 Task: Track and log more than one metric during your experiment.
Action: Mouse moved to (650, 414)
Screenshot: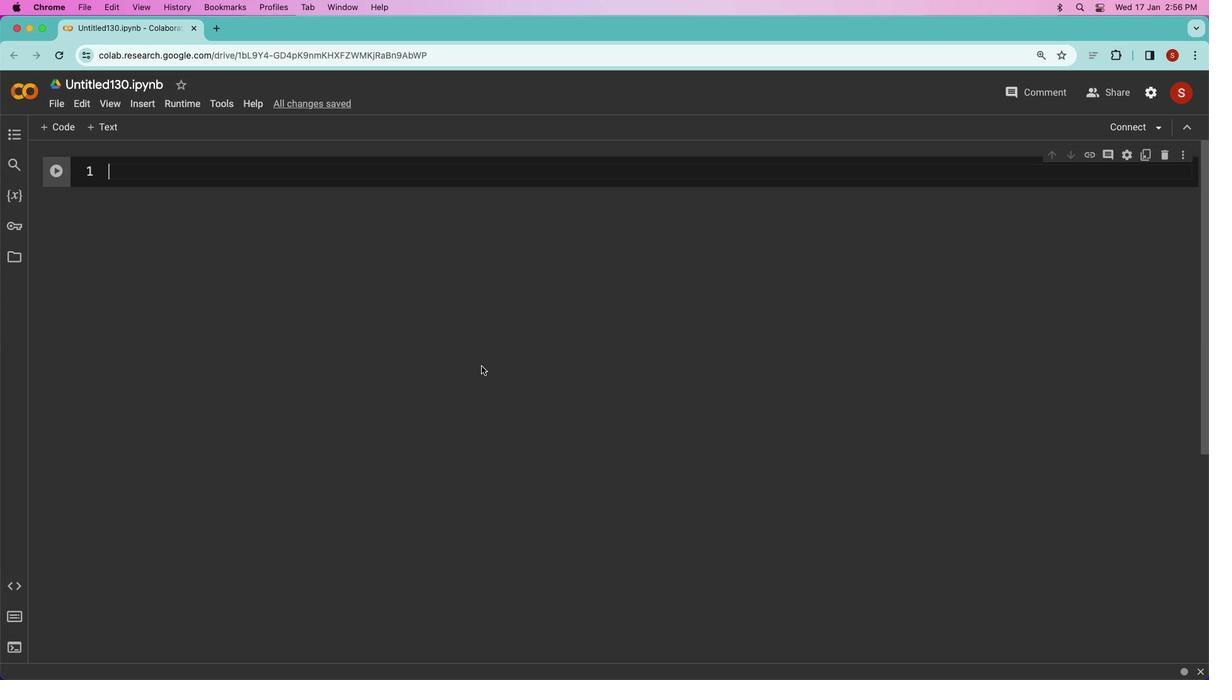 
Action: Mouse pressed left at (650, 414)
Screenshot: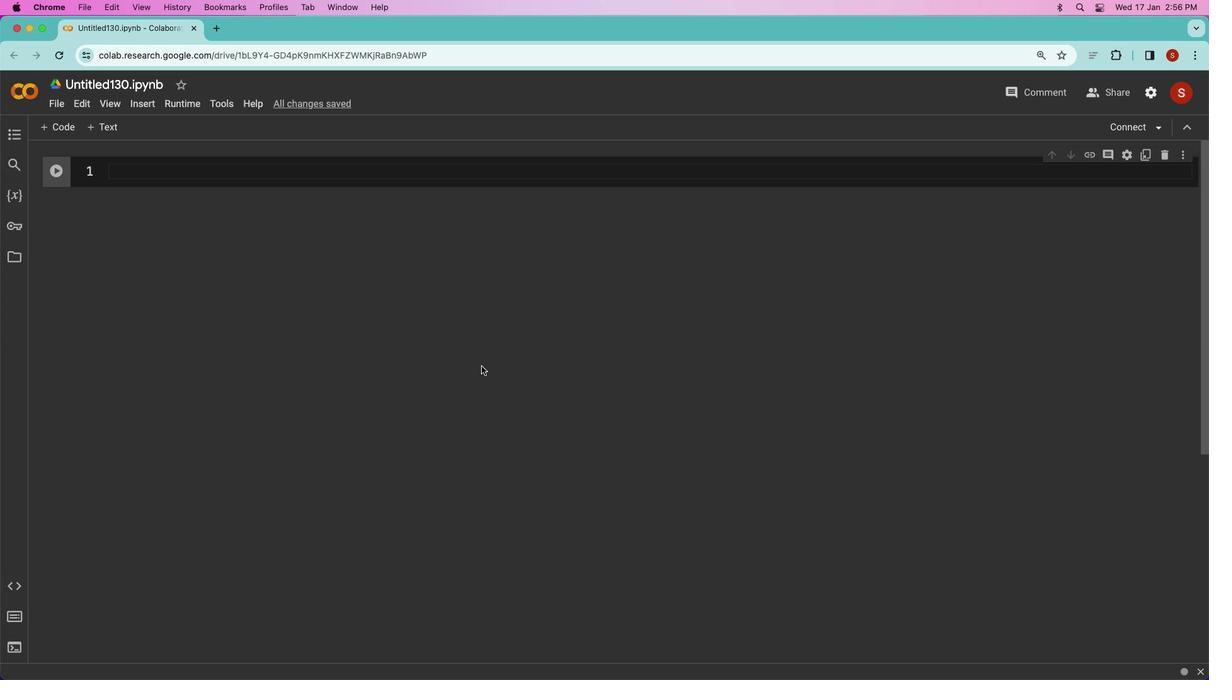 
Action: Mouse moved to (956, 297)
Screenshot: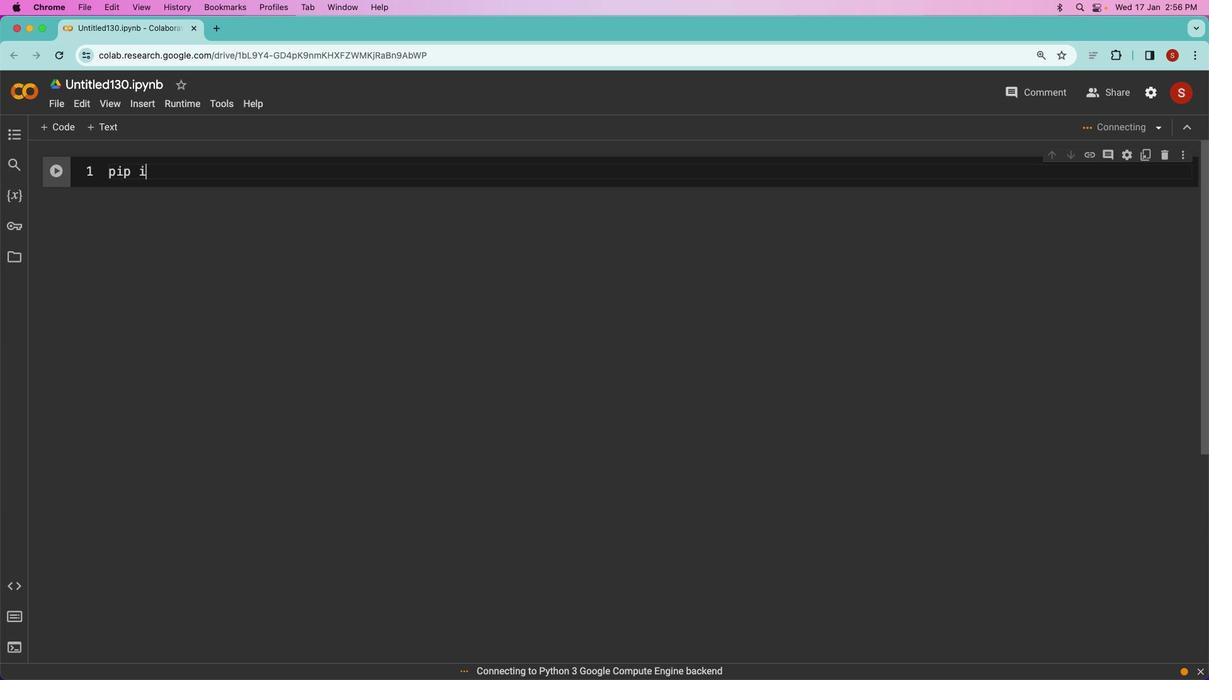 
Action: Mouse pressed left at (956, 297)
Screenshot: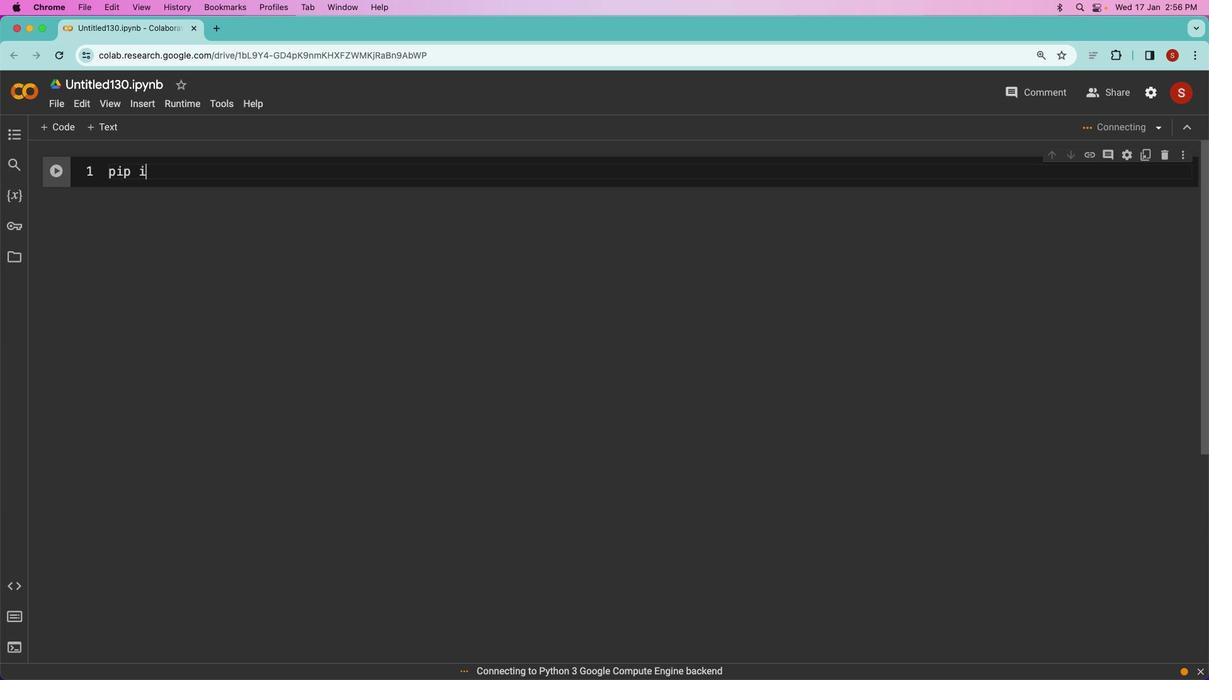 
Action: Mouse moved to (811, 318)
Screenshot: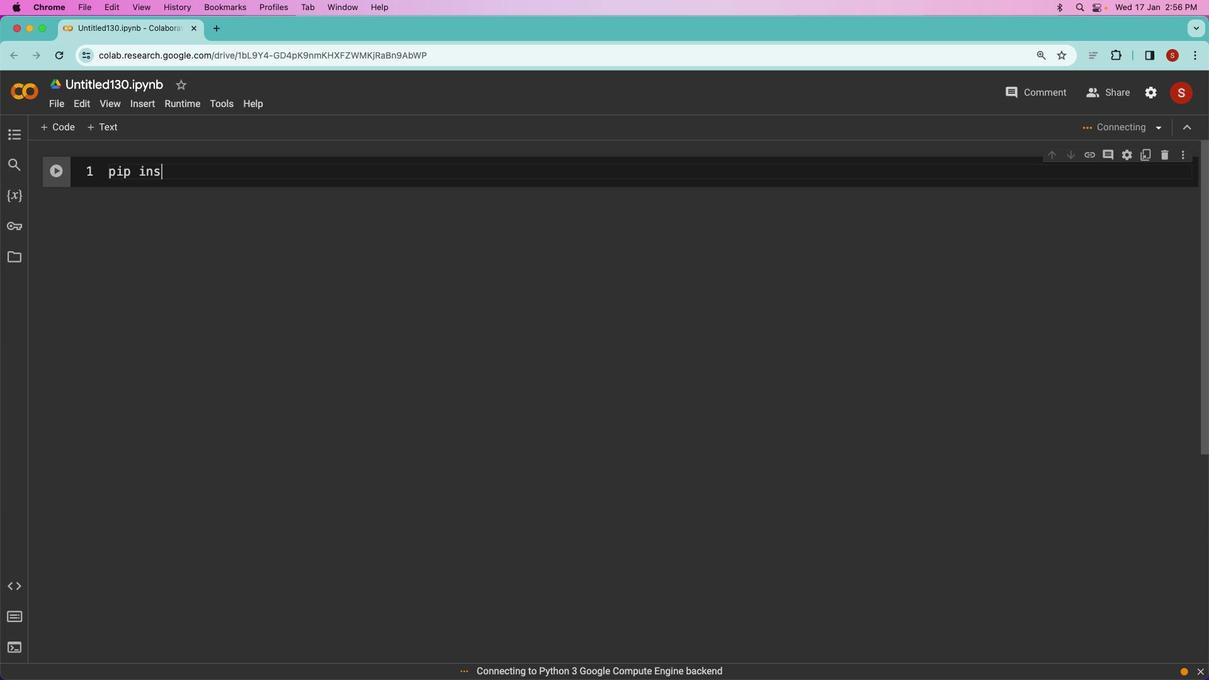 
Action: Mouse pressed left at (811, 318)
Screenshot: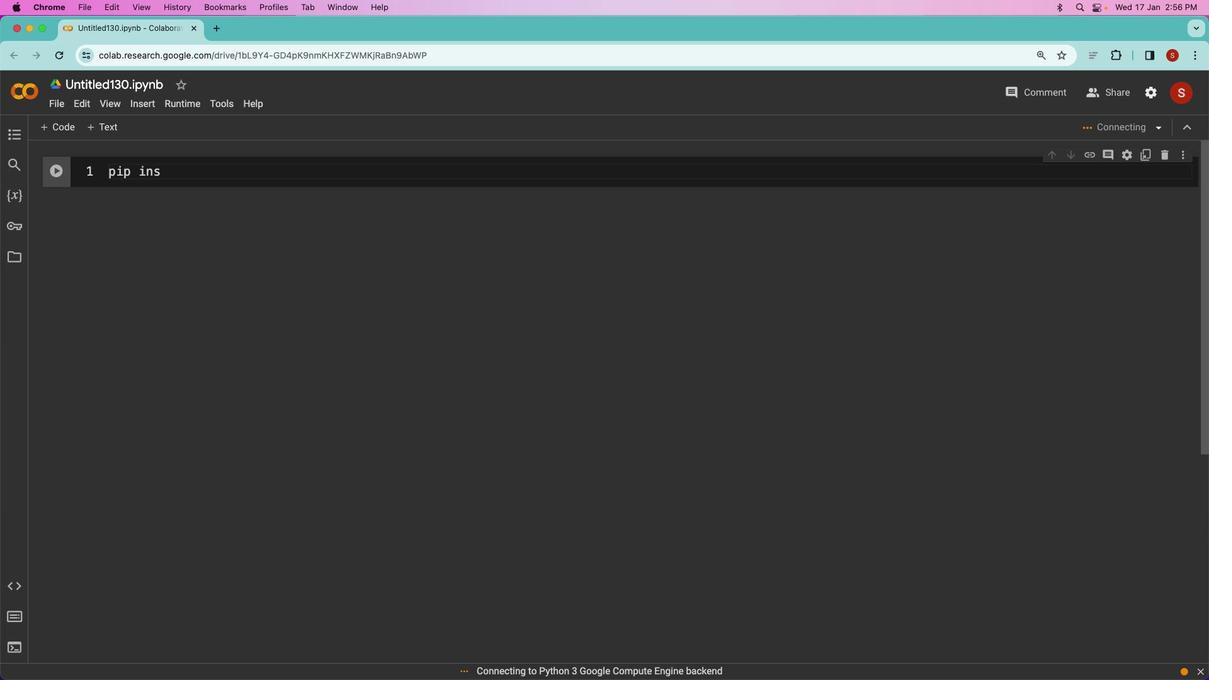 
Action: Mouse moved to (812, 321)
Screenshot: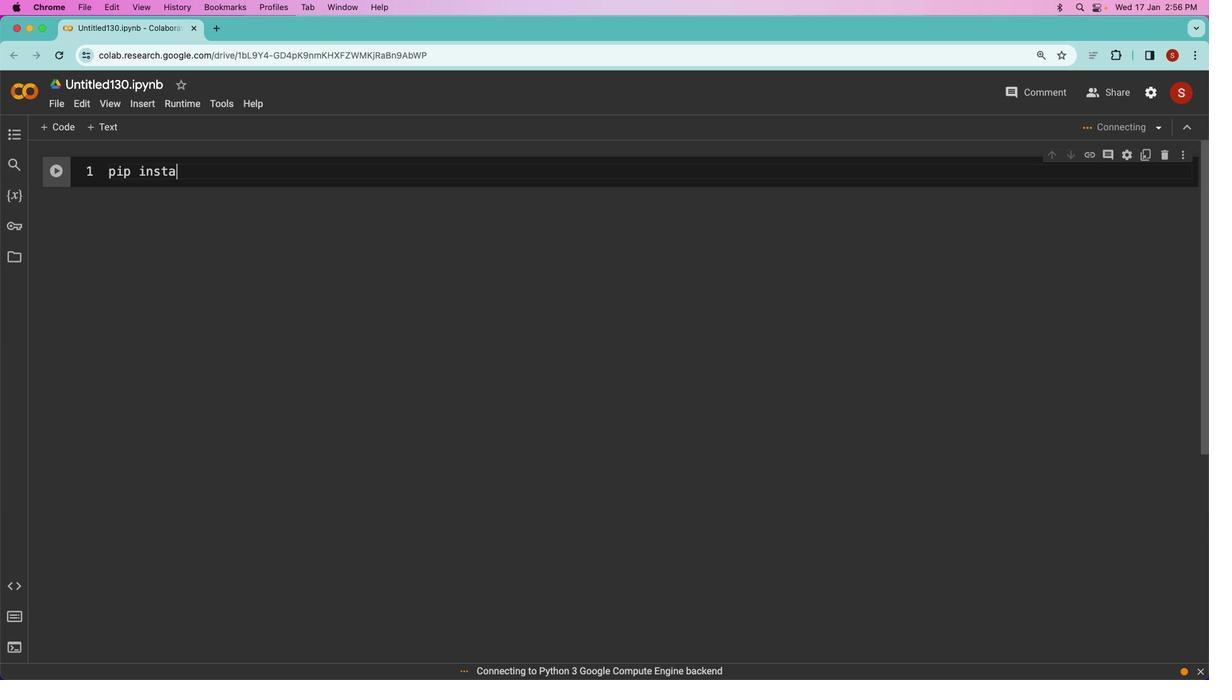 
Action: Key pressed 'p''i''p'Key.space'i''n''s''t''a''l''l'Key.space'w''a''n''d''b'Key.space'c''a''p''t''u''m'Key.shift_rKey.enter
Screenshot: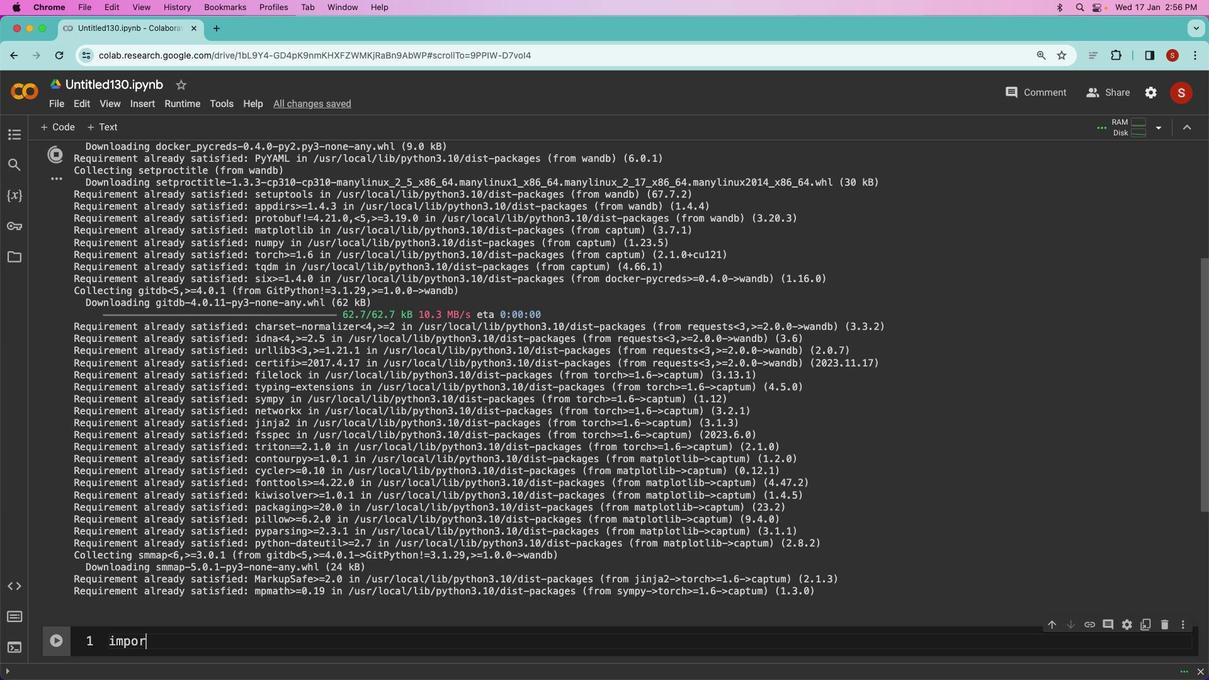 
Action: Mouse moved to (664, 332)
Screenshot: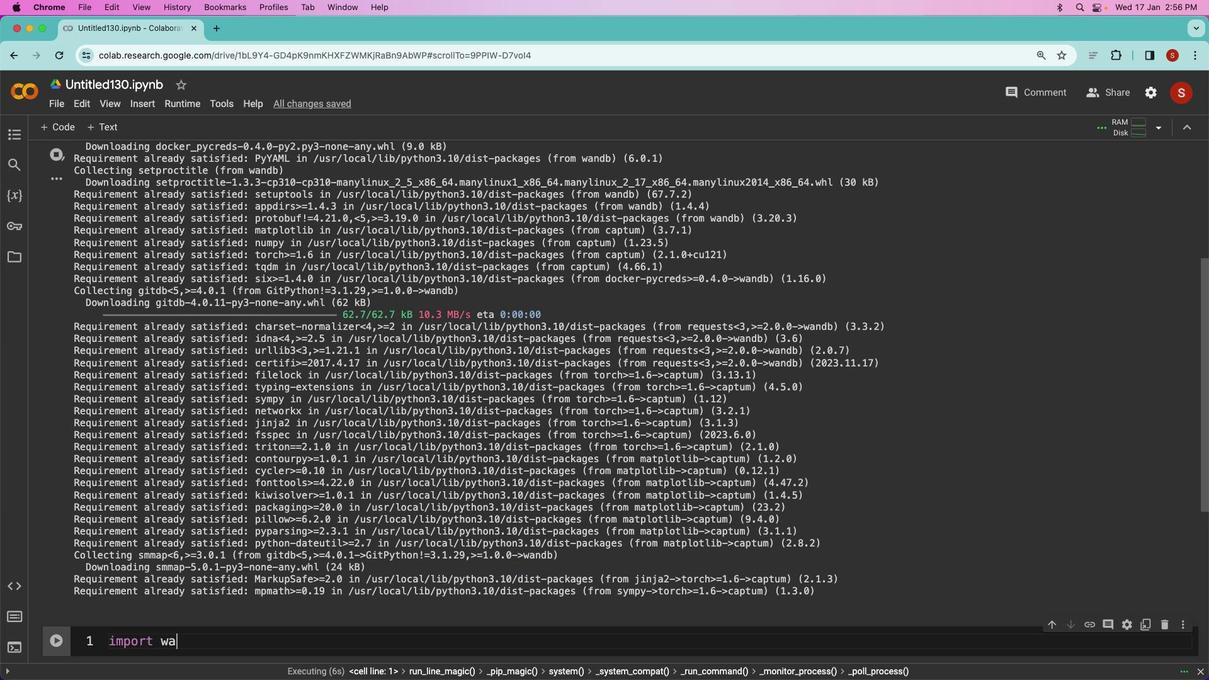 
Action: Key pressed 'i''m''p''o''r''t'Key.space'w''a''n''n'Key.backspace'd''b''.''l''o''f'Key.backspace'g''i''n'Key.shift_r'('')'Key.enter'w''a''n''d''b''.''l''o''g''i''n'Key.shift_r'('')'
Screenshot: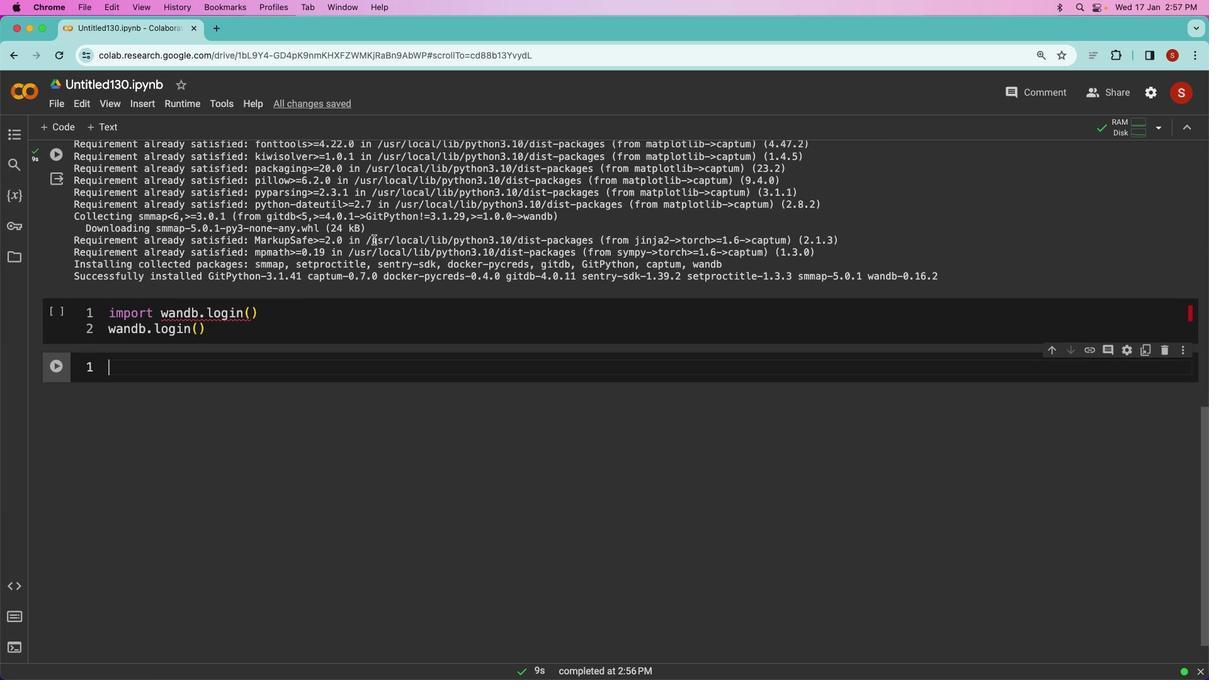 
Action: Mouse moved to (649, 373)
Screenshot: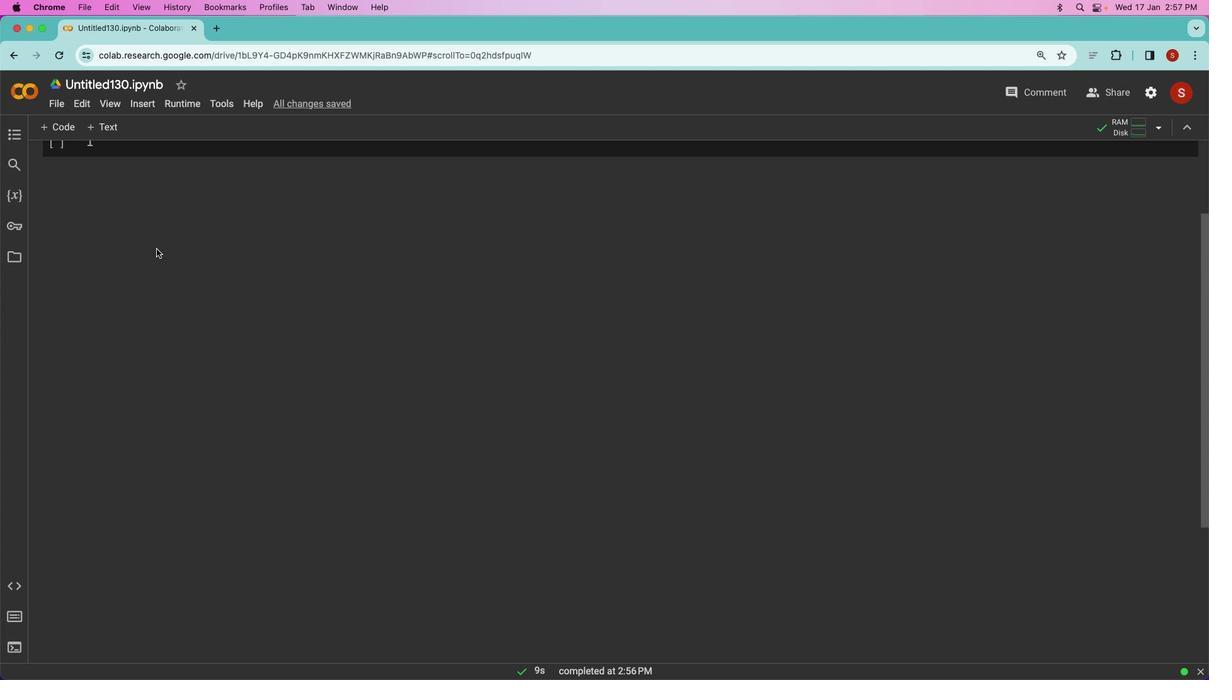 
Action: Mouse scrolled (649, 373) with delta (500, 246)
Screenshot: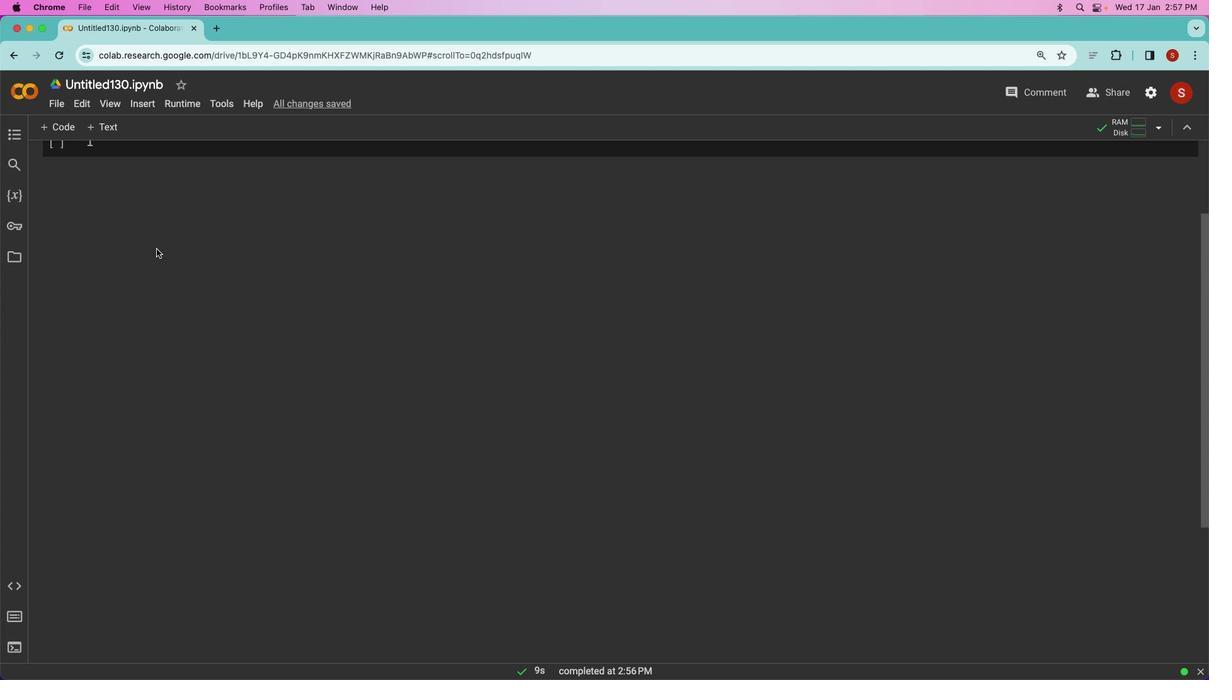 
Action: Mouse moved to (526, 298)
Screenshot: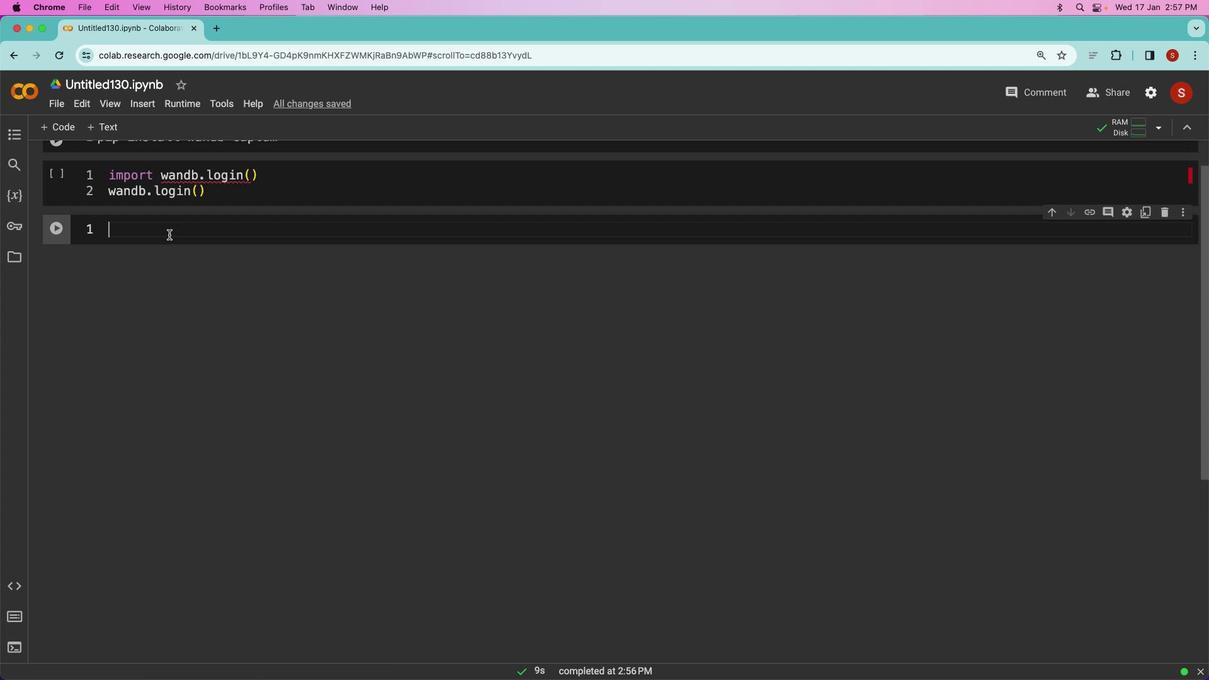
Action: Mouse pressed left at (526, 298)
Screenshot: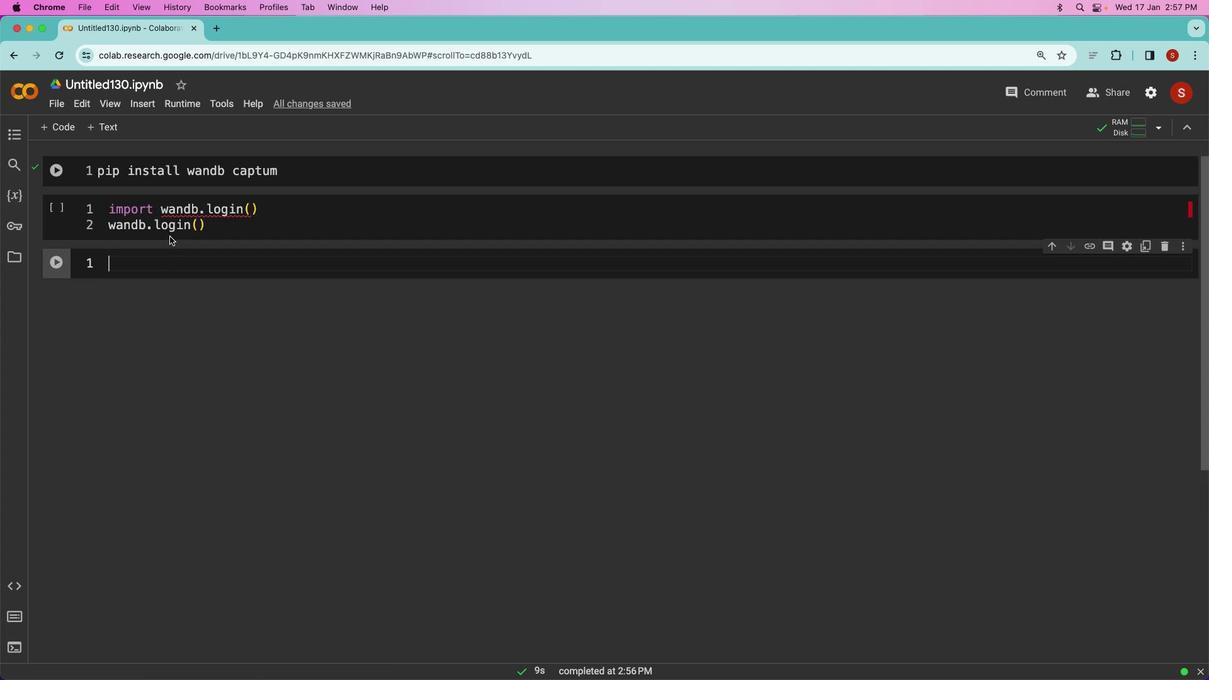 
Action: Mouse moved to (621, 385)
Screenshot: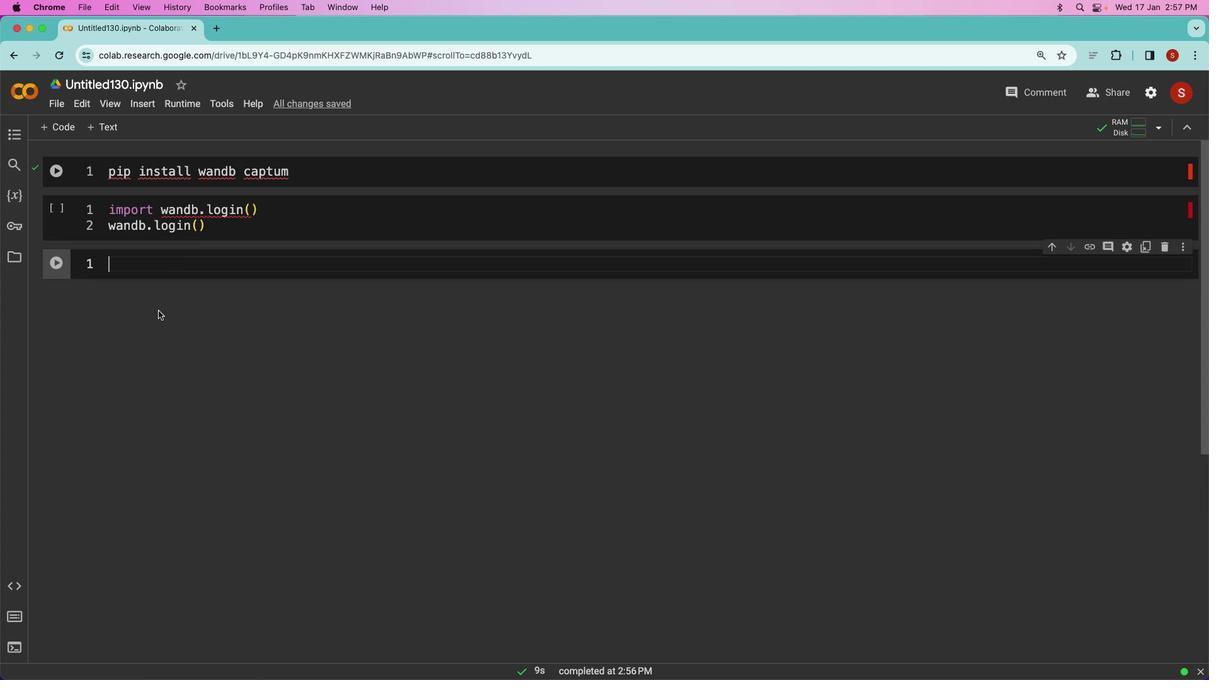 
Action: Mouse scrolled (621, 385) with delta (500, 246)
Screenshot: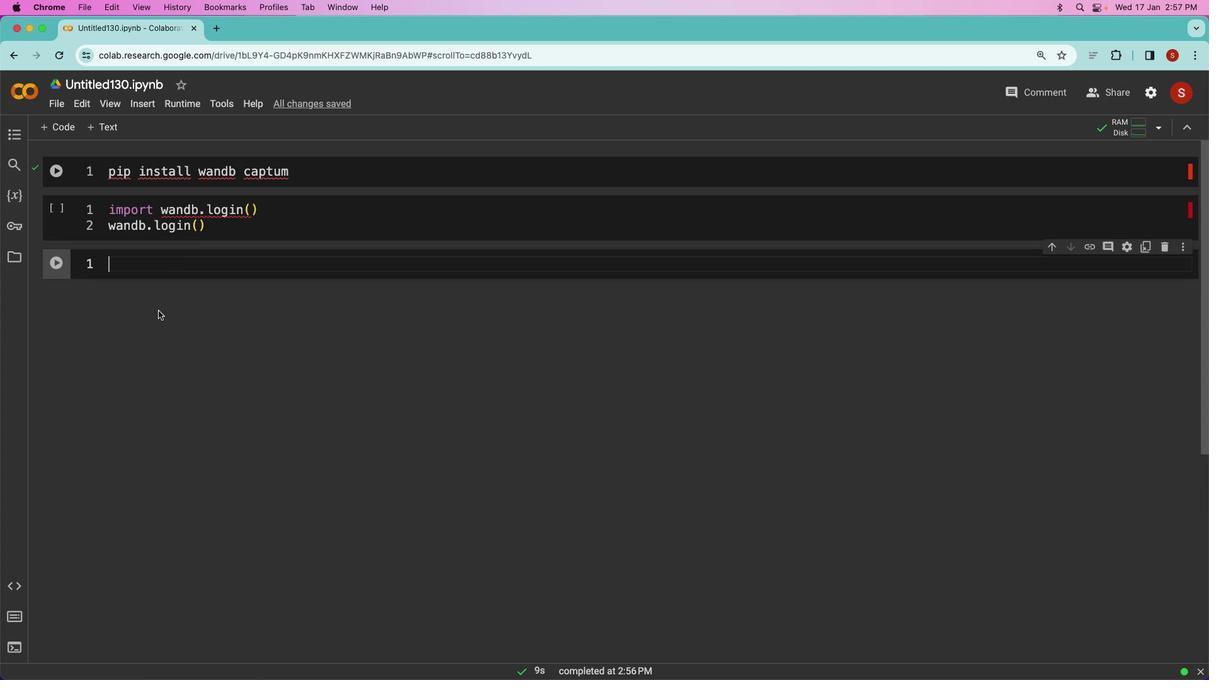 
Action: Mouse moved to (621, 385)
Screenshot: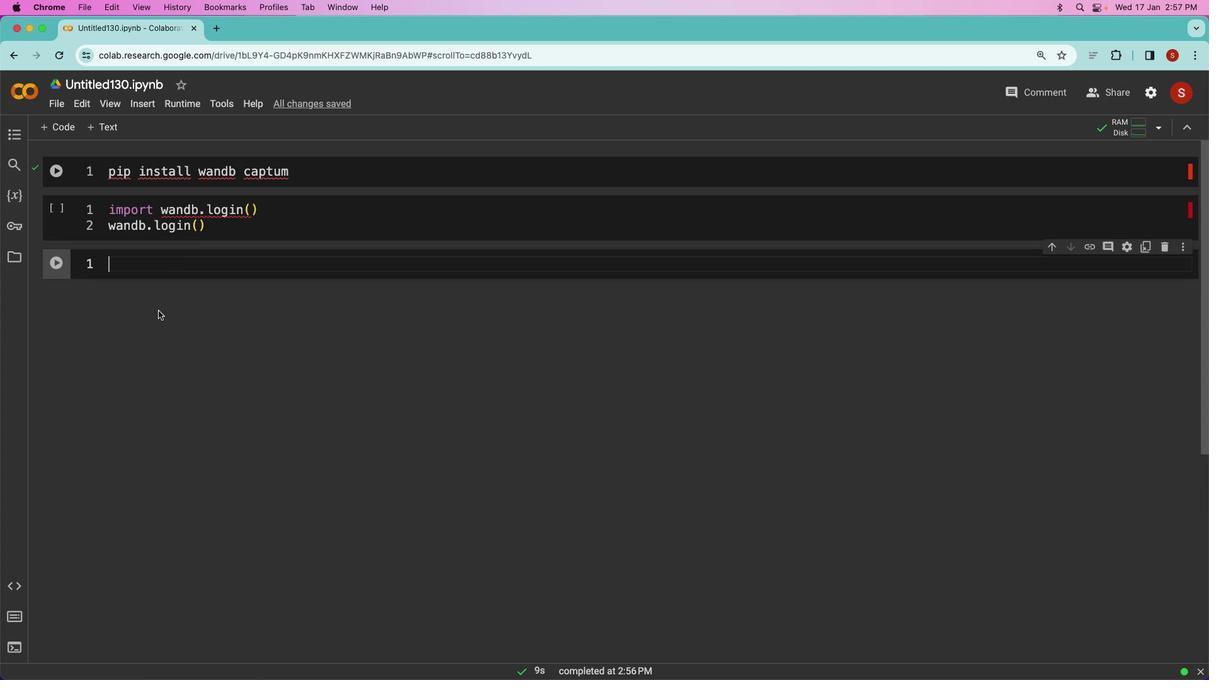 
Action: Mouse scrolled (621, 385) with delta (500, 246)
Screenshot: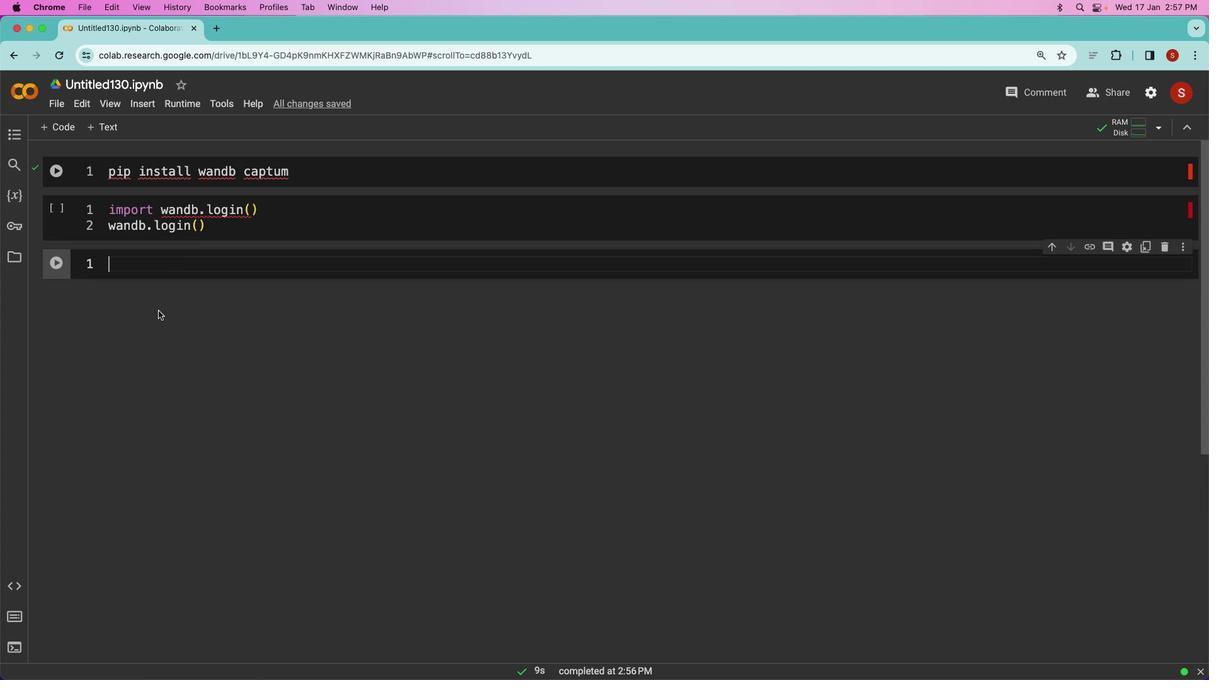 
Action: Mouse scrolled (621, 385) with delta (500, 246)
Screenshot: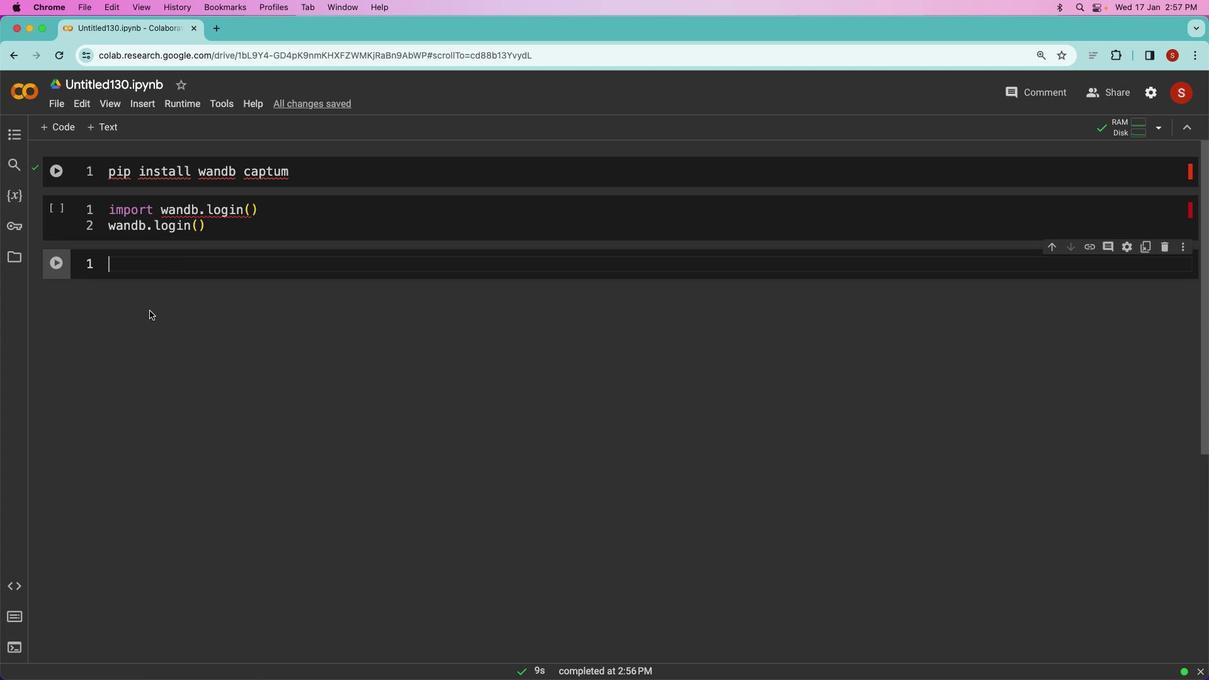 
Action: Mouse scrolled (621, 385) with delta (500, 246)
Screenshot: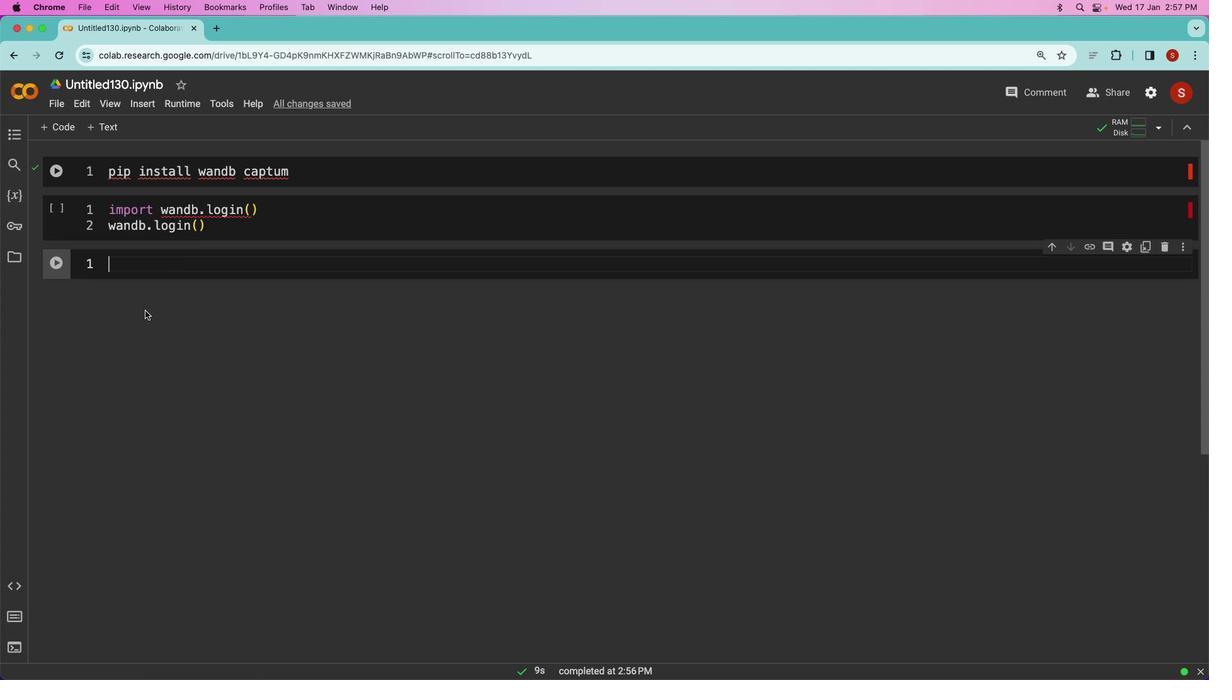 
Action: Mouse moved to (643, 361)
Screenshot: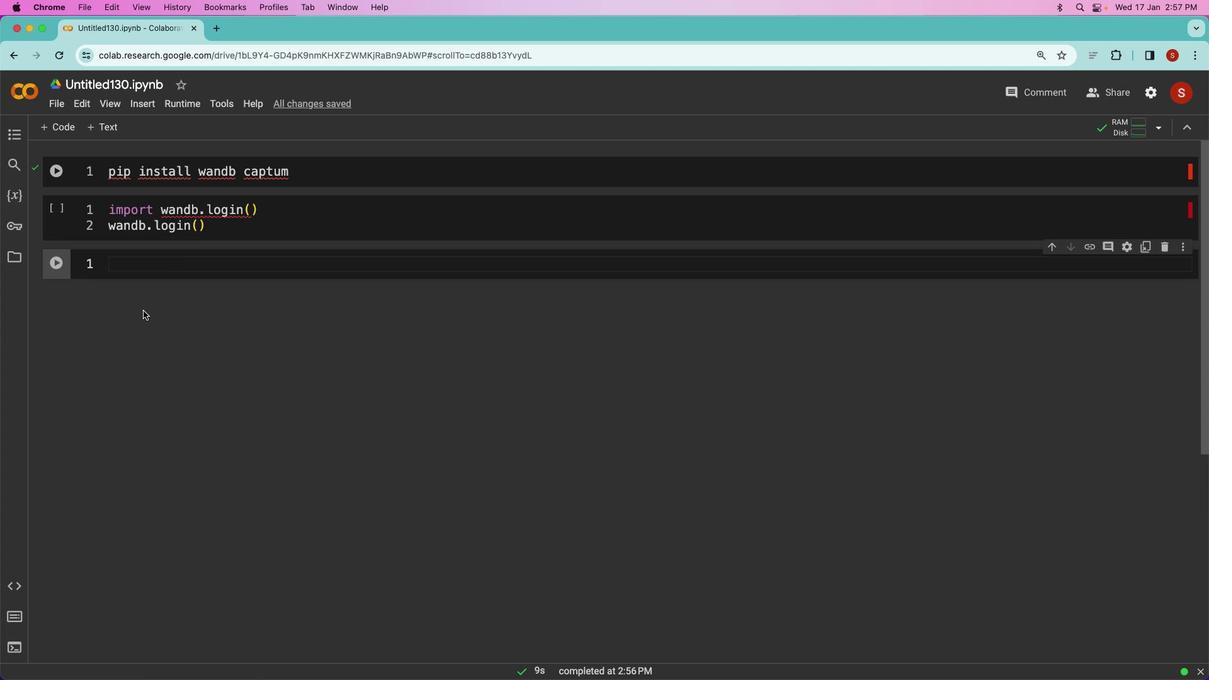 
Action: Mouse scrolled (643, 361) with delta (500, 246)
Screenshot: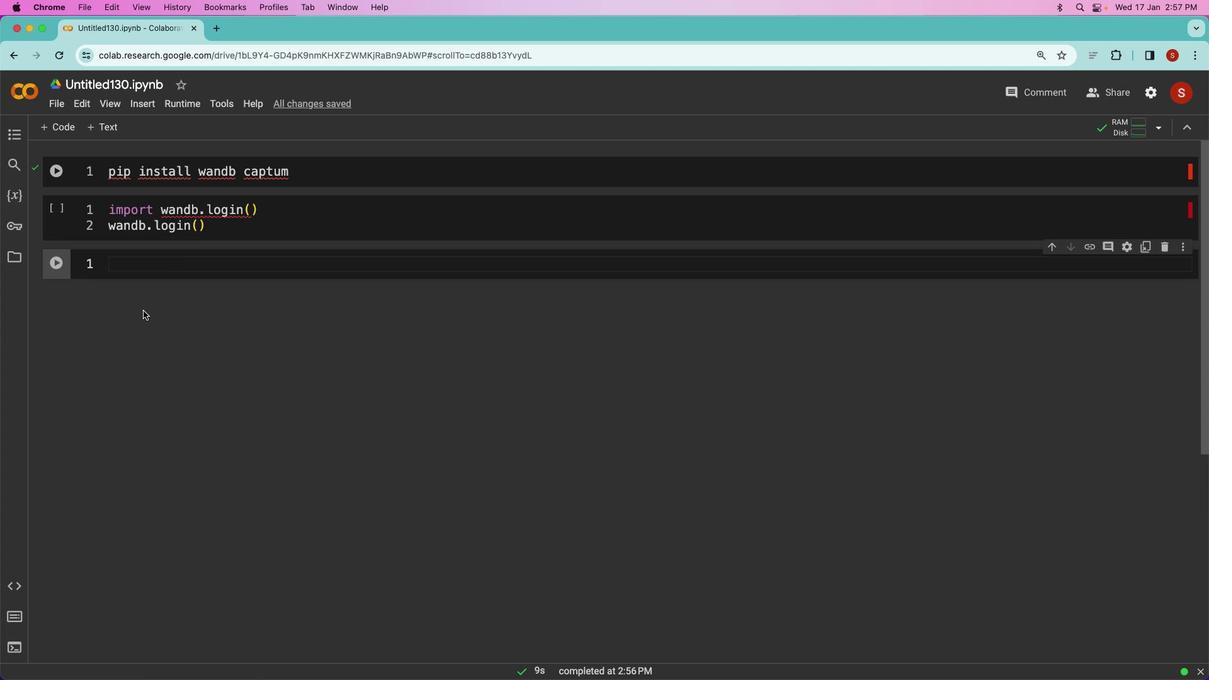 
Action: Mouse moved to (645, 358)
Screenshot: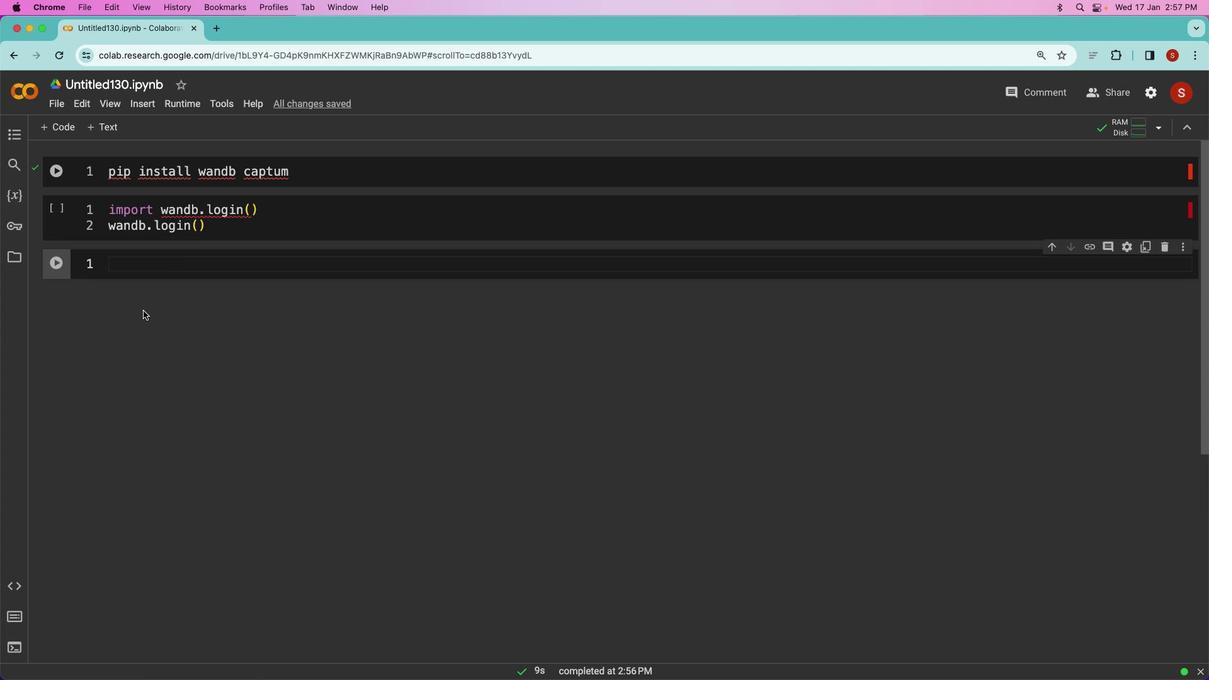
Action: Mouse scrolled (645, 358) with delta (500, 246)
Screenshot: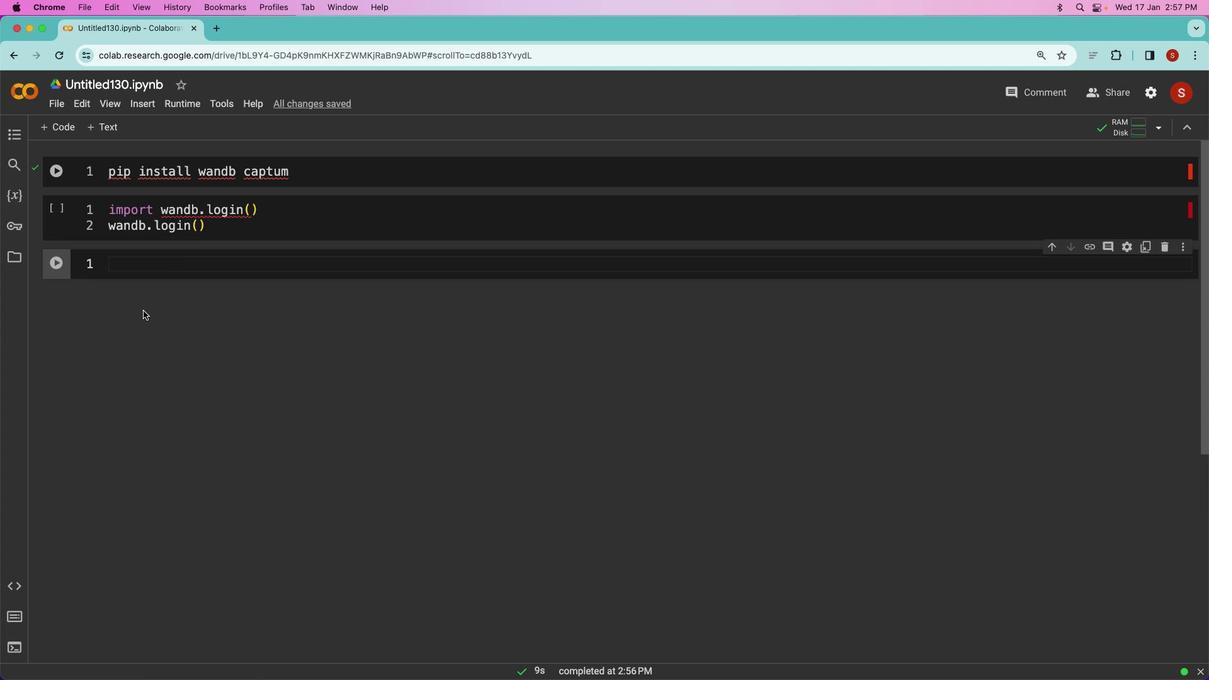 
Action: Mouse moved to (649, 344)
Screenshot: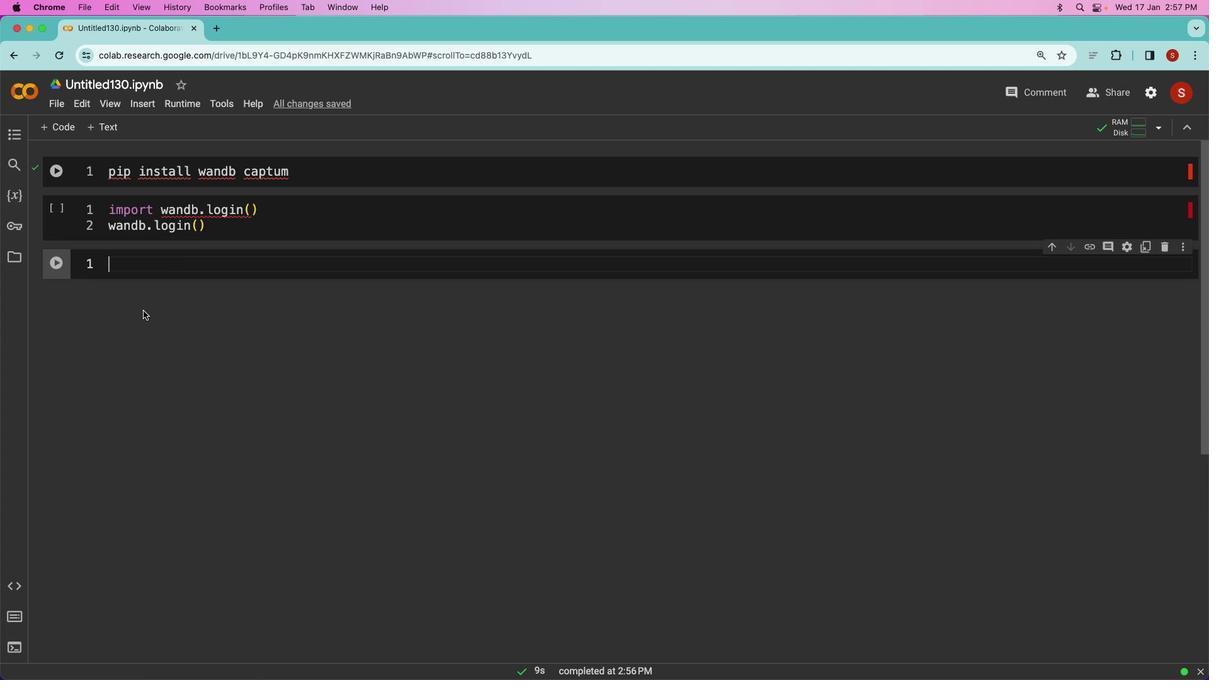 
Action: Mouse scrolled (649, 344) with delta (500, 246)
Screenshot: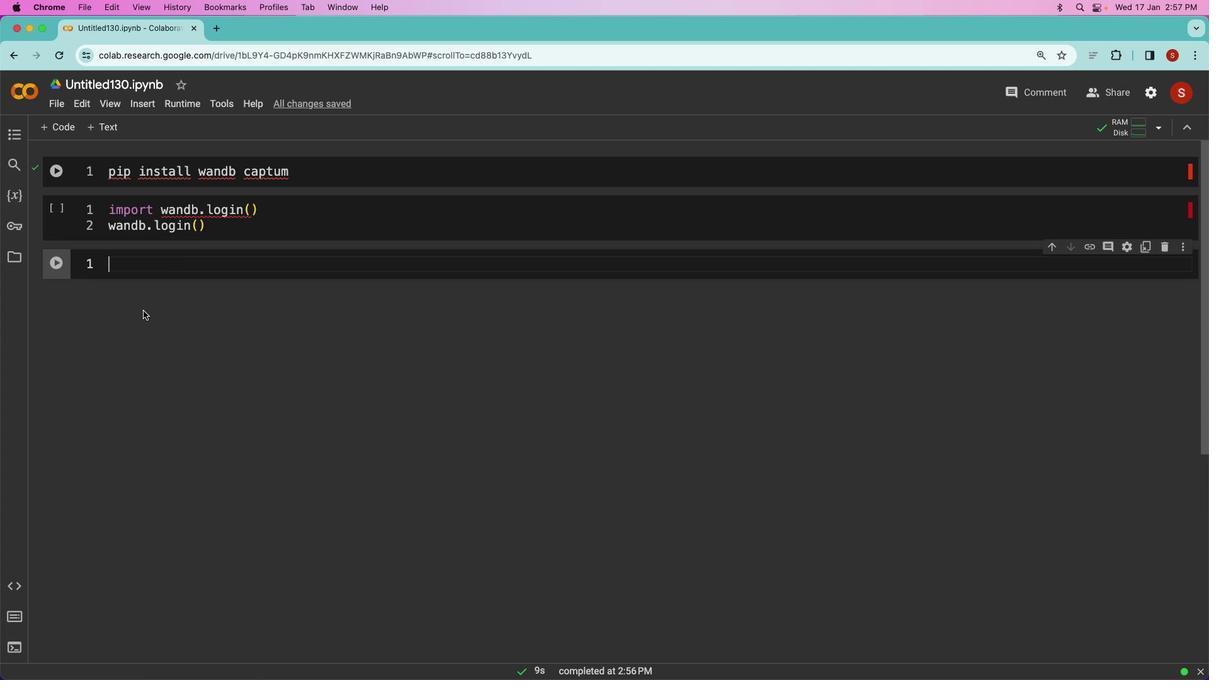 
Action: Mouse scrolled (649, 344) with delta (500, 246)
Screenshot: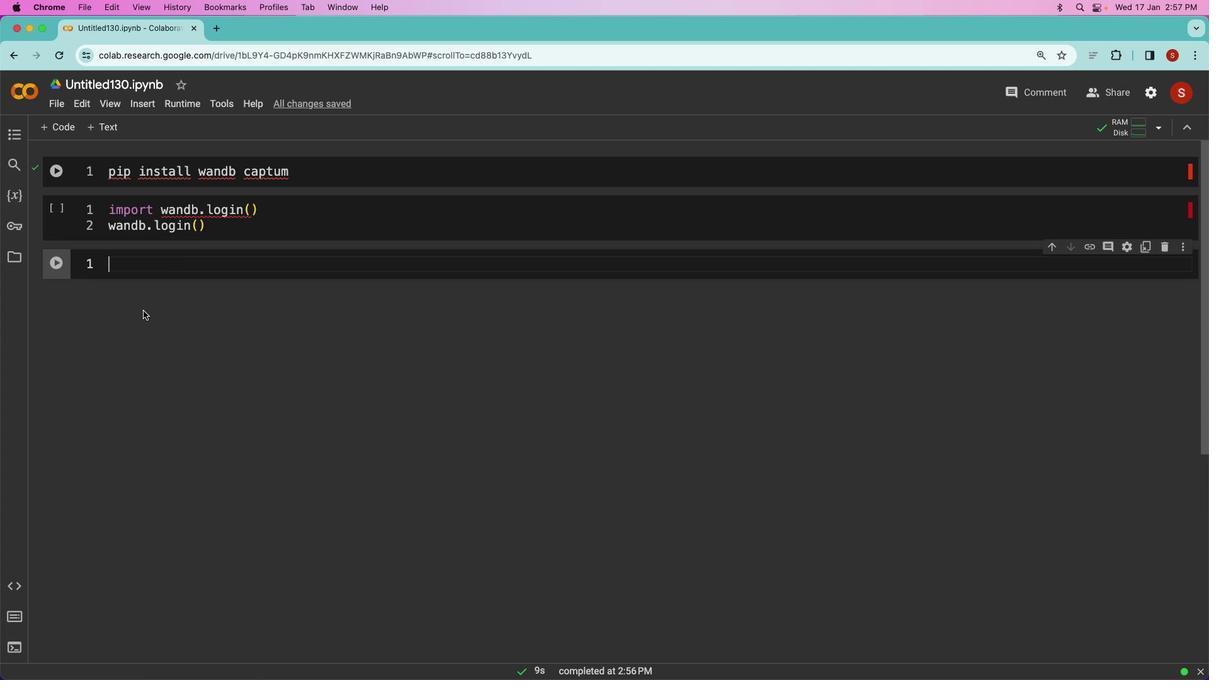 
Action: Mouse scrolled (649, 344) with delta (500, 246)
Screenshot: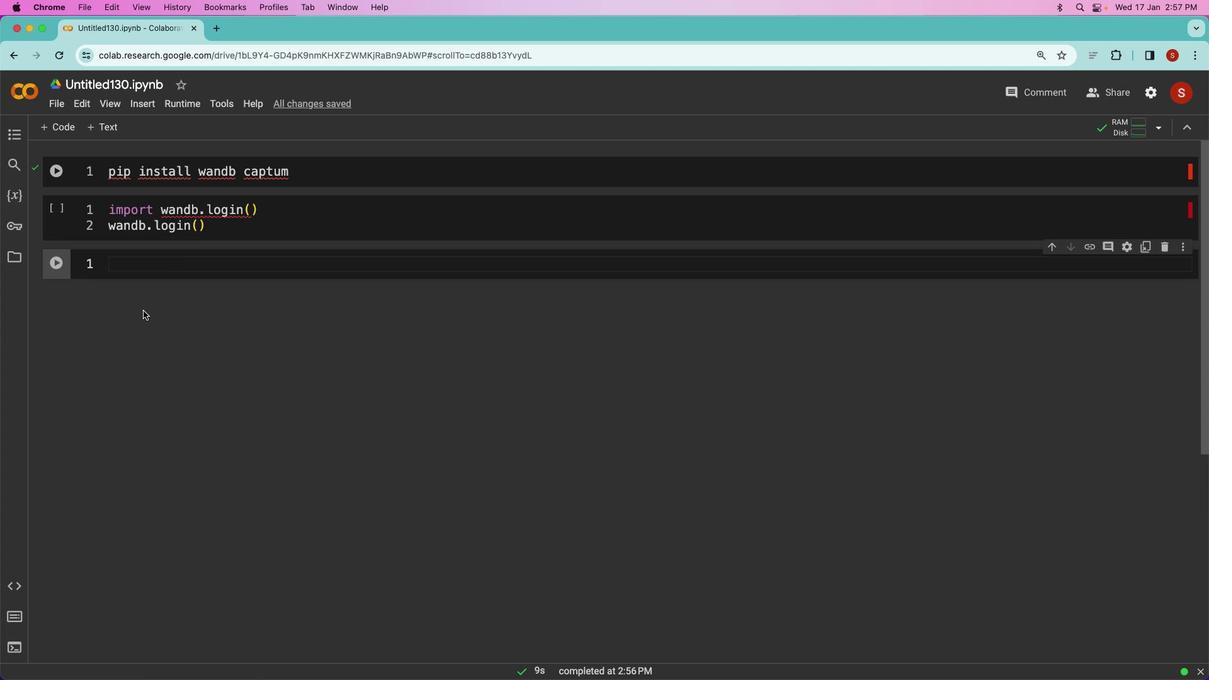 
Action: Mouse moved to (521, 320)
Screenshot: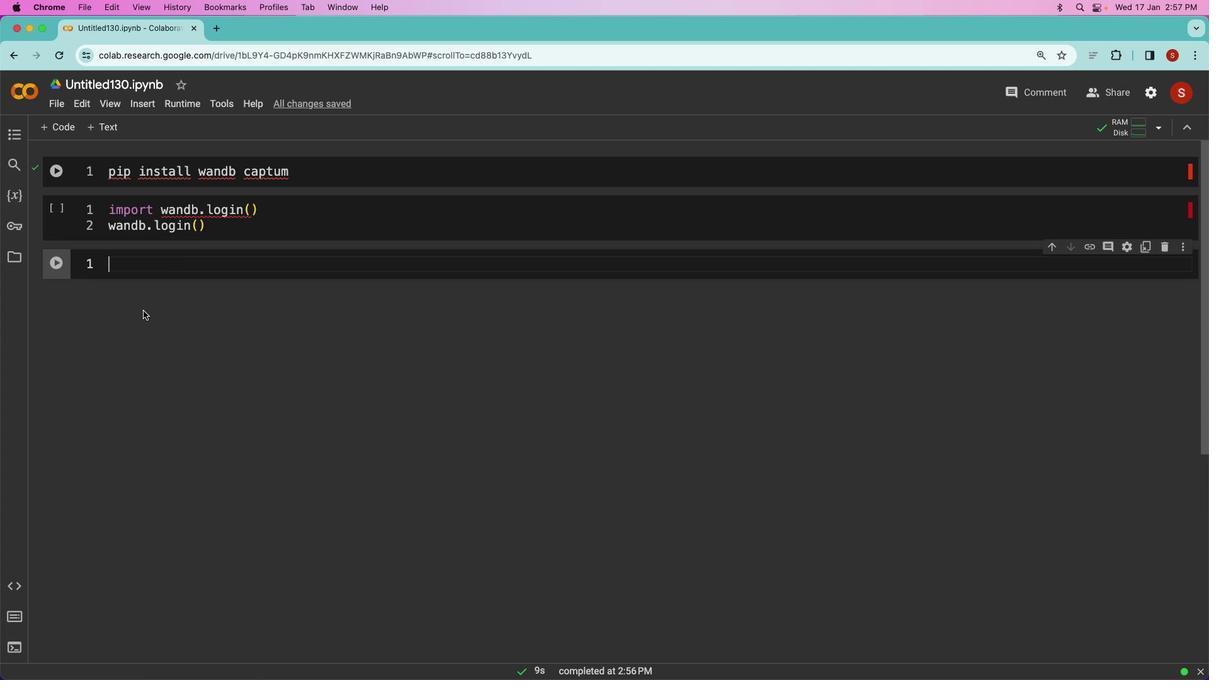 
Action: Mouse pressed left at (521, 320)
Screenshot: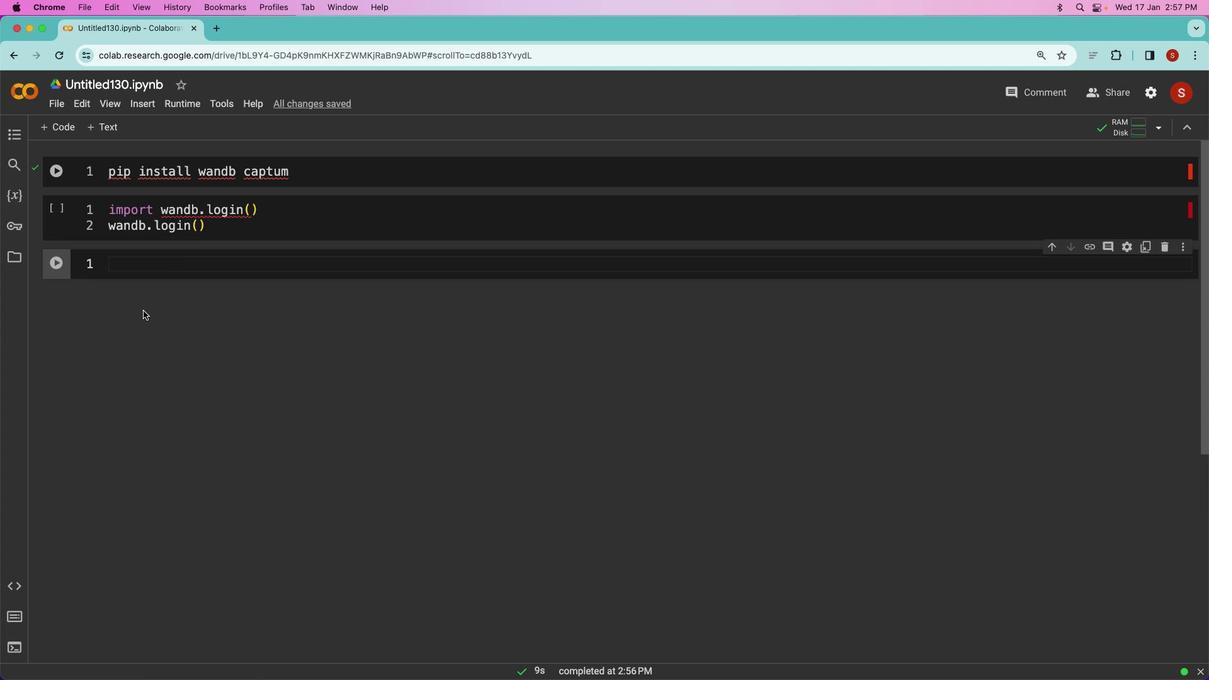 
Action: Mouse moved to (579, 344)
Screenshot: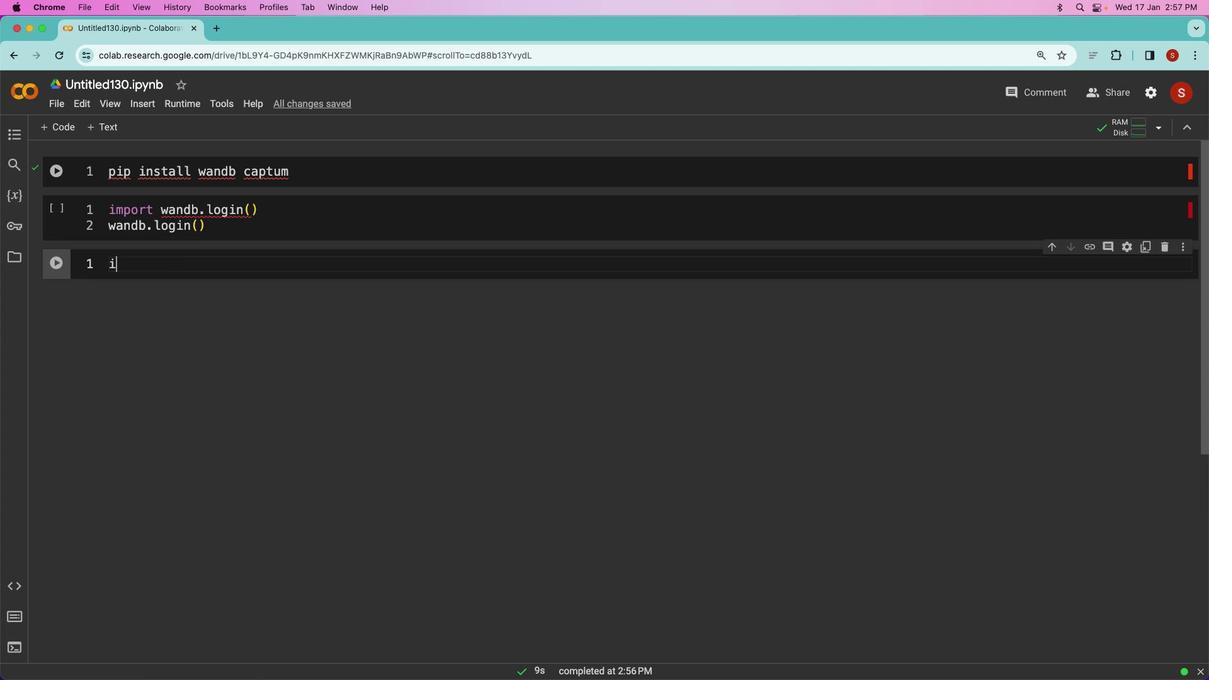
Action: Mouse scrolled (579, 344) with delta (500, 247)
Screenshot: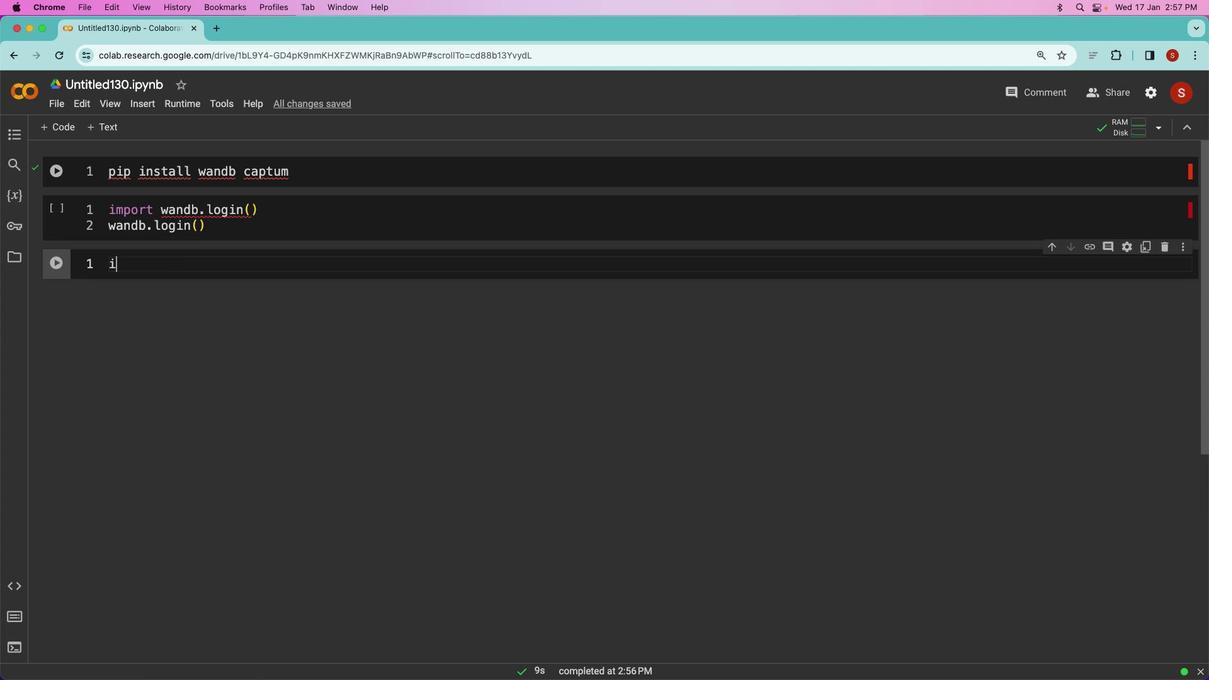 
Action: Mouse moved to (577, 348)
Screenshot: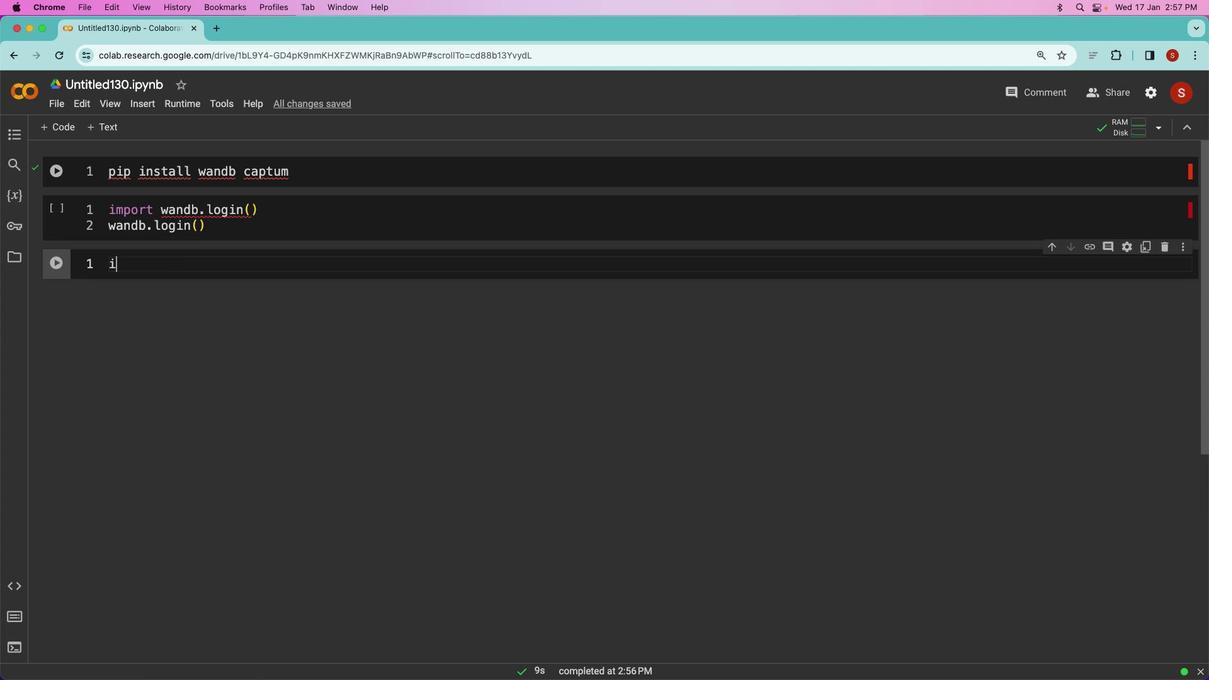 
Action: Mouse scrolled (577, 348) with delta (500, 247)
Screenshot: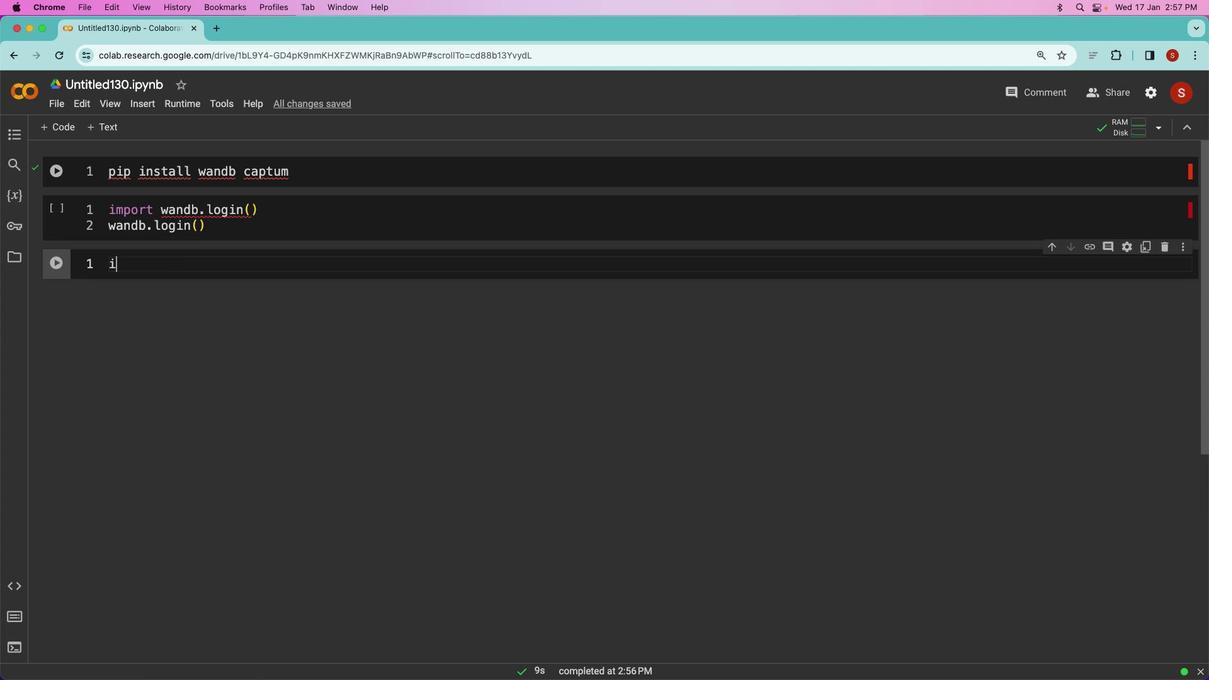 
Action: Mouse moved to (576, 349)
Screenshot: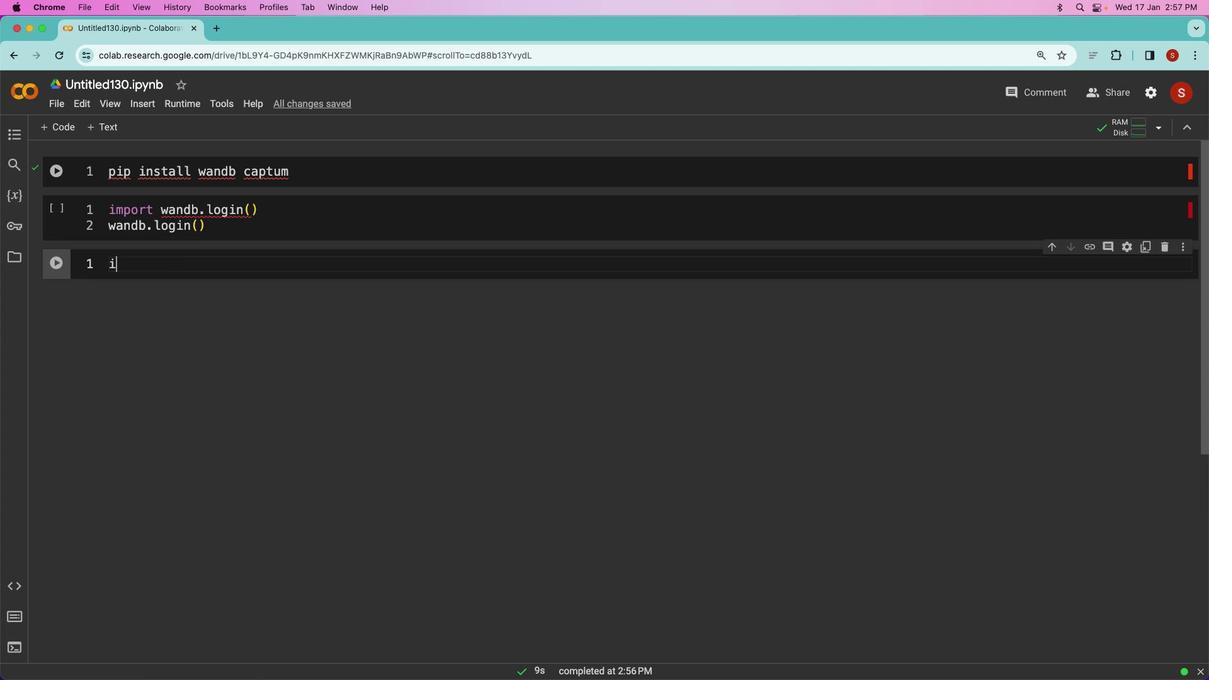 
Action: Mouse scrolled (576, 349) with delta (500, 248)
Screenshot: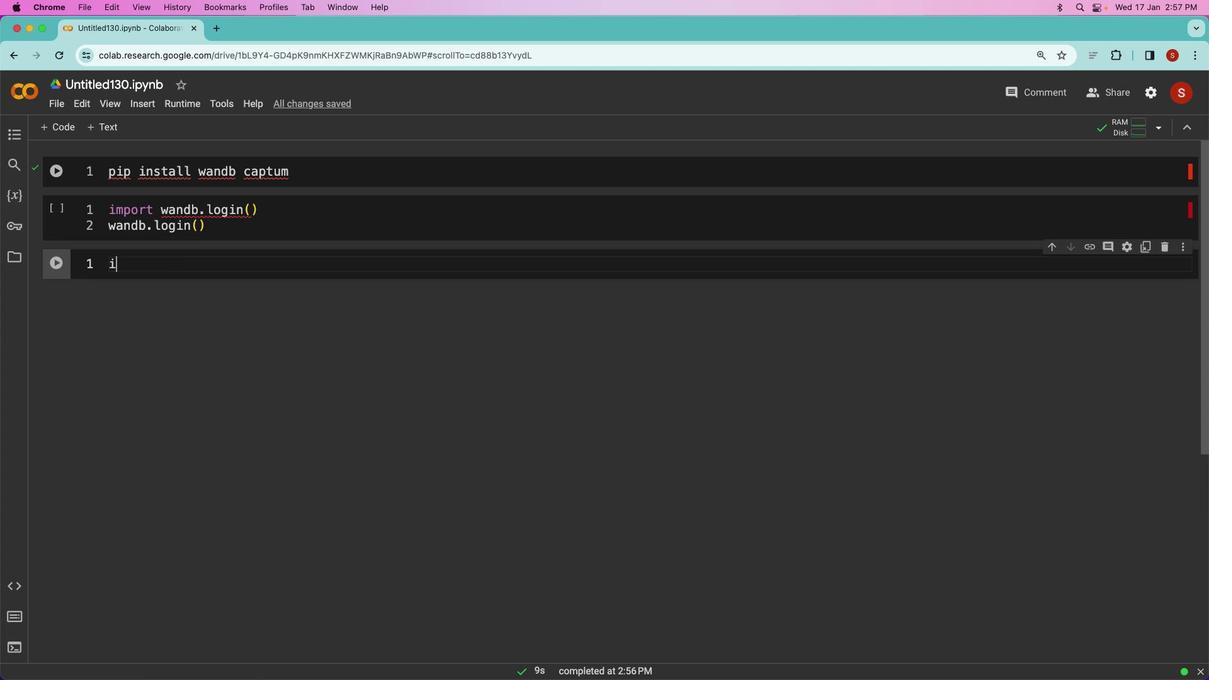 
Action: Mouse moved to (560, 347)
Screenshot: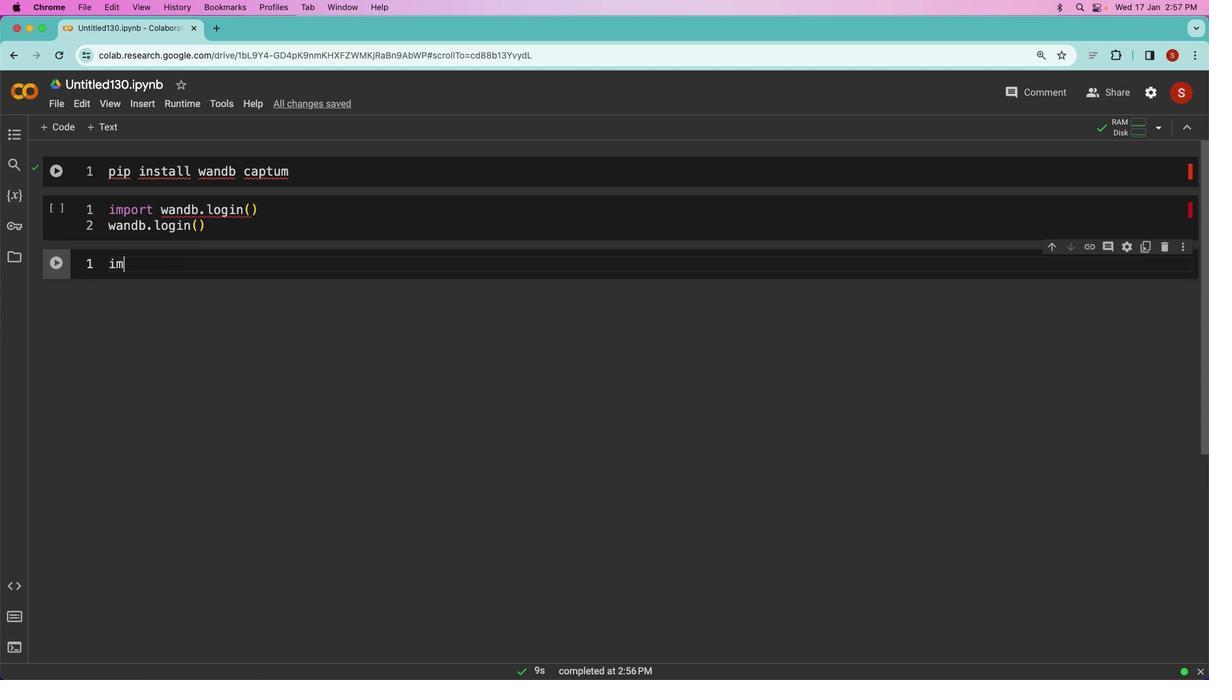 
Action: Mouse scrolled (560, 347) with delta (500, 247)
Screenshot: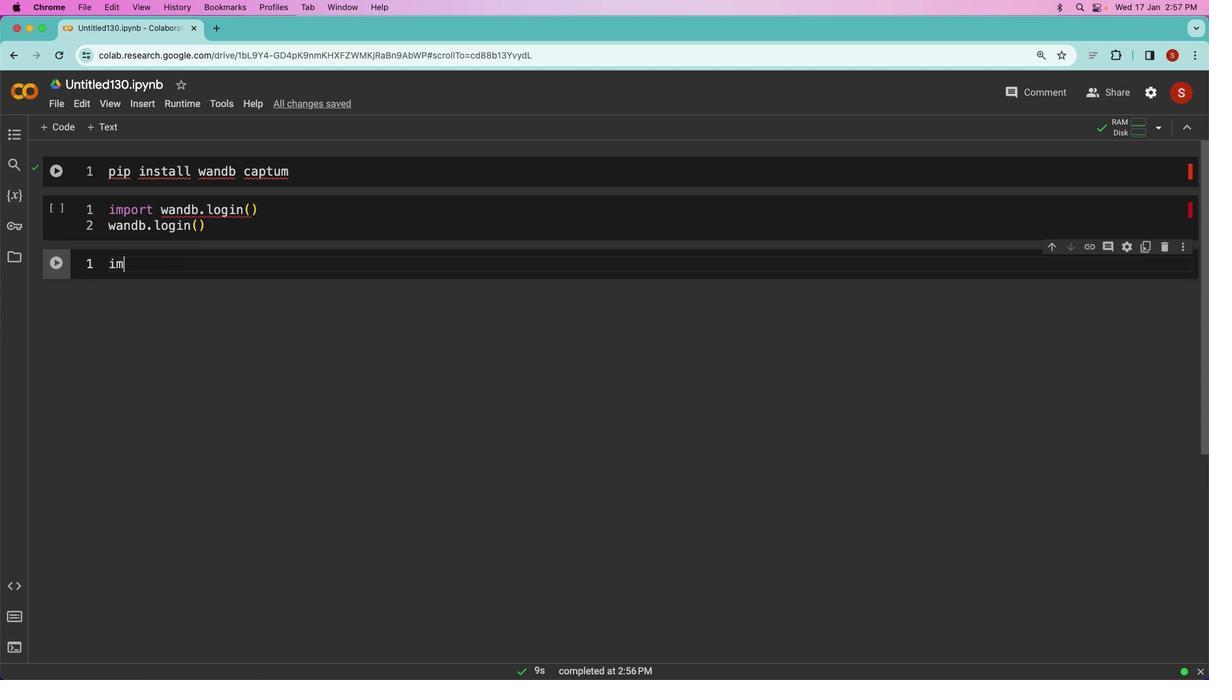 
Action: Mouse moved to (560, 347)
Screenshot: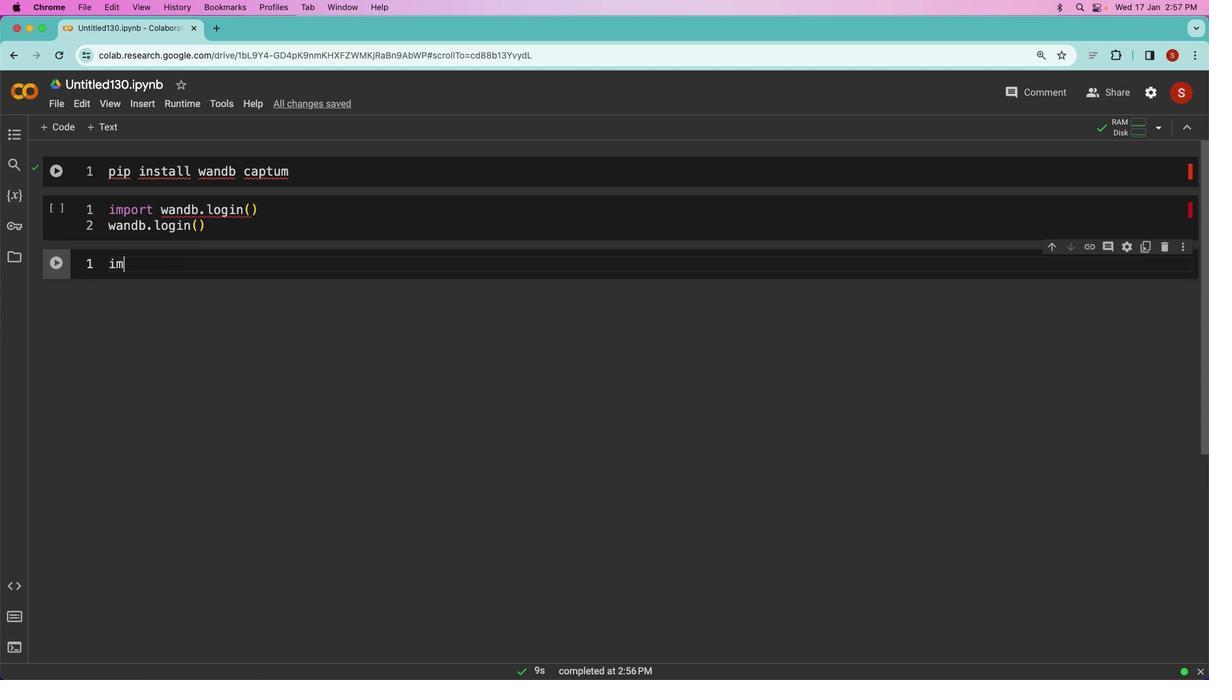 
Action: Mouse scrolled (560, 347) with delta (500, 247)
Screenshot: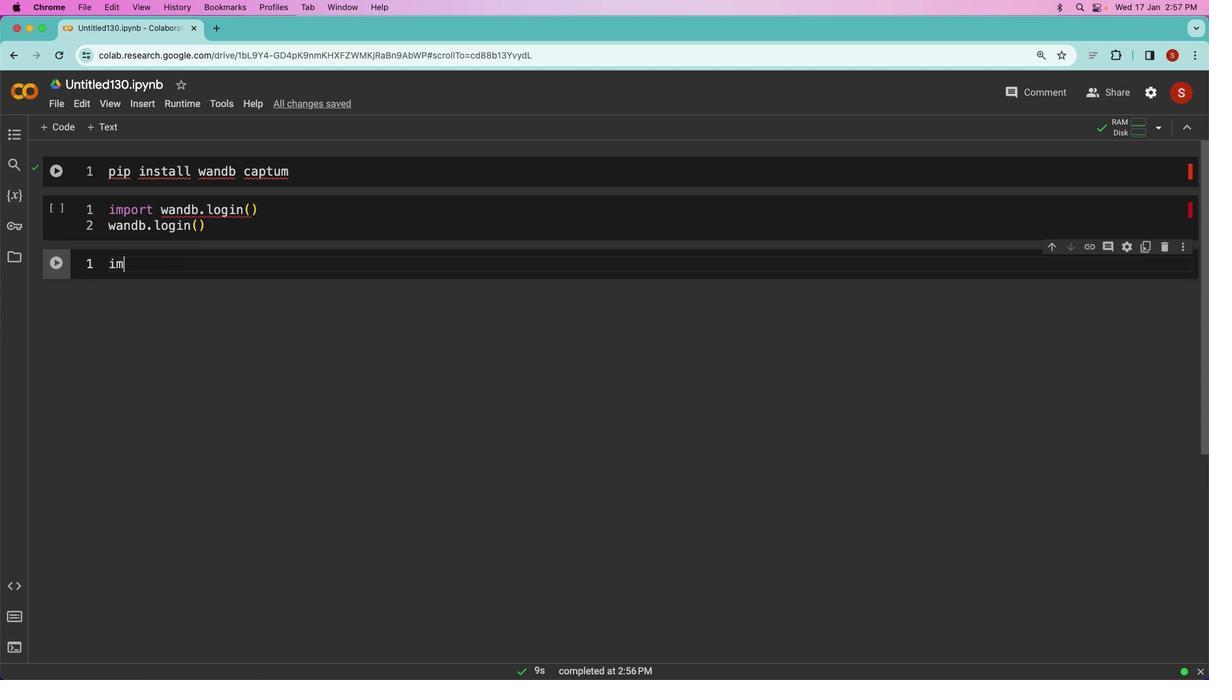
Action: Mouse moved to (560, 347)
Screenshot: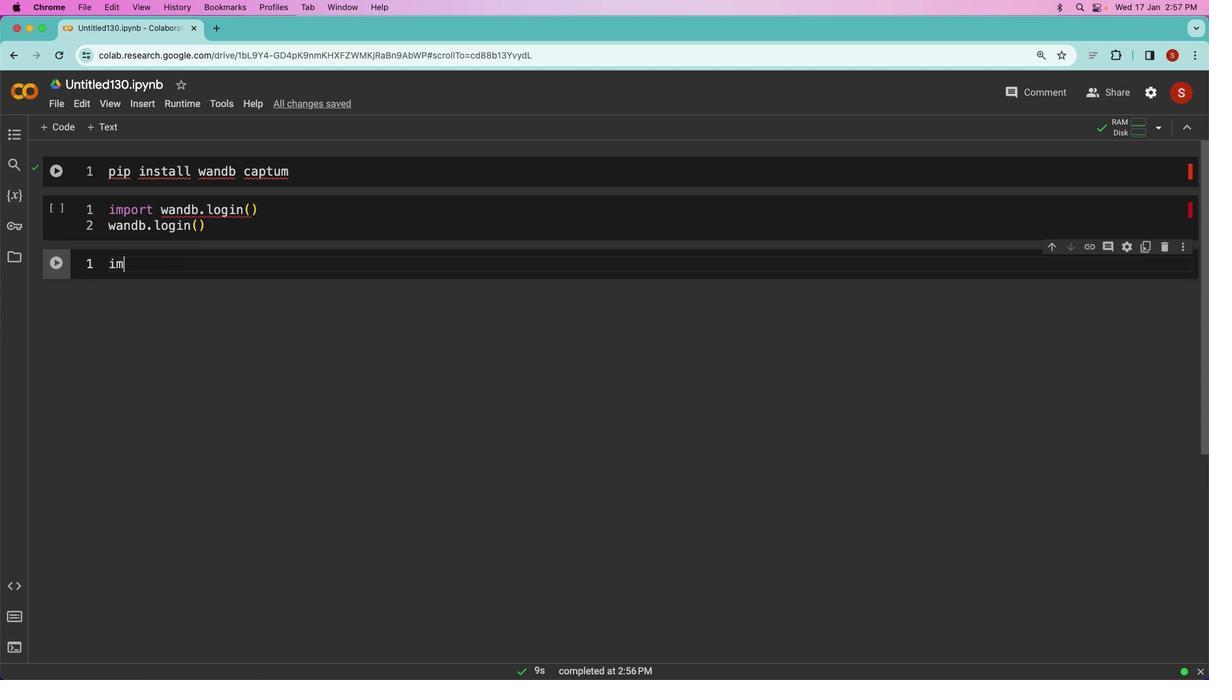 
Action: Mouse scrolled (560, 347) with delta (500, 248)
Screenshot: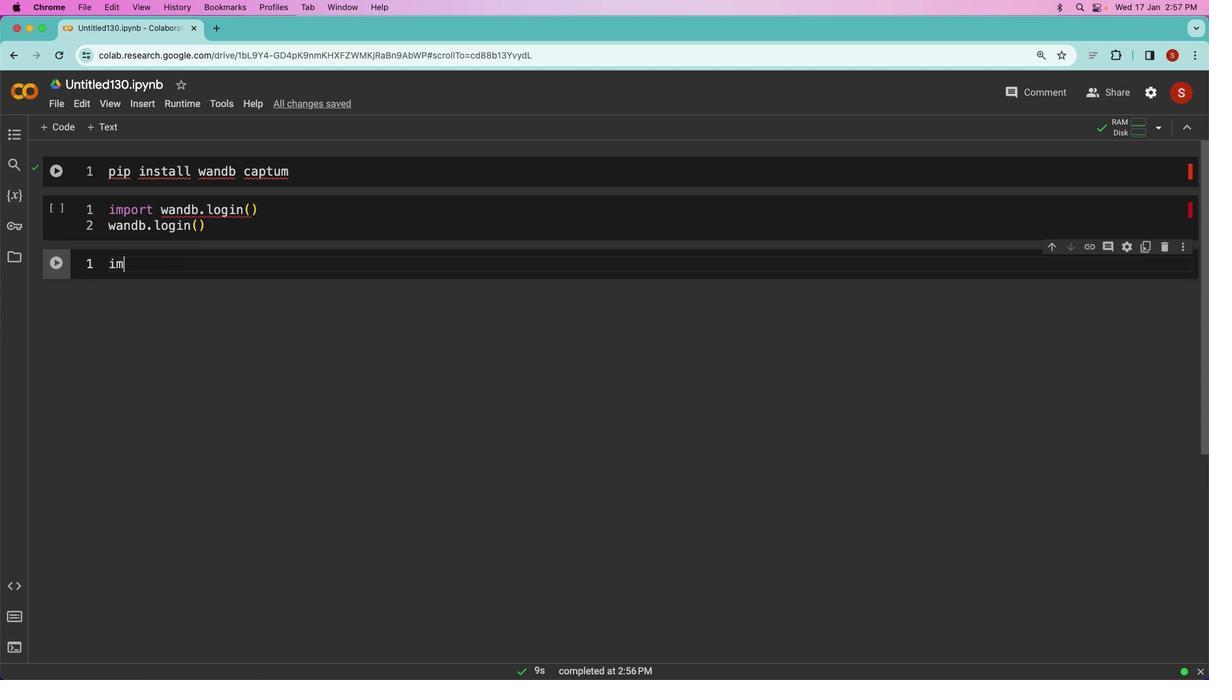 
Action: Mouse moved to (562, 346)
Screenshot: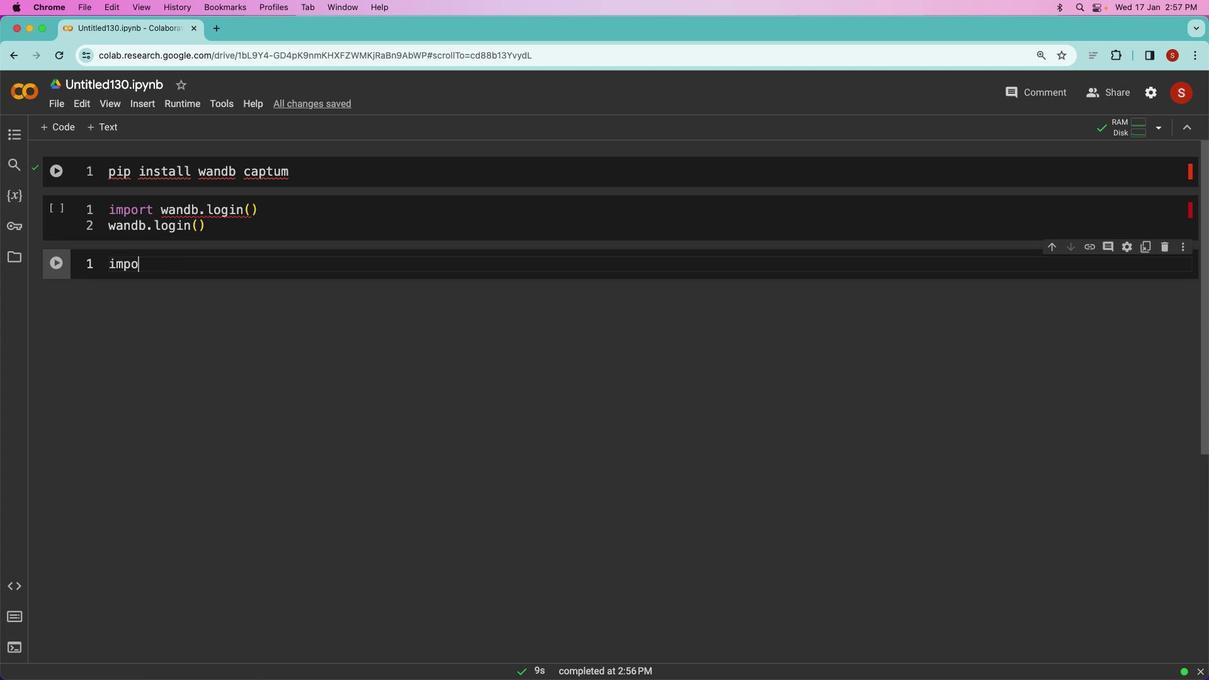 
Action: Mouse scrolled (562, 346) with delta (500, 247)
Screenshot: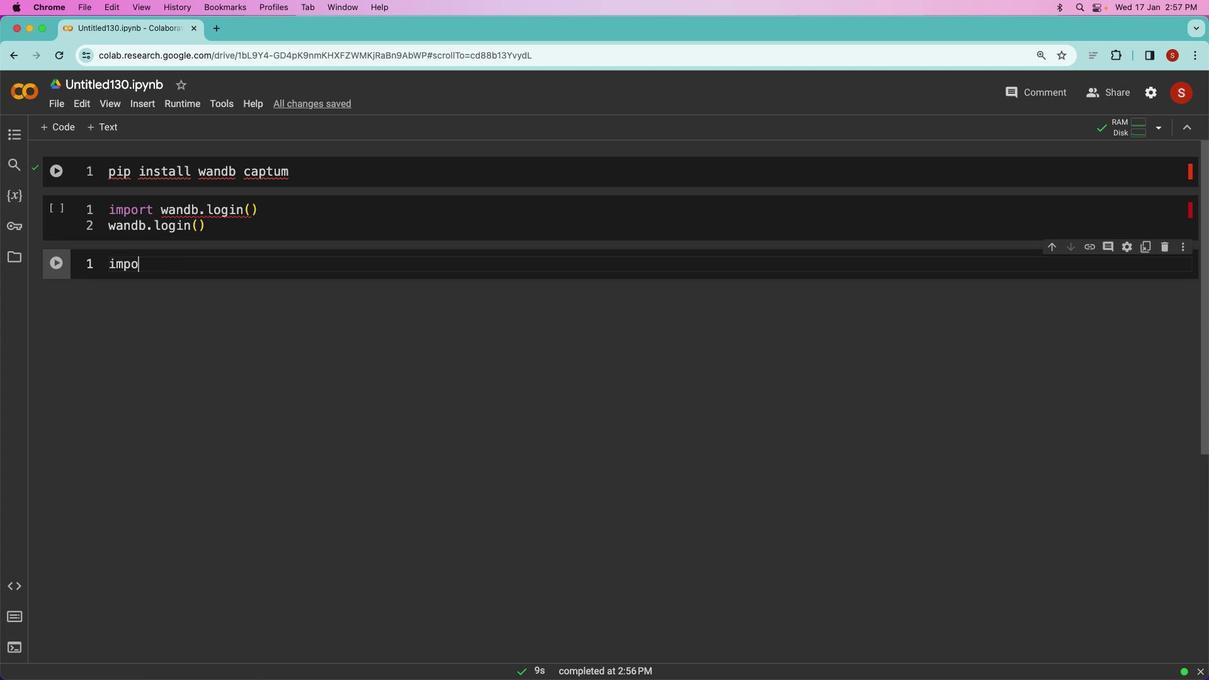 
Action: Mouse moved to (562, 347)
Screenshot: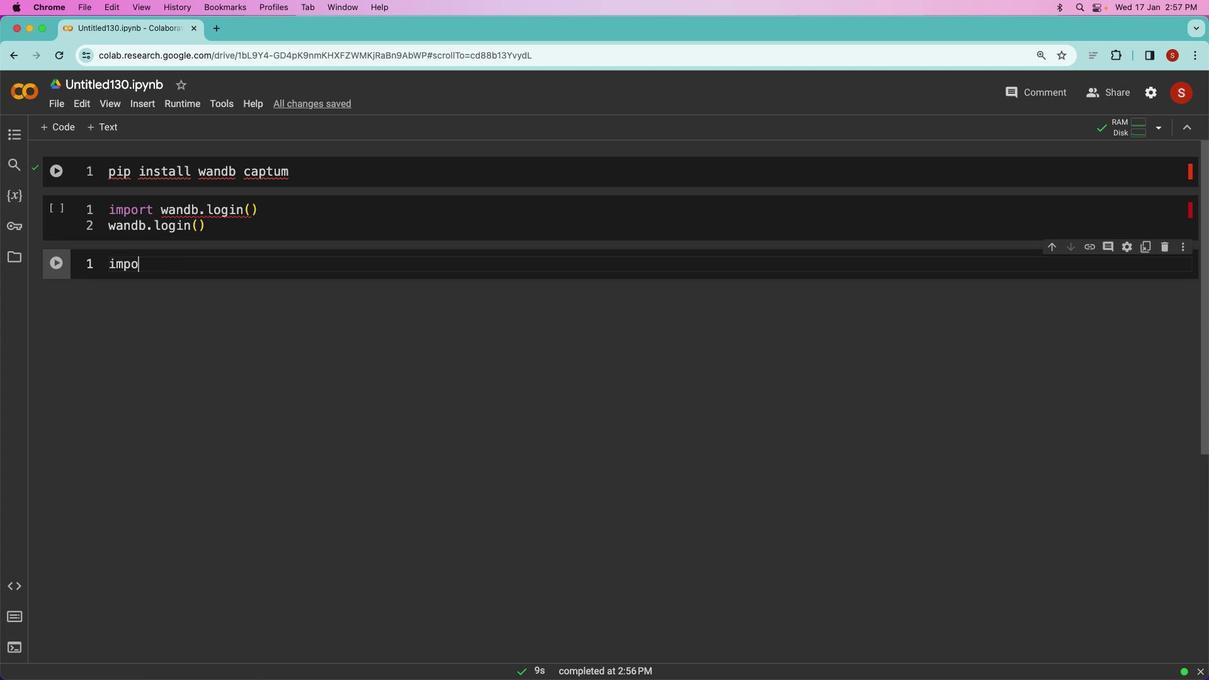 
Action: Mouse scrolled (562, 347) with delta (500, 247)
Screenshot: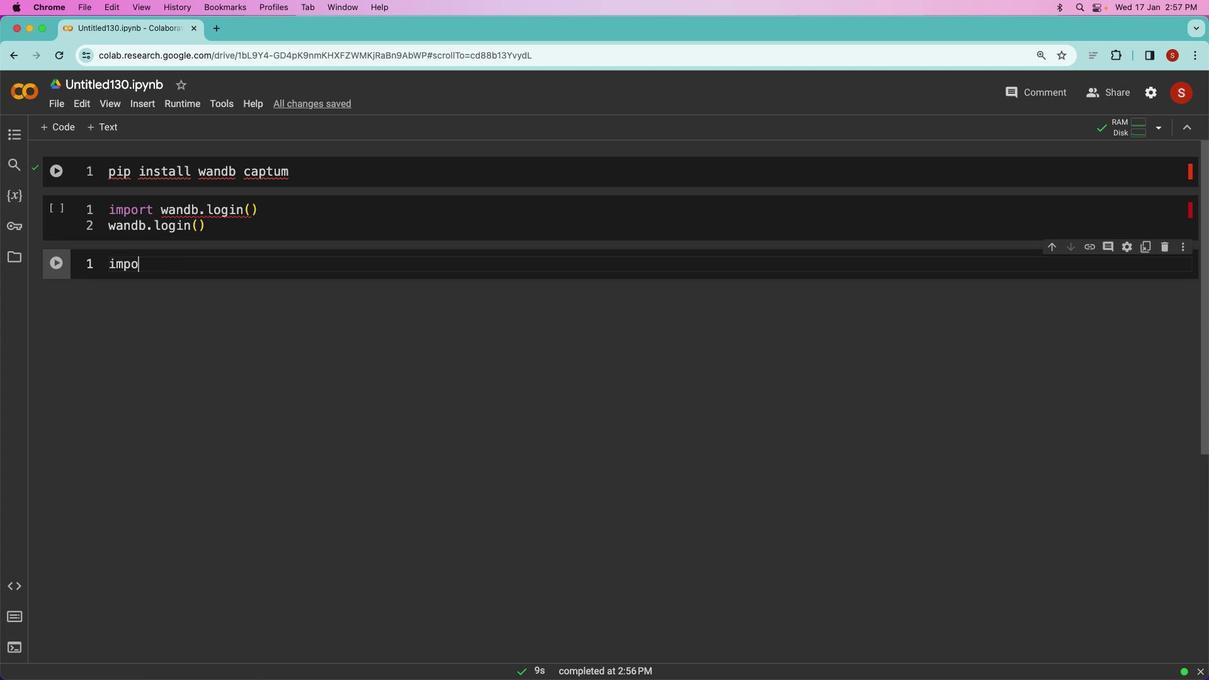 
Action: Mouse moved to (563, 318)
Screenshot: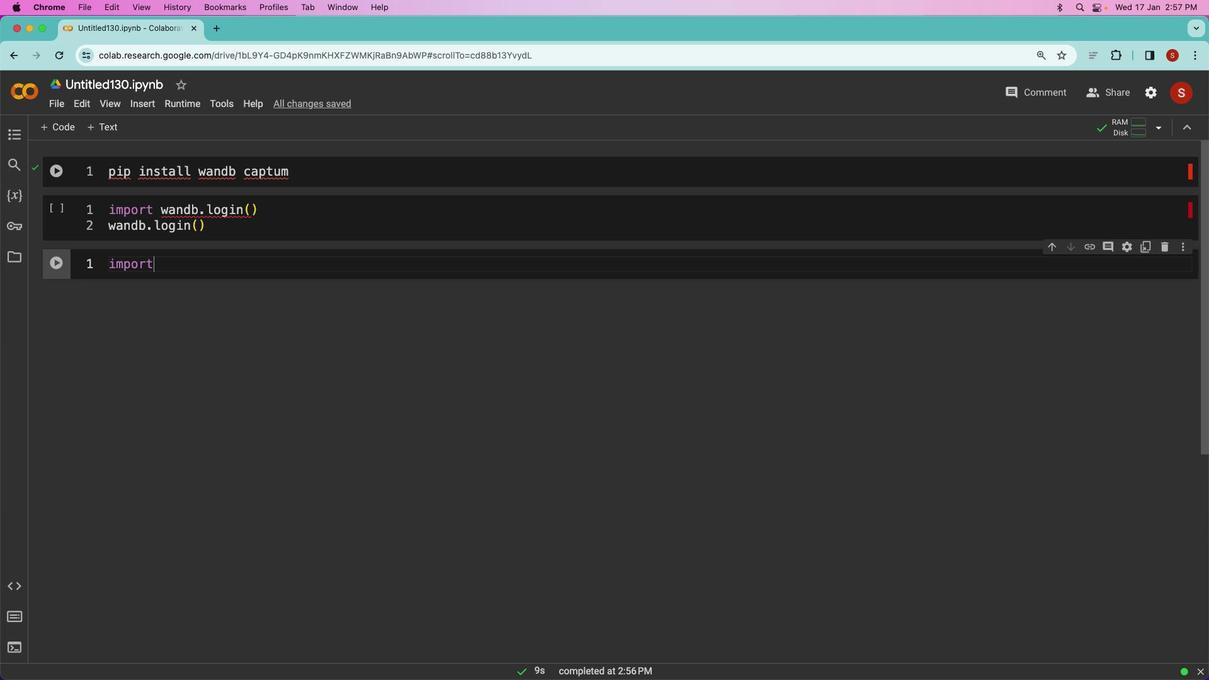 
Action: Mouse pressed left at (563, 318)
Screenshot: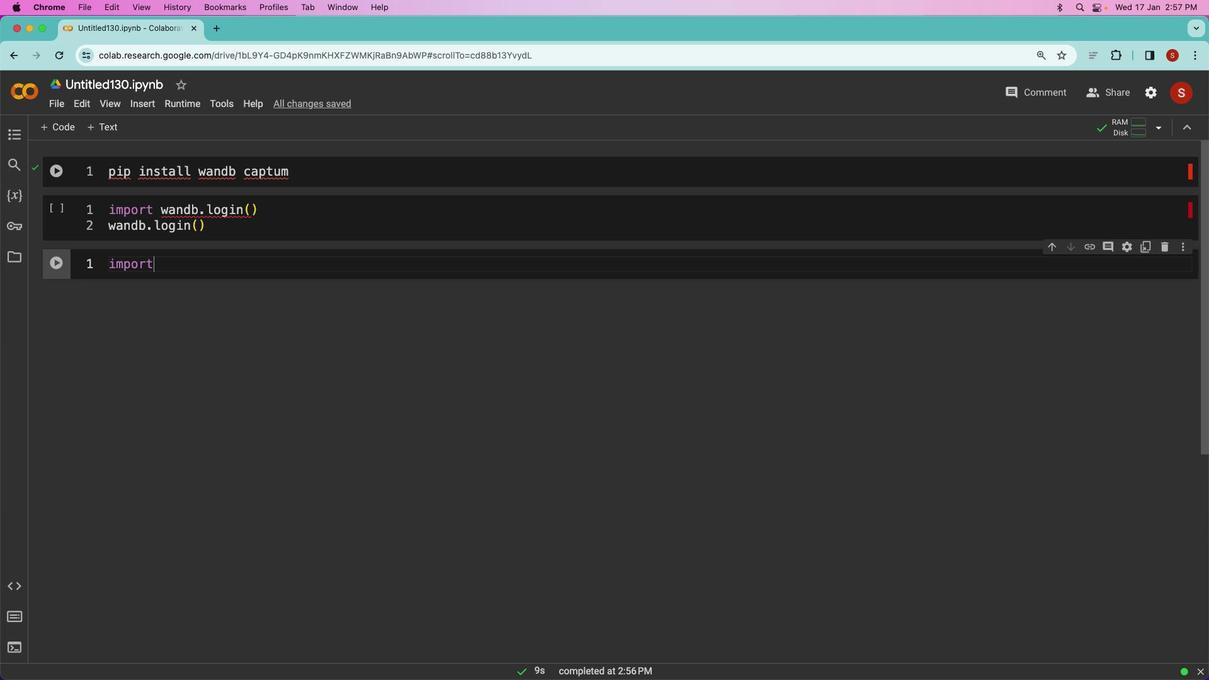 
Action: Mouse moved to (563, 320)
Screenshot: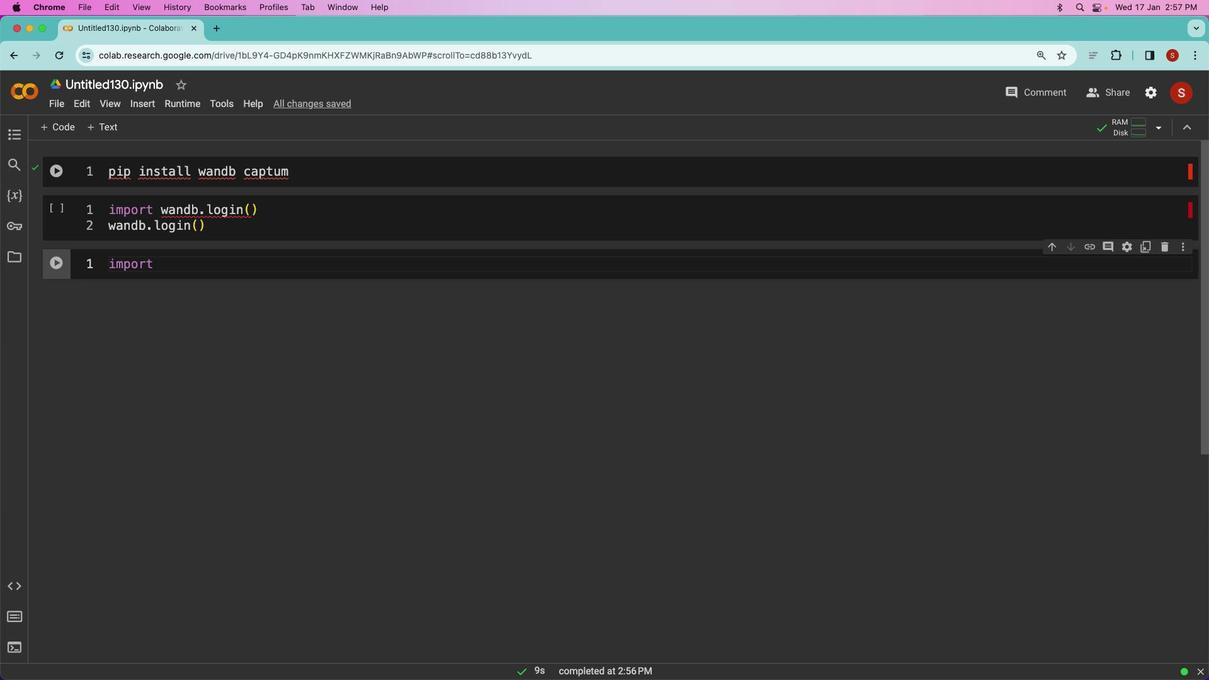 
Action: Mouse scrolled (563, 320) with delta (500, 247)
Screenshot: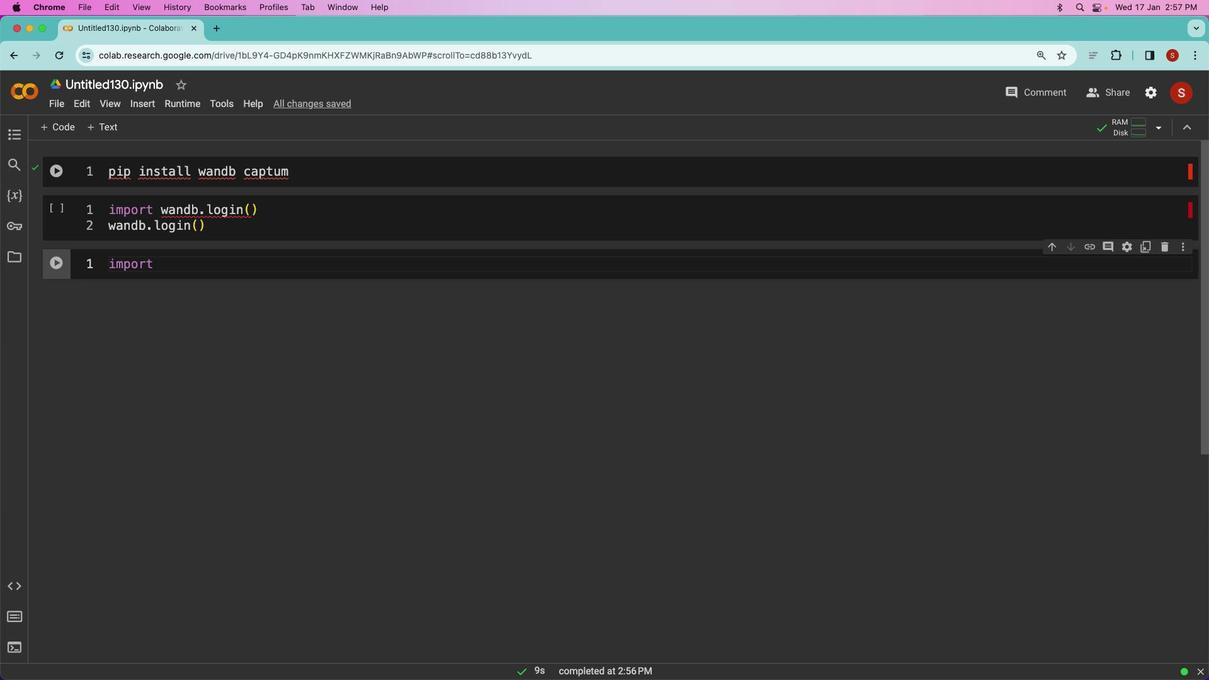 
Action: Mouse moved to (563, 327)
Screenshot: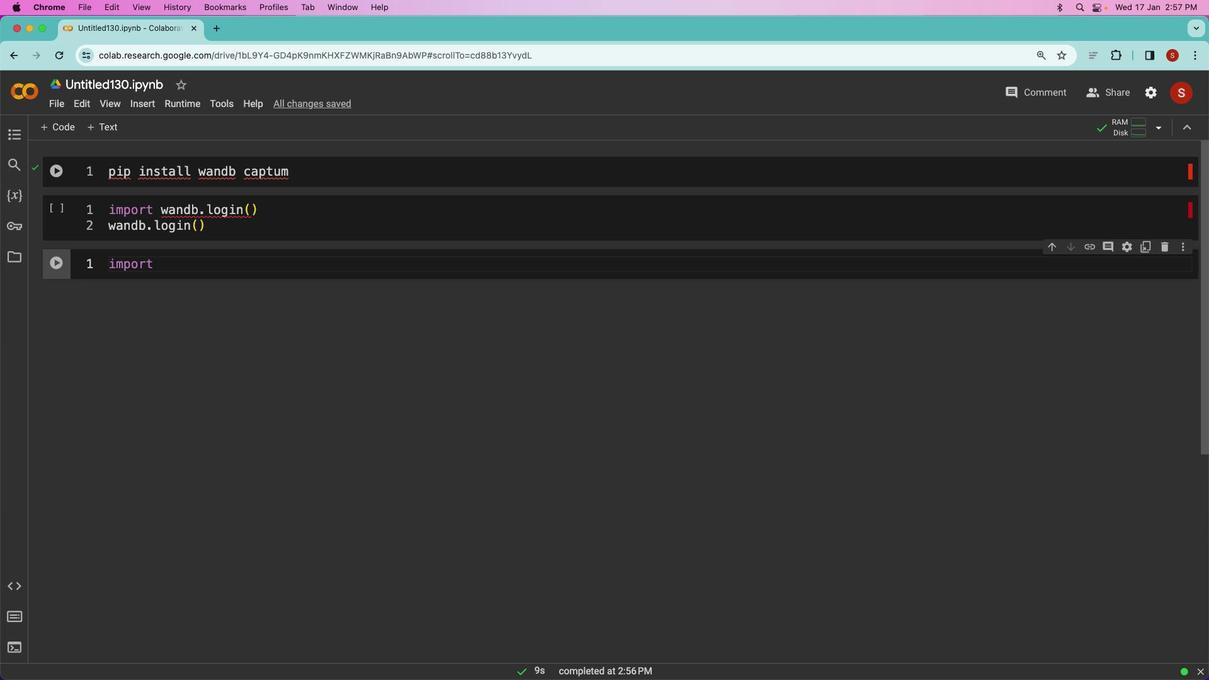 
Action: Mouse scrolled (563, 327) with delta (500, 247)
Screenshot: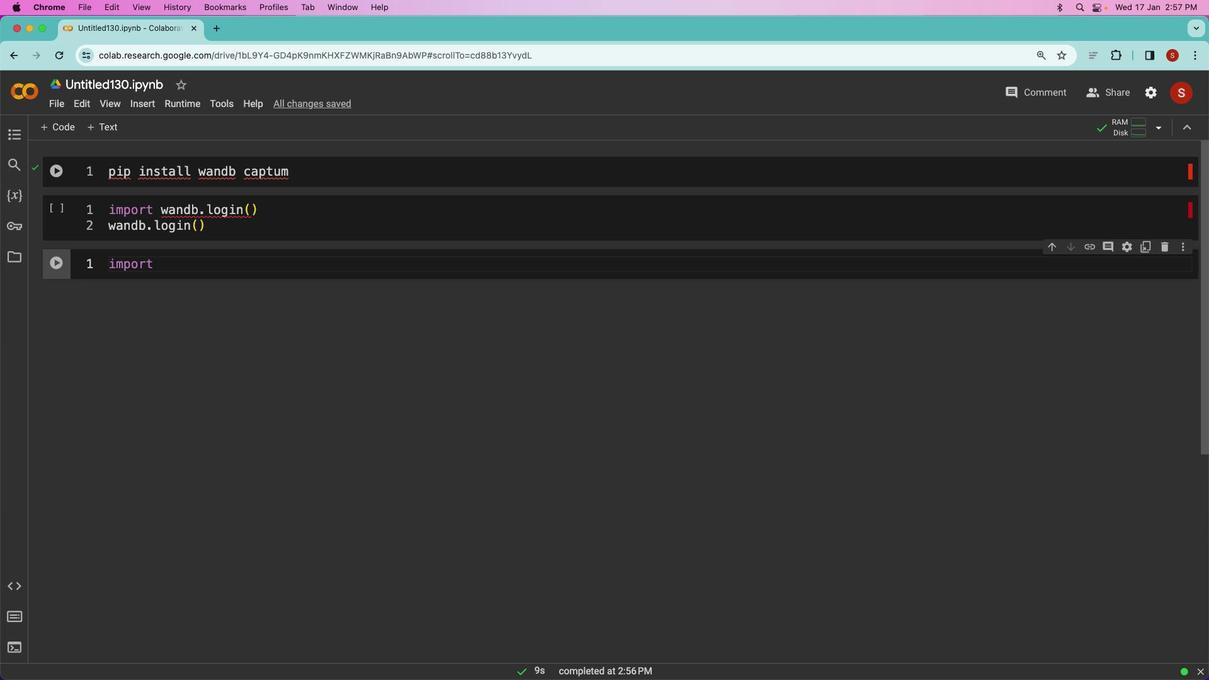 
Action: Mouse moved to (565, 333)
Screenshot: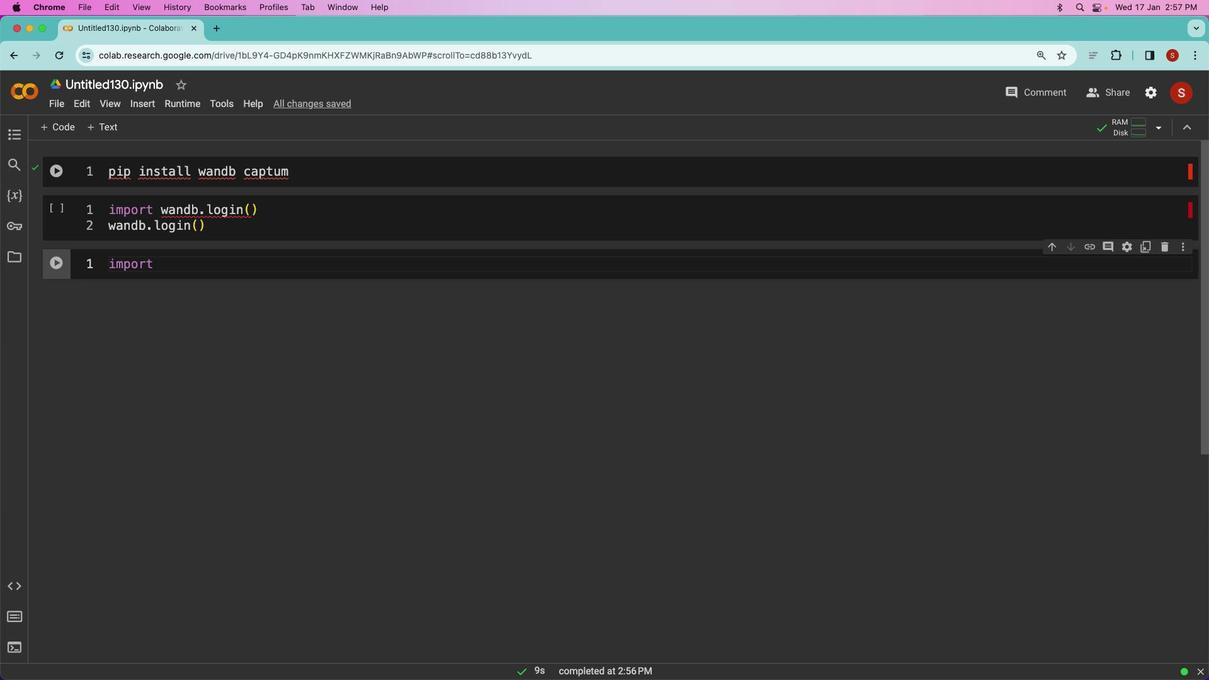 
Action: Mouse scrolled (565, 333) with delta (500, 248)
Screenshot: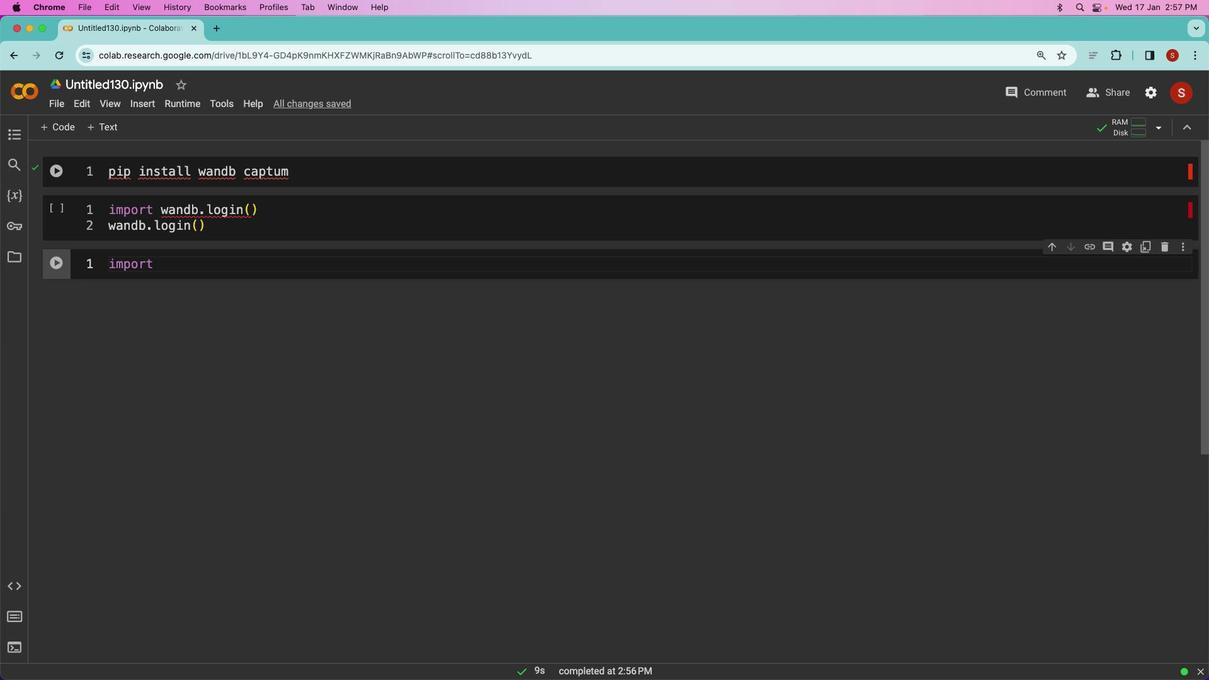 
Action: Mouse moved to (566, 340)
Screenshot: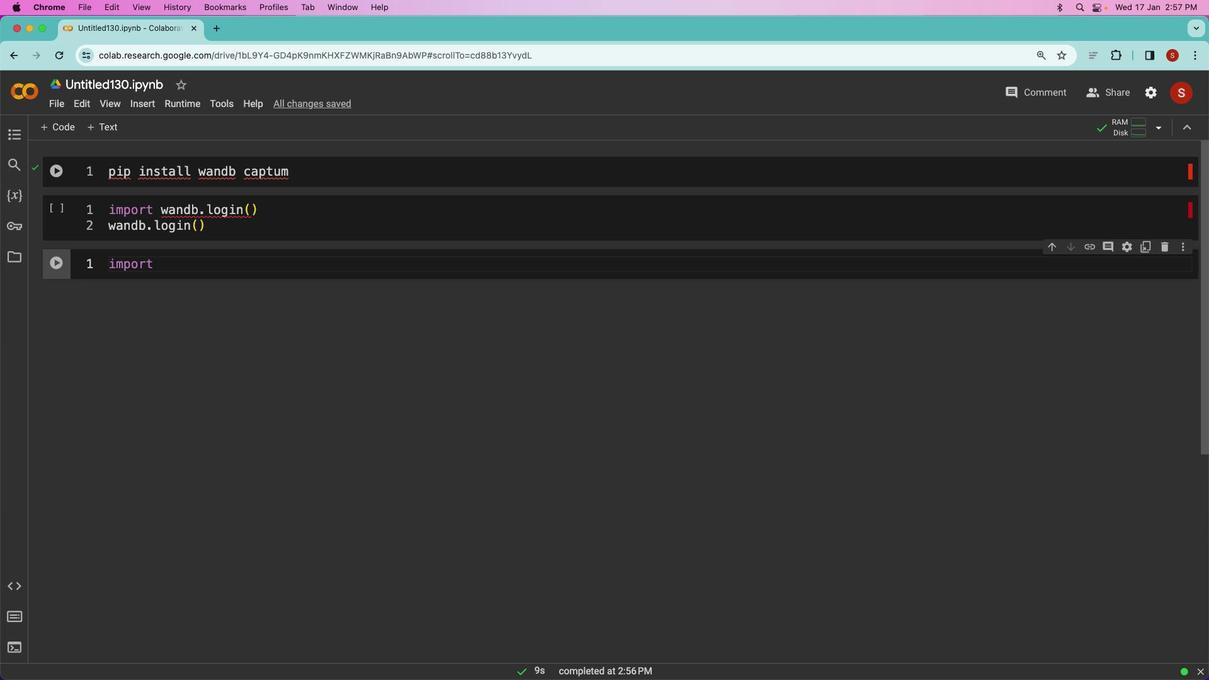 
Action: Mouse scrolled (566, 340) with delta (500, 248)
Screenshot: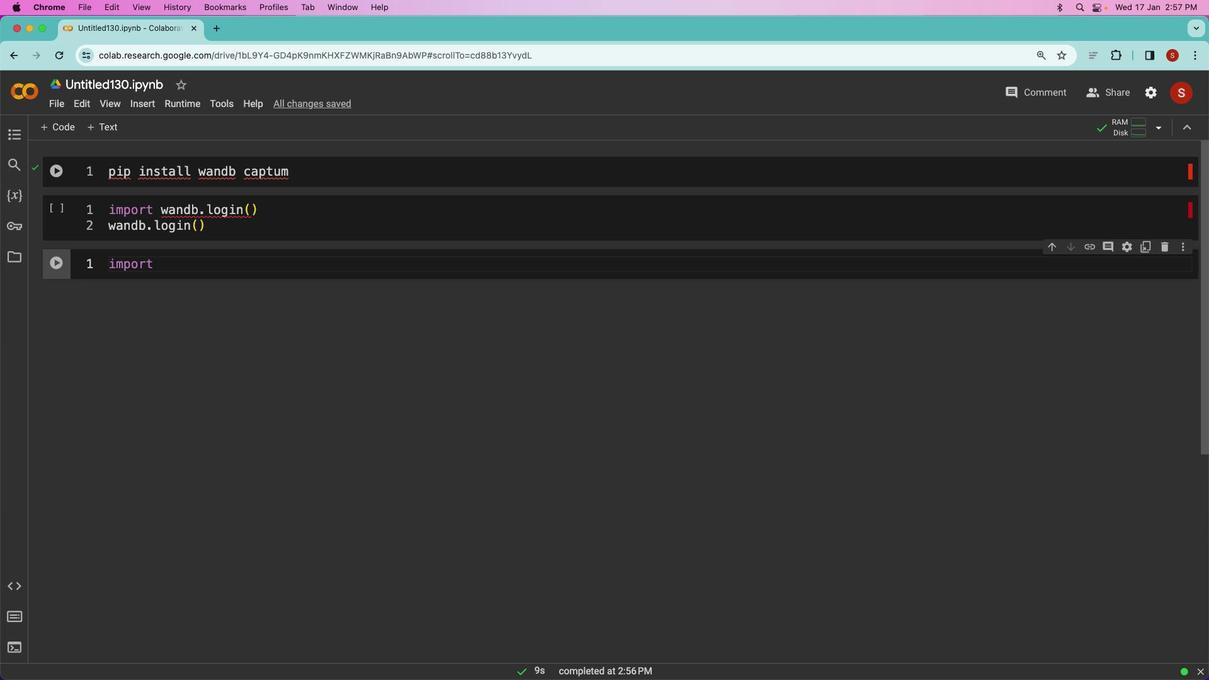 
Action: Mouse moved to (557, 373)
Screenshot: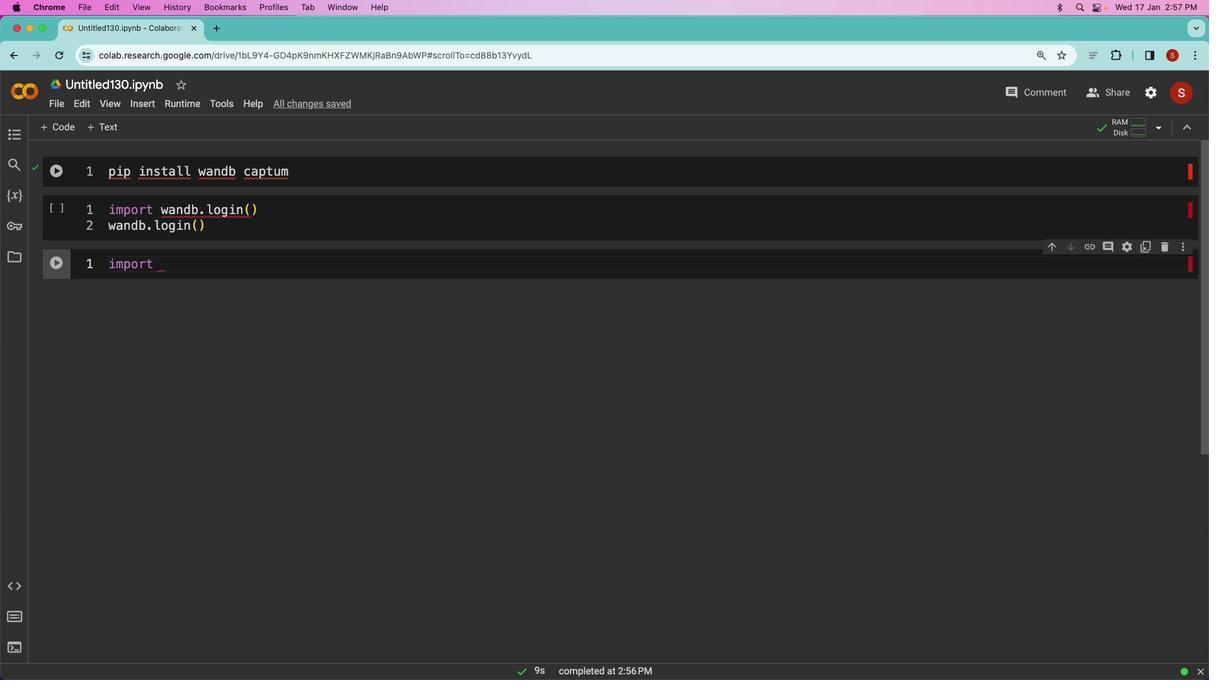 
Action: Key pressed 'i''m''p''o''r''t'Key.space't''o''r''c''h'Key.enter'i''m''p''o''r''t'Key.space't''o''r''c''h''.''n''n'Key.enter'i''m''p''o''r''t'Key.space't''o''r''c''g'Key.backspace'h''.''o''p''t''i''m'Key.enter'f''r''o''m'Key.space't''o''r''c''h''.''u''t''i''l''s''.''d''a''t''a'Key.space'i''m''p''o''r''t'Key.spaceKey.caps_lock'D'Key.caps_lock'a''t''a'Key.caps_lock'L'Key.caps_lock'o''a''d''e''r'Key.enter'f''r''o''m'Key.space't''o''r''c''h''v''i''s''i''o''n'Key.space'i''m''p''o''r''t'Key.space'd''a''t''a''s''e''t''s'Key.enter'f''r''o''m'Key.space't''o''r''c''h''v''i''s''i''o''n'Key.space'i''m''p''o''r''t'Key.space't''r''a''n''s''f''o''r''m'Key.spaceKey.spaceKey.backspaceKey.backspace's'Key.enter'i''m''m'Key.backspace'p''o''r''t'Key.space'w''a''n''d''b'Key.spaceKey.enter'f''r''o''m'Key.space'c''a''p''t''u''m''.''a''t''t''r'Key.space'i''m''p''o''r''t'Key.space'i''n'Key.backspaceKey.backspaceKey.caps_lock'I'Key.caps_lock'n''t''e''g''r''a''t''e''d'Key.caps_lock'G'Key.caps_lock'r''a''d''i''e''n''t''s'Key.enter'w''a''n''d''b''.''i''n''i''t'Key.shift_r'(''p''r''o''j''e''c''t'Key.space'='Key.spaceKey.shift_r'"'Key.spaceKey.backspaceKey.caps_lock'D'Key.caps_lock'o''m''a''i''n''-'Key.caps_lock'A'Key.caps_lock'd''a''p''t''a''t''i'
Screenshot: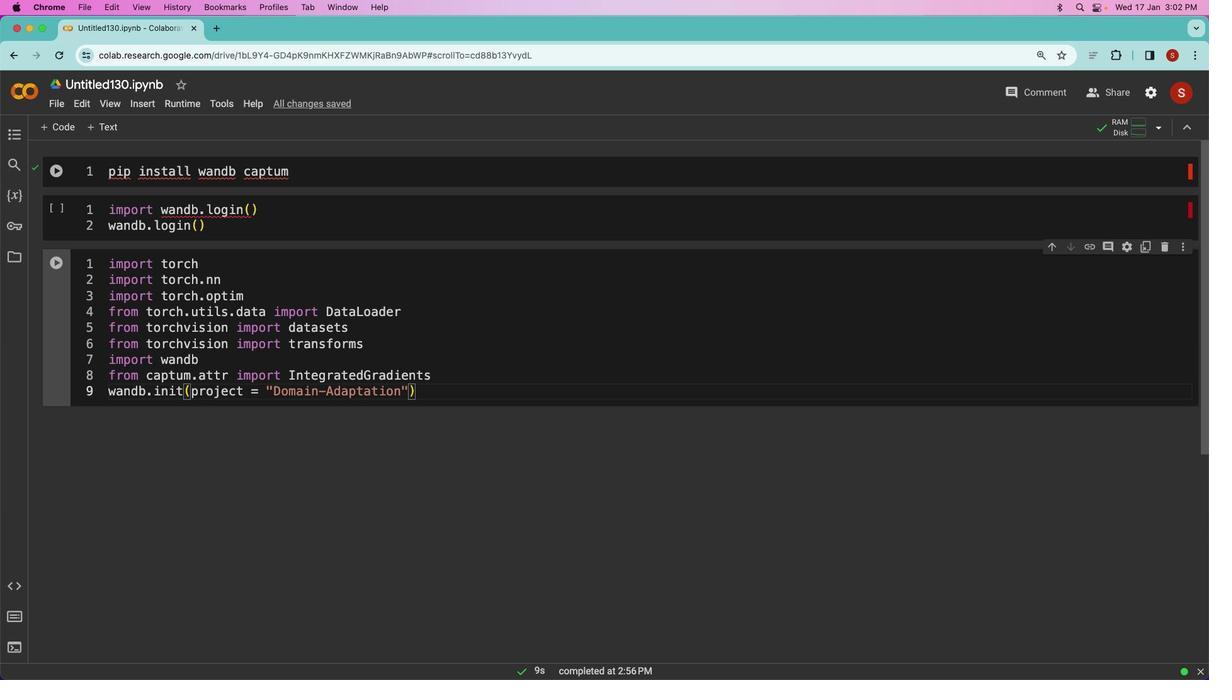 
Action: Mouse moved to (557, 373)
Screenshot: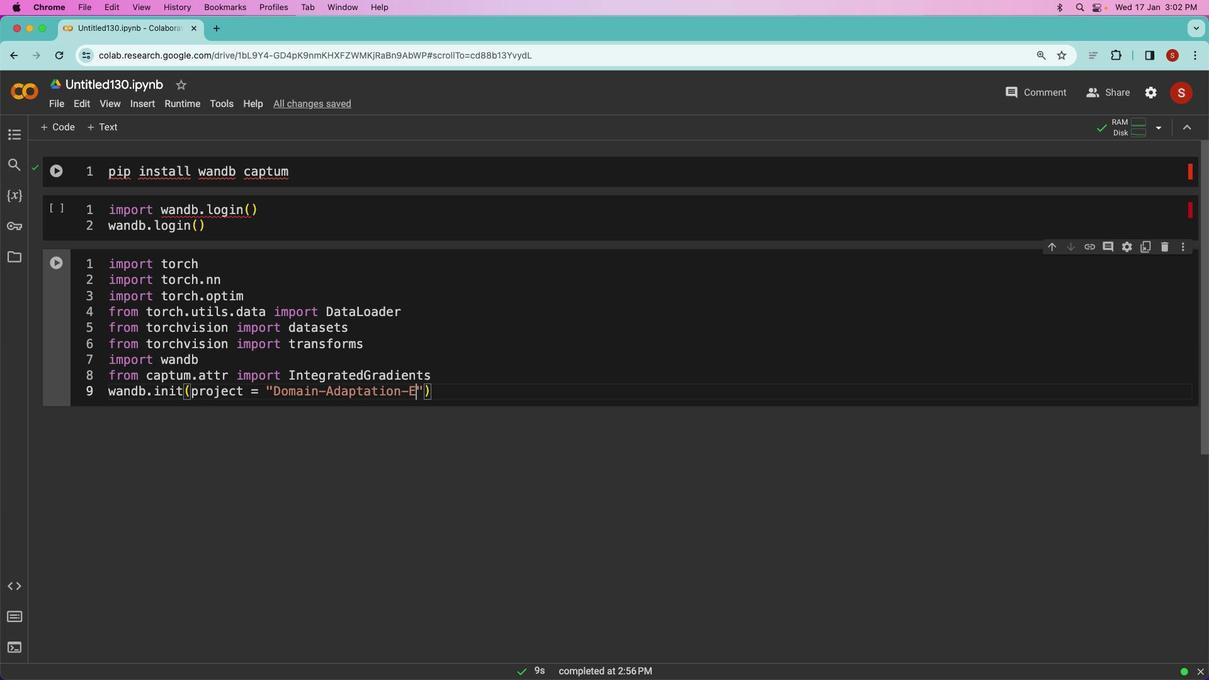 
Action: Key pressed 'o''n''-'Key.caps_lock'E''X''P''E''R''I''M''E''N''T''E''D'Key.shift_r'"'','Key.spaceKey.caps_lock'n''a''m''e'Key.space'='Key.spaceKey.shift_r'"''h''i''g''h'Key.space'l''e''v''e''l'Key.space'm''e''t''r''i''c''e''s'Key.shift_r'"'','Key.spaceKey.spaceKey.backspace'e''n''t''i''t''y'Key.space'='Key.spaceKey.shift_r'"''s''h''i''v''a''m''o''o''p'Key.shift_r'"'')'Key.enterKey.enter'c''l''a''s''s'Key.spaceKey.caps_lock'S'Key.caps_lock'i''m''p''l'Key.caps_lockKey.caps_lock'e'Key.caps_lock'N'Key.caps_lock'e''t'Key.shift_r'(''t''o''r''c''h''.''n''n''.'Key.caps_lock'M'Key.caps_lock'o''d''u''l''e'Key.shift_r')'':'Key.enter'd''e''f'Key.spaceKey.shift_r'_'Key.shift_r'_''i''n''i''t'Key.shift_r'_''_'Key.shift_r'(''s''e''l''f'Key.shift_r')'':'Key.enter's''u''p''e''r'Key.shift_r'('Key.caps_lock'S'Key.caps_lock'i''m''p''l''e'Key.caps_lock'N'Key.caps_lock'e''t'','Key.space's''e''l''f'Key.shift_r')''.'Key.shift_r'_''_''i''n''i''t'Key.shift_r'_''_'Key.spaceKey.backspaceKey.shift_r'(''0'Key.shift_rKey.backspaceKey.shift_r')'Key.enter's''e''l''f''.''f''c'Key.space'='Key.space't''o''r''c''h''.''n''n''.'Key.caps_lock'L'Key.caps_lock'i''n''e''a''r'Key.shift_r'(''2''8'Key.spaceKey.shift_r'*'Key.space'2''8'','Key.space'1''0'Key.shift_r')'Key.enterKey.enterKey.backspace'd''e''f'Key.space'f''o''r''w''a''r''d'Key.shift_r'(''s''e''l''f'Key.space','Key.space'x'Key.shift_r')'':'Key.enter'x'Key.space'='Key.space'x''.''v''i''e''w'Key.shift_r'(''x''.''s''i''z''e'Key.shift_r'(''0'Key.shift_r')'','Key.space'-''1'Key.shift_r')'Key.enter'x'Key.space'='Key.space's''e''l''f''.''f''c'Key.shift_r'(''x'Key.shift_r')'Key.enter'r''e''t''u''r''n'Key.space'x'Key.enterKey.enterKey.backspaceKey.backspace'd''e''f'Key.space't''r''a''i''n'Key.shift_r'(''m''o''d''e''l'','Key.space's''o''u''r''c''e'Key.shift_r'_''l''o''a''d''e''r'','Key.space't''a''r''g''e''t'Key.shift_r'_''l''o''a''d''e''r'','Key.space'o''p''t''i''m''i''z''e''r'','Key.space'c''r''u'Key.backspace'i''t''e''r''i''o''n'','Key.space'd''e''v''i''c''e'Key.shift_r')'':'Key.enter'm''o''d''e''l''.''t''r''a''i''n'Key.spaceKey.backspaceKey.shift_r'('')'Key.enter't''o''t''a''l'Key.shift_r'_''l''o''s''s'Key.space'='Key.space'0''.''0'Key.enterKey.enter'f''o''r'Key.space'b''a''t''c''h'Key.shift_r'_''i''d''x'','Key.spaceKey.shift_r'(''s''o''u''r''c''e'Key.spaceKey.backspaceKey.shift_r'_''d''a''t''a'','Key.space't''a''r''g''e''t'Key.shift_r'_''d''a''t''a'','Key.spaceKey.backspaceKey.backspaceKey.shift_r')'Key.space'i''n'Key.space'e''n''u''m''e''r''a''t''e'Key.shift_r'(''z''i''p'Key.shift_r'(''s''o''u''r''c''e'Key.shift_r'_''l''o''a''d''e''r'','Key.space't''a''r''g''e''t'Key.shift_r'_''l''o''a''d''e''r'Key.shift_r')'Key.shift_r')'':'Key.enter's''o''u''r''c''e'Key.shift_r'_''i''n''p''u''t''s'','Key.spaceKey.shift_r'_'Key.space'='Key.space's''o''u''r''c''e'Key.shift_r'_''d''a''t''a'Key.enter't''a''r''g''e''t'Key.shift_r'_''d''a''t''a'Key.spaceKey.space','Key.spaceKey.shift'_'Key.space
Screenshot: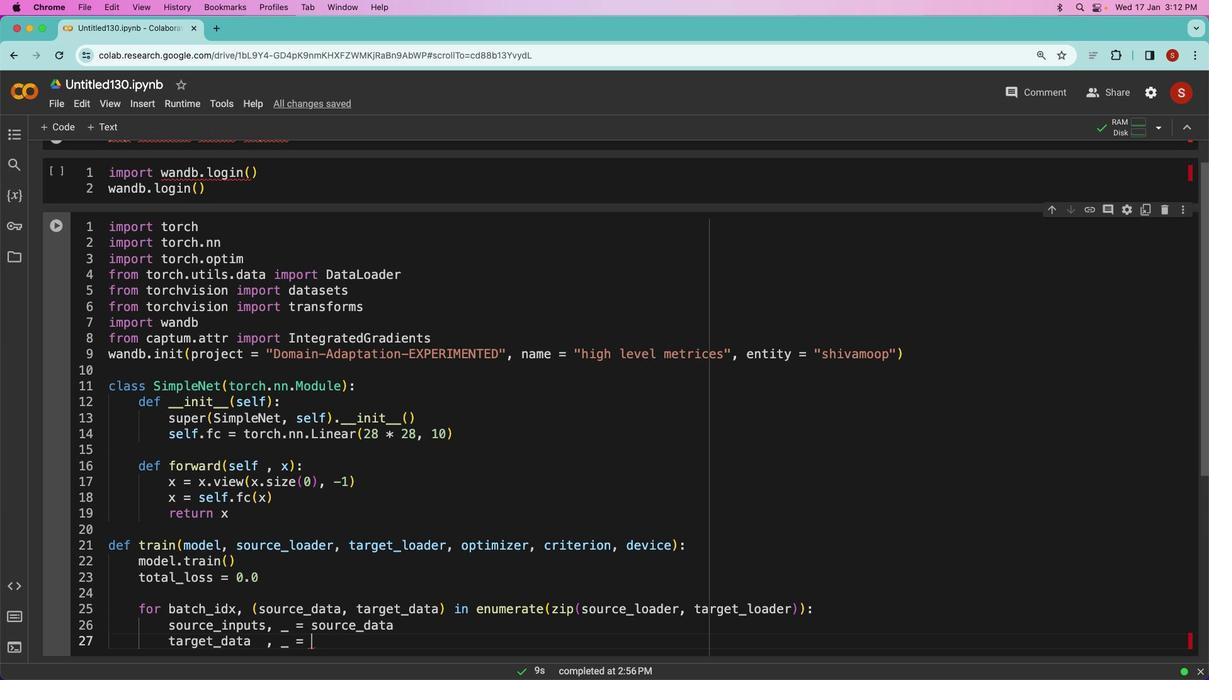 
Action: Mouse moved to (540, 367)
Screenshot: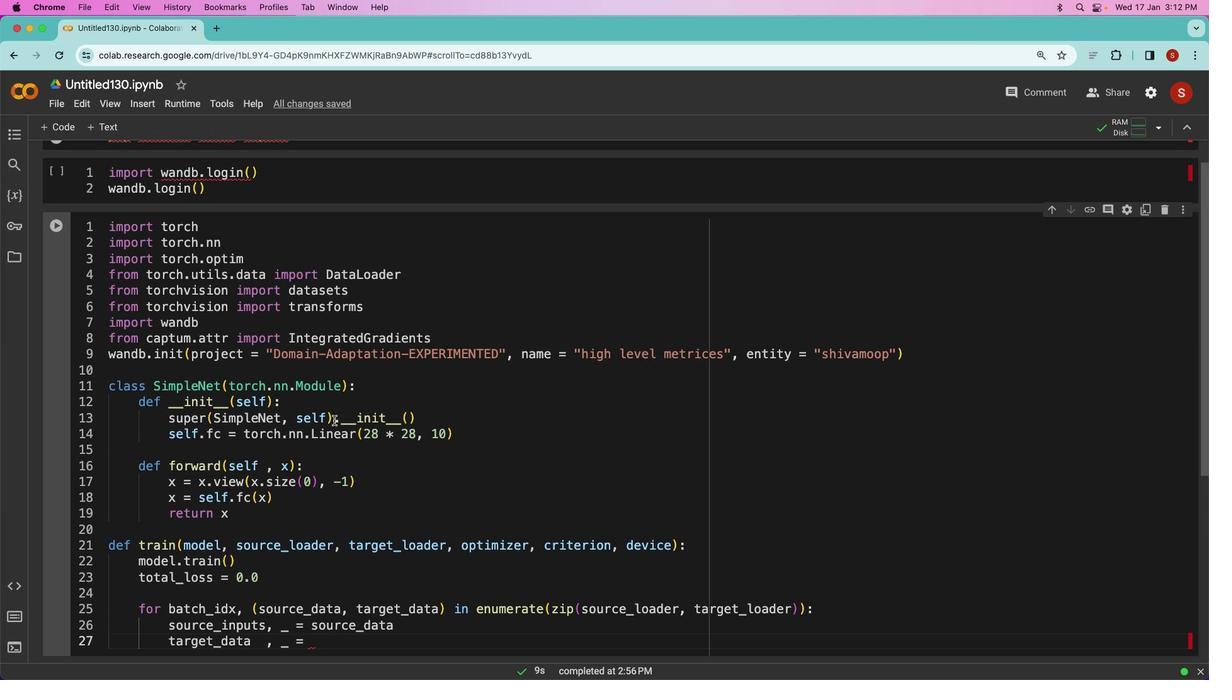 
Action: Key pressed '='
Screenshot: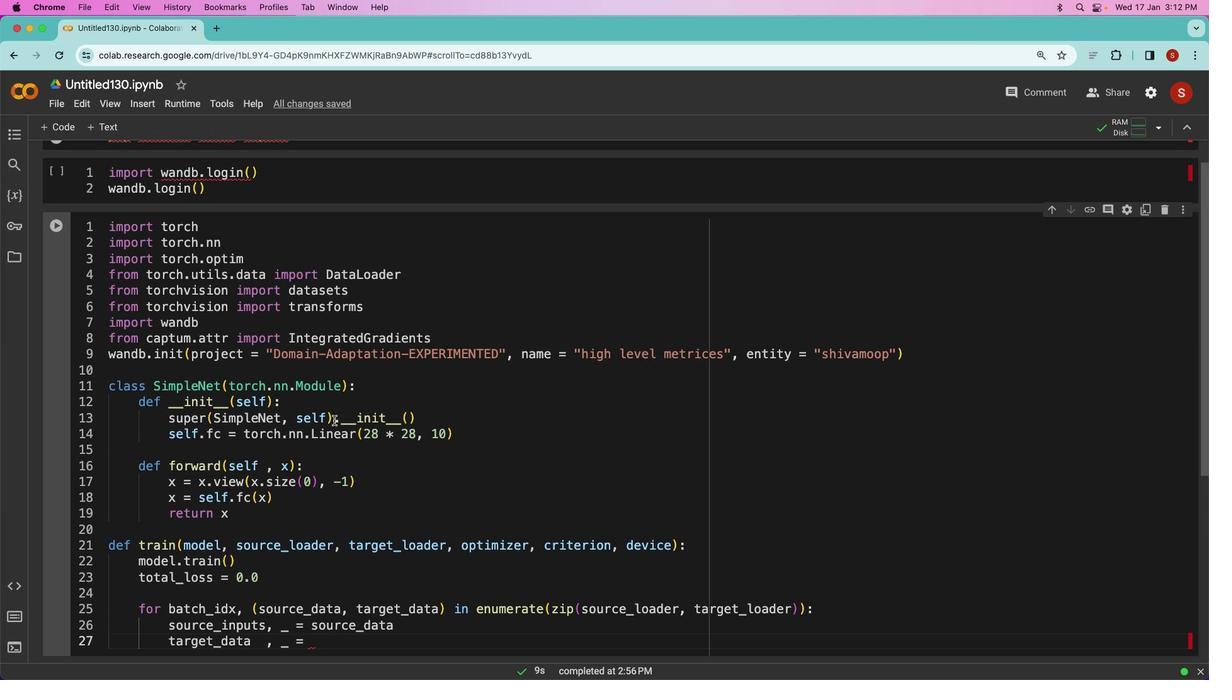 
Action: Mouse moved to (127, 374)
Screenshot: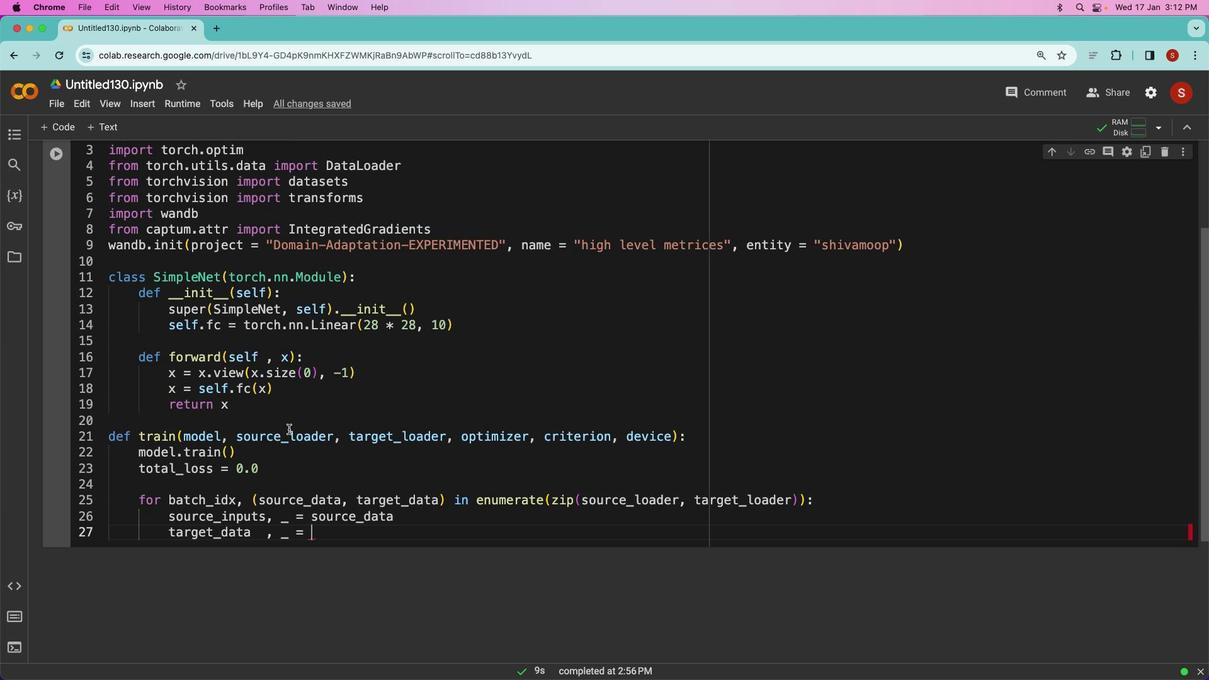 
Action: Key pressed Key.space
Screenshot: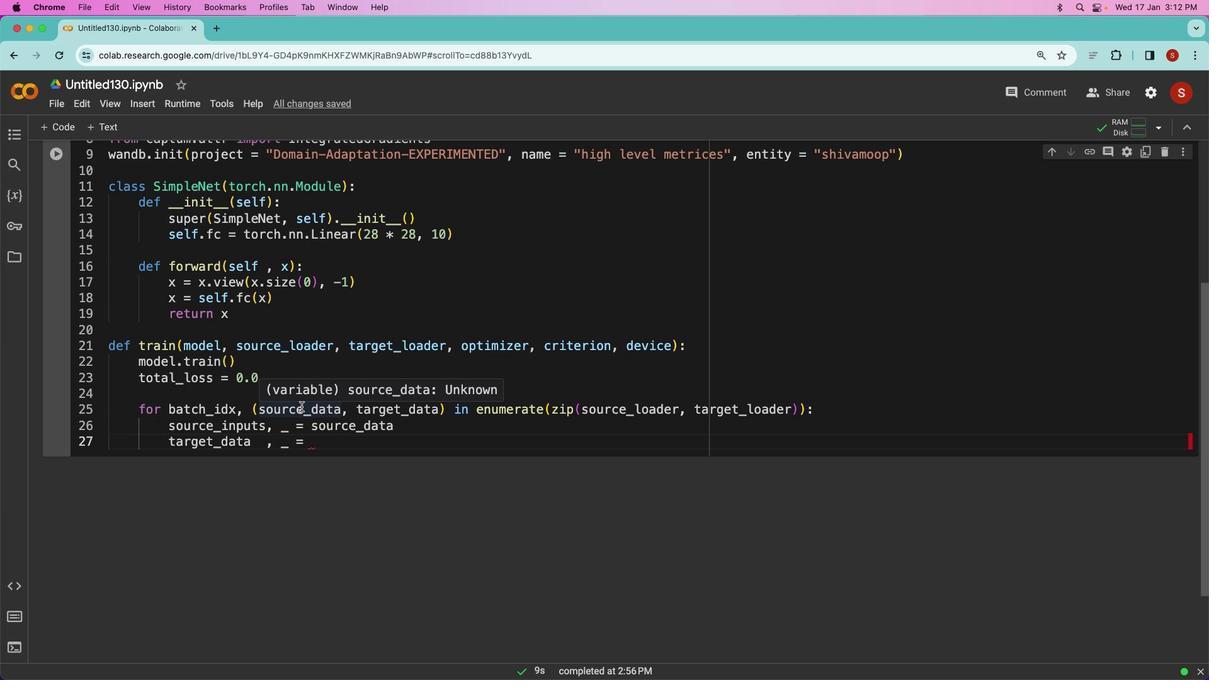 
Action: Mouse moved to (163, 420)
Screenshot: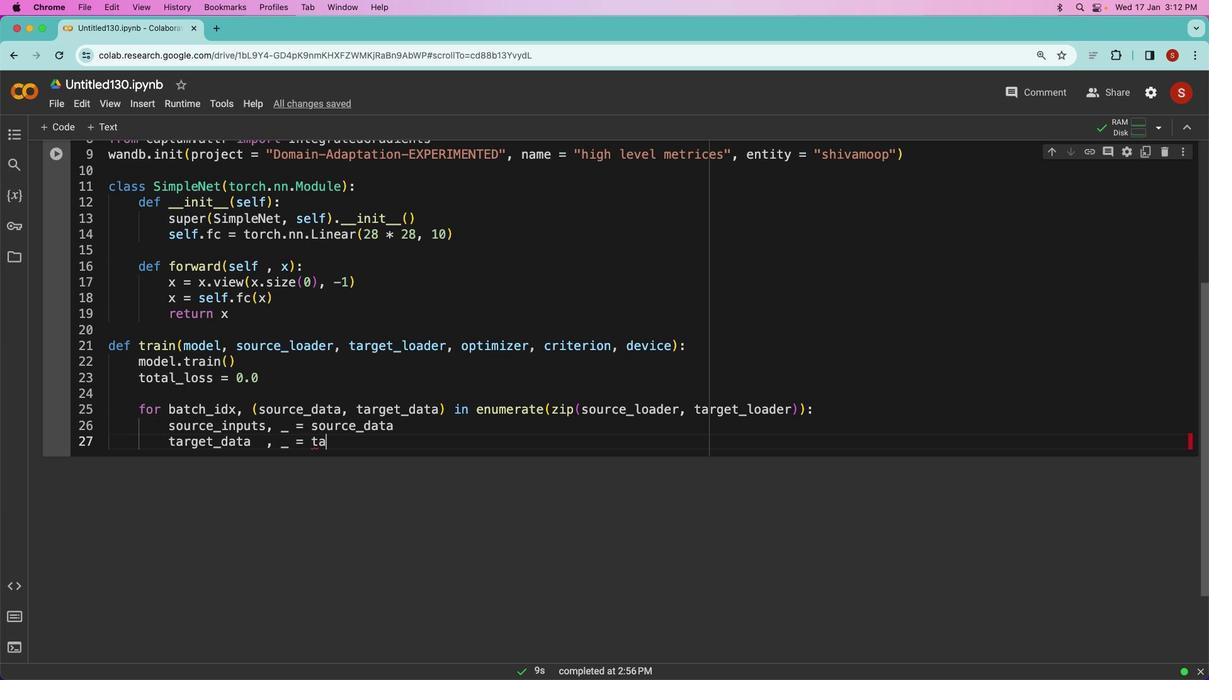 
Action: Mouse scrolled (163, 420) with delta (500, 246)
Screenshot: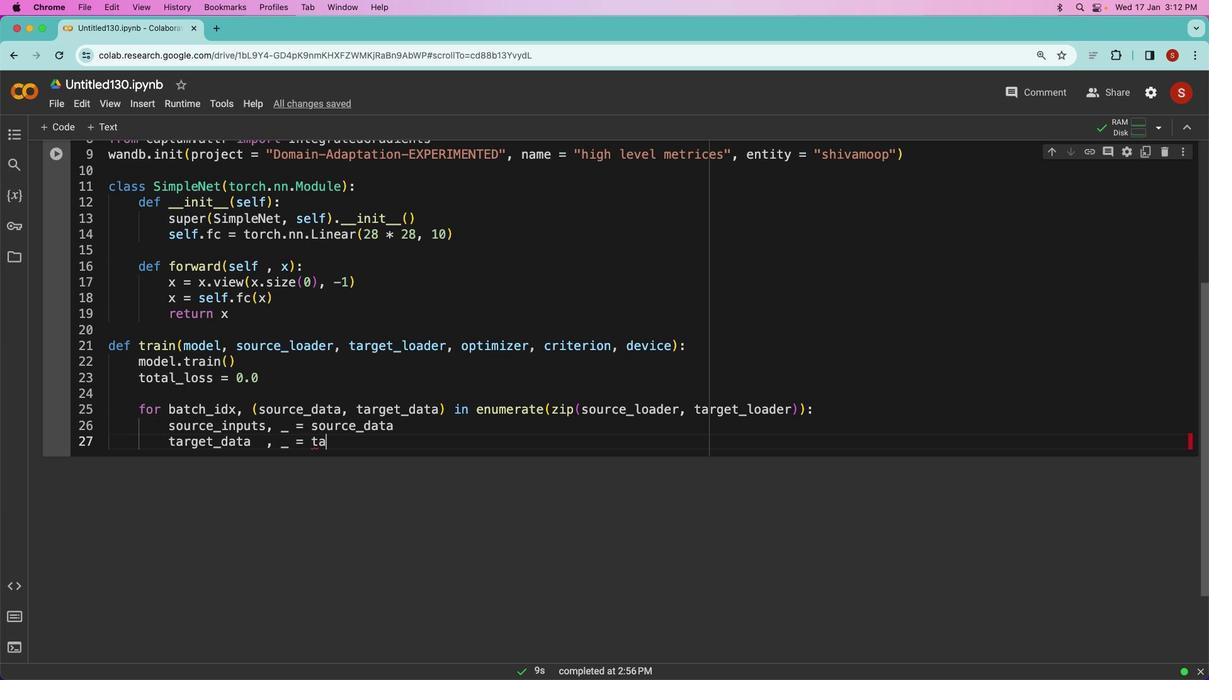 
Action: Mouse moved to (165, 420)
Screenshot: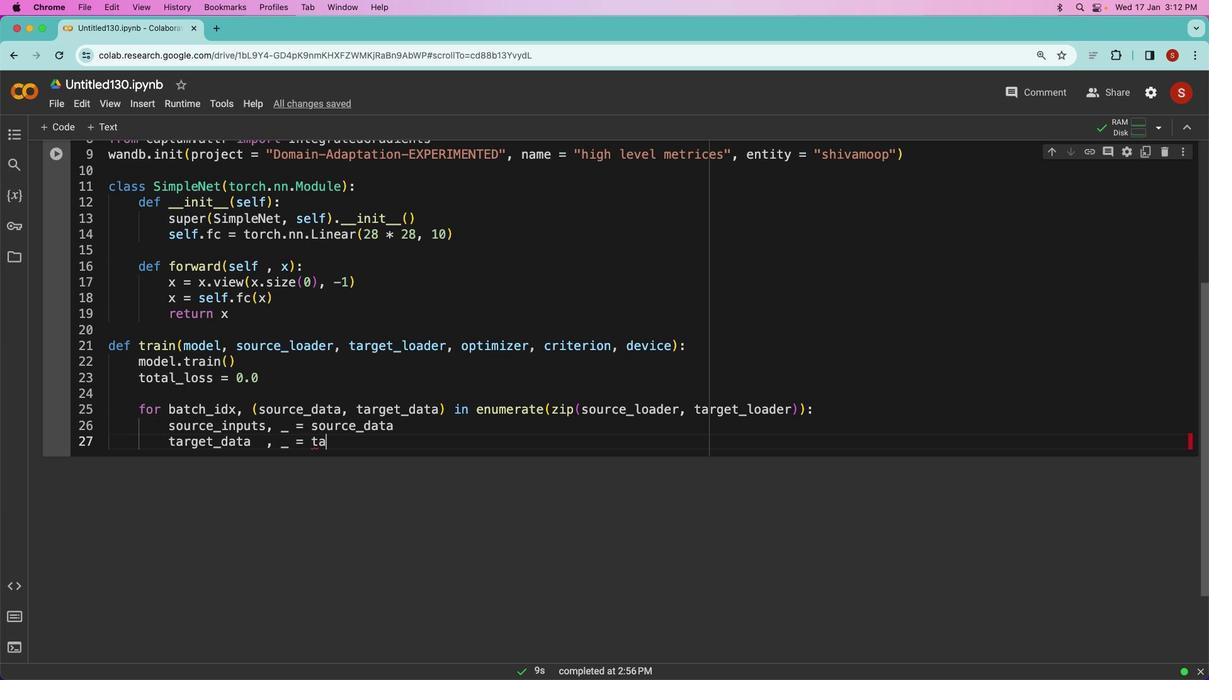 
Action: Mouse scrolled (165, 420) with delta (500, 246)
Screenshot: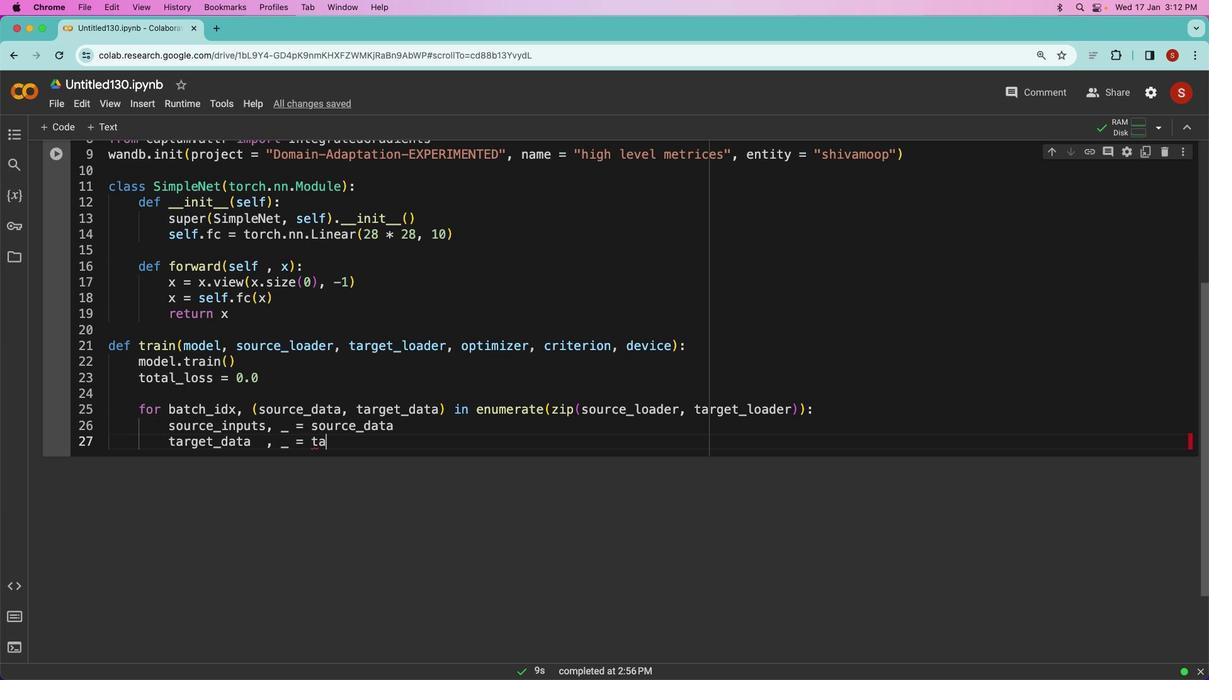 
Action: Mouse moved to (166, 420)
Screenshot: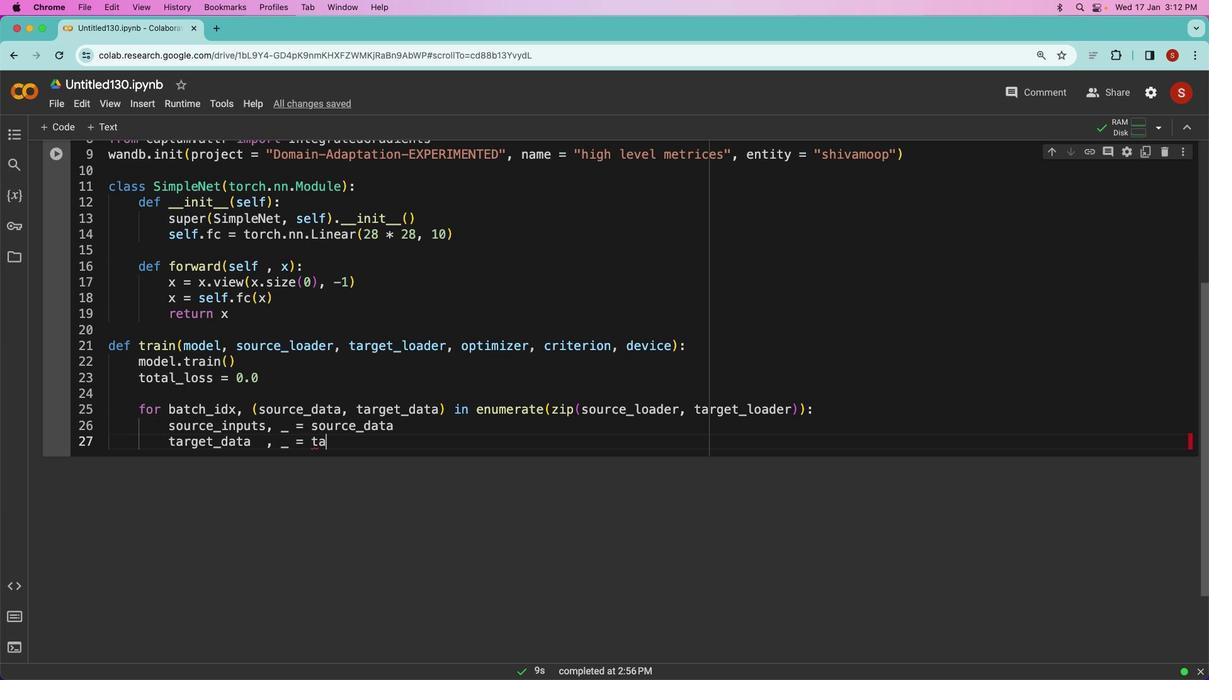 
Action: Mouse scrolled (166, 420) with delta (500, 246)
Screenshot: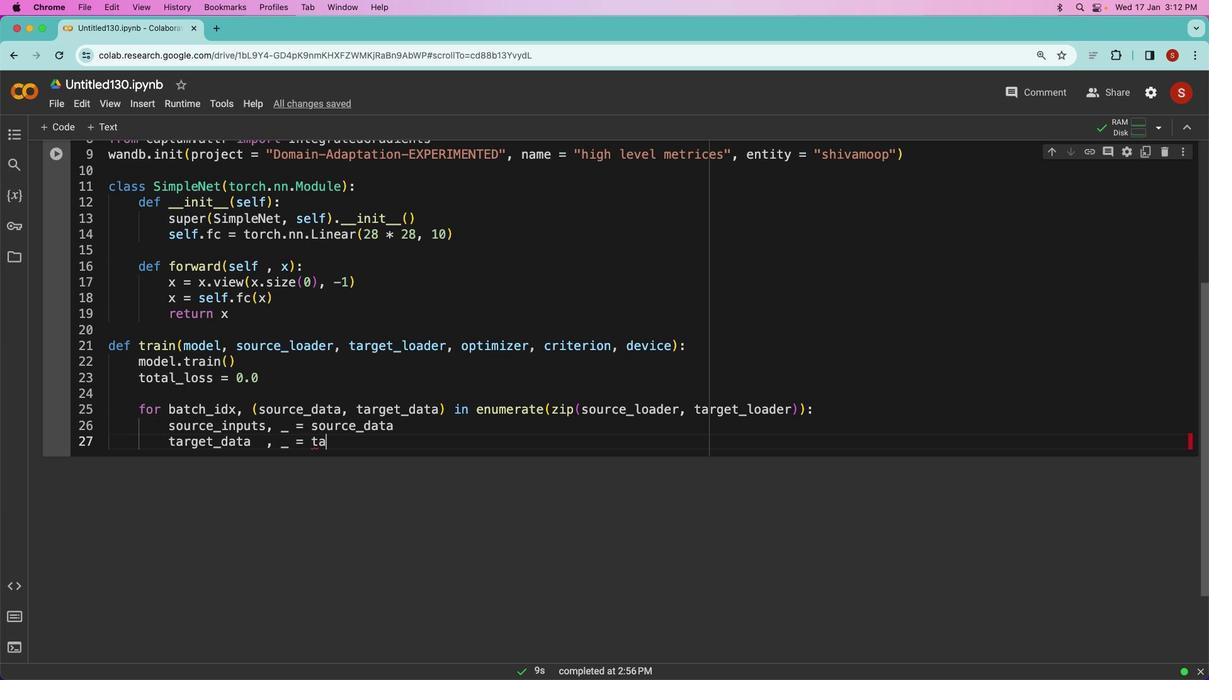 
Action: Mouse moved to (166, 420)
Screenshot: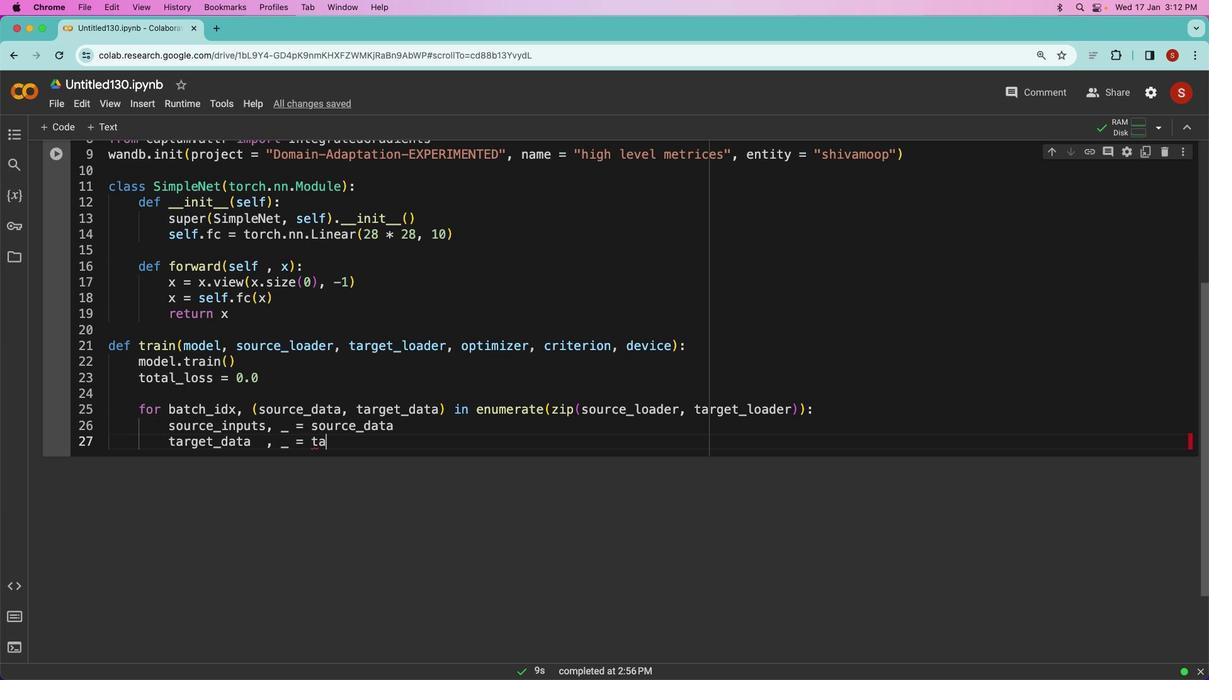 
Action: Mouse scrolled (166, 420) with delta (500, 246)
Screenshot: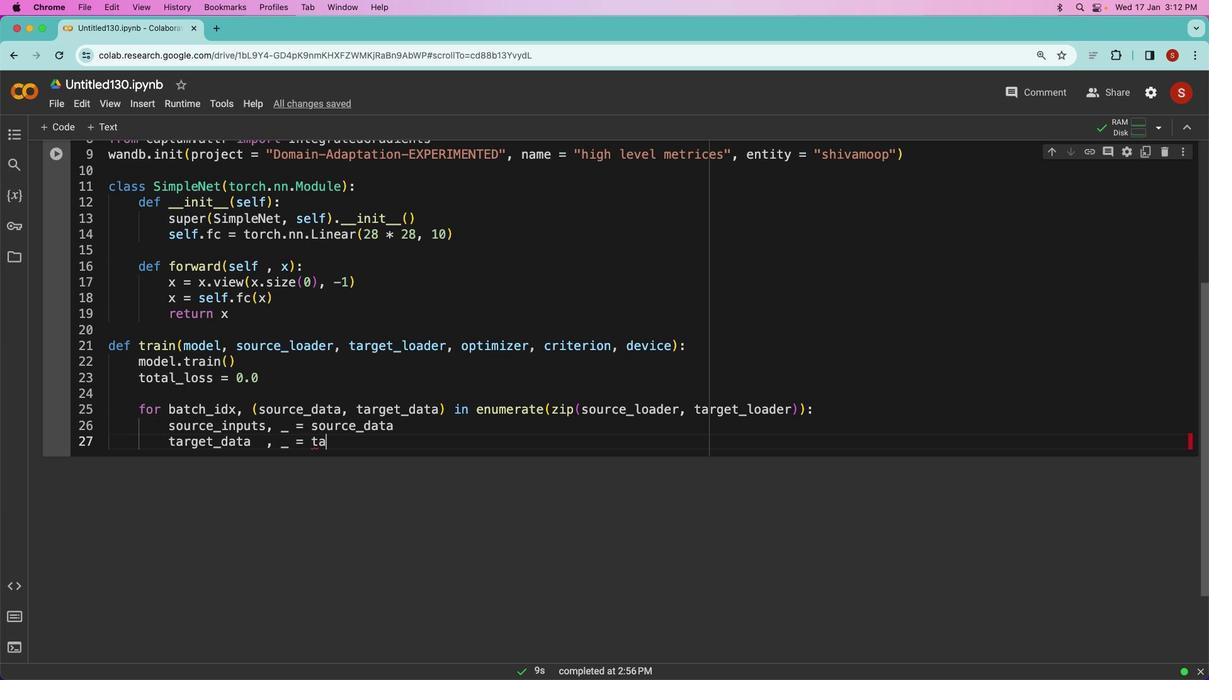 
Action: Mouse moved to (177, 422)
Screenshot: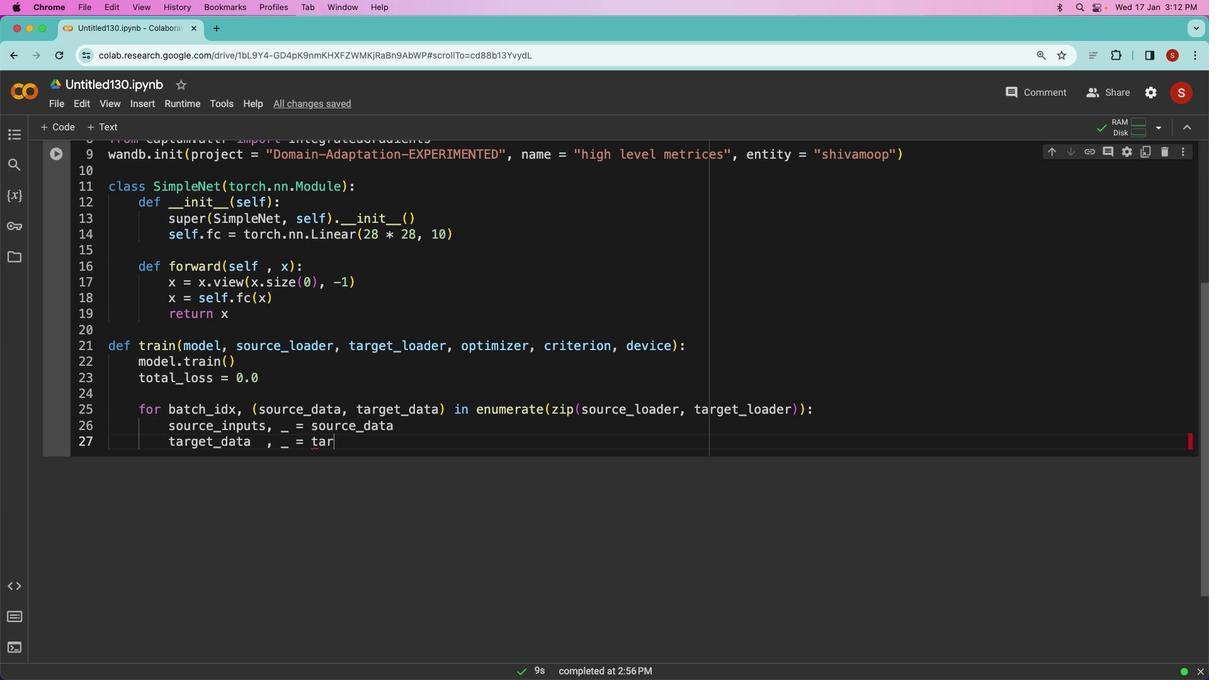 
Action: Mouse scrolled (177, 422) with delta (500, 246)
Screenshot: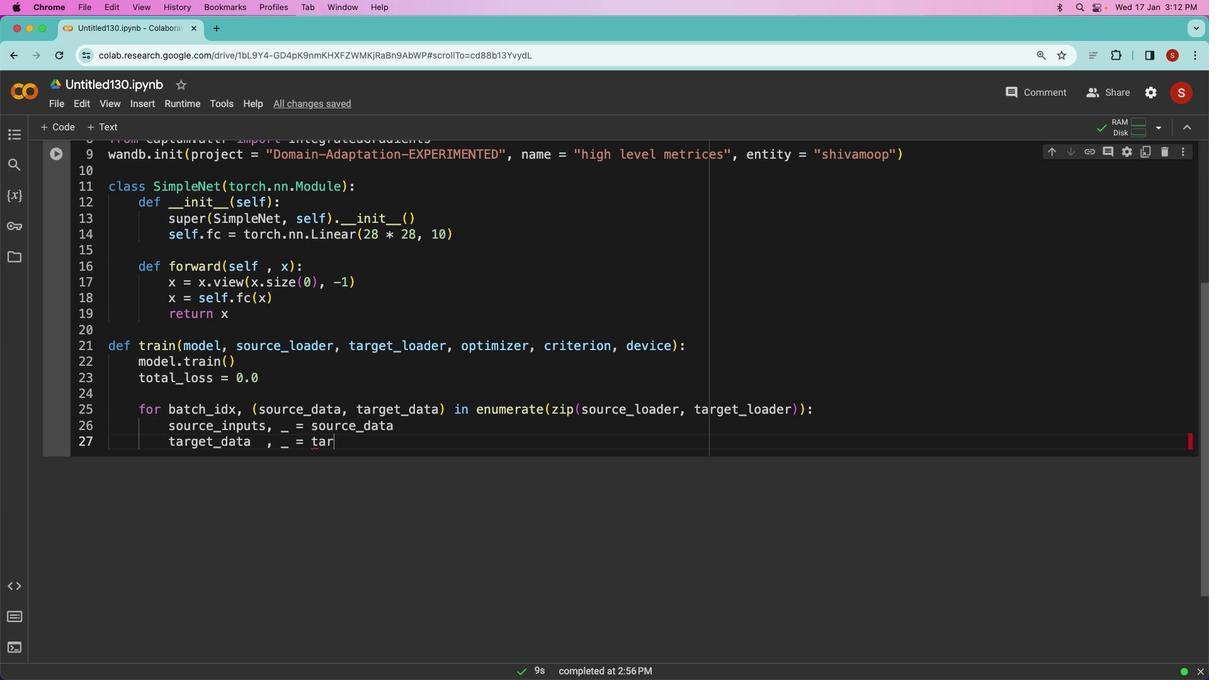 
Action: Mouse moved to (177, 422)
Screenshot: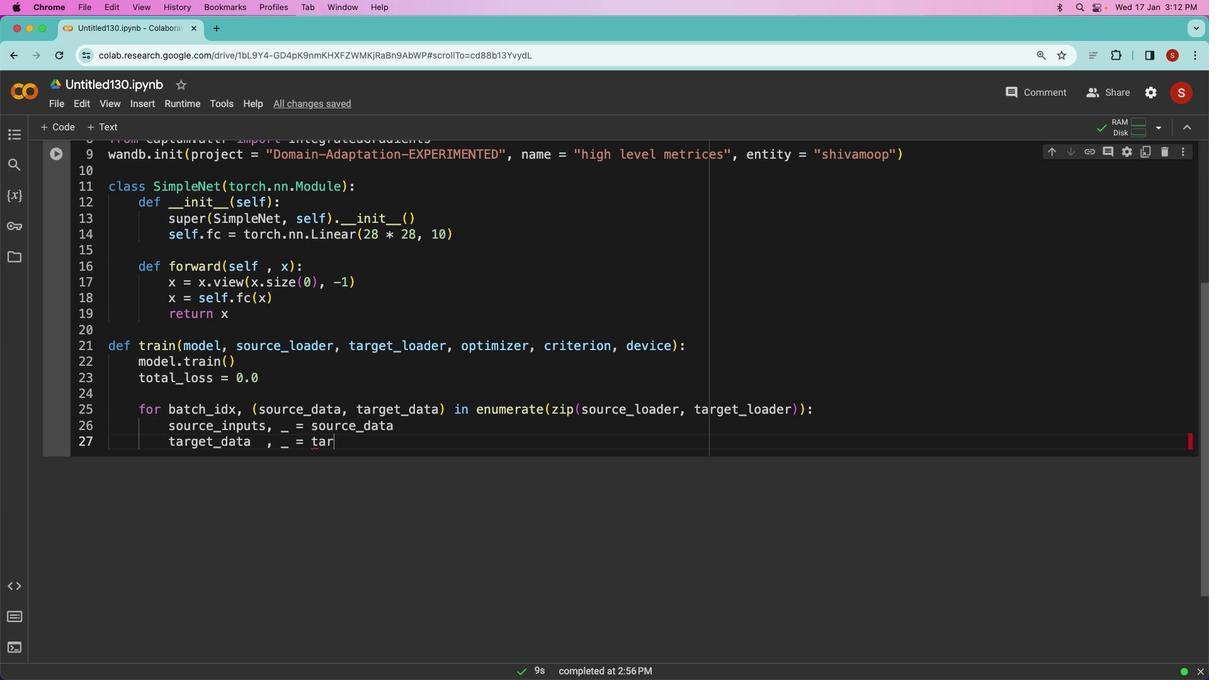 
Action: Mouse scrolled (177, 422) with delta (500, 246)
Screenshot: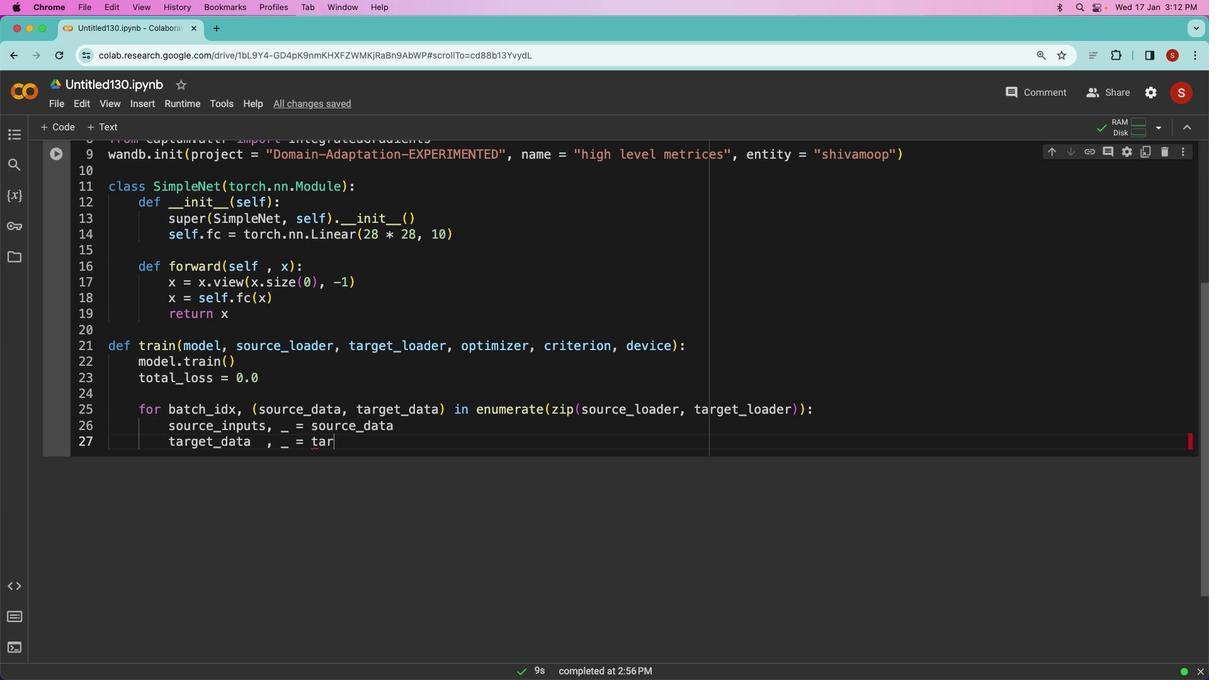 
Action: Mouse moved to (185, 421)
Screenshot: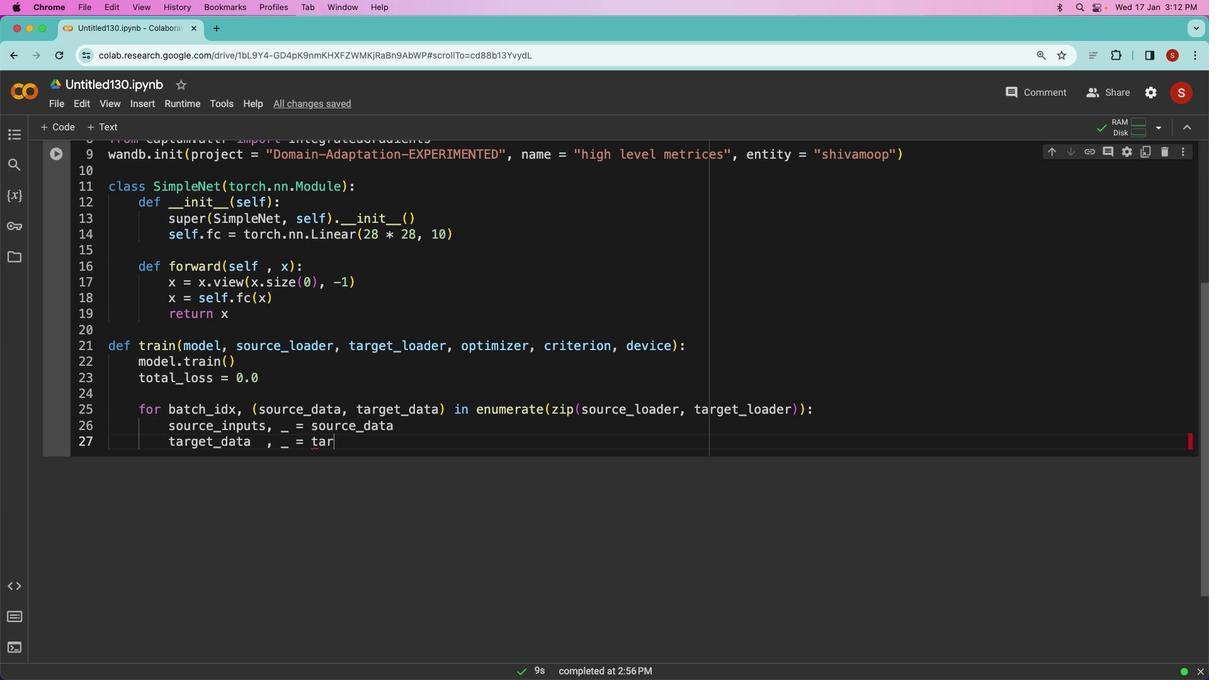 
Action: Mouse scrolled (185, 421) with delta (500, 246)
Screenshot: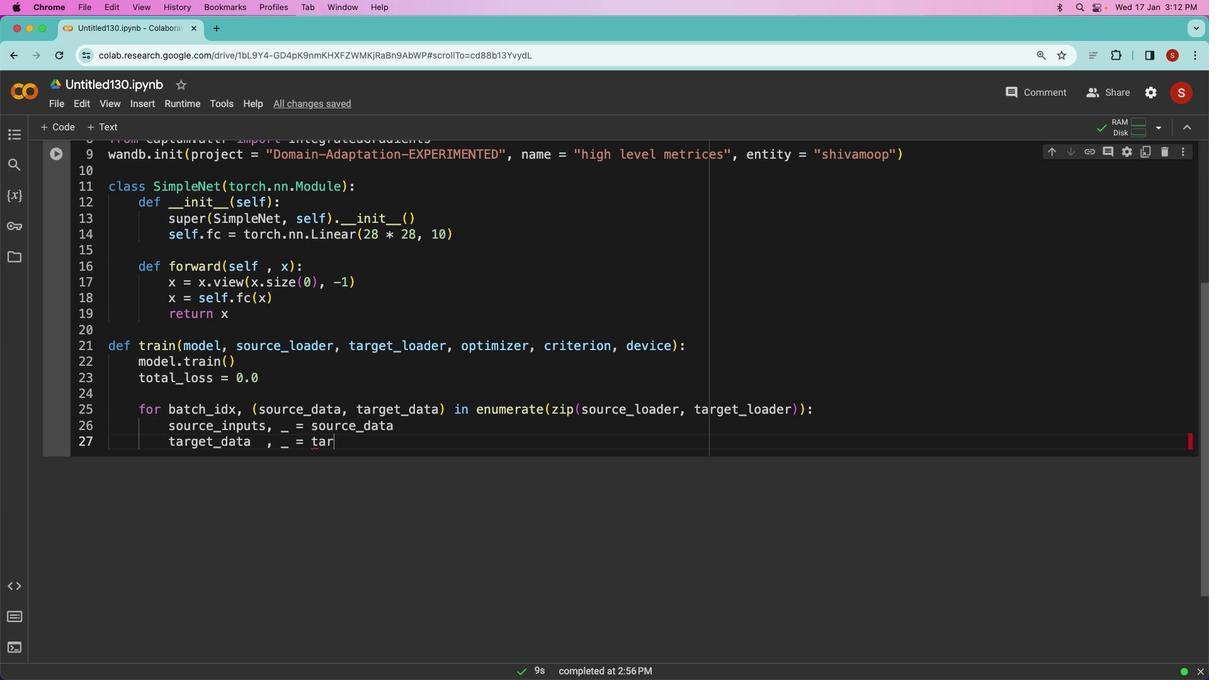 
Action: Mouse moved to (190, 420)
Screenshot: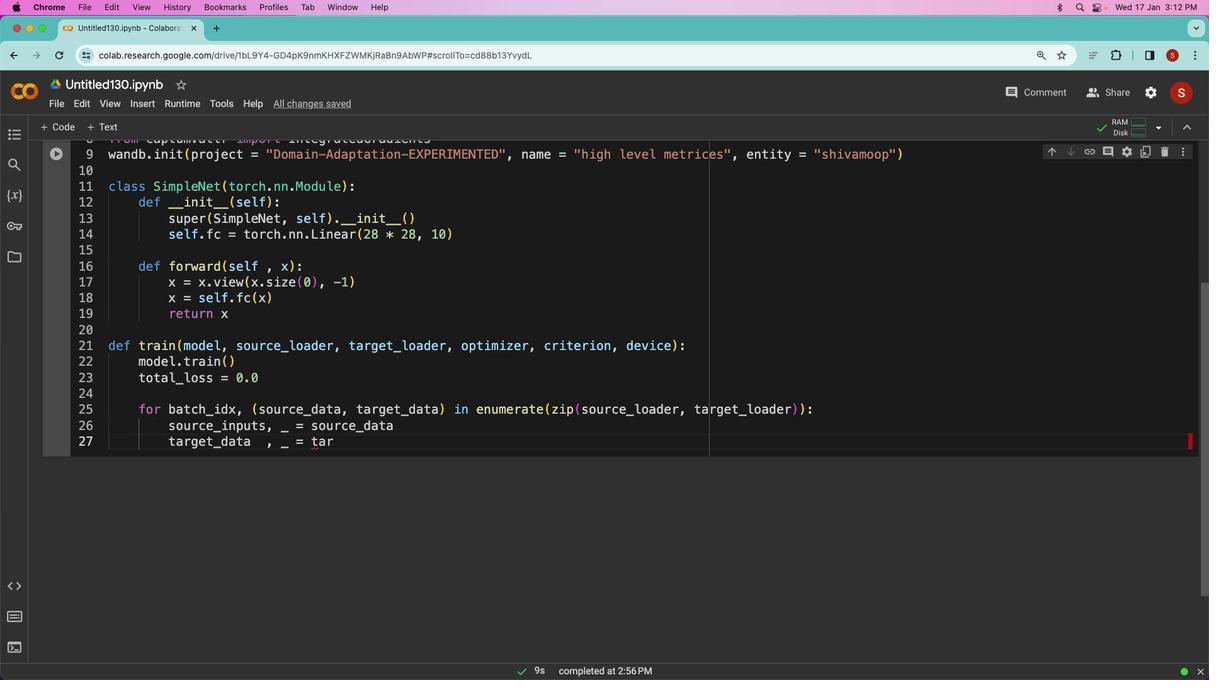 
Action: Mouse scrolled (190, 420) with delta (500, 246)
Screenshot: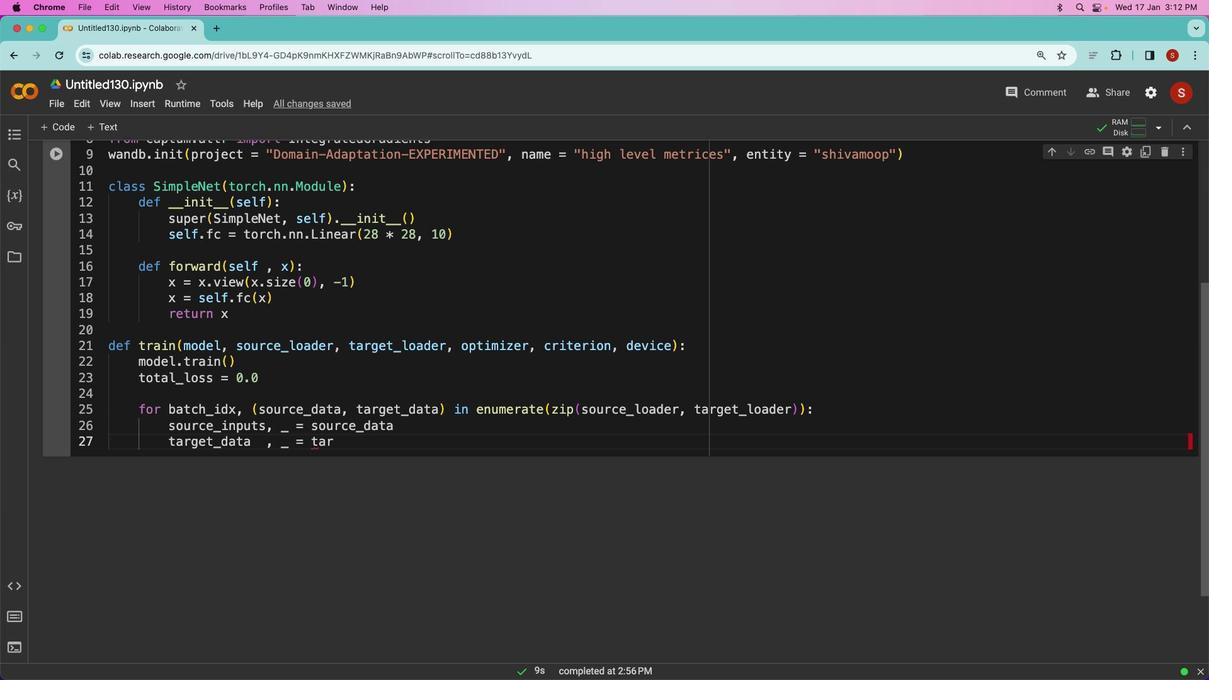 
Action: Mouse scrolled (190, 420) with delta (500, 246)
Screenshot: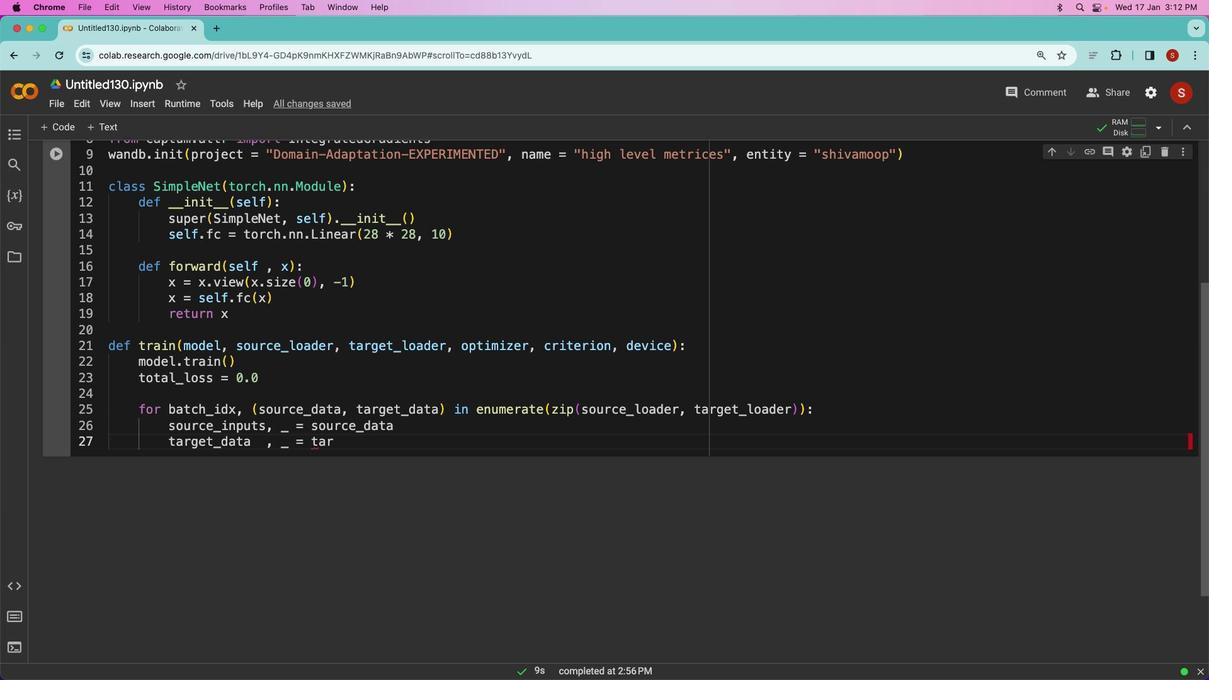 
Action: Mouse scrolled (190, 420) with delta (500, 246)
Screenshot: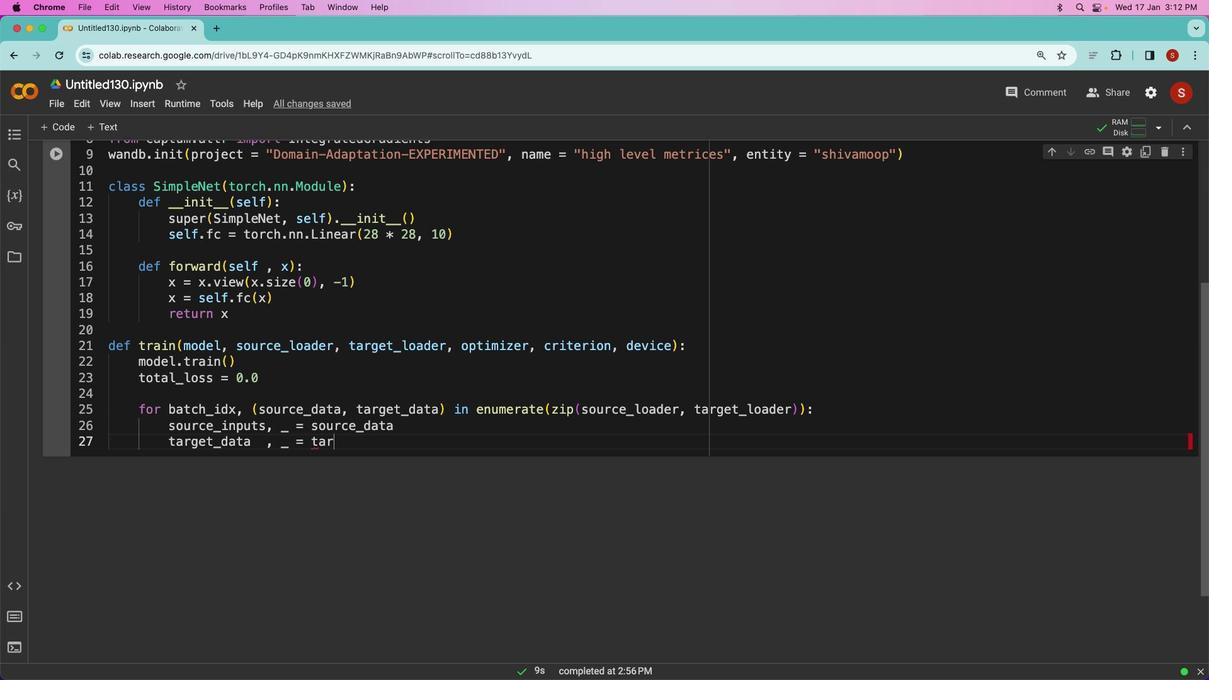 
Action: Mouse moved to (191, 421)
Screenshot: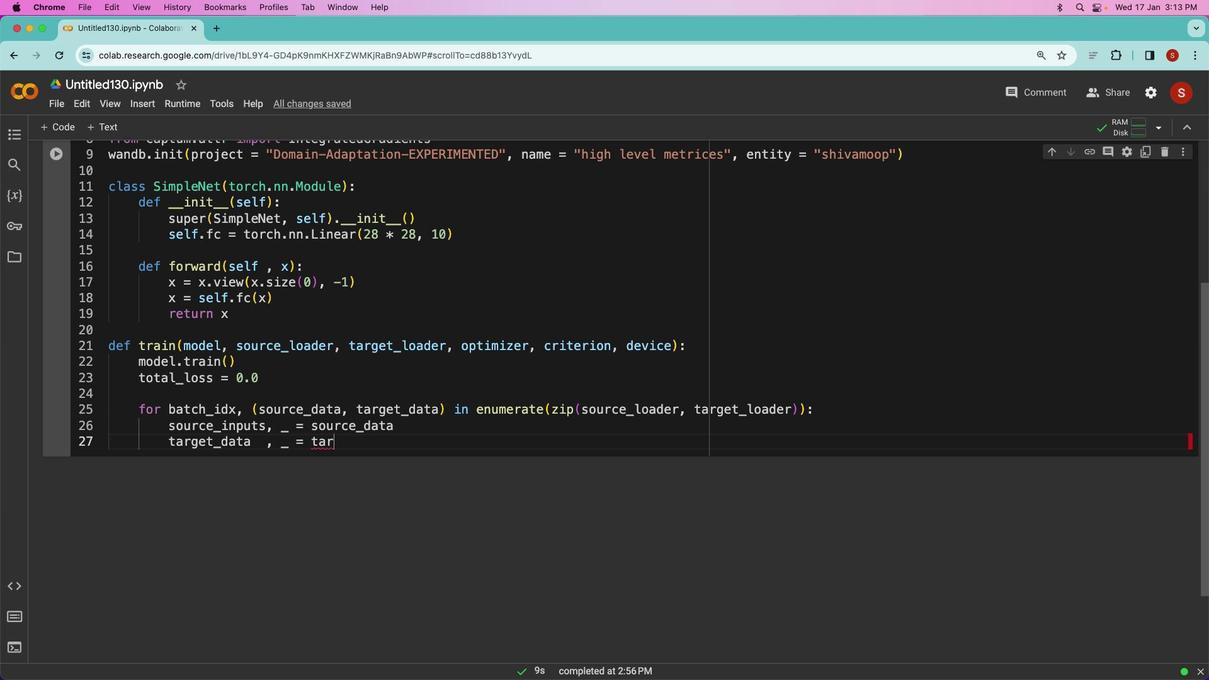 
Action: Mouse scrolled (191, 421) with delta (500, 246)
Screenshot: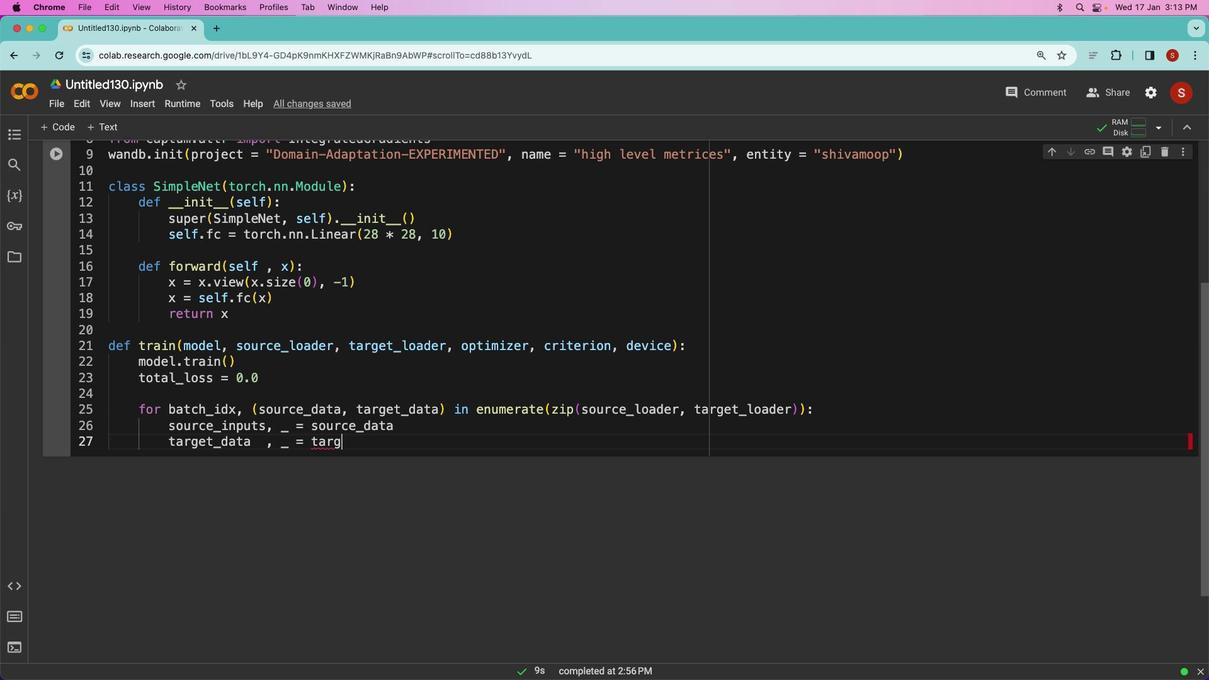 
Action: Mouse scrolled (191, 421) with delta (500, 246)
Screenshot: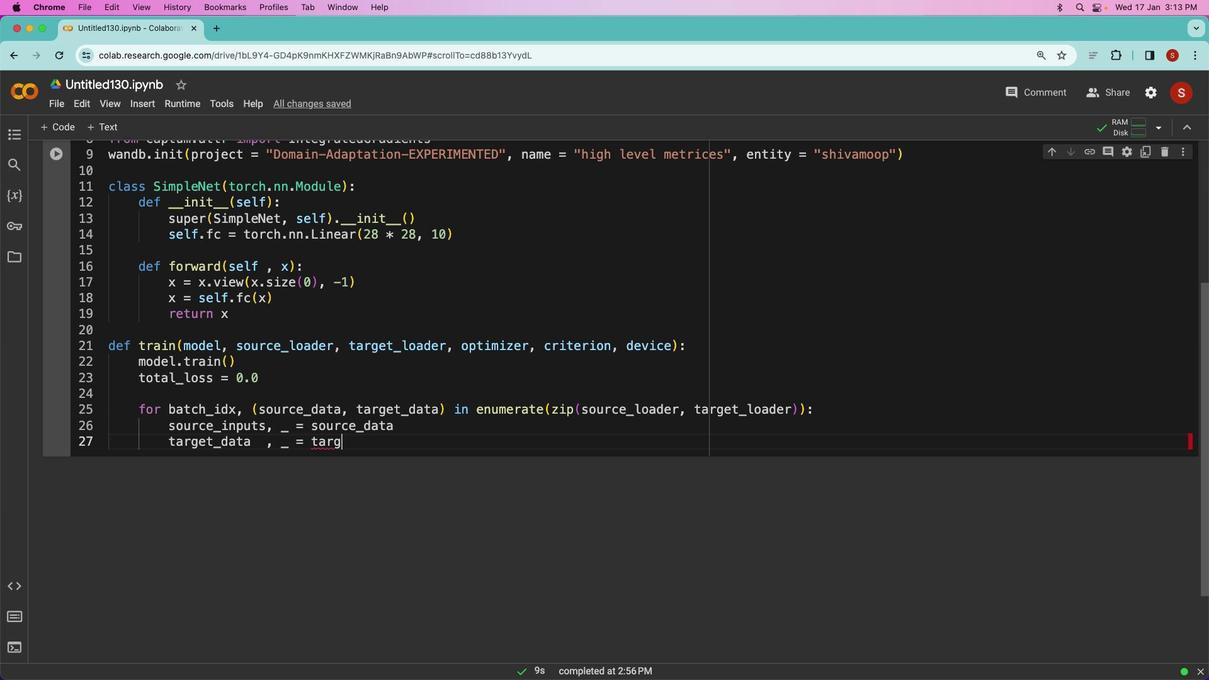 
Action: Mouse moved to (634, 415)
Screenshot: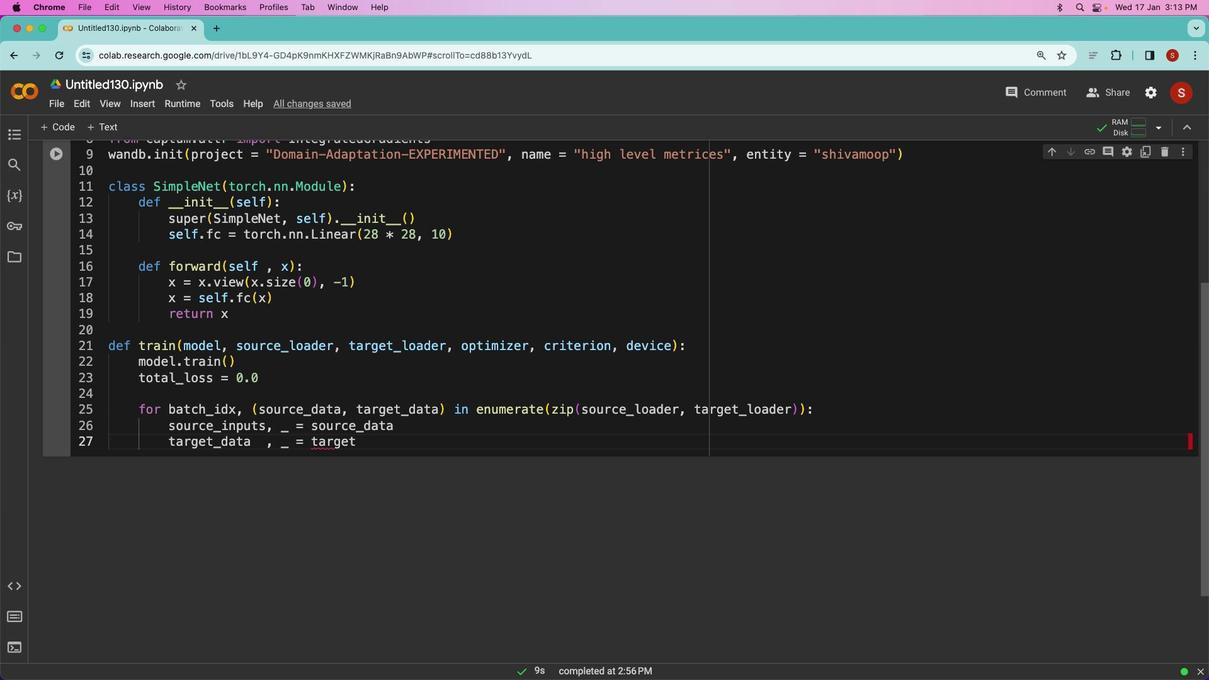 
Action: Mouse scrolled (634, 415) with delta (500, 246)
Screenshot: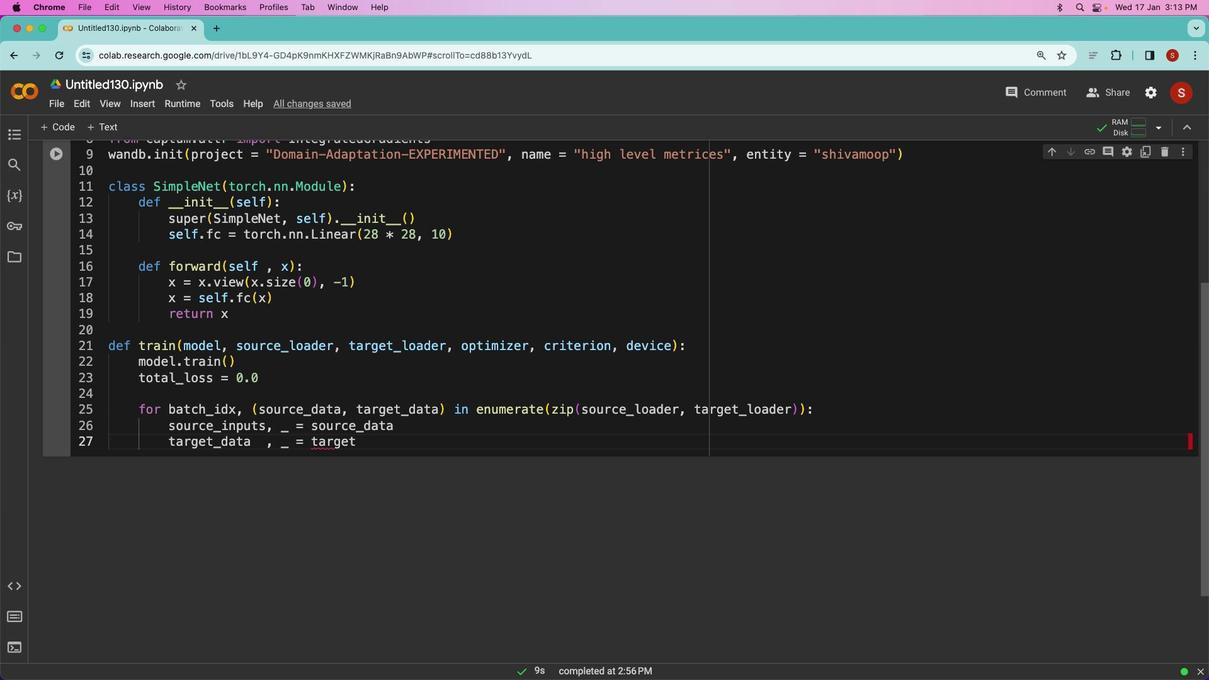 
Action: Mouse moved to (635, 414)
Screenshot: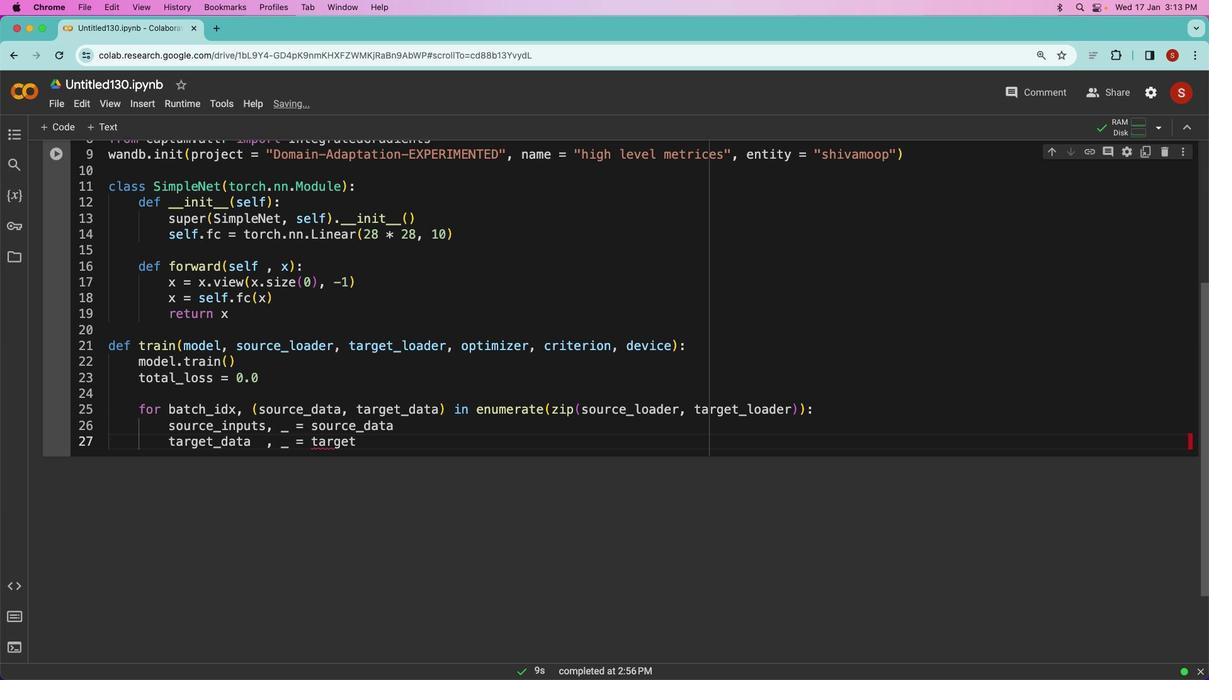 
Action: Mouse scrolled (635, 414) with delta (500, 246)
Screenshot: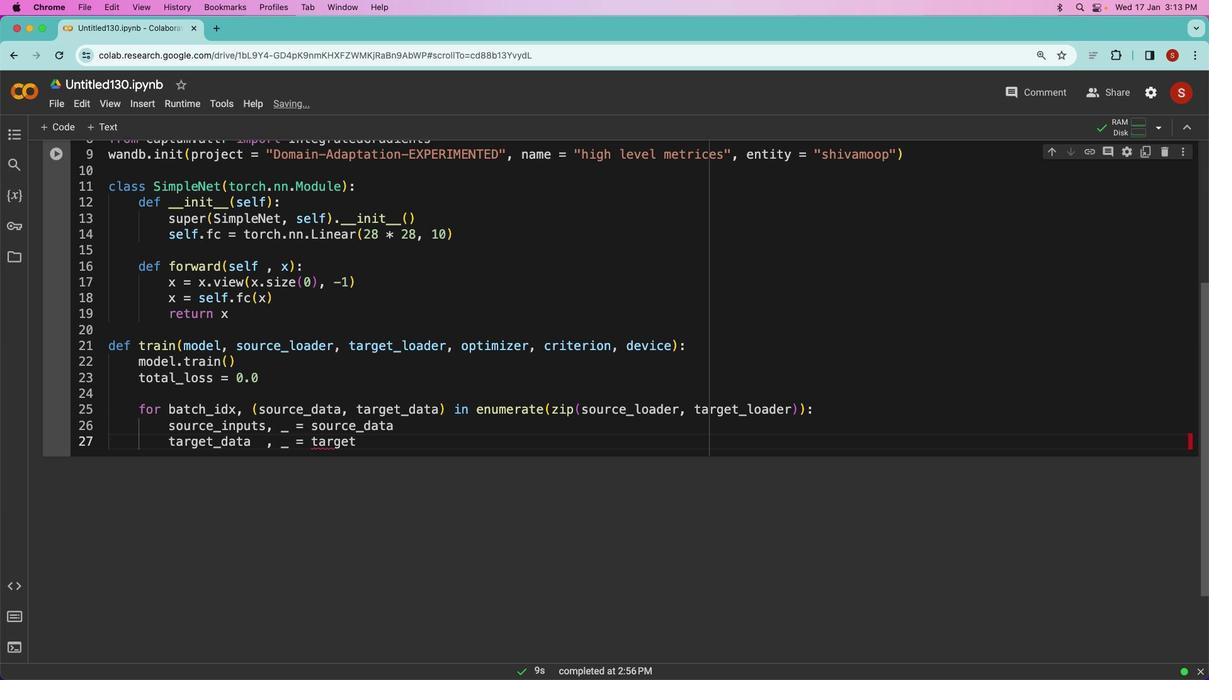 
Action: Mouse moved to (635, 412)
Screenshot: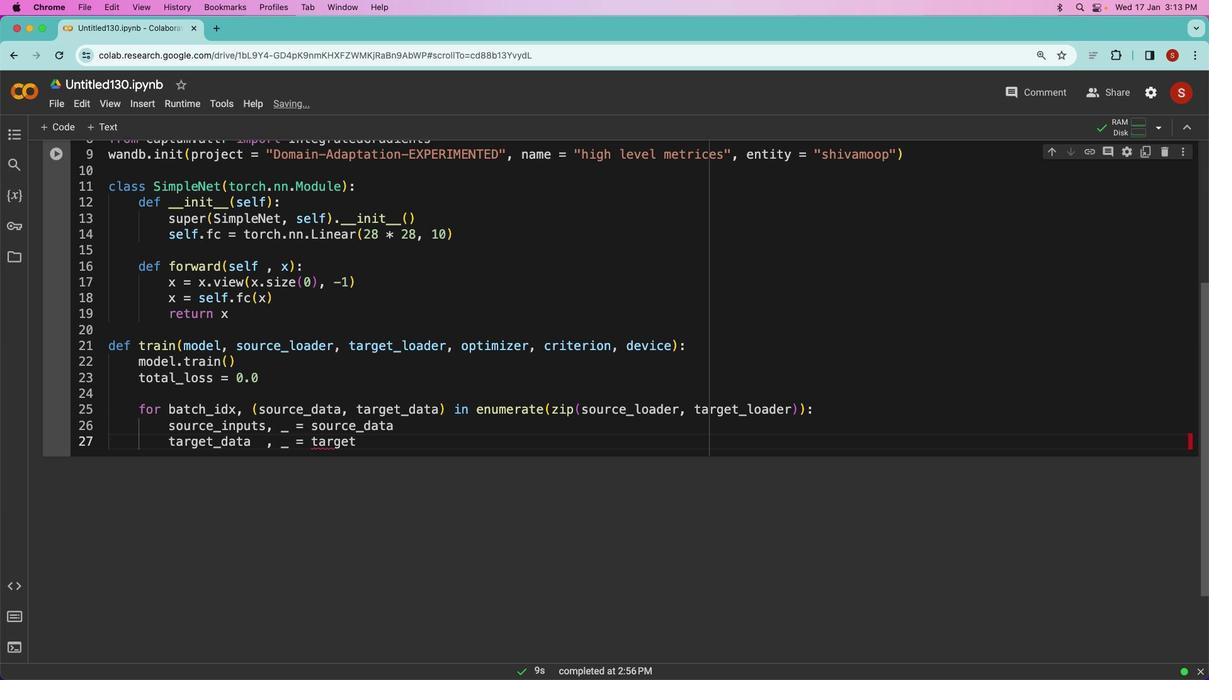 
Action: Mouse scrolled (635, 412) with delta (500, 246)
Screenshot: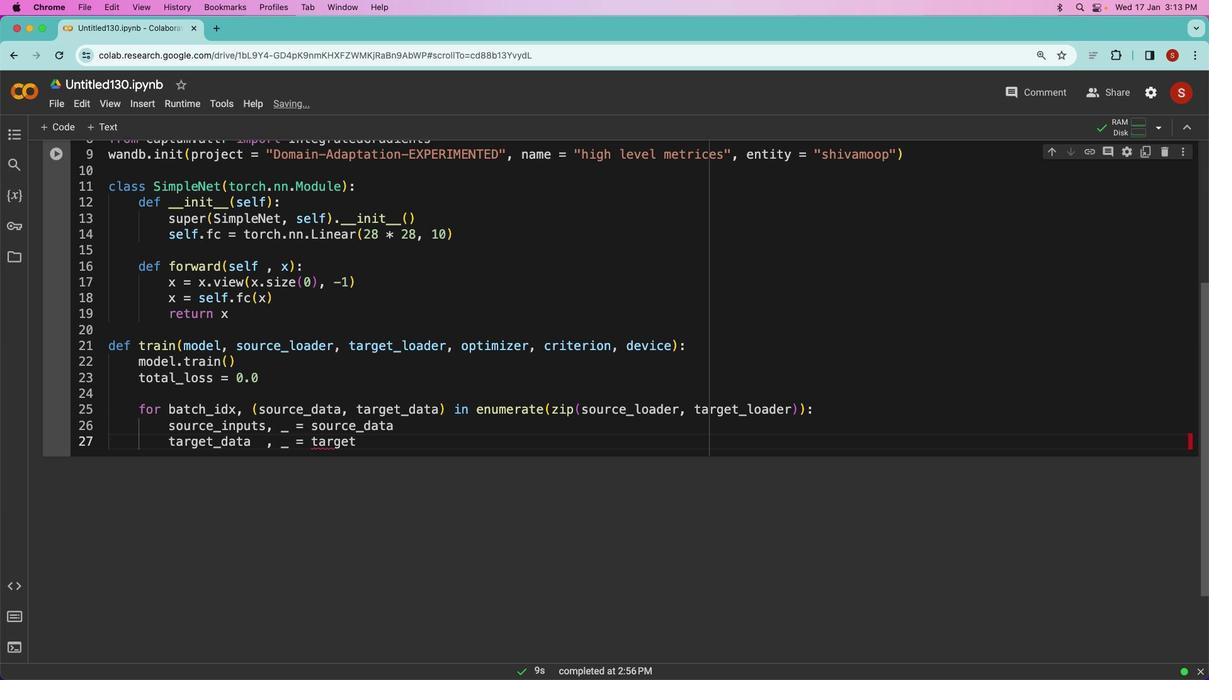
Action: Mouse moved to (615, 421)
Screenshot: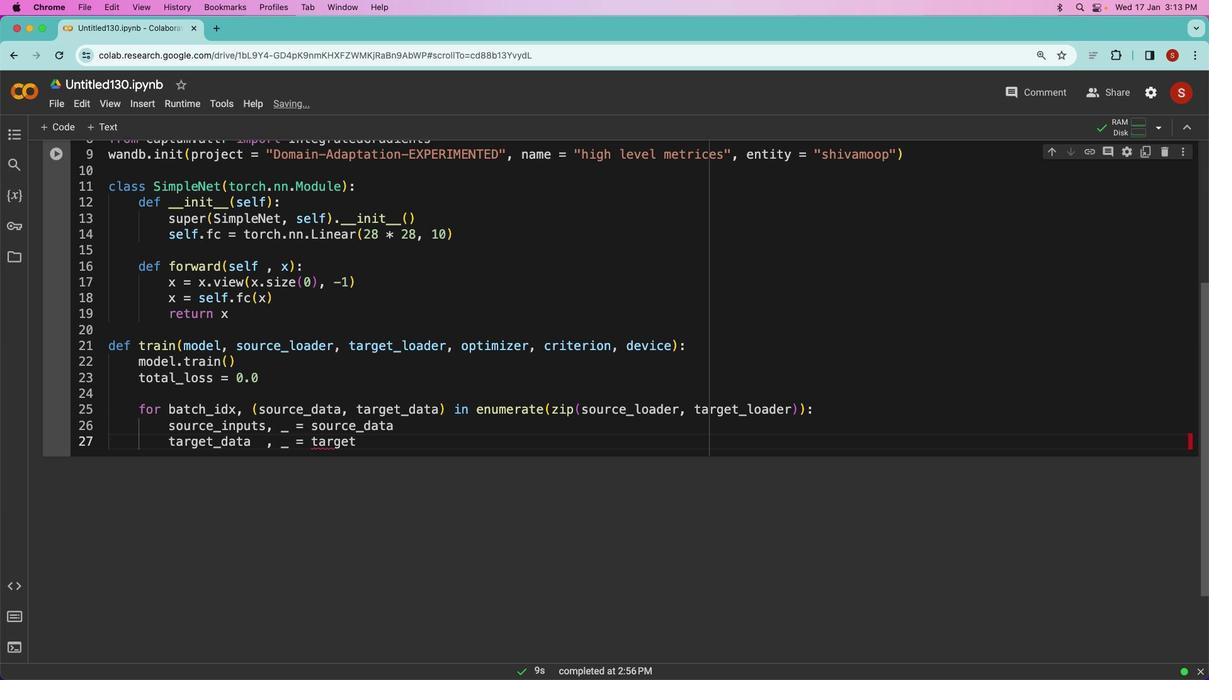 
Action: Mouse scrolled (615, 421) with delta (500, 246)
Screenshot: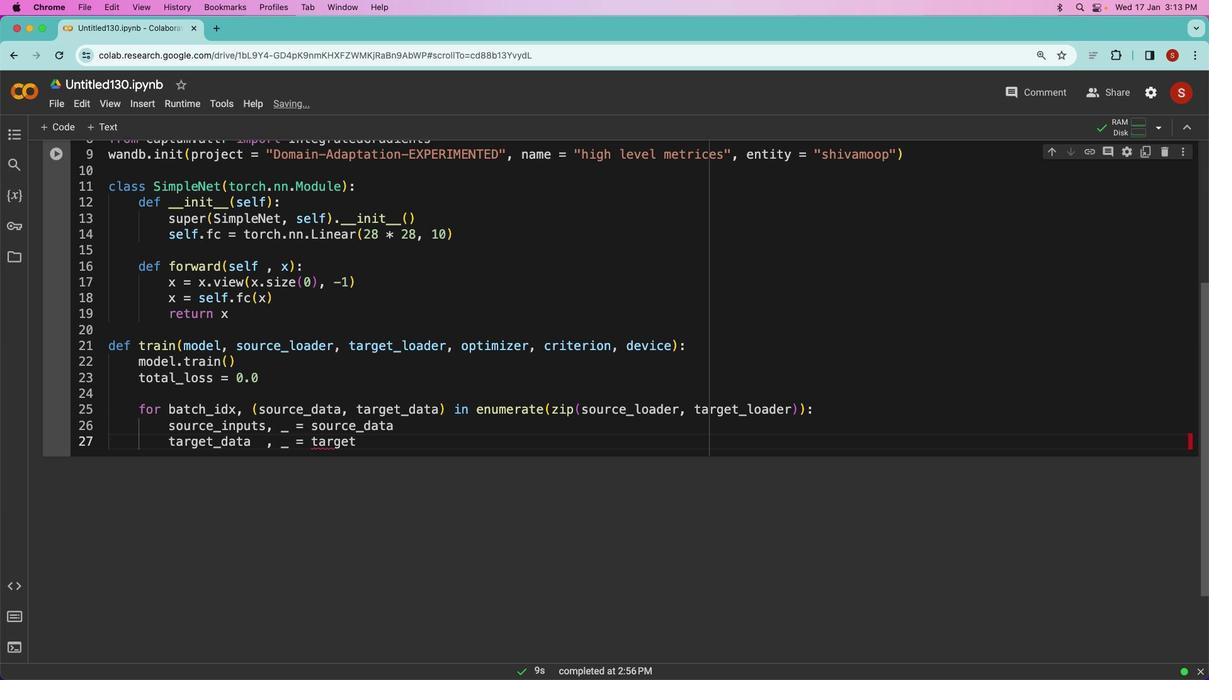 
Action: Mouse moved to (617, 419)
Screenshot: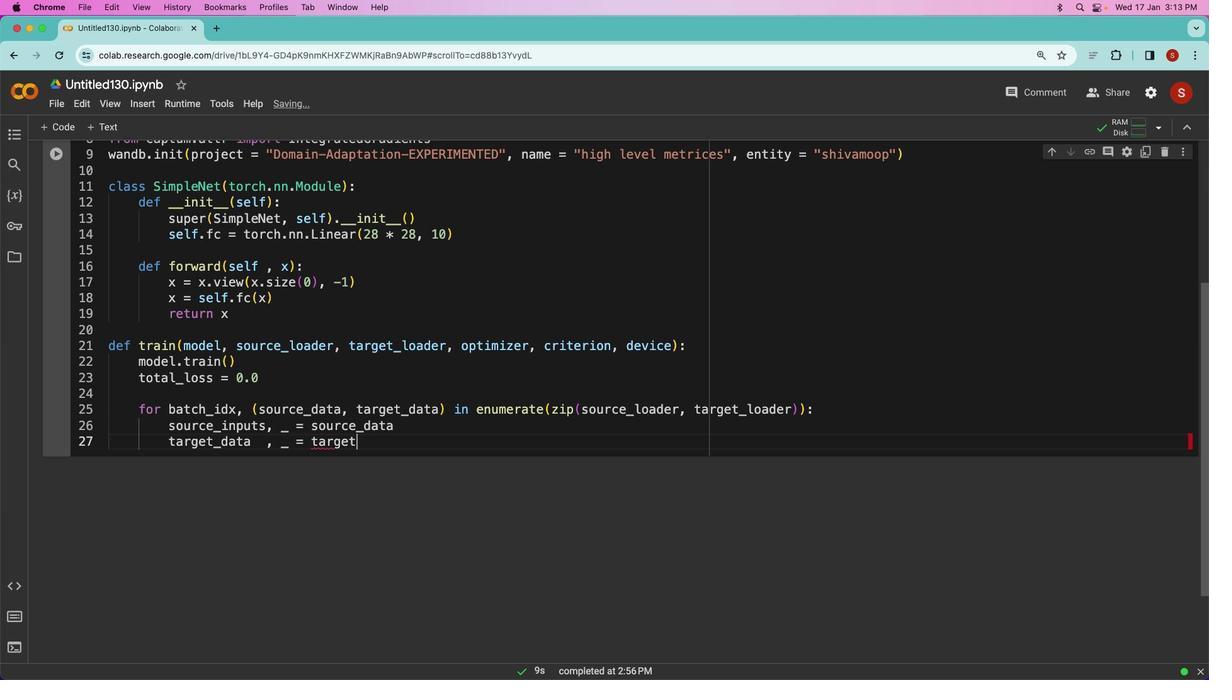
Action: Mouse scrolled (617, 419) with delta (500, 246)
Screenshot: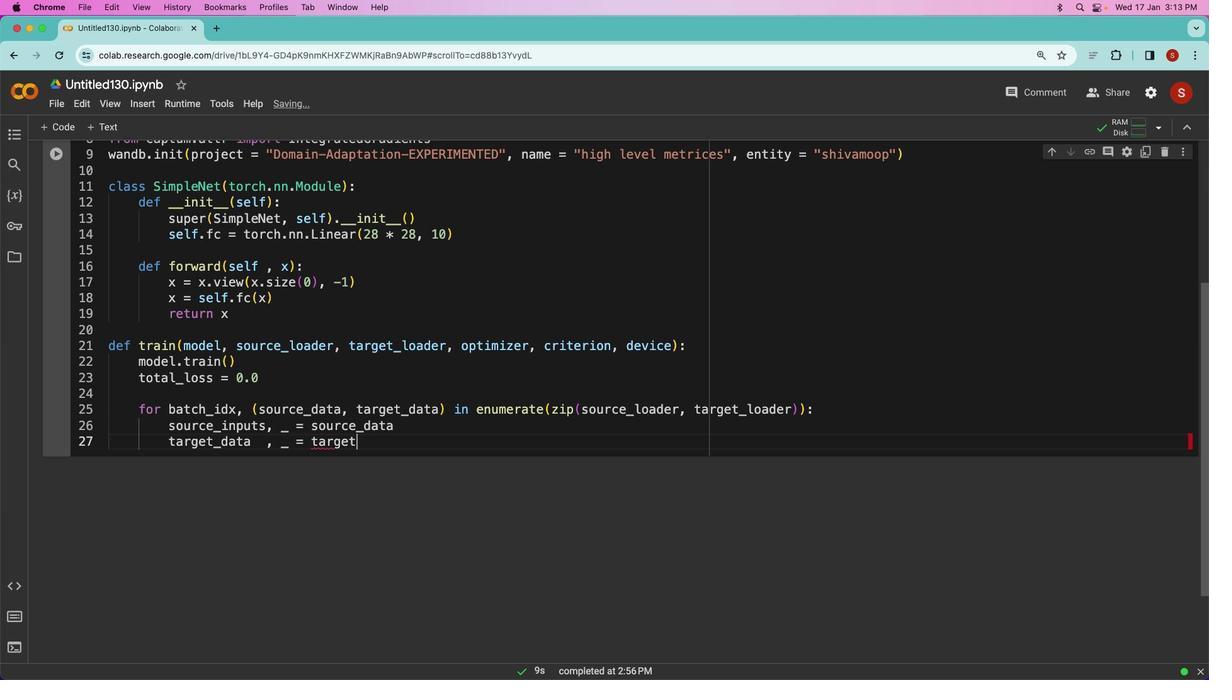 
Action: Mouse moved to (619, 417)
Screenshot: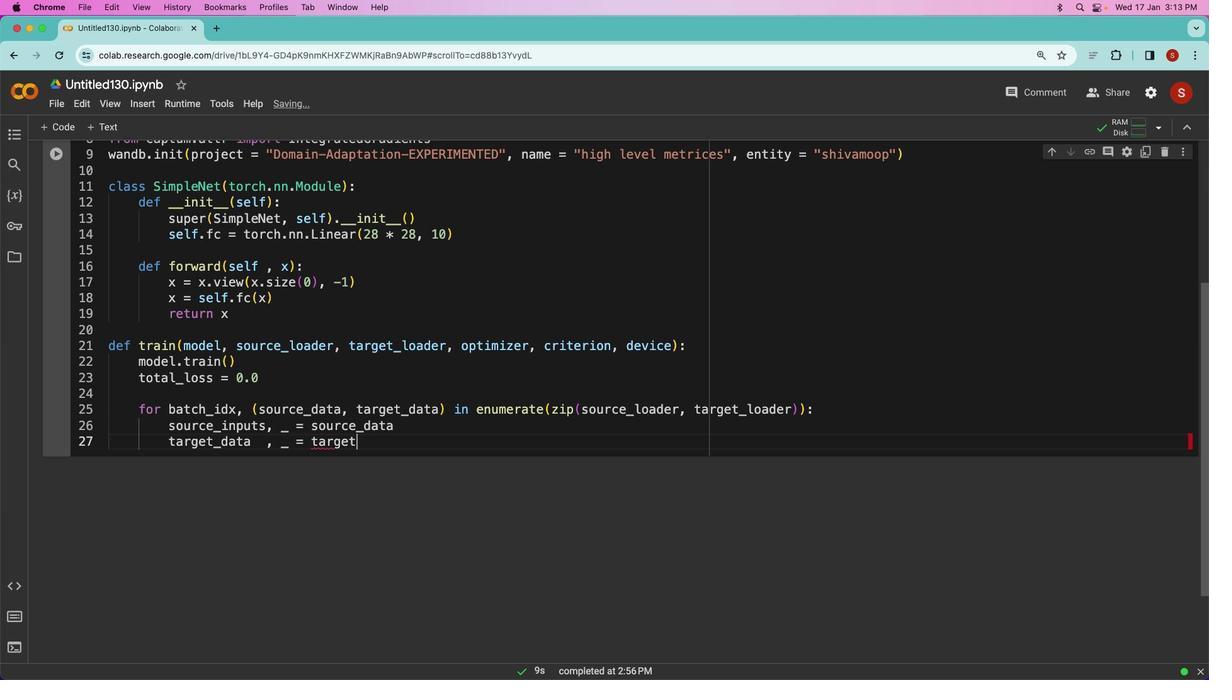 
Action: Mouse scrolled (619, 417) with delta (500, 246)
Screenshot: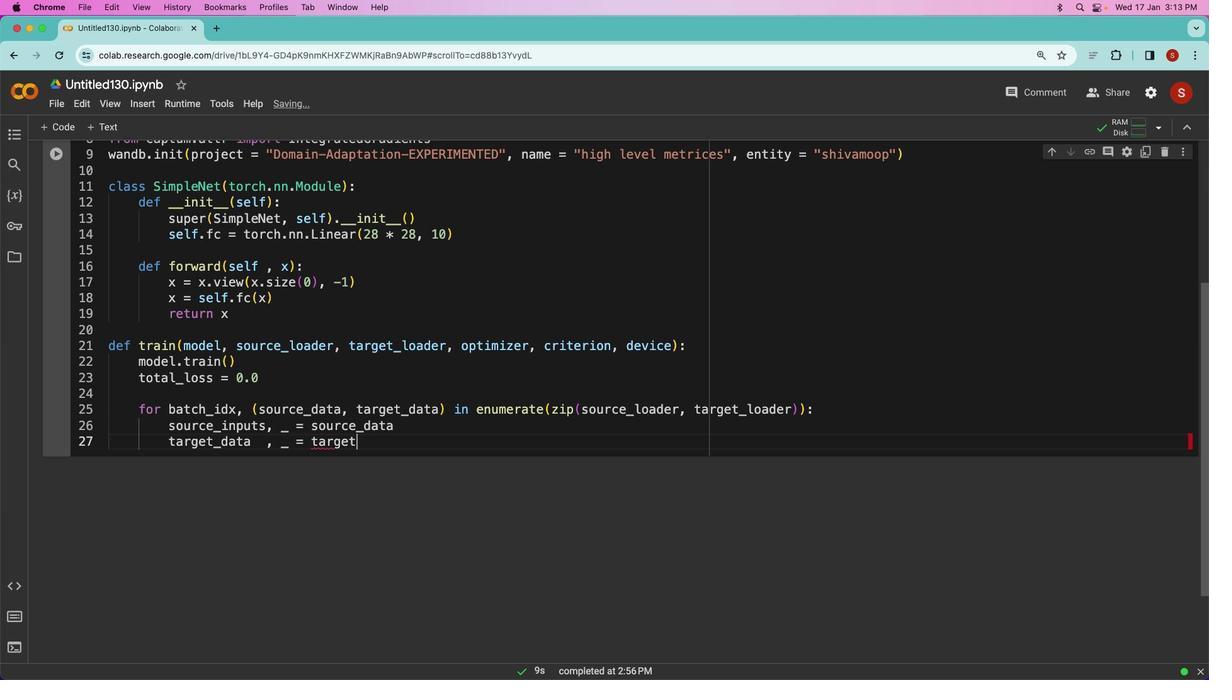 
Action: Mouse moved to (621, 412)
Screenshot: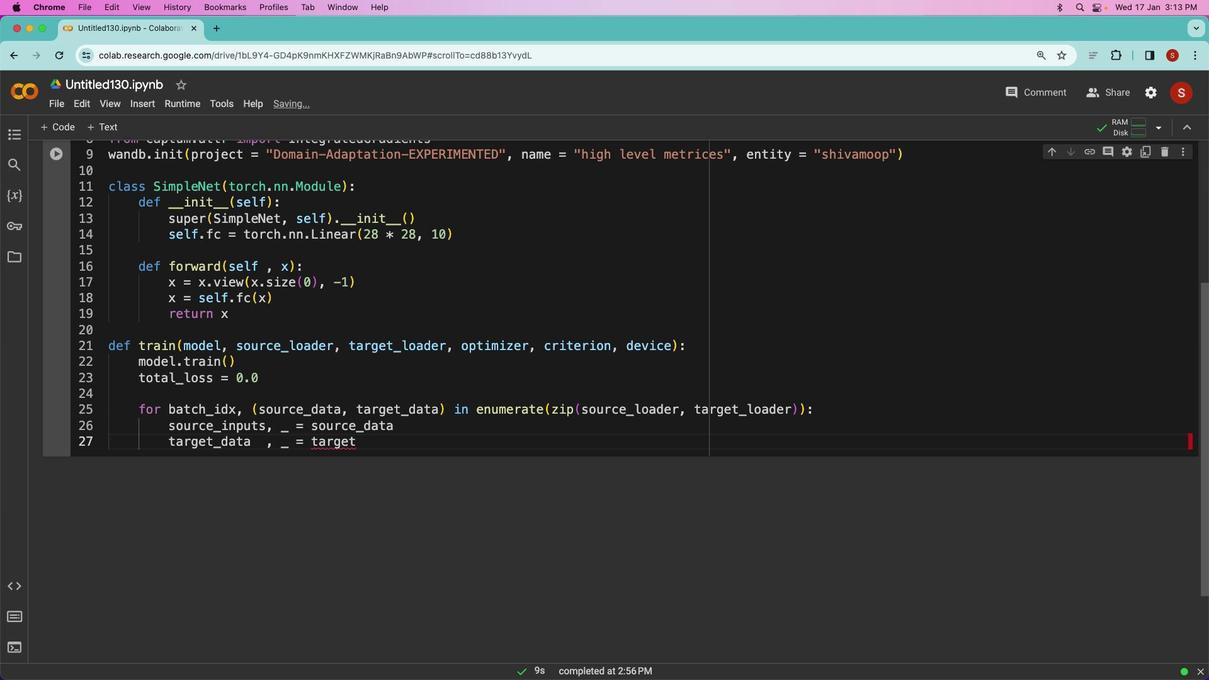 
Action: Key pressed 't''a''r''g''e''t'Key.shift_r'_''d''a''t''a'
Screenshot: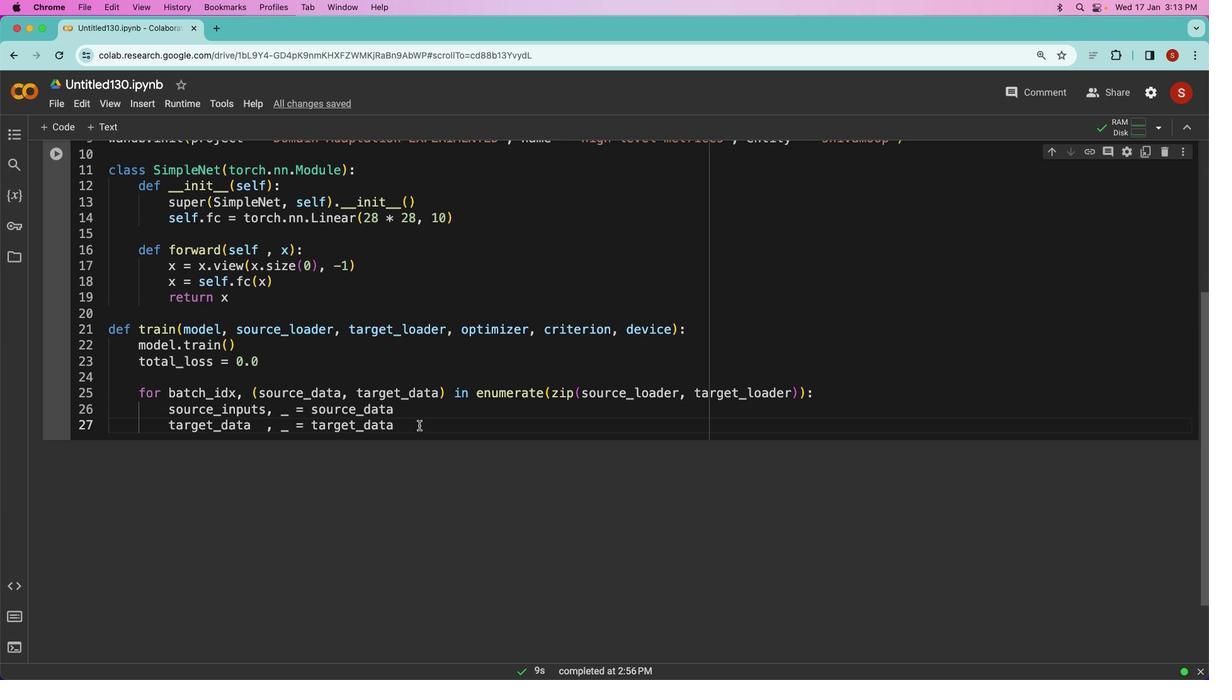 
Action: Mouse moved to (638, 418)
Screenshot: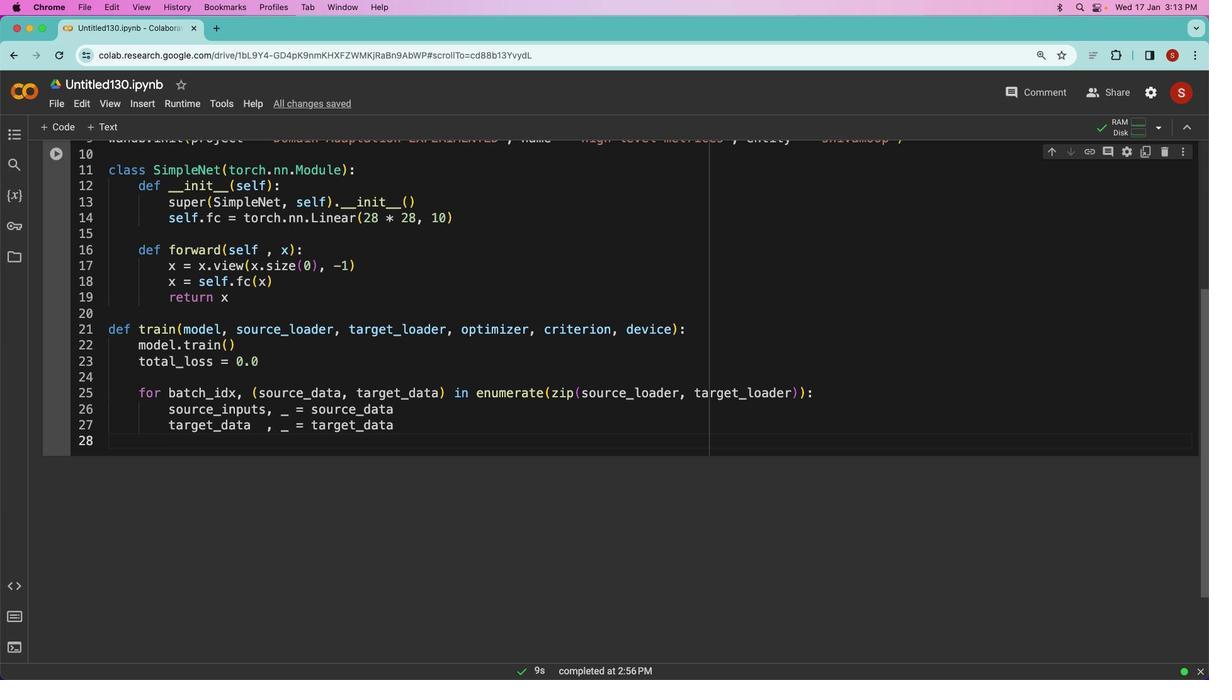 
Action: Mouse scrolled (638, 418) with delta (500, 246)
Screenshot: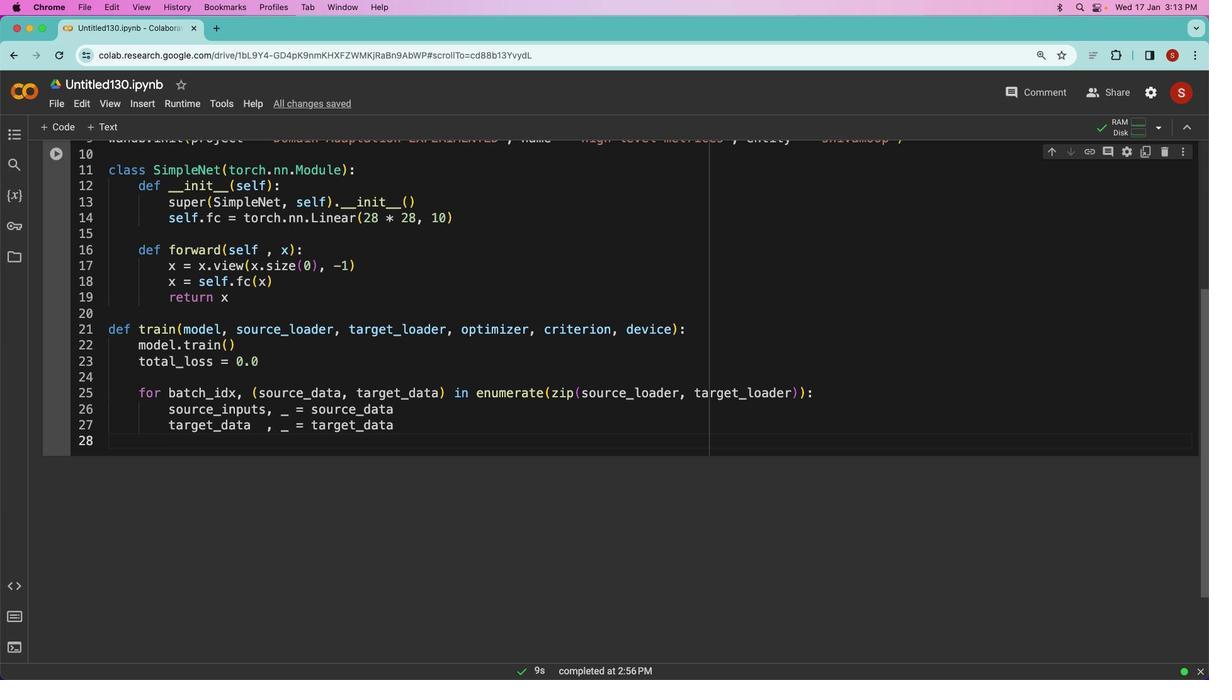 
Action: Mouse scrolled (638, 418) with delta (500, 246)
Screenshot: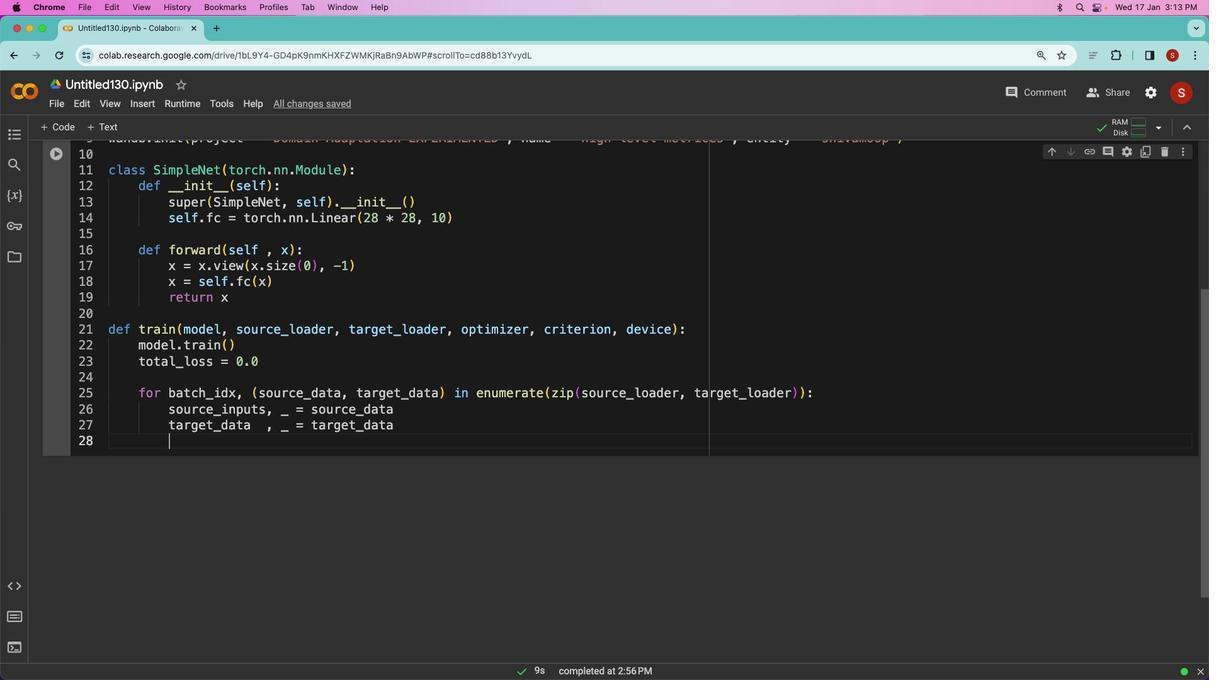 
Action: Mouse moved to (667, 420)
Screenshot: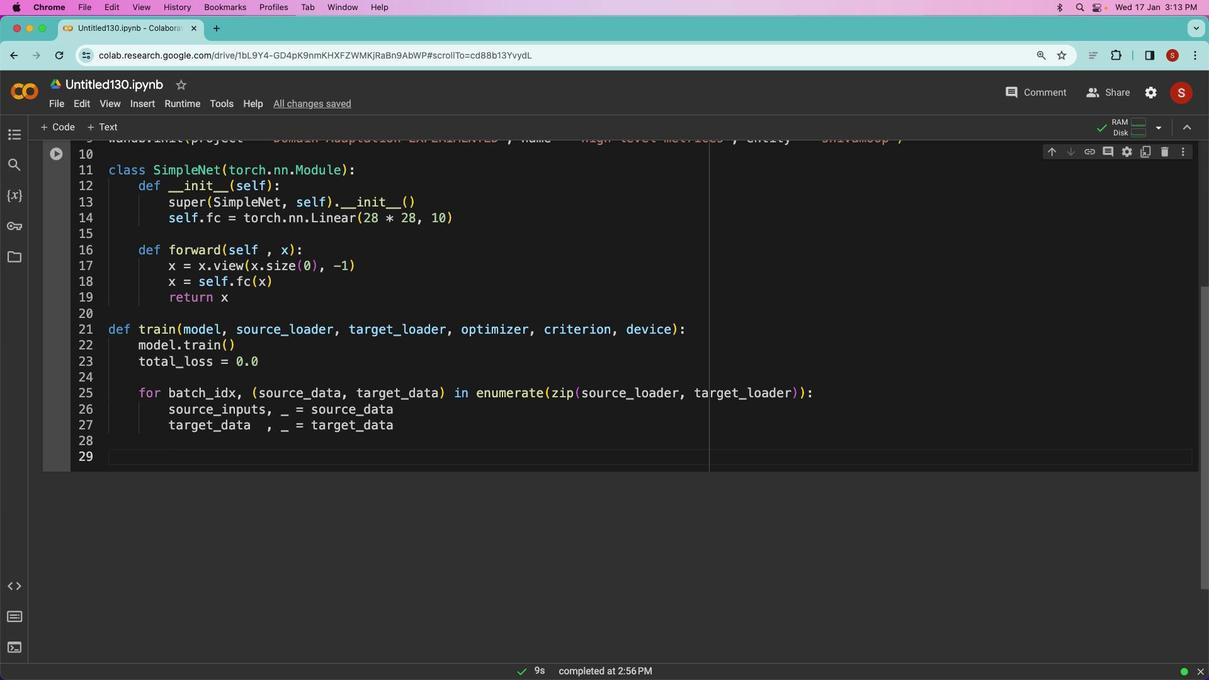 
Action: Mouse pressed left at (667, 420)
Screenshot: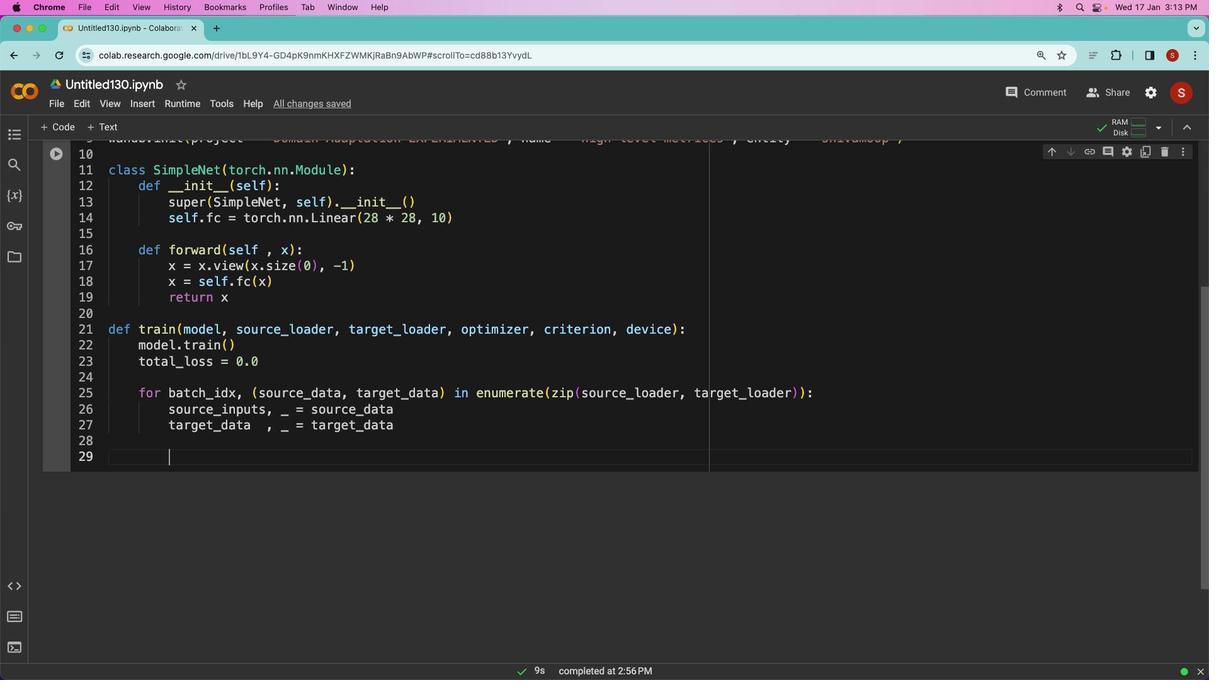 
Action: Mouse moved to (667, 420)
Screenshot: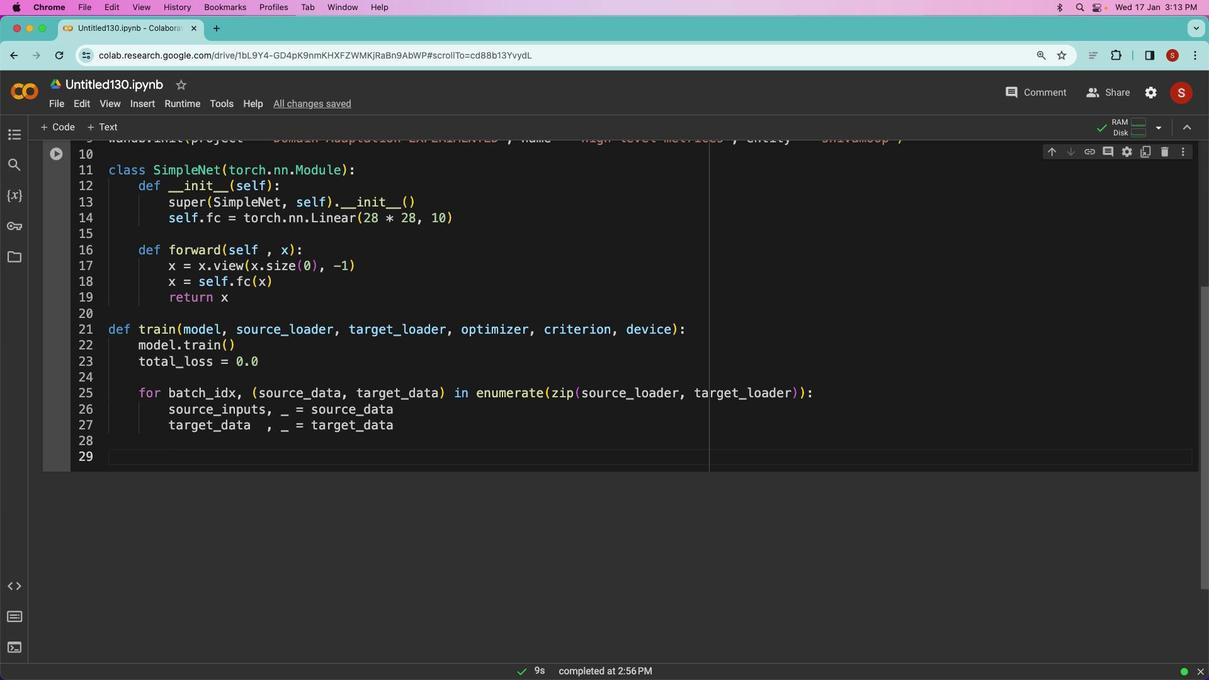 
Action: Key pressed Key.enterKey.enter's''o''u''r''c''e'Key.shift_r'_''l''a''b''e''l'','Key.spaceKey.shift_r'_''_'Key.backspaceKey.backspaceKey.backspaceKey.backspaceKey.space
Screenshot: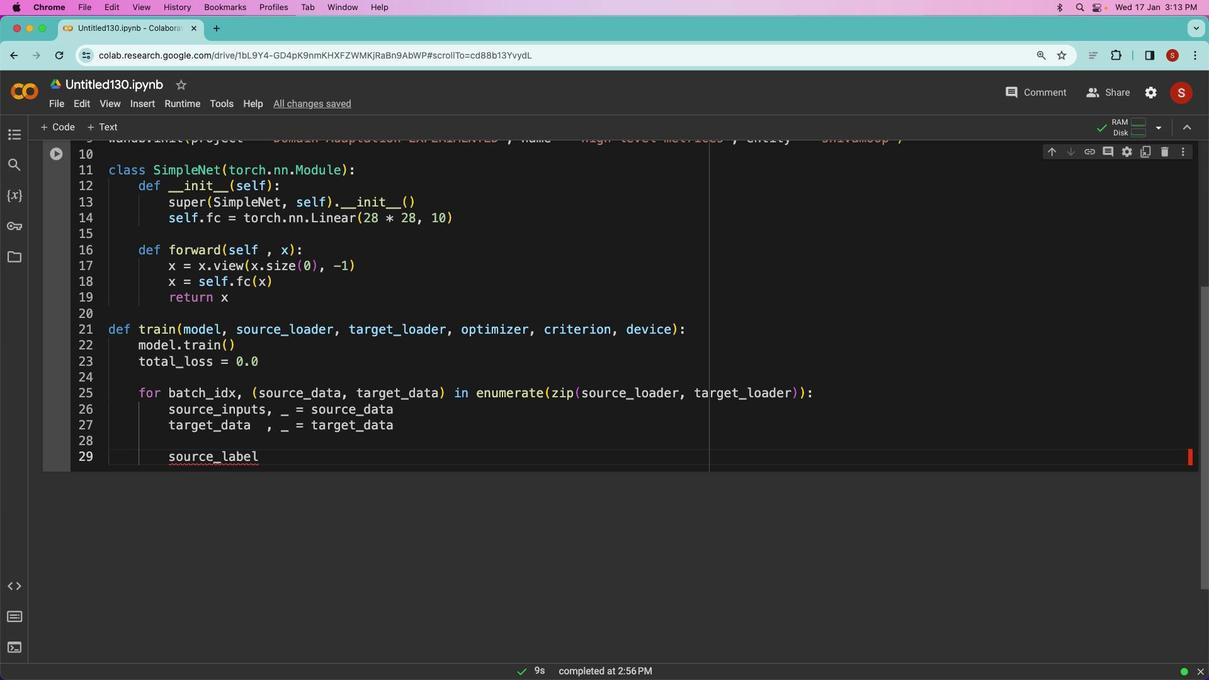 
Action: Mouse moved to (668, 412)
Screenshot: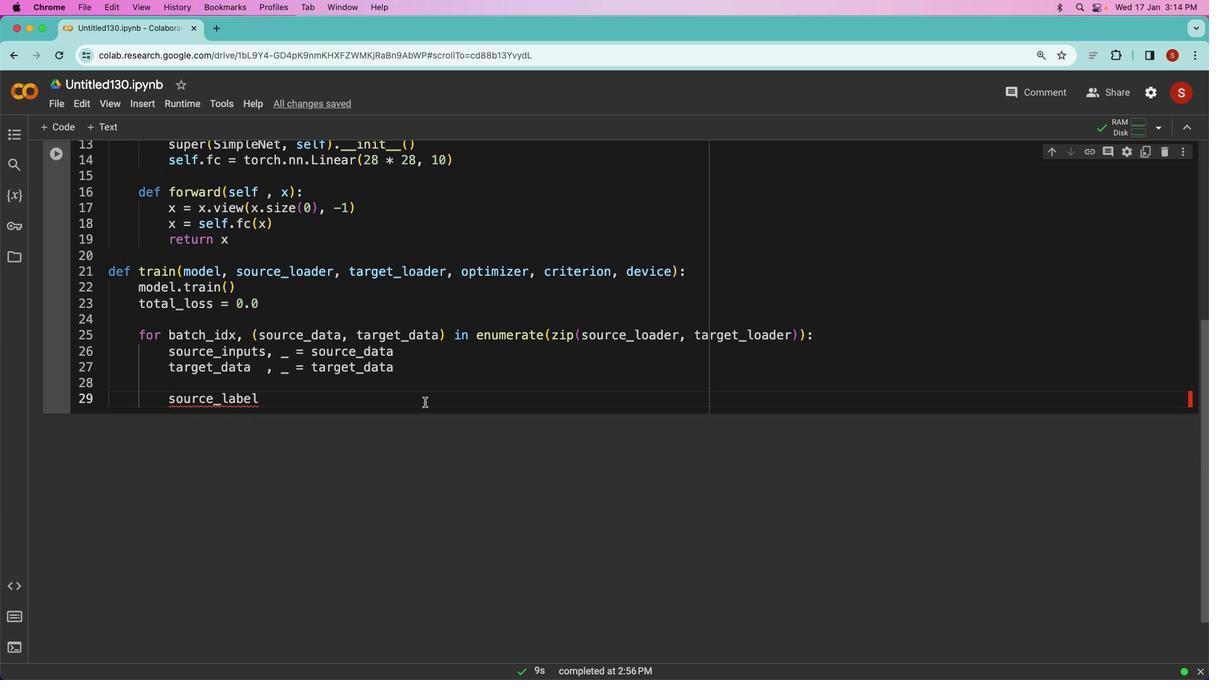
Action: Mouse scrolled (668, 412) with delta (500, 246)
Screenshot: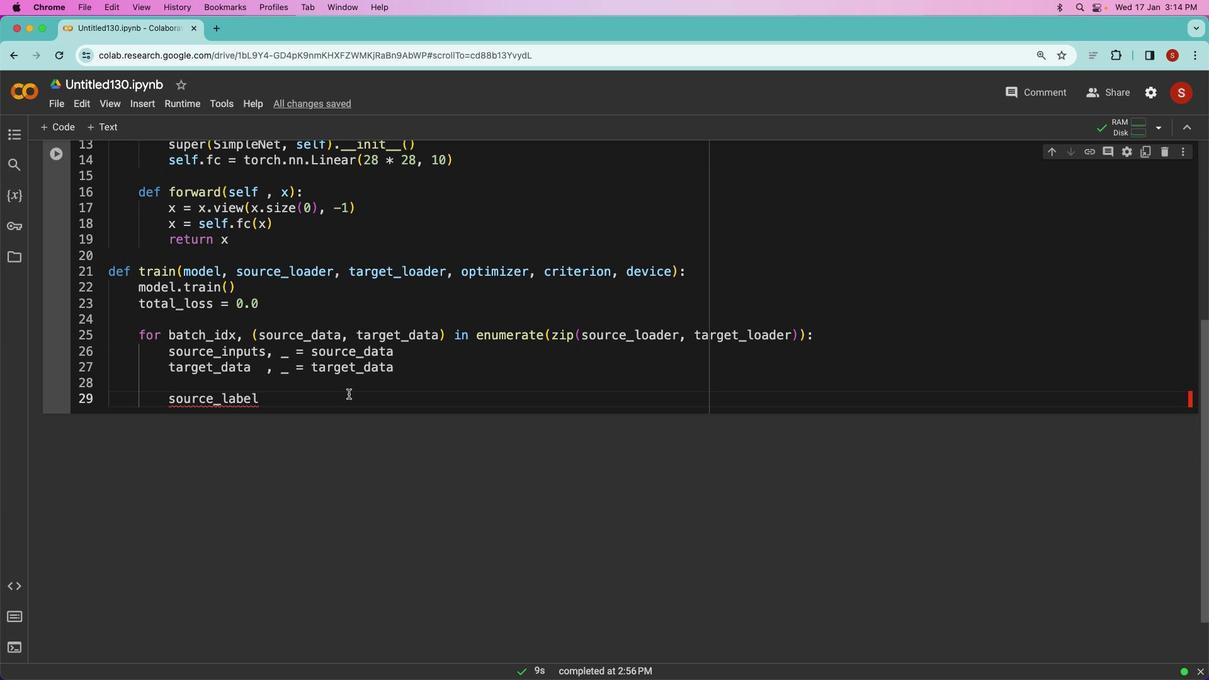 
Action: Mouse scrolled (668, 412) with delta (500, 246)
Screenshot: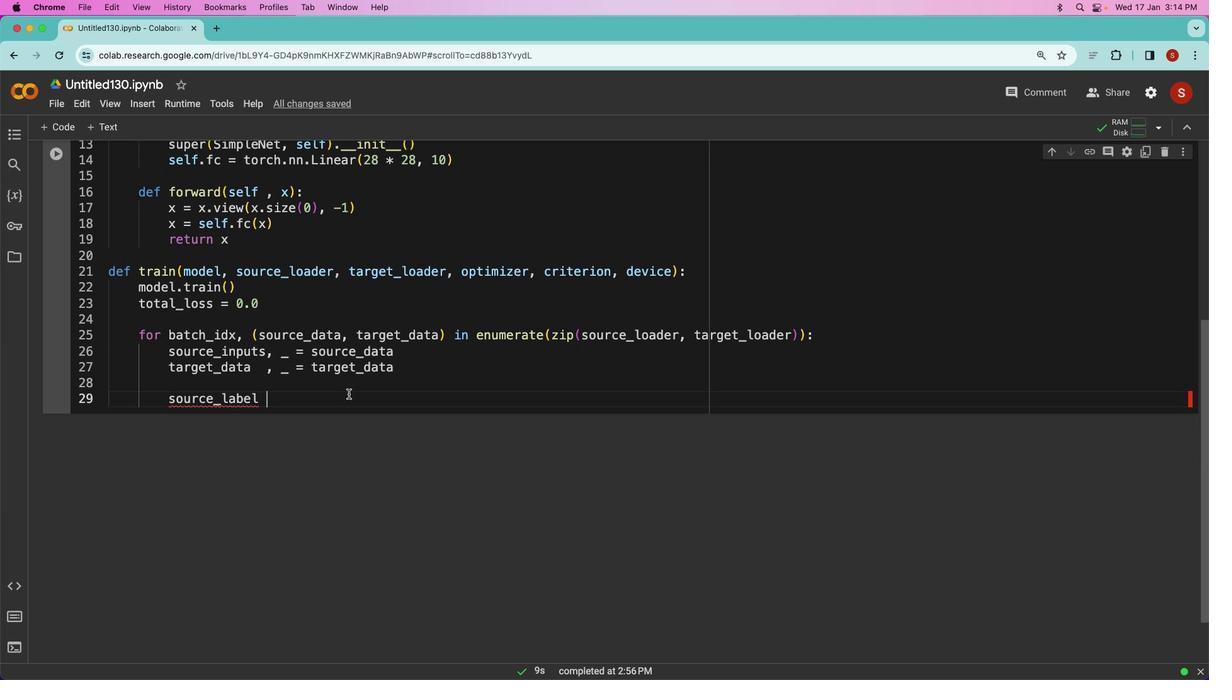 
Action: Mouse scrolled (668, 412) with delta (500, 246)
Screenshot: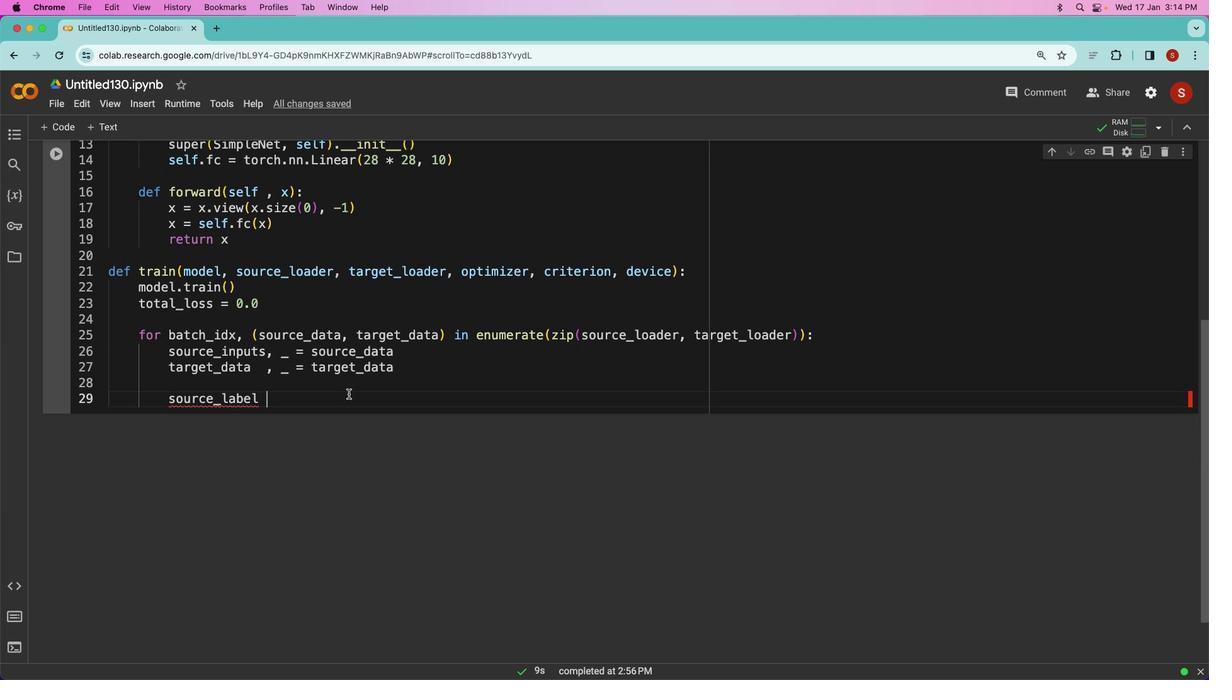 
Action: Mouse moved to (669, 412)
Screenshot: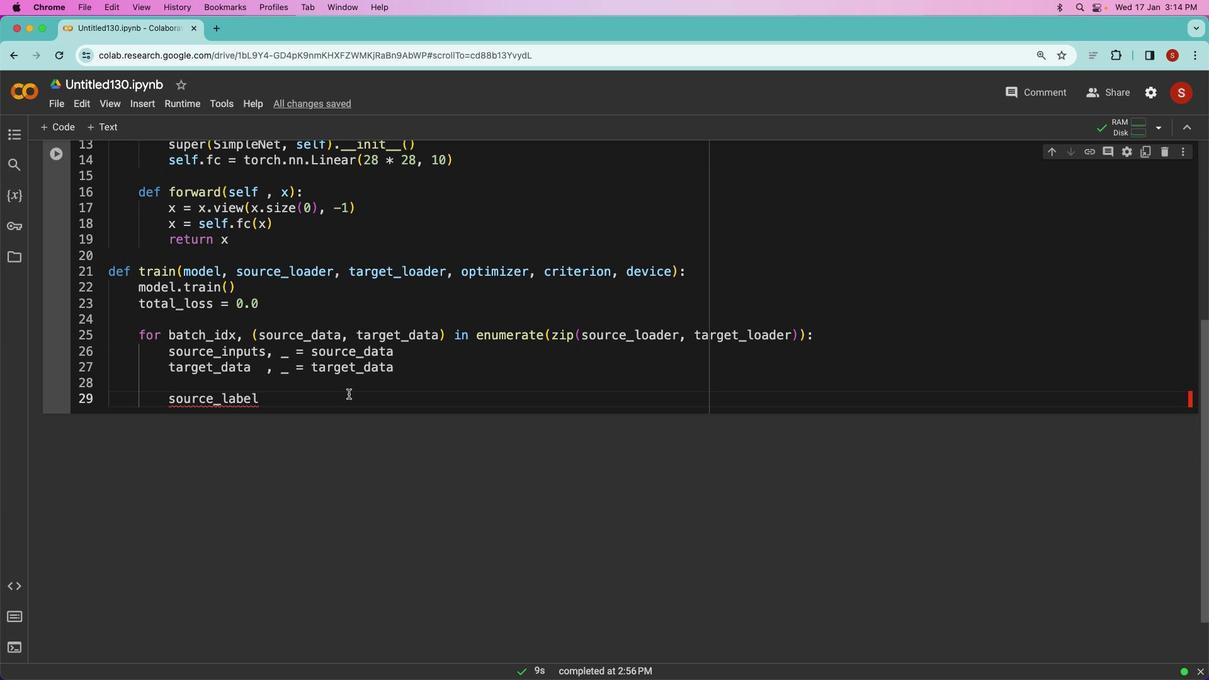 
Action: Mouse scrolled (669, 412) with delta (500, 246)
Screenshot: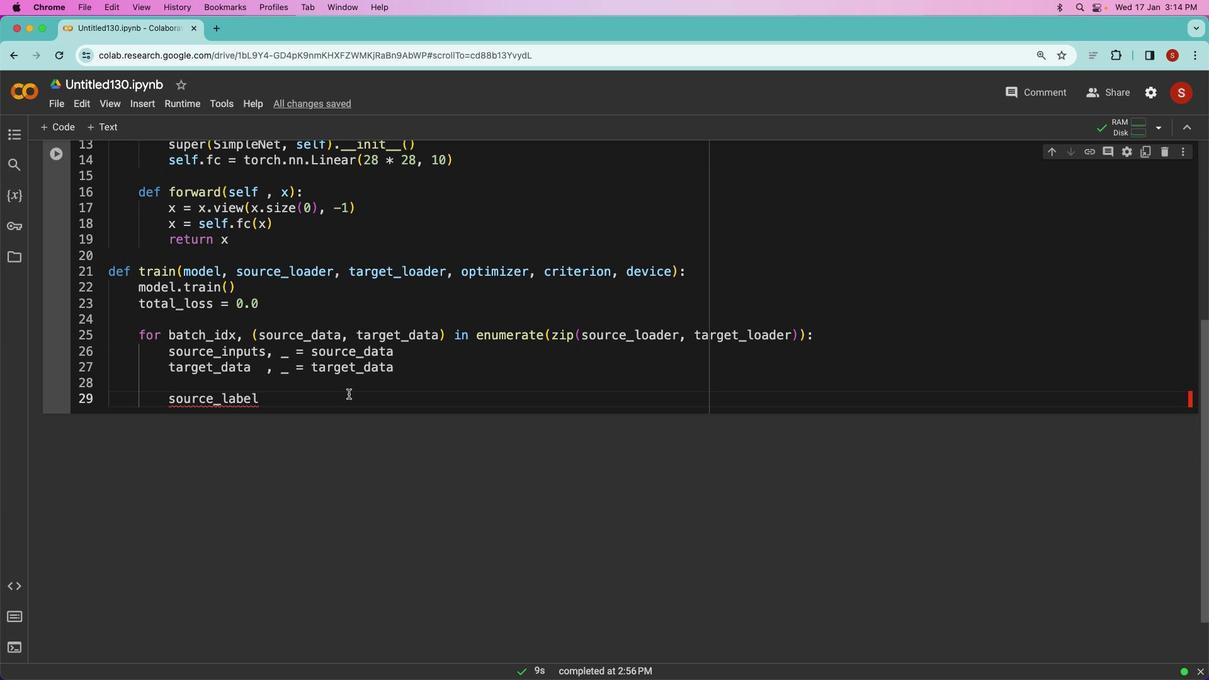 
Action: Mouse scrolled (669, 412) with delta (500, 246)
Screenshot: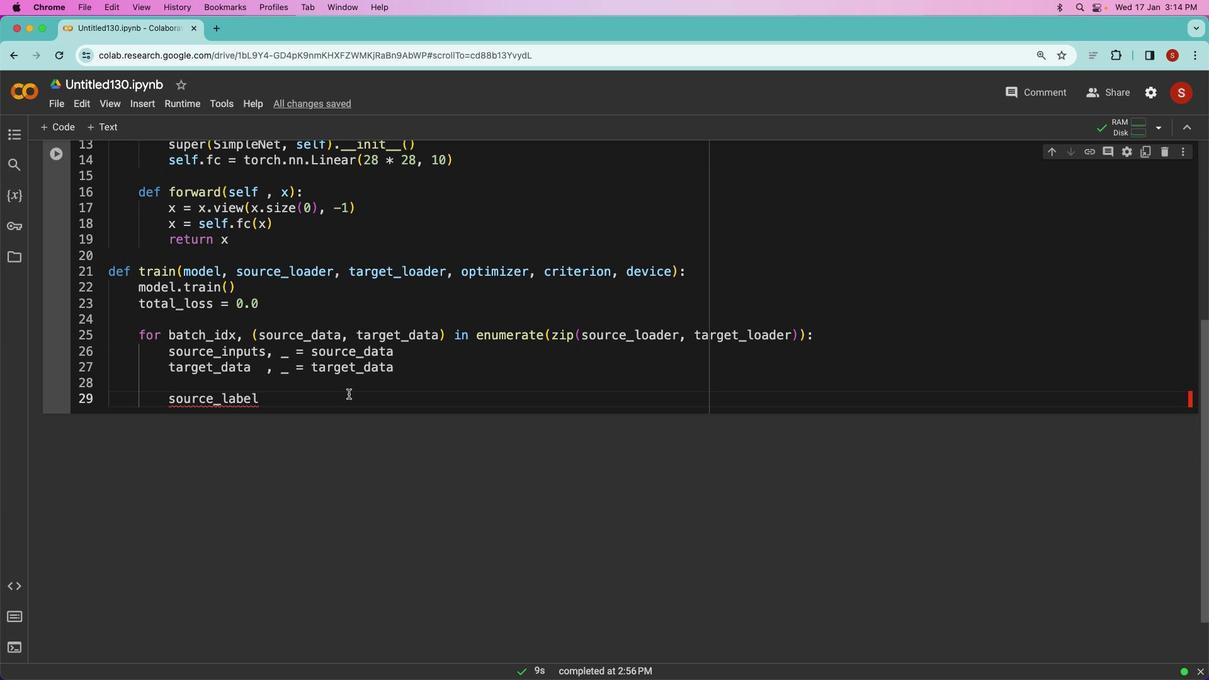 
Action: Mouse moved to (670, 413)
Screenshot: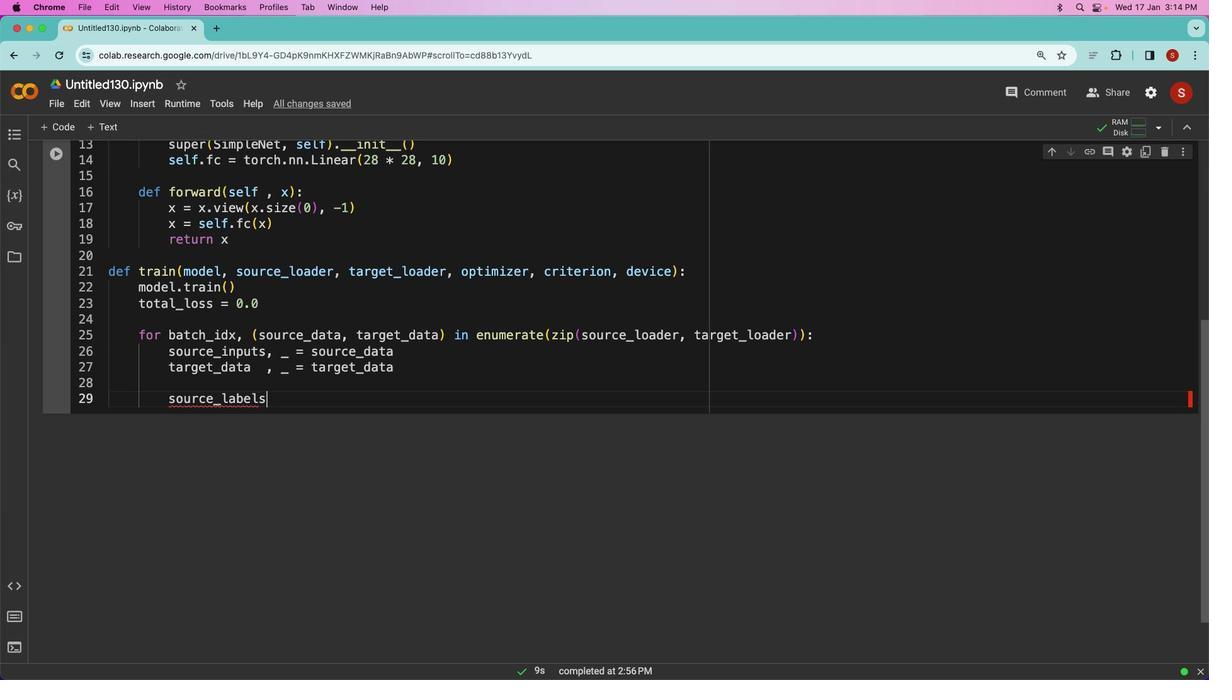 
Action: Mouse scrolled (670, 413) with delta (500, 246)
Screenshot: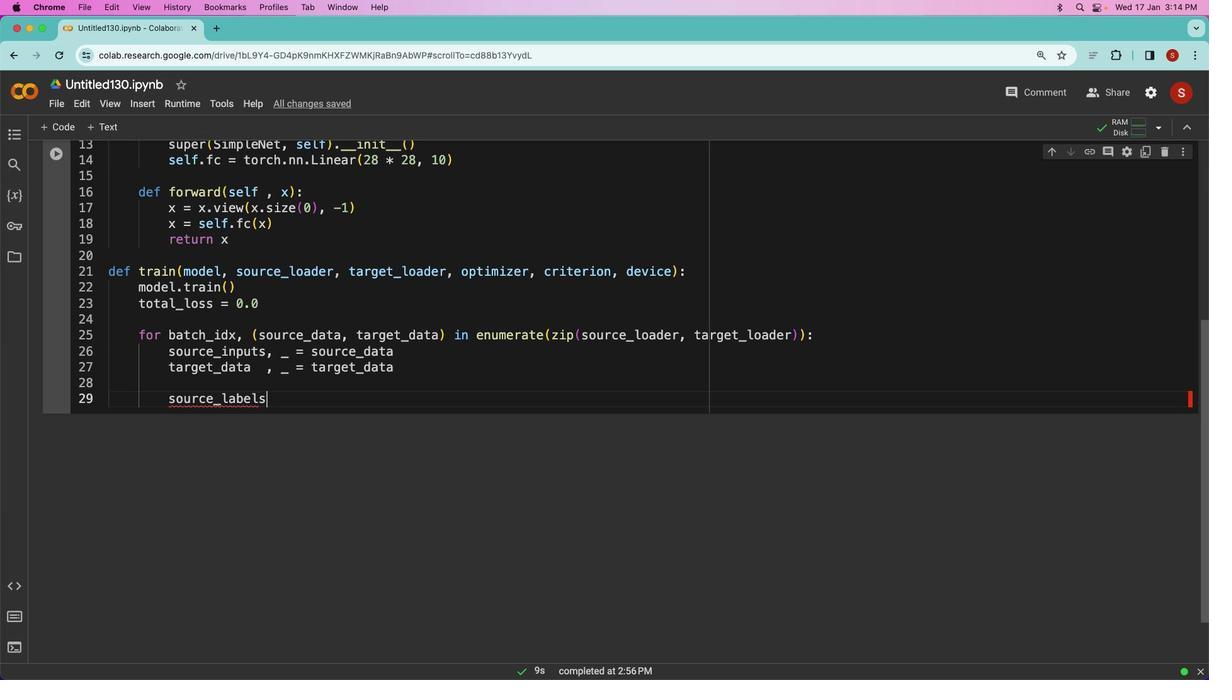 
Action: Mouse scrolled (670, 413) with delta (500, 246)
Screenshot: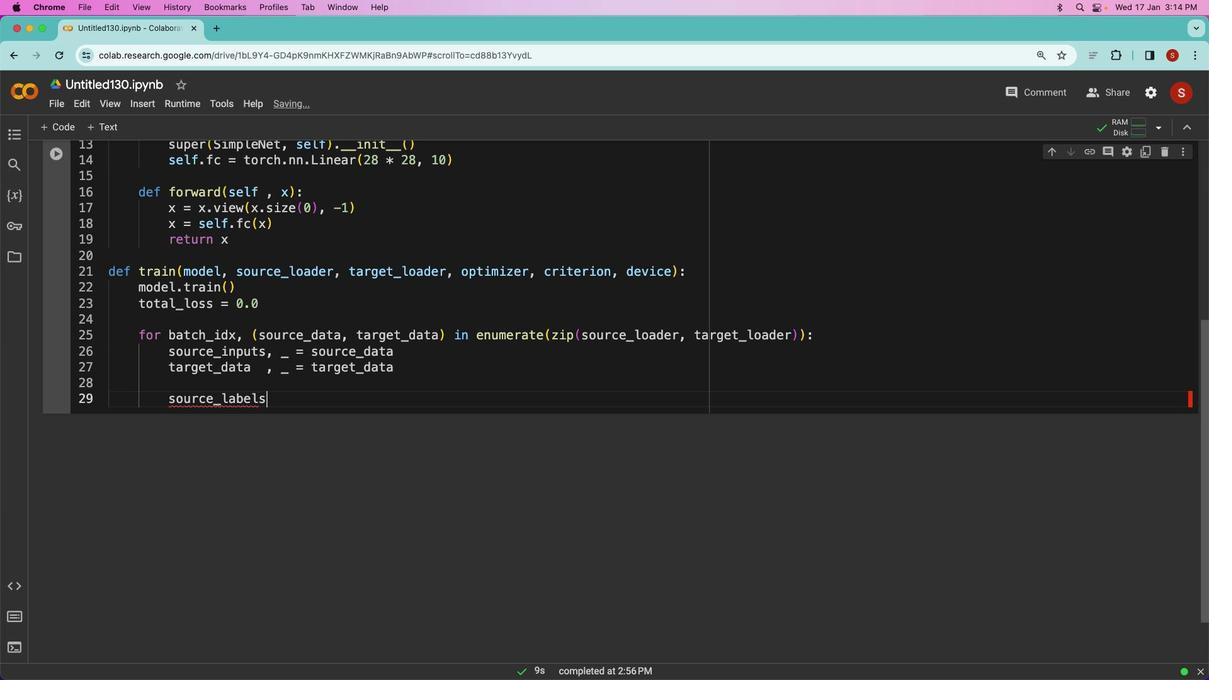 
Action: Mouse moved to (670, 411)
Screenshot: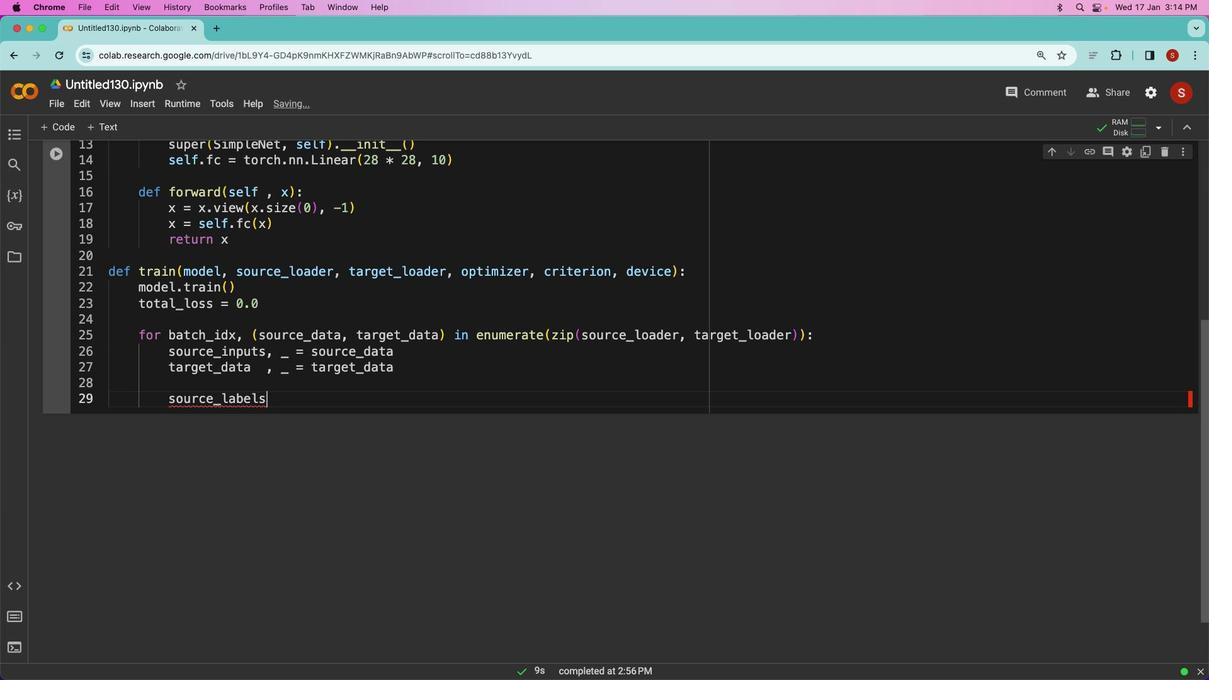 
Action: Mouse scrolled (670, 411) with delta (500, 246)
Screenshot: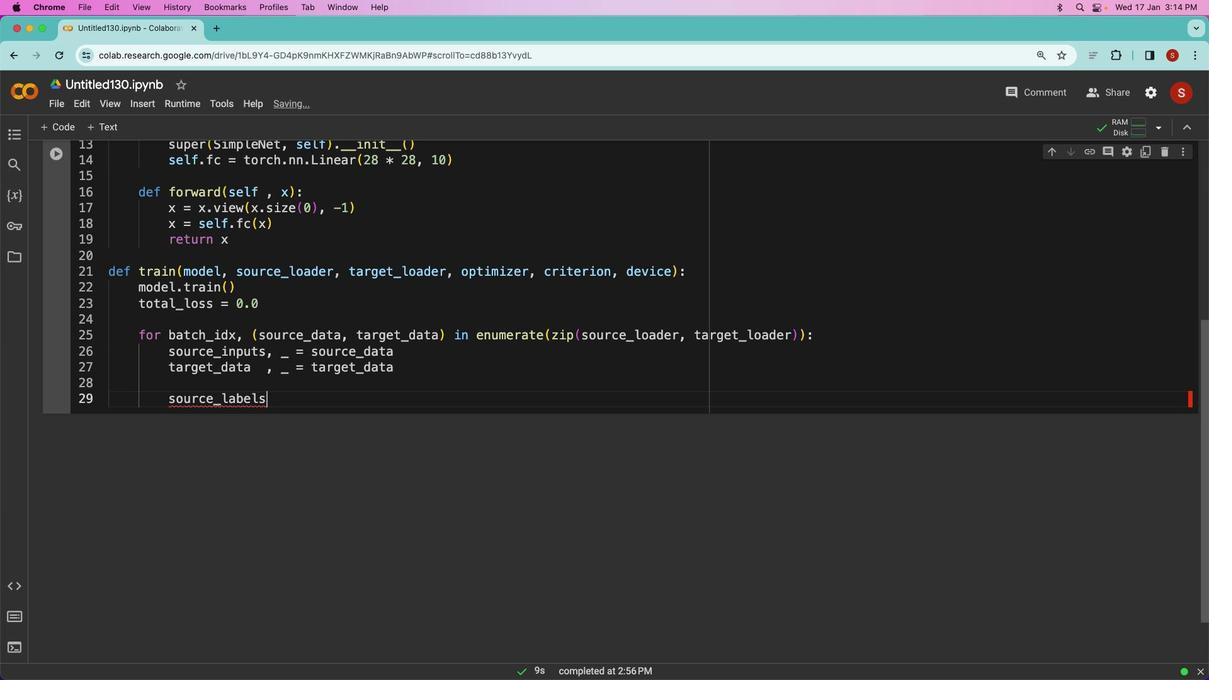 
Action: Mouse moved to (670, 410)
Screenshot: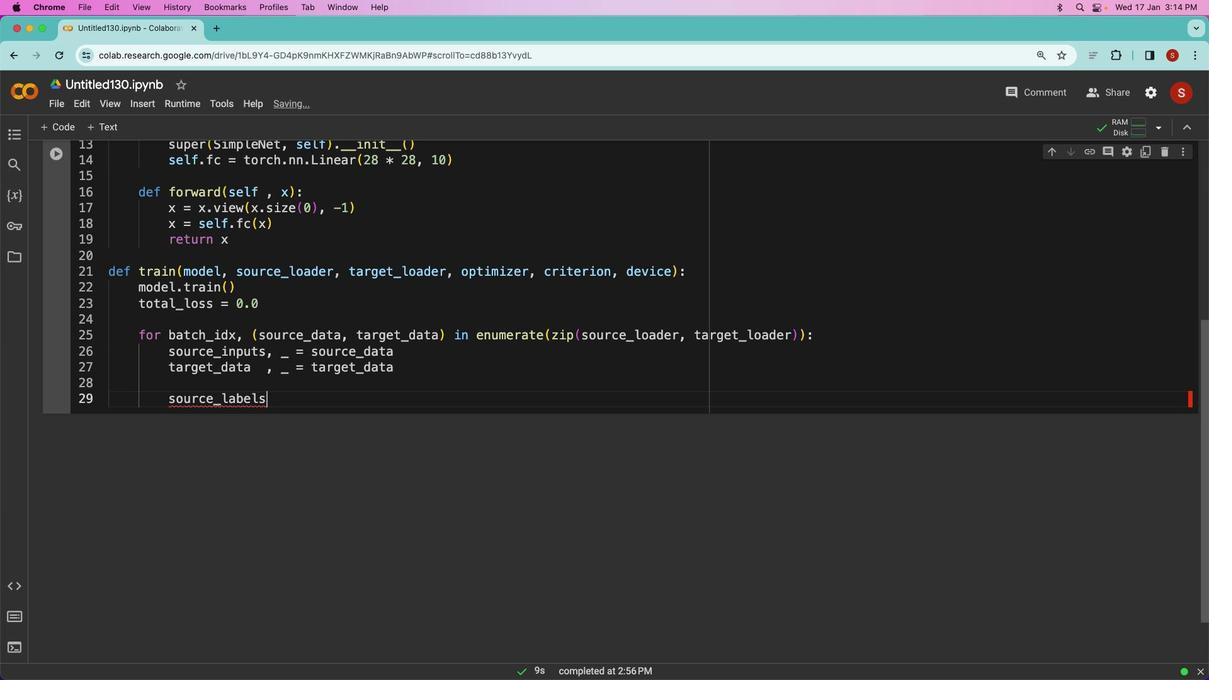 
Action: Mouse scrolled (670, 410) with delta (500, 246)
Screenshot: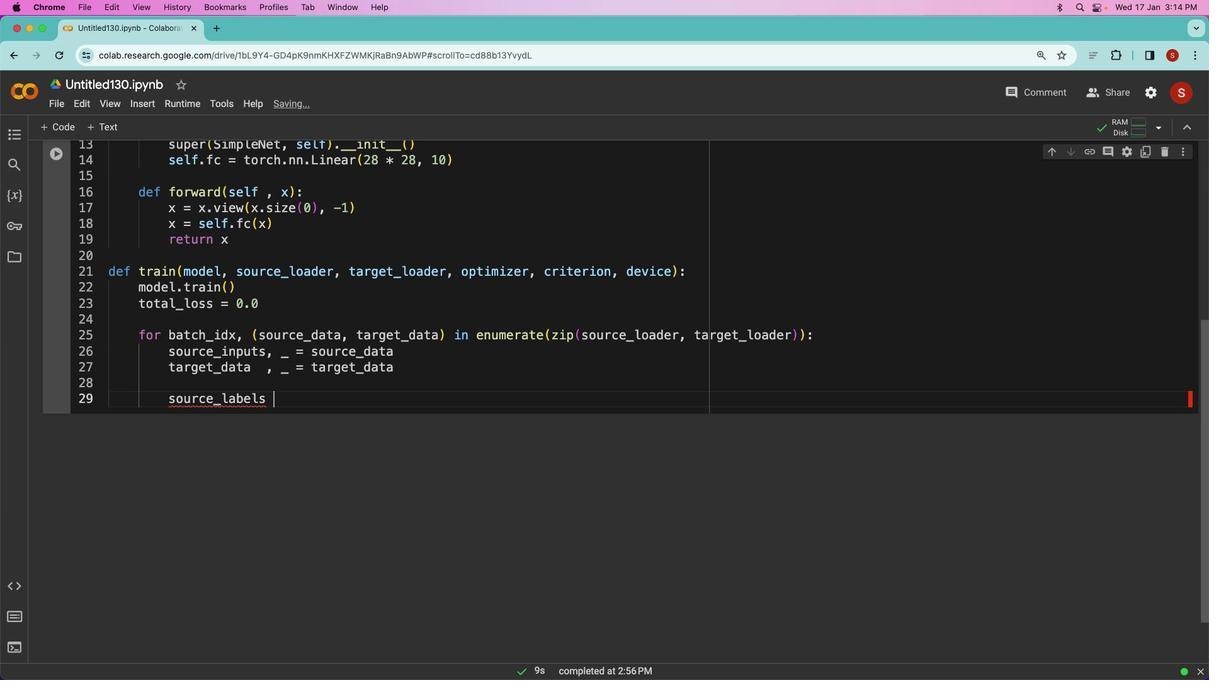 
Action: Mouse scrolled (670, 410) with delta (500, 246)
Screenshot: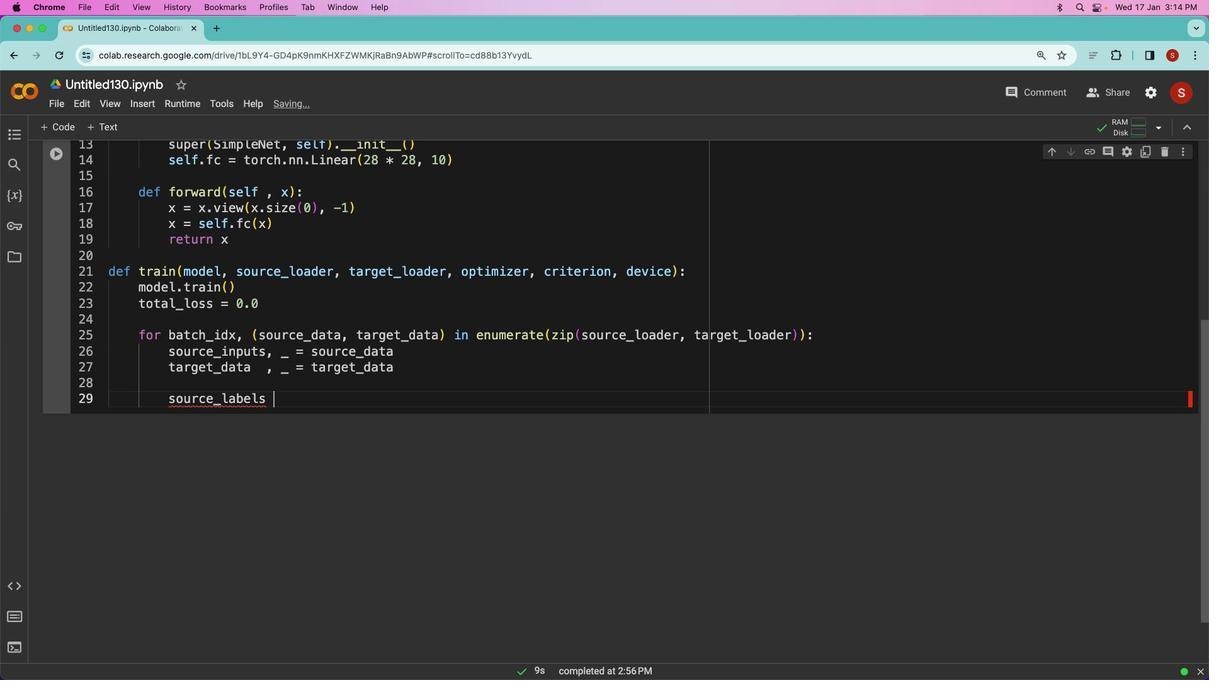 
Action: Mouse scrolled (670, 410) with delta (500, 246)
Screenshot: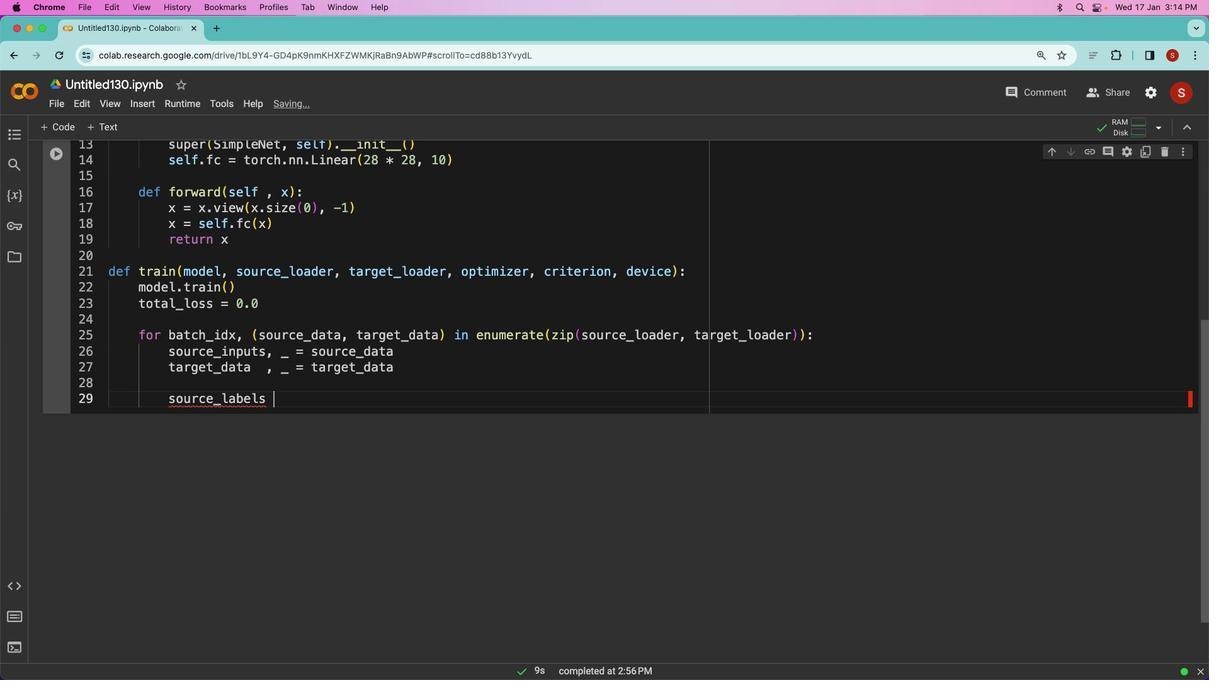 
Action: Mouse scrolled (670, 410) with delta (500, 246)
Screenshot: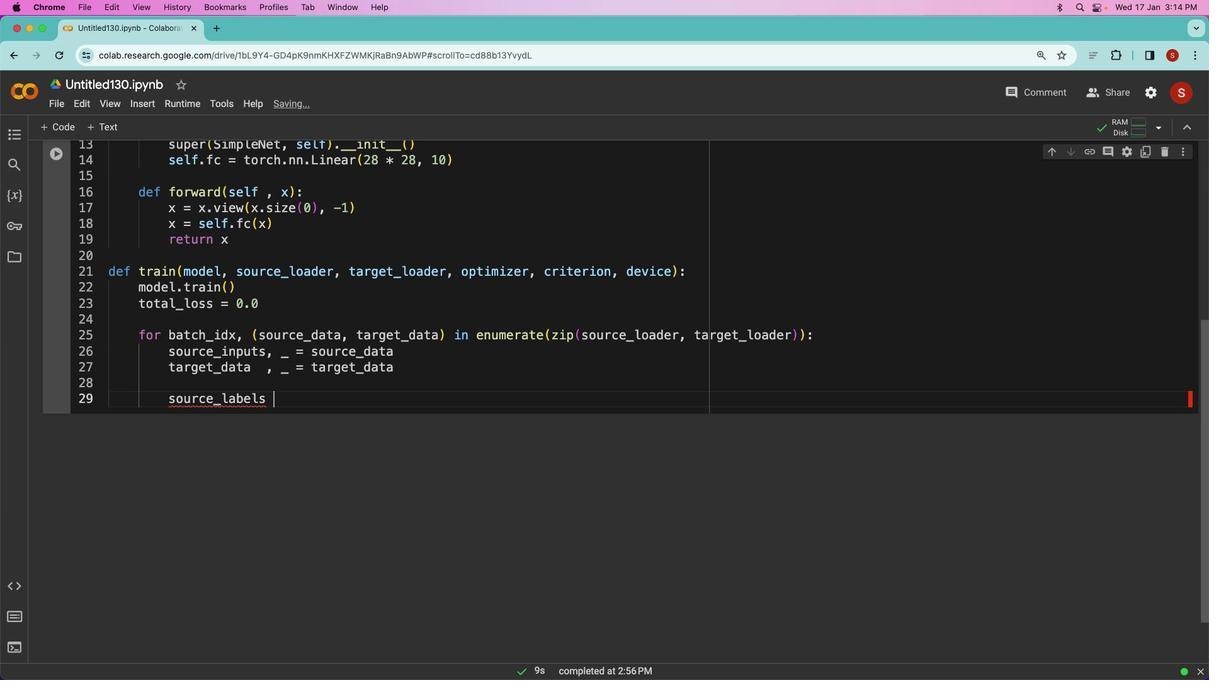 
Action: Mouse moved to (671, 410)
Screenshot: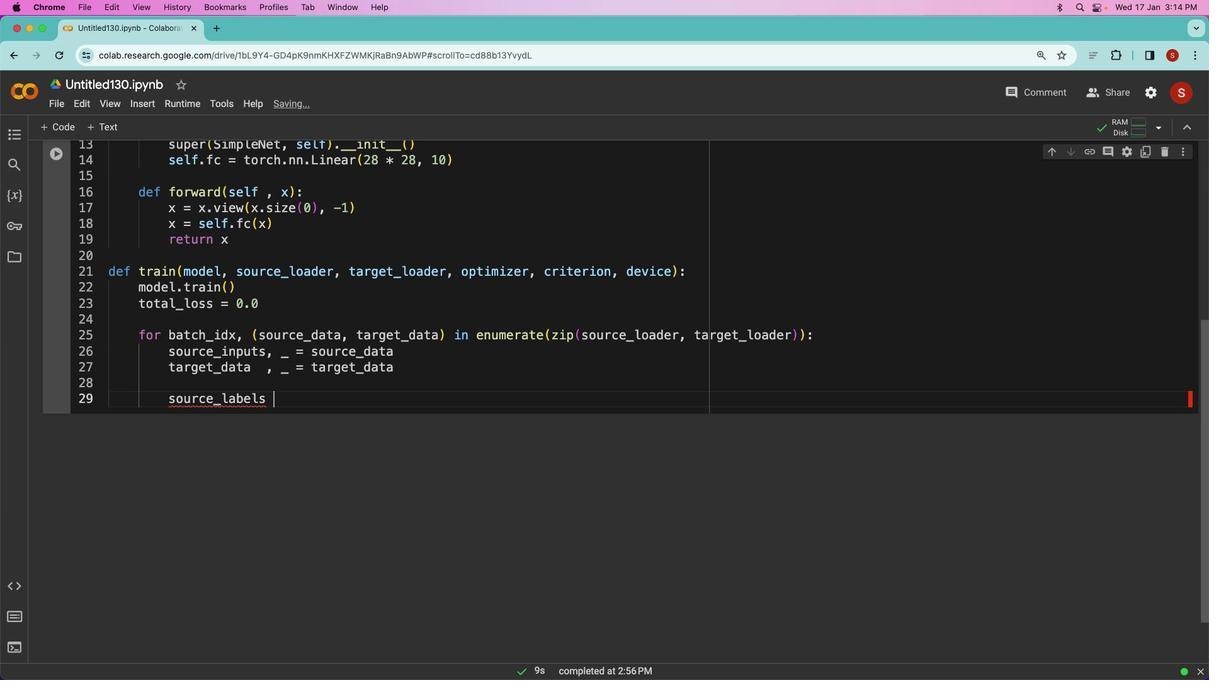
Action: Mouse scrolled (671, 410) with delta (500, 246)
Screenshot: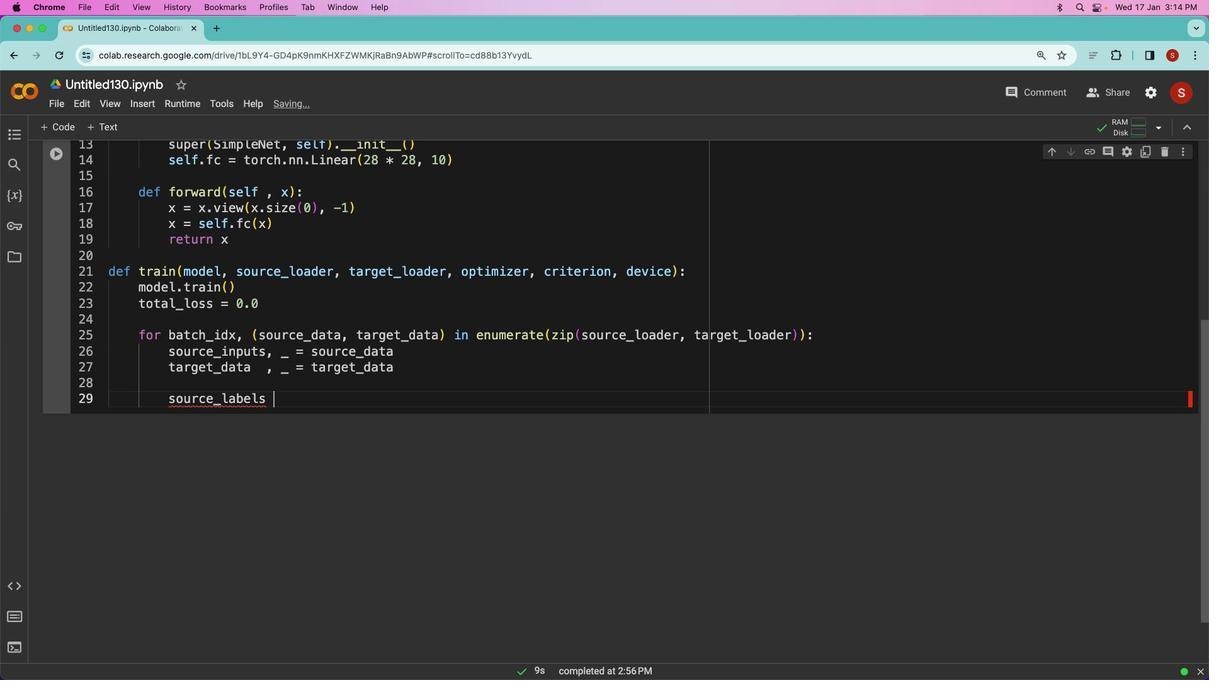 
Action: Mouse moved to (640, 407)
Screenshot: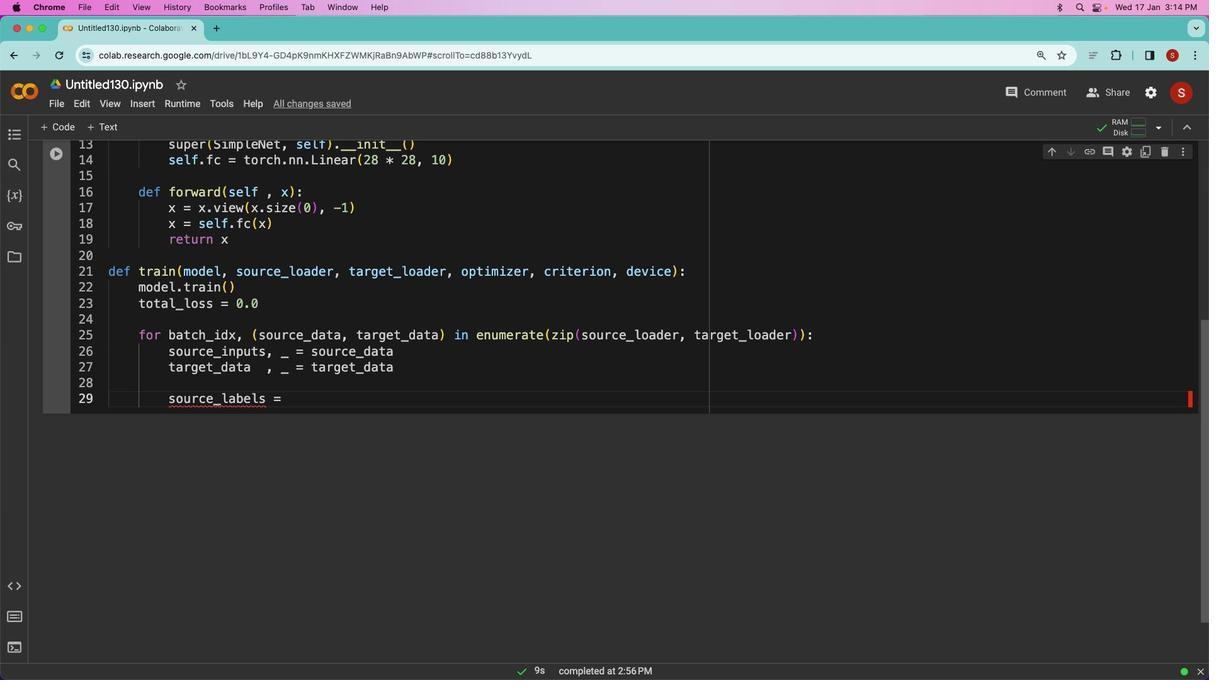 
Action: Key pressed Key.backspace's'Key.space'=''t''o''r''c''h''.''z''e''r''o''s'Key.shift'(''s''o''u''r''c''e'Key.shift'_''i''n''p''u''t''t''s'Key.spaceKey.backspaceKey.leftKey.backspaceKey.rightKey.right
Screenshot: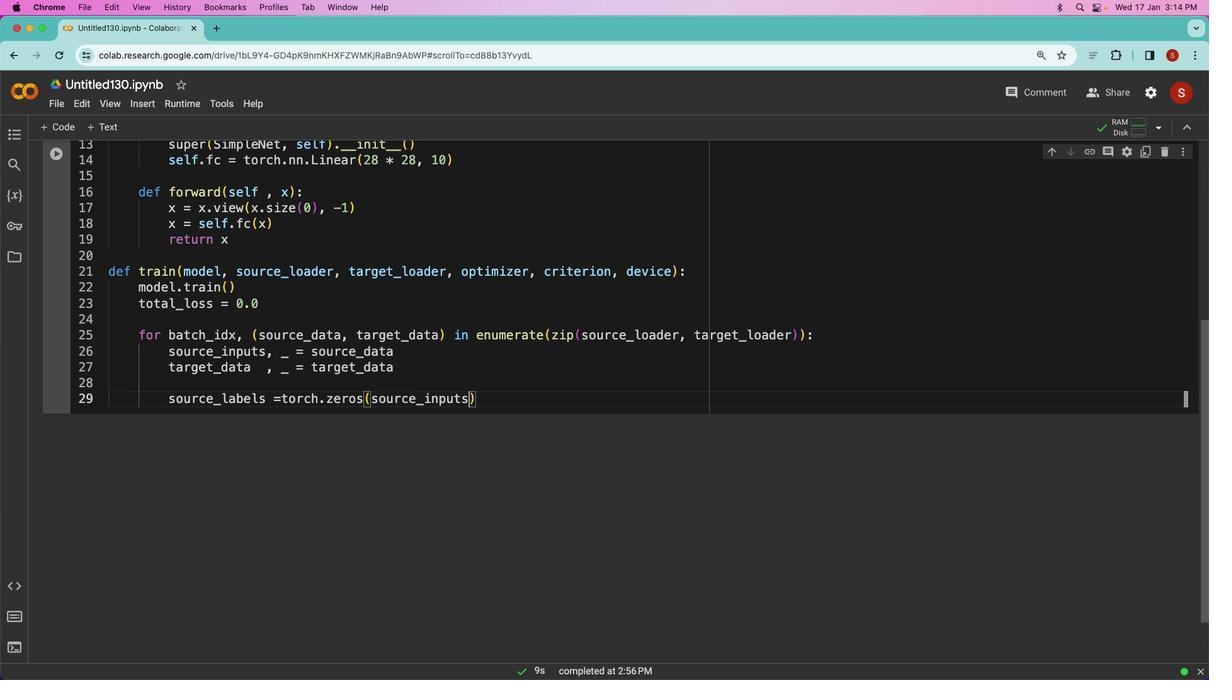
Action: Mouse moved to (663, 404)
Screenshot: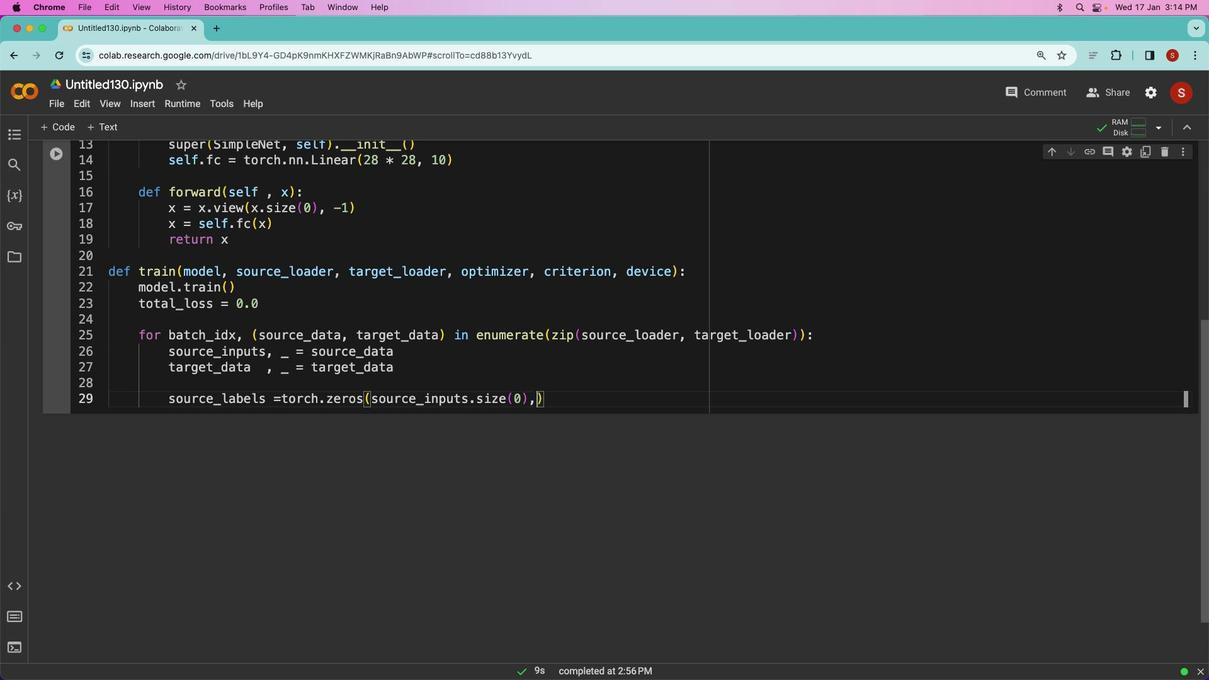 
Action: Key pressed Key.left'.''s''i''z''e'Key.shift'(''0'Key.shift')'','Key.space'd''e''v''i''c''e'Key.space'='Key.space
Screenshot: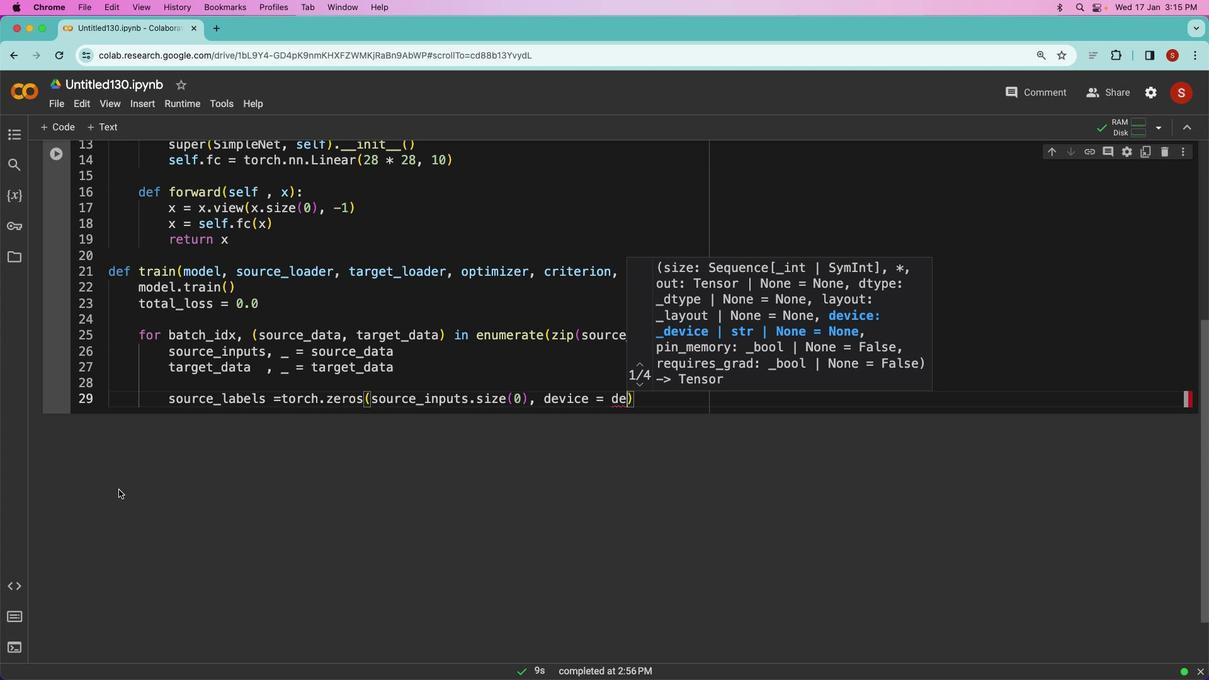
Action: Mouse moved to (663, 404)
Screenshot: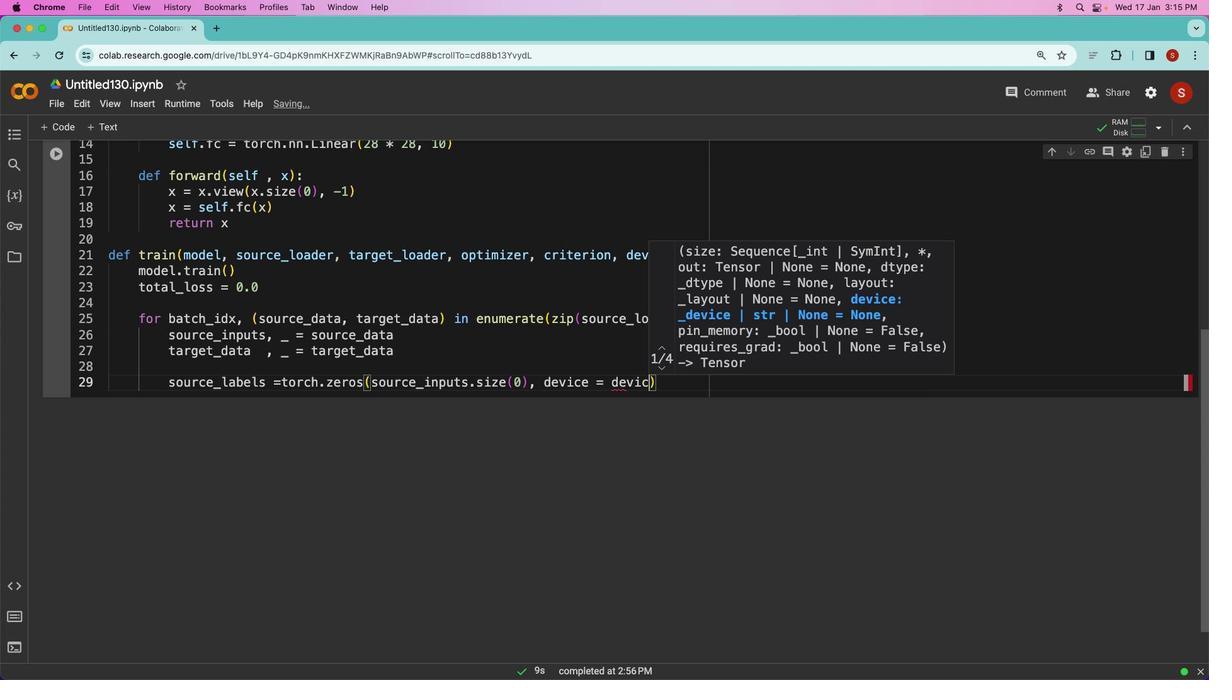
Action: Key pressed 'd'
Screenshot: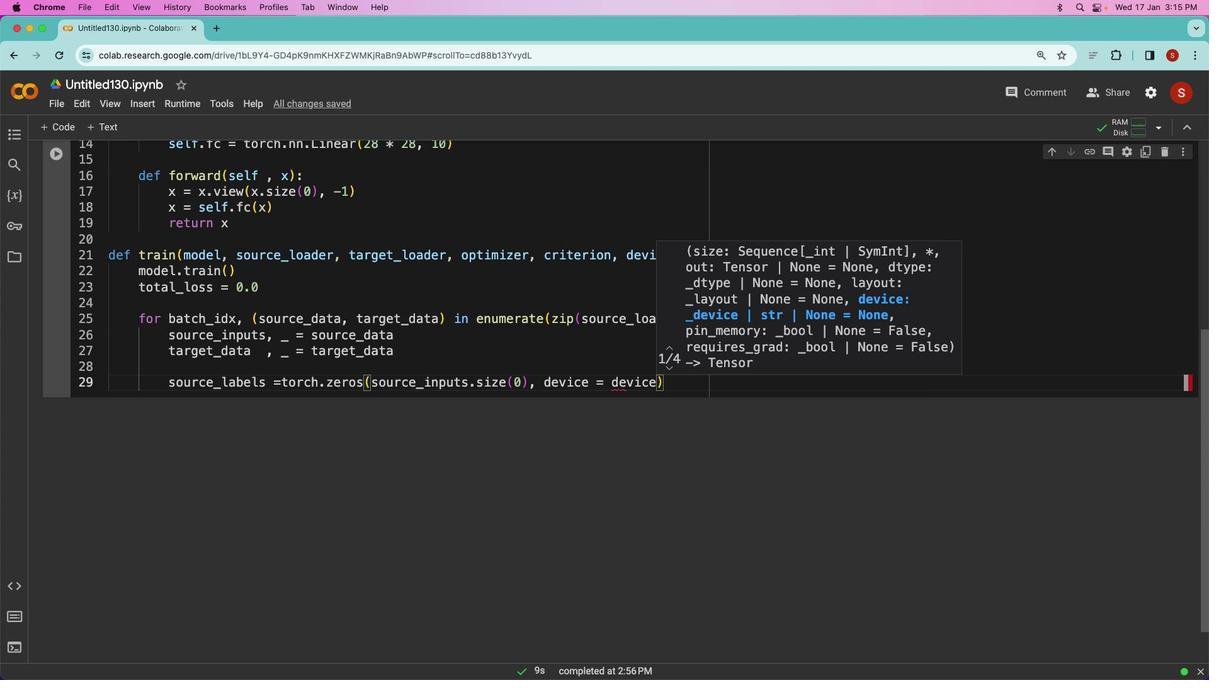 
Action: Mouse moved to (614, 398)
Screenshot: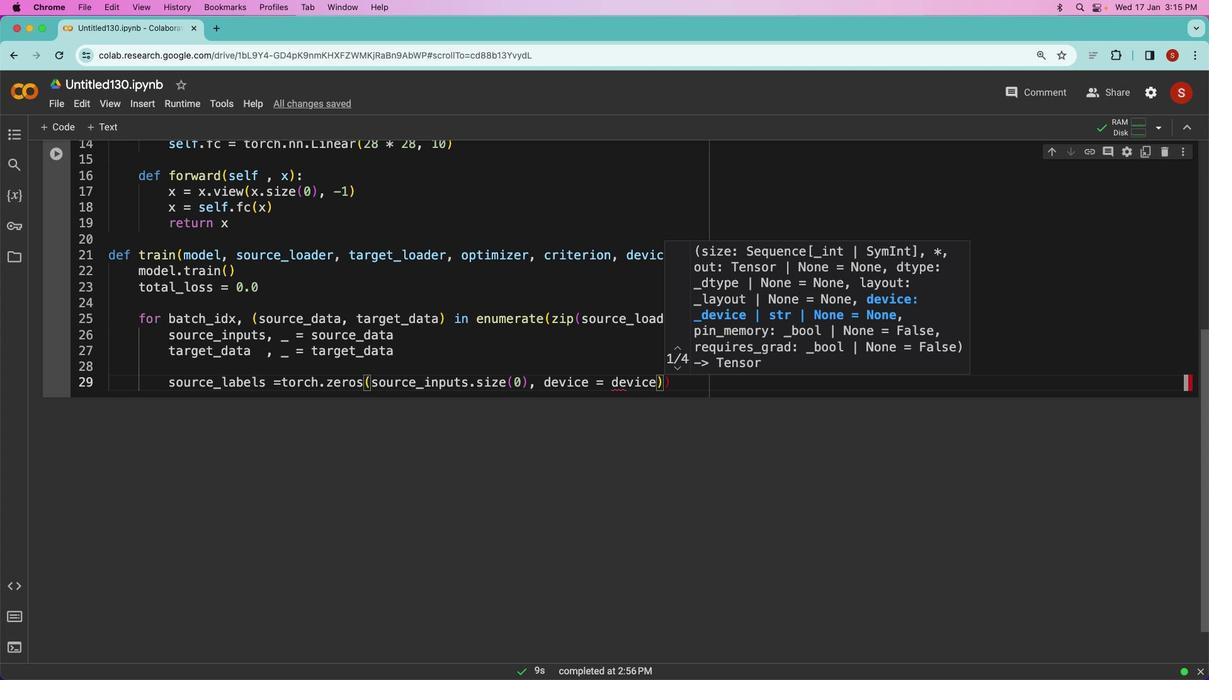 
Action: Key pressed 'e'
Screenshot: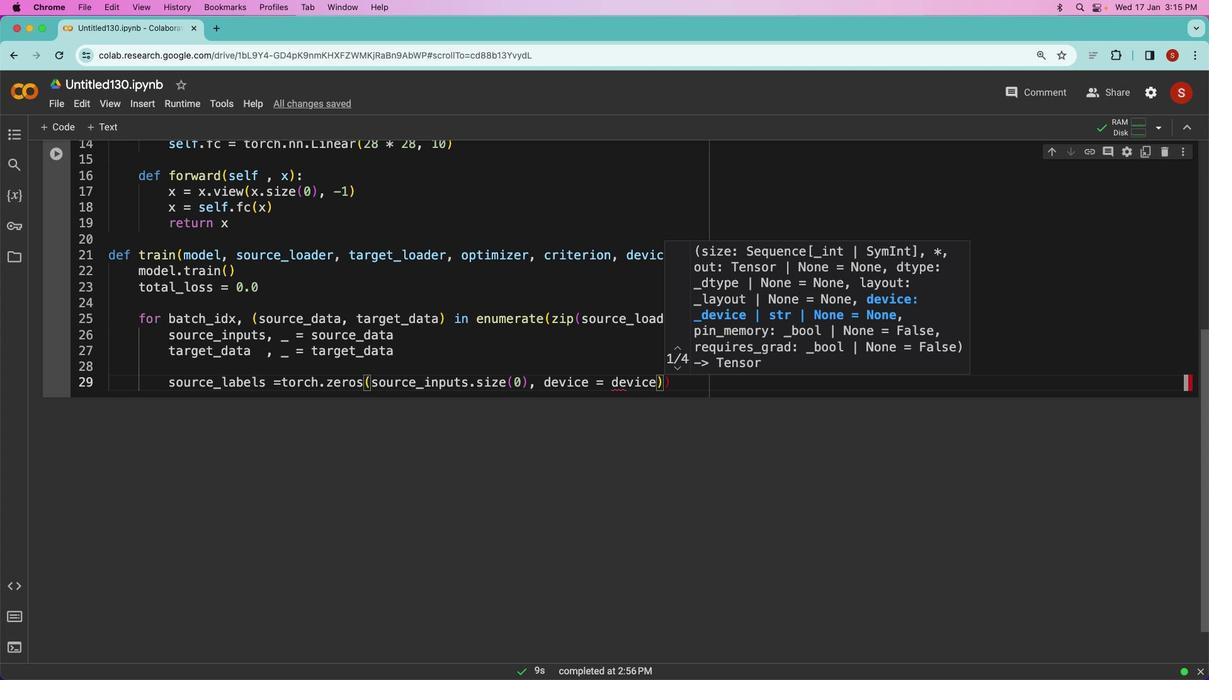 
Action: Mouse moved to (547, 446)
Screenshot: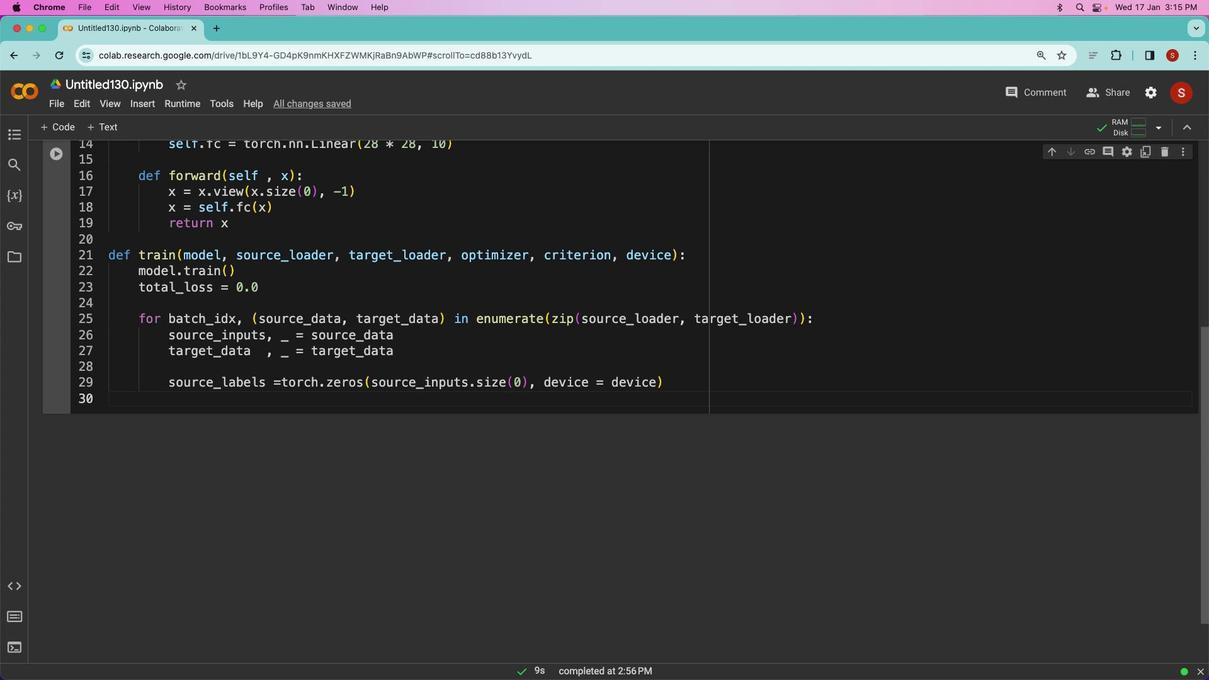 
Action: Mouse scrolled (547, 446) with delta (500, 246)
Screenshot: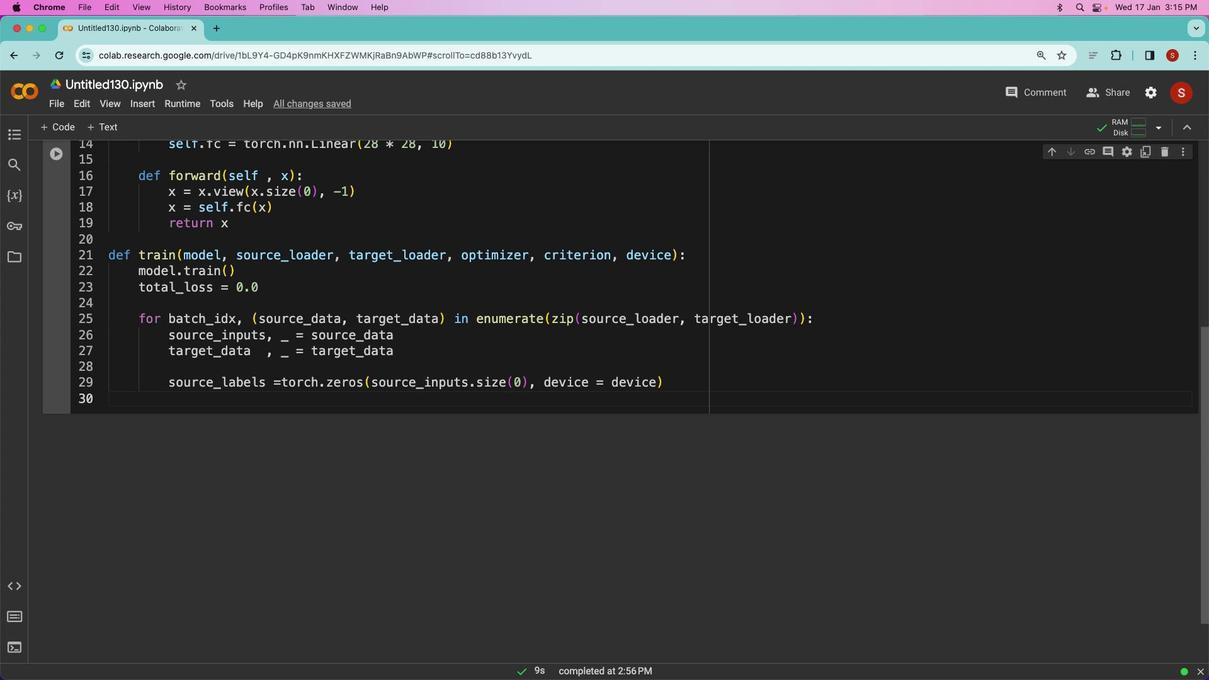 
Action: Mouse moved to (549, 442)
Screenshot: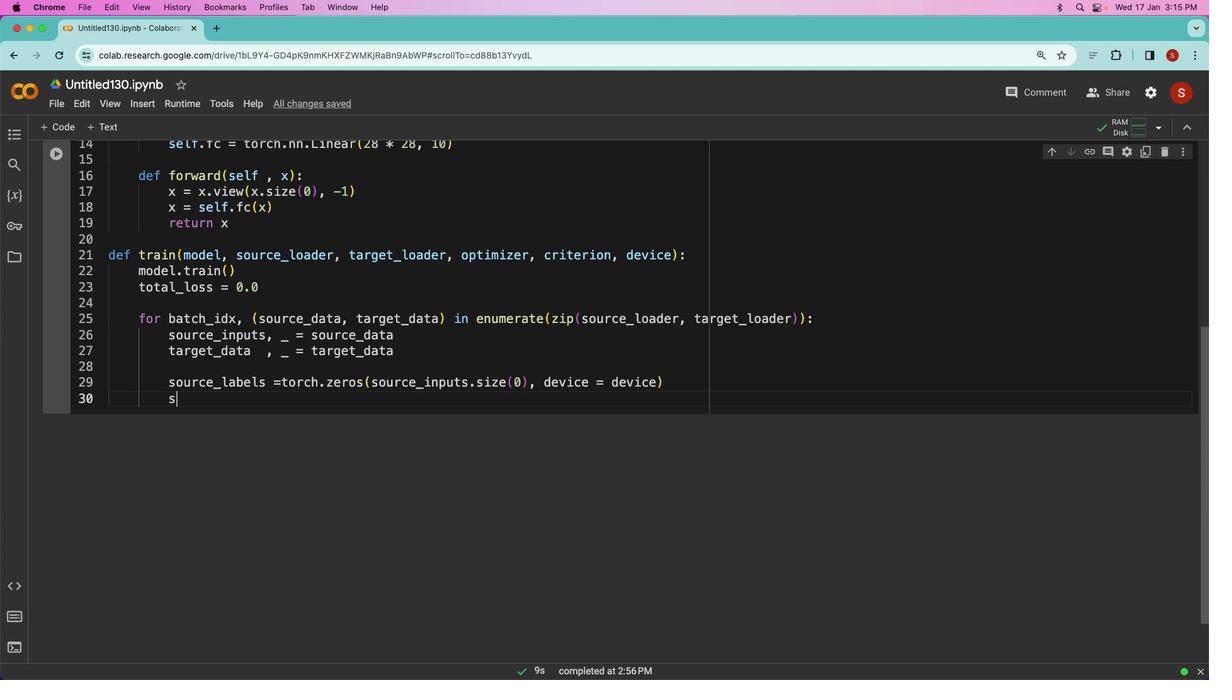 
Action: Mouse scrolled (549, 442) with delta (500, 246)
Screenshot: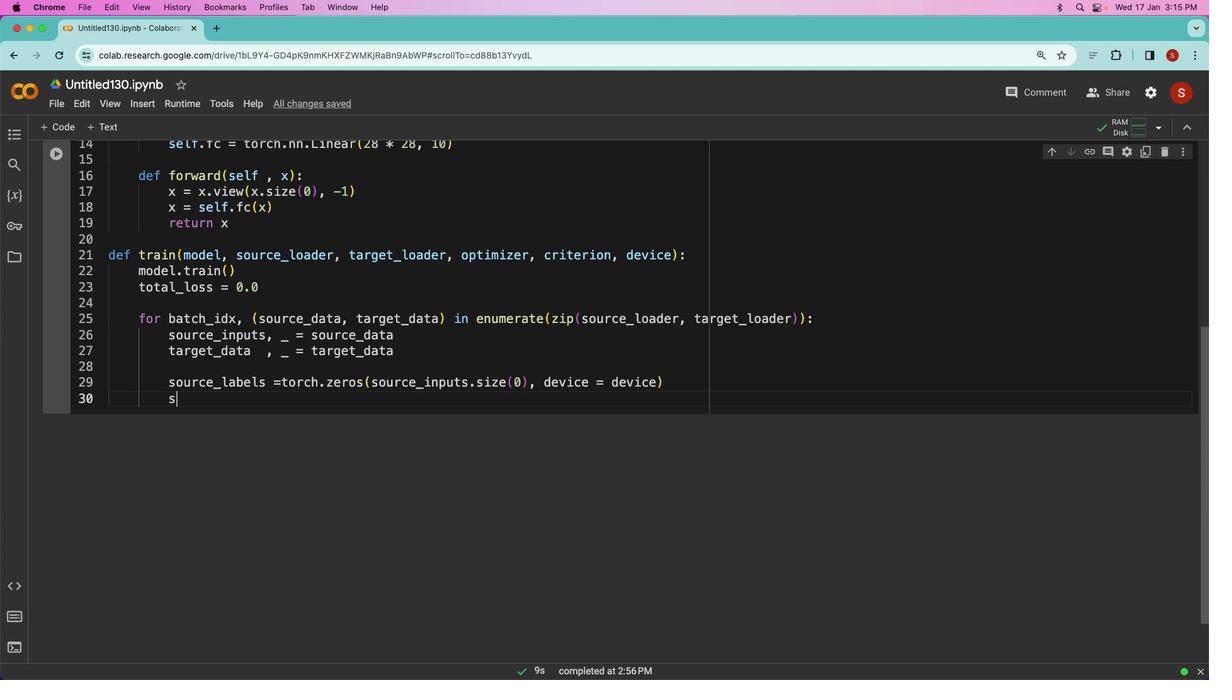 
Action: Mouse moved to (547, 439)
Screenshot: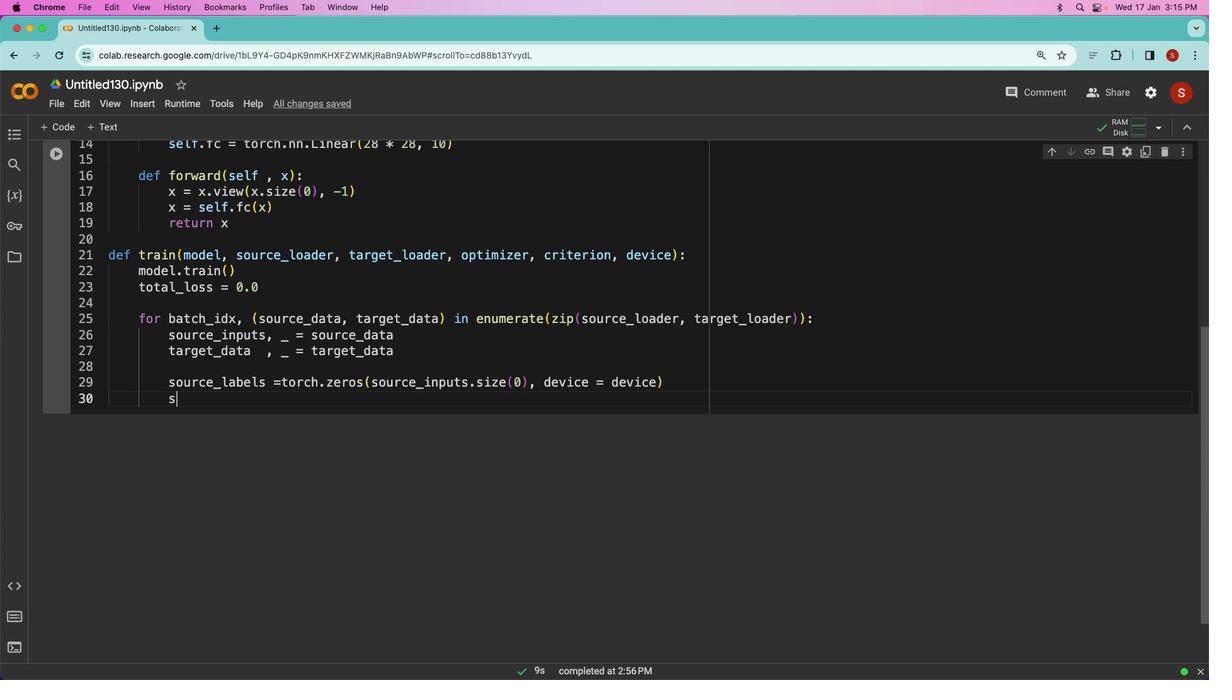 
Action: Key pressed 'v''i''c''e'Key.shift')'Key.deleteKey.enter's'Key.backspace't''a''r''g''e''t'Key.shift'_''l''a''b''e''l''s'Key.space'='Key.space't''o''r''c''h''.''o''n''e''s'Key.shift'(''t''a''r''g''e''t'Key.shift'_''i''n''p''u''t''s''.''s''i''z''e'Key.shift_r'(''0'Key.shift_r')'','Key.space'd''e''v''i''c''e'Key.space'='Key.space'd''e''v''i''c''e'Key.shift_r')'Key.enter
Screenshot: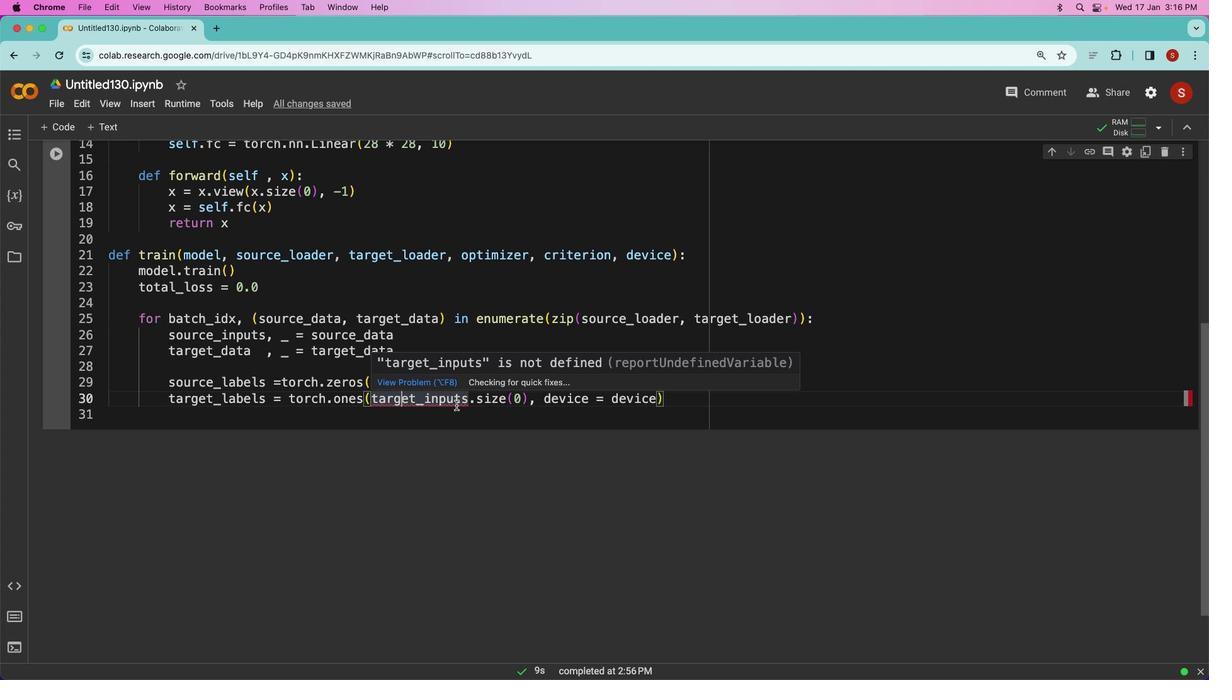 
Action: Mouse moved to (660, 411)
Screenshot: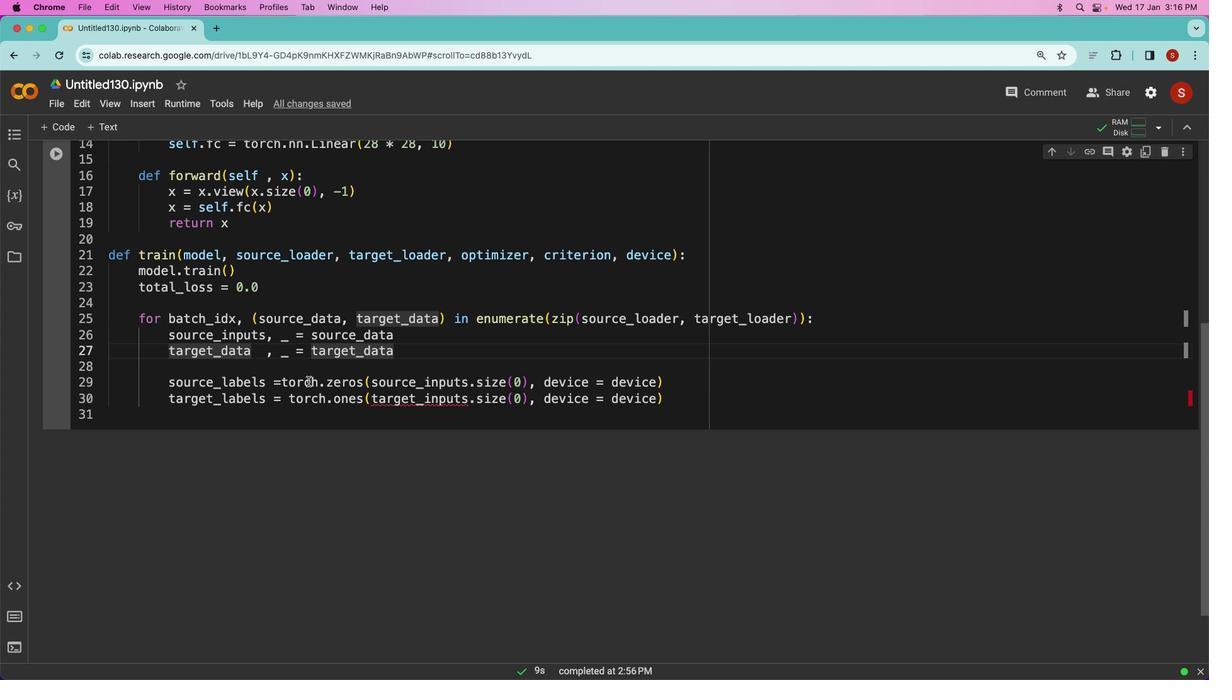 
Action: Mouse pressed left at (660, 411)
Screenshot: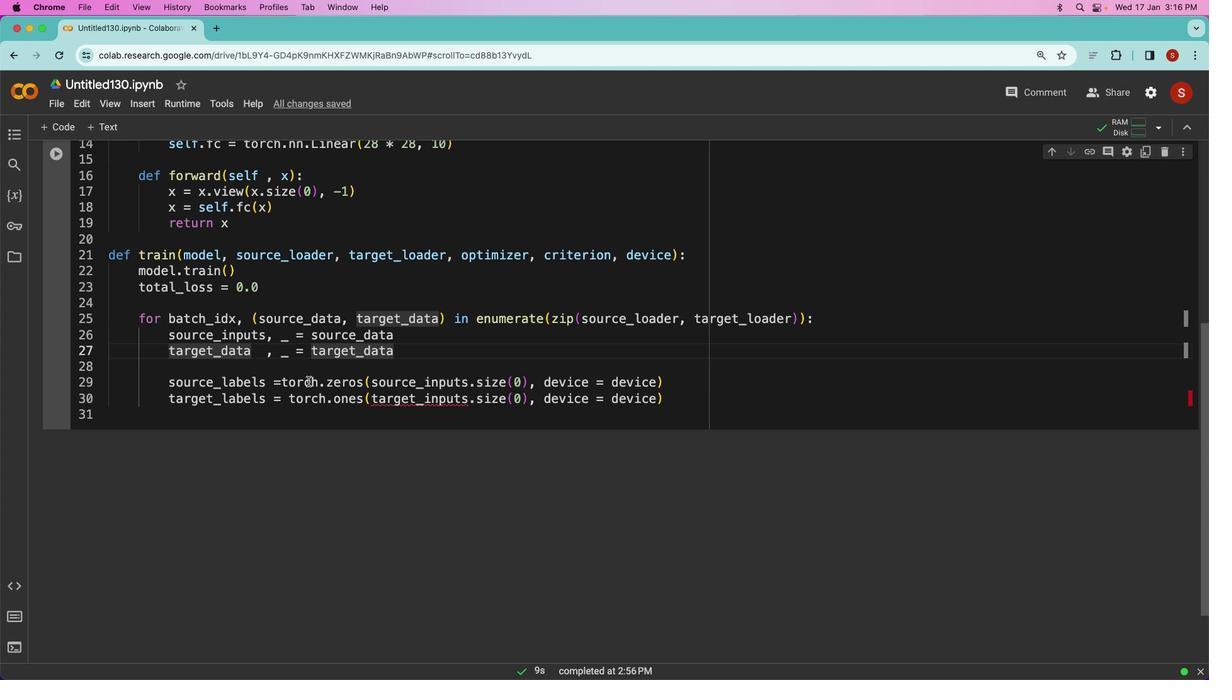 
Action: Mouse moved to (628, 393)
Screenshot: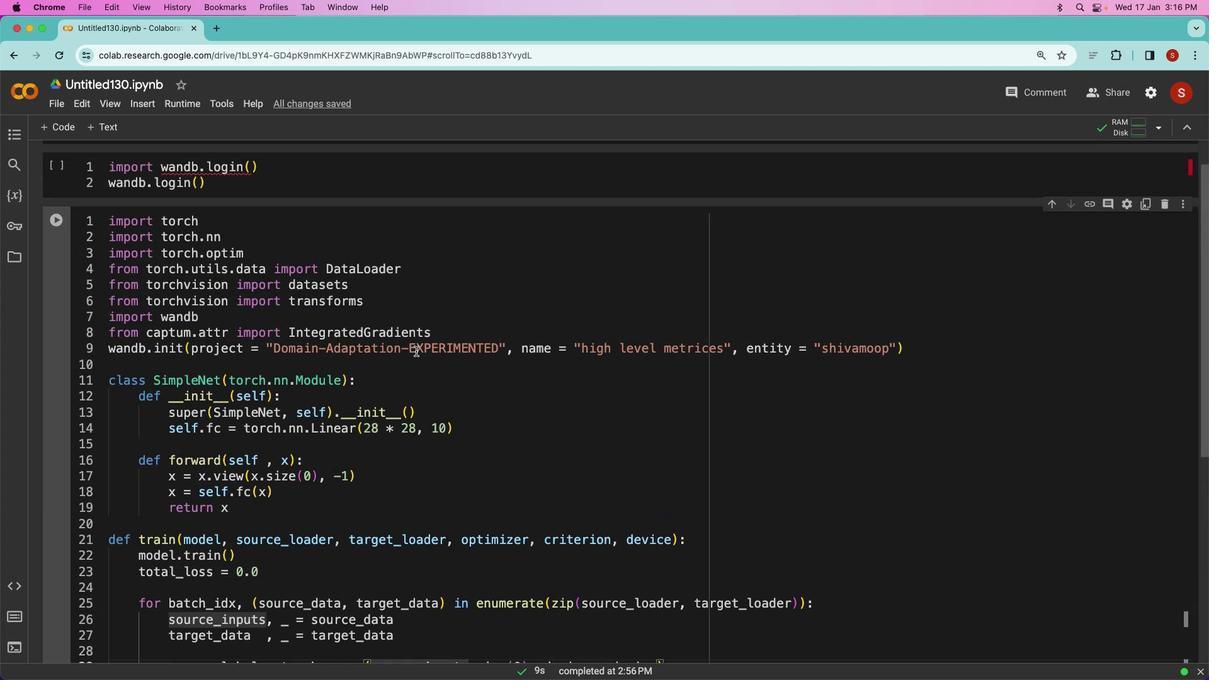 
Action: Mouse pressed left at (628, 393)
Screenshot: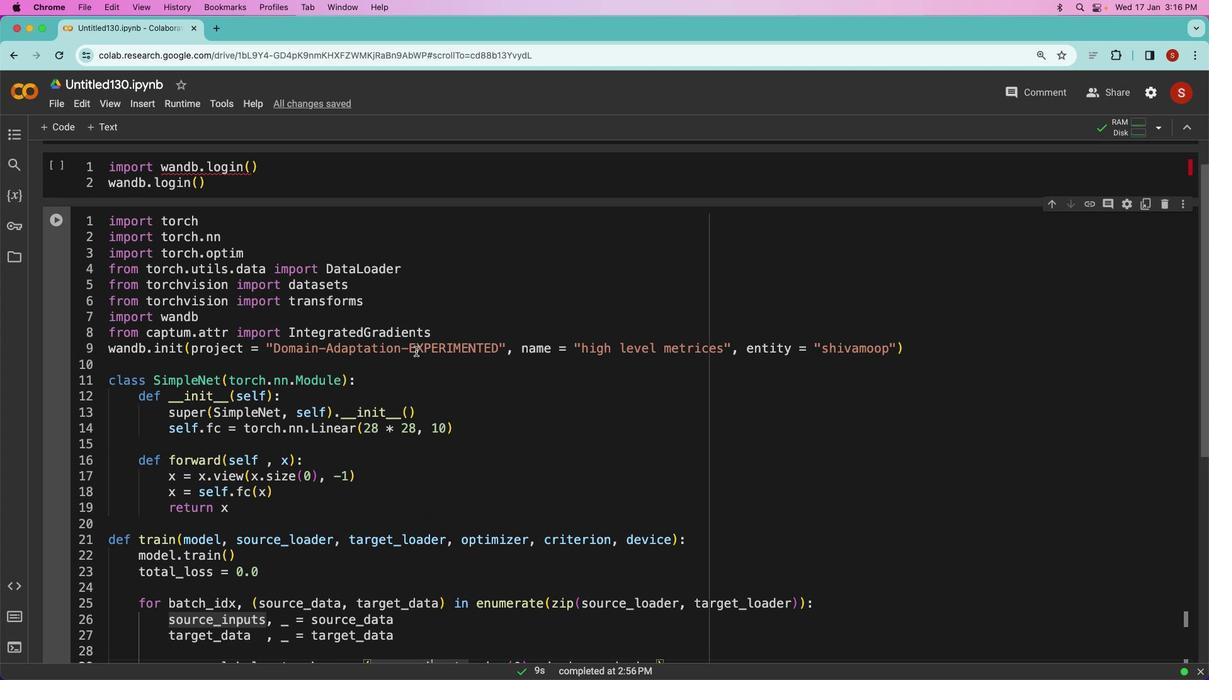 
Action: Mouse moved to (632, 395)
Screenshot: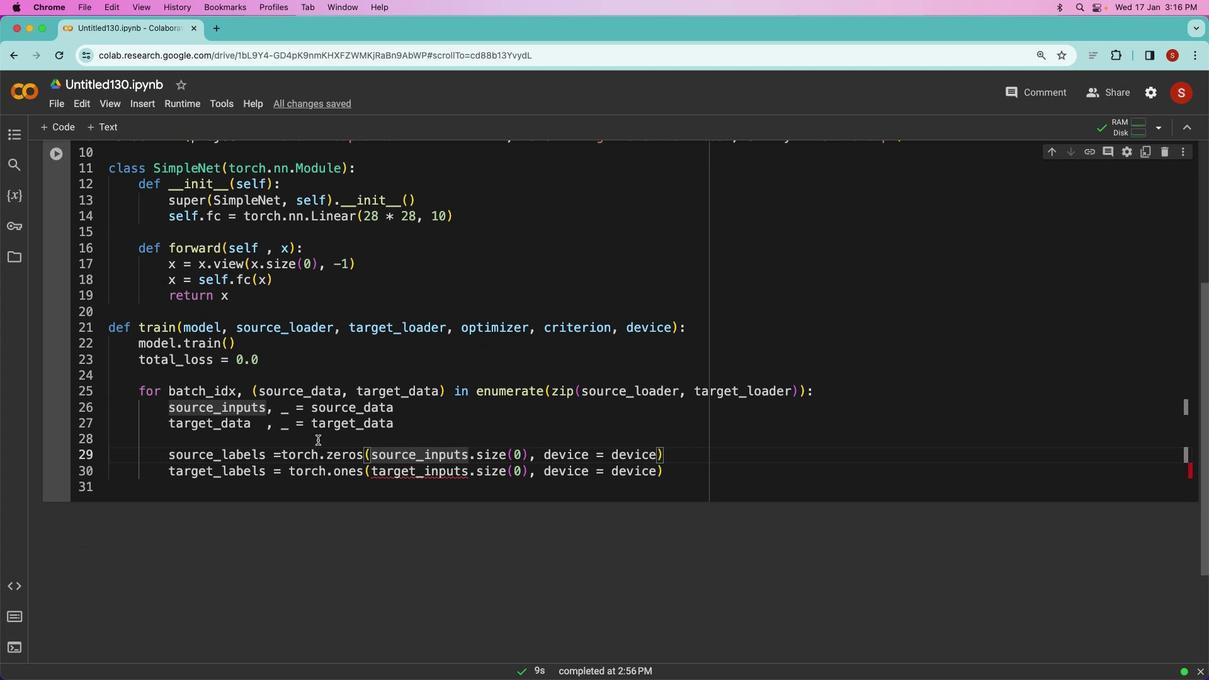 
Action: Mouse pressed left at (632, 395)
Screenshot: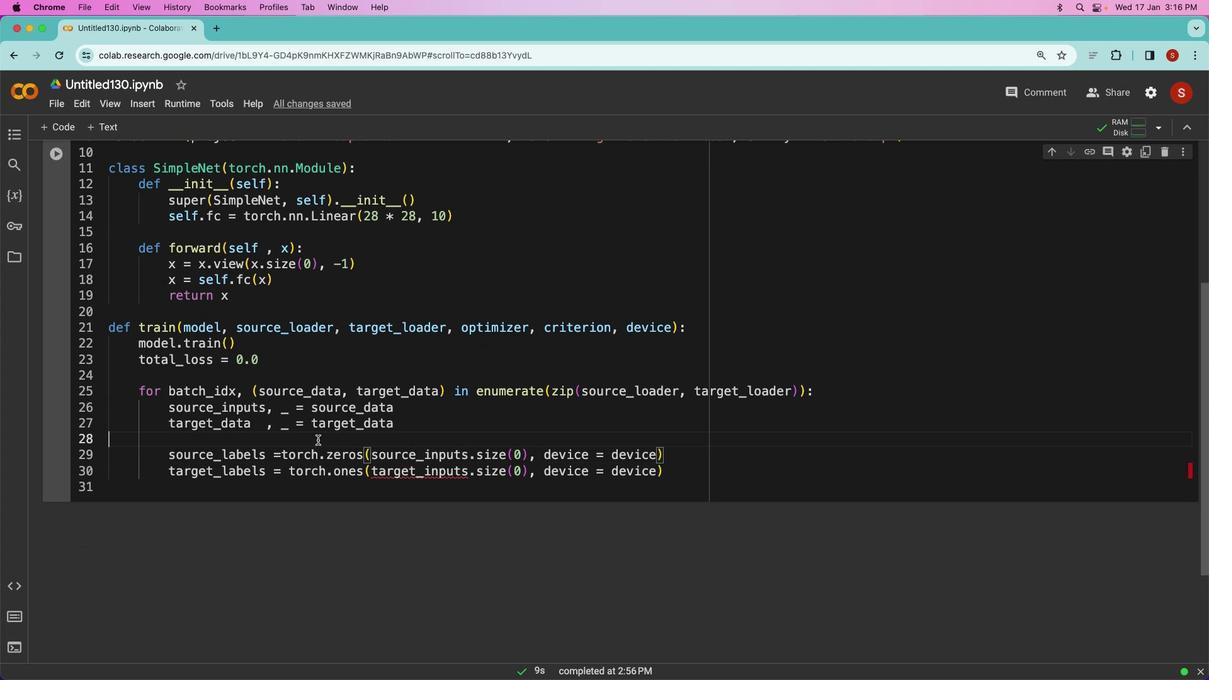 
Action: Mouse moved to (674, 401)
Screenshot: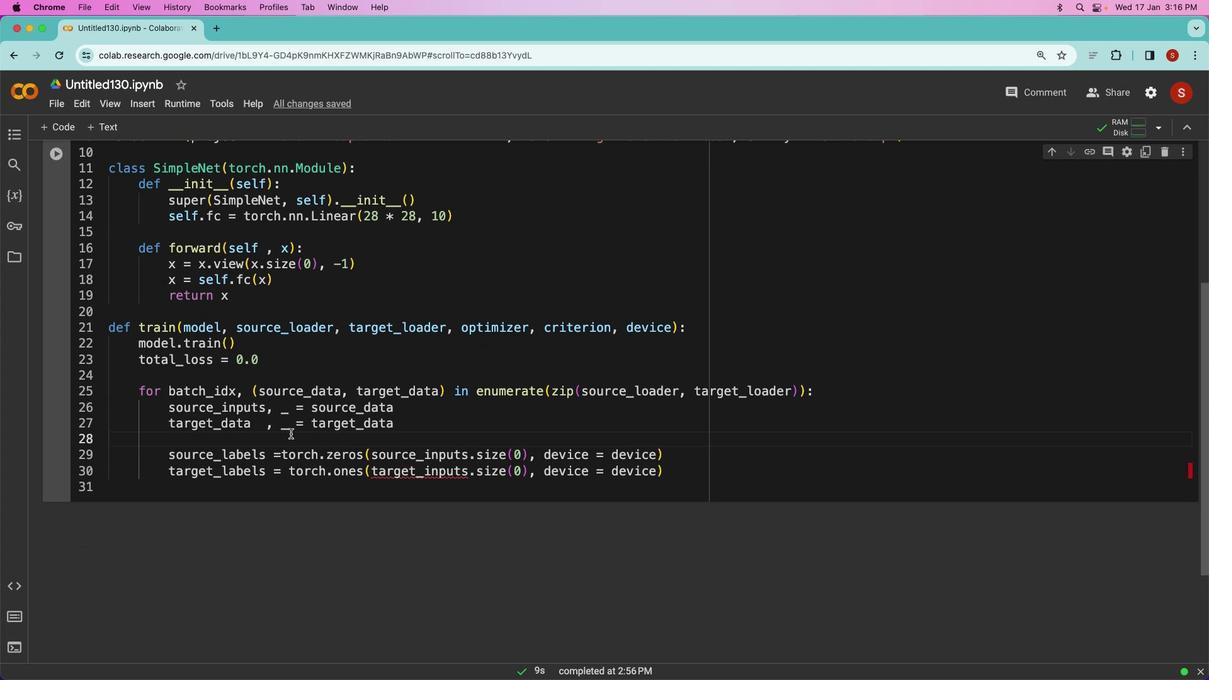 
Action: Mouse pressed left at (674, 401)
Screenshot: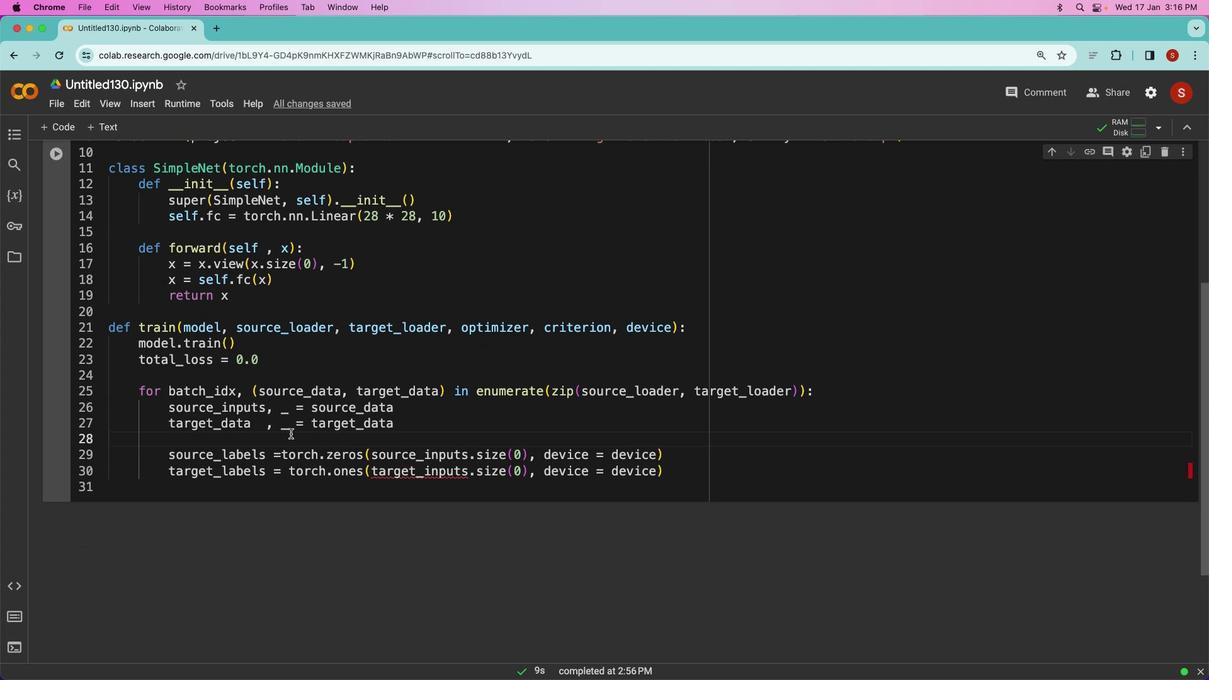 
Action: Mouse moved to (666, 390)
Screenshot: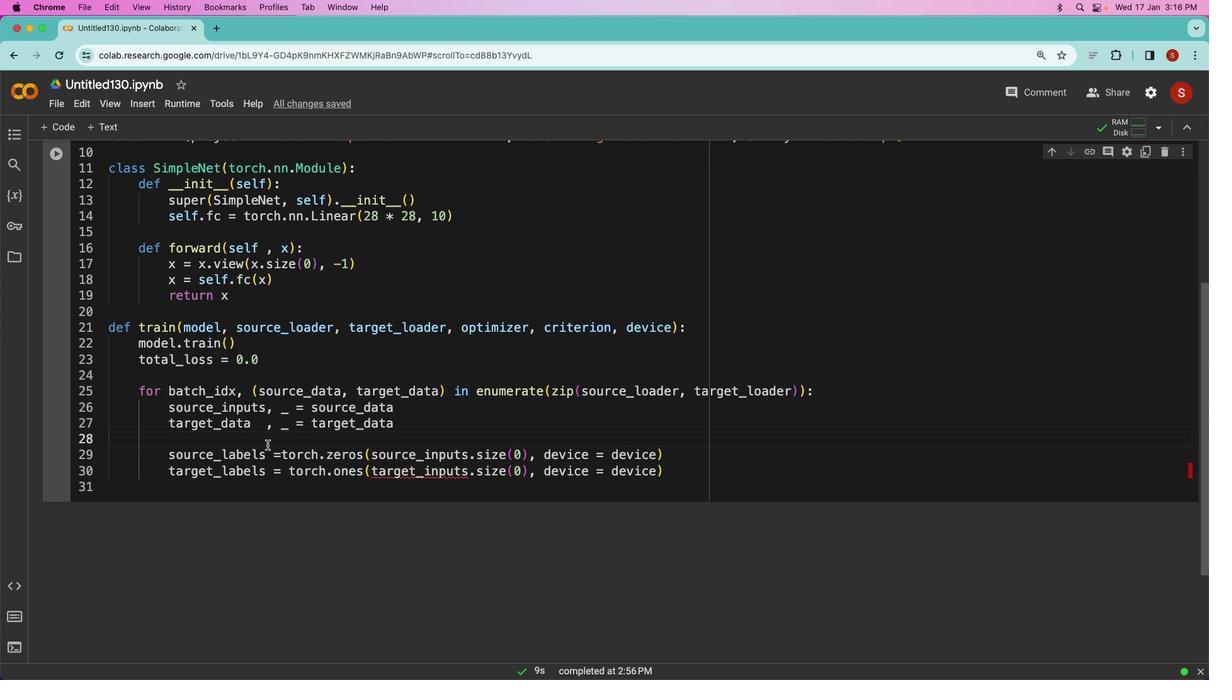 
Action: Mouse scrolled (666, 390) with delta (500, 247)
Screenshot: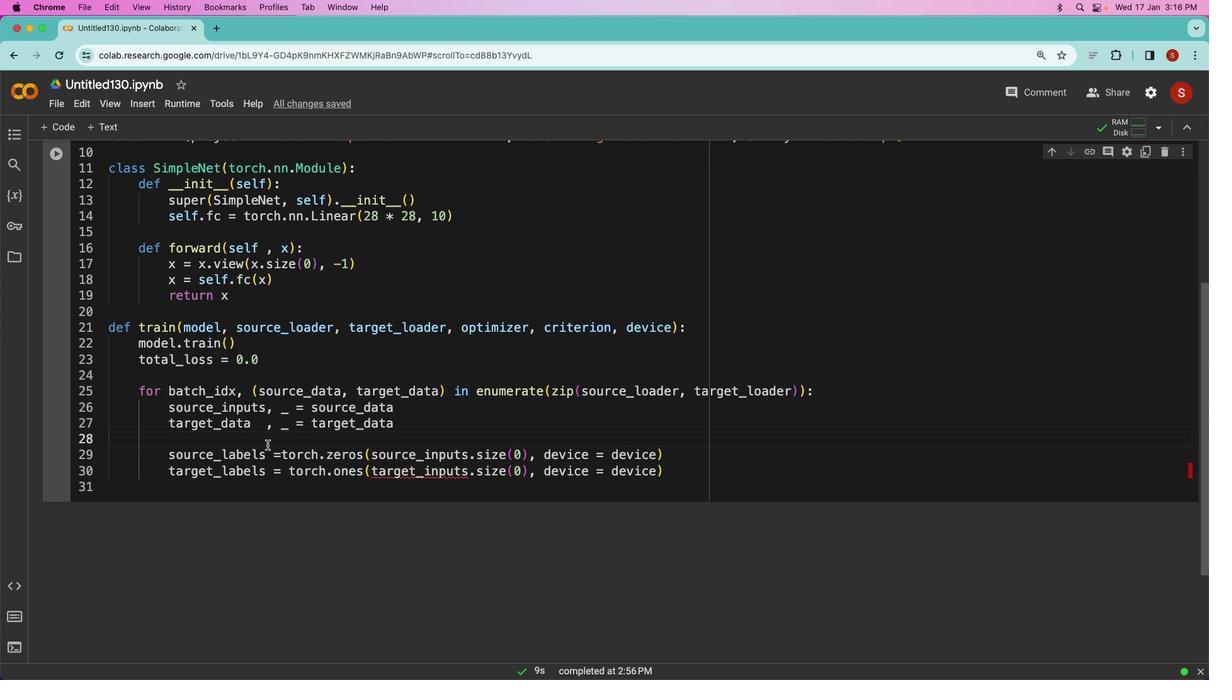 
Action: Mouse scrolled (666, 390) with delta (500, 247)
Screenshot: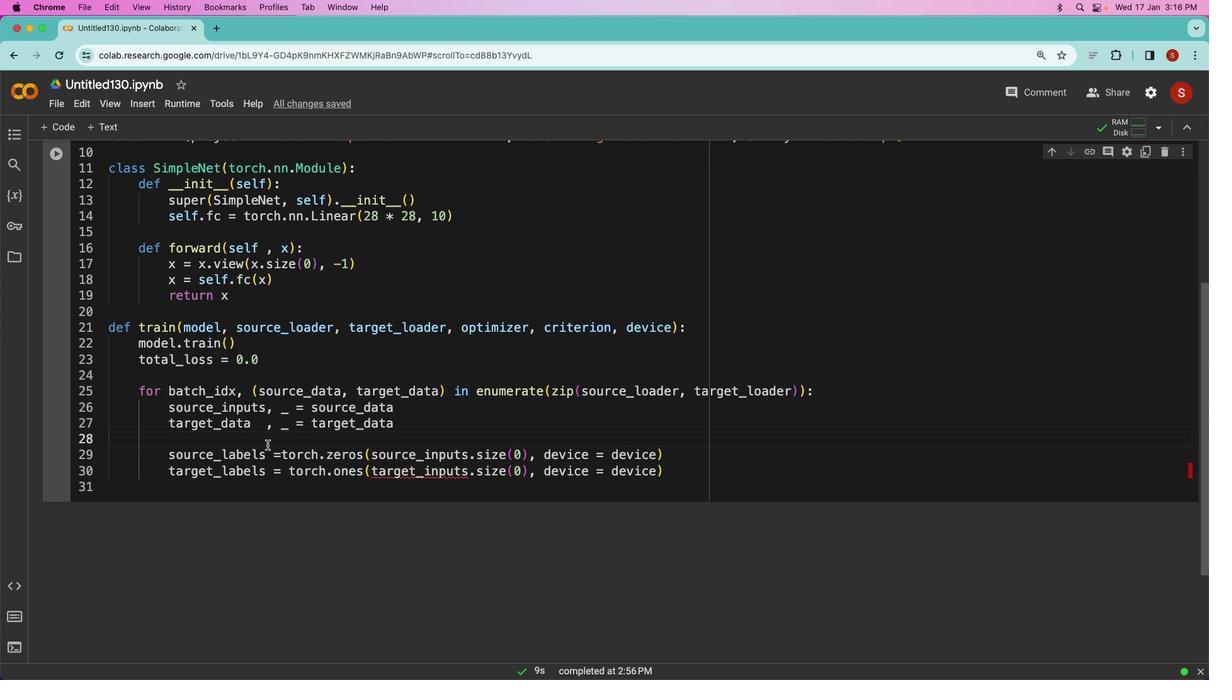 
Action: Mouse scrolled (666, 390) with delta (500, 248)
Screenshot: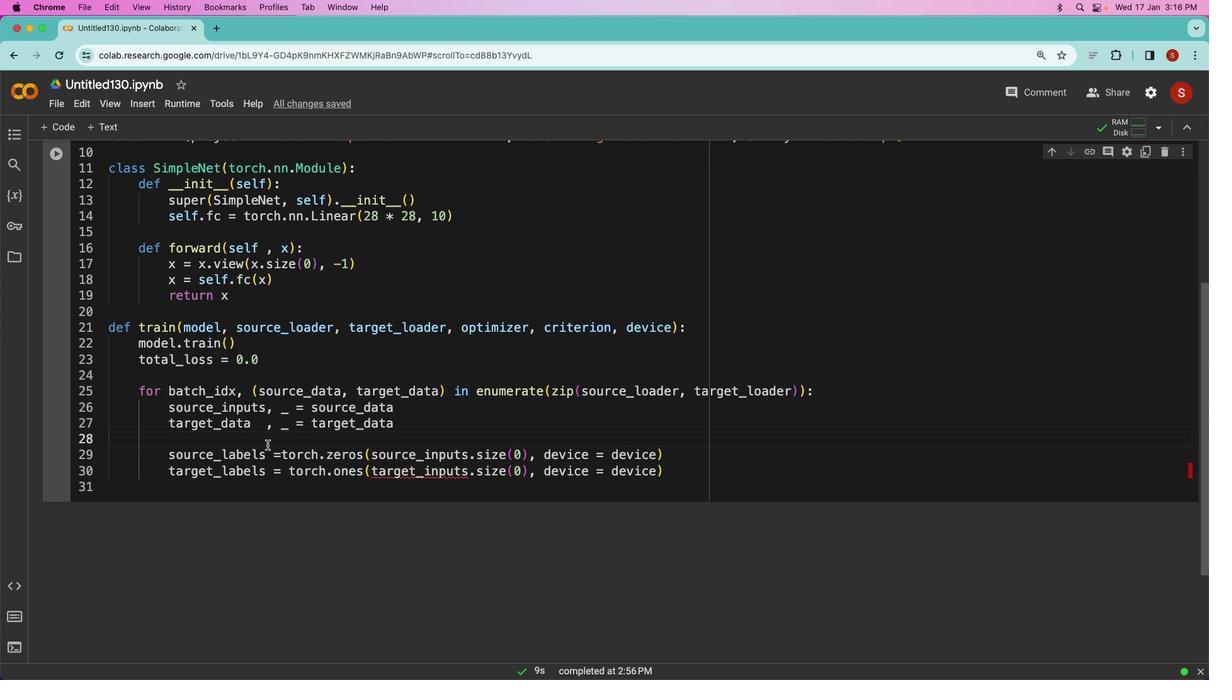 
Action: Mouse moved to (667, 390)
Screenshot: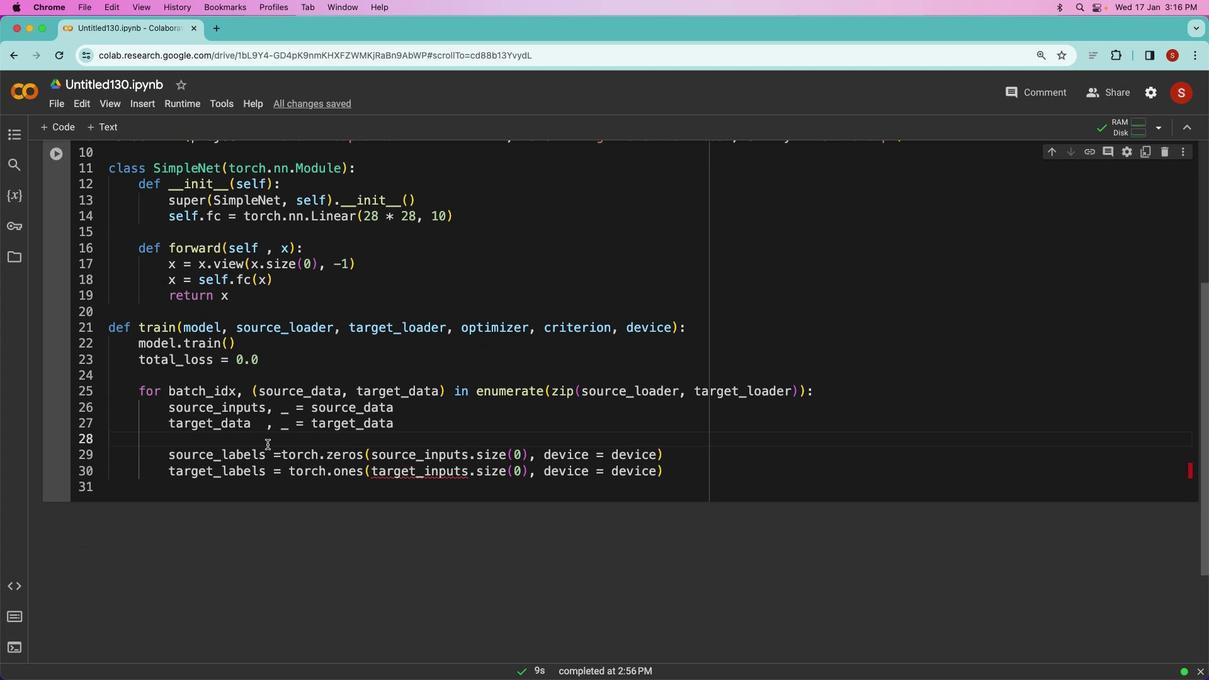 
Action: Mouse scrolled (667, 390) with delta (500, 247)
Screenshot: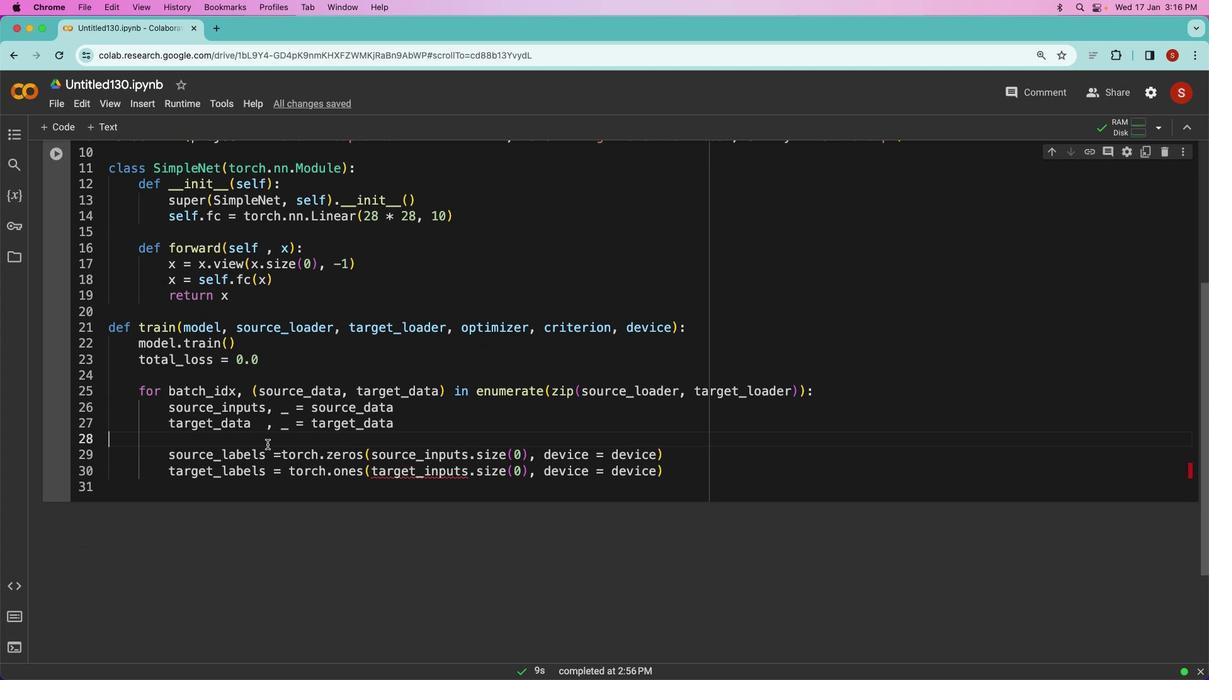 
Action: Mouse scrolled (667, 390) with delta (500, 247)
Screenshot: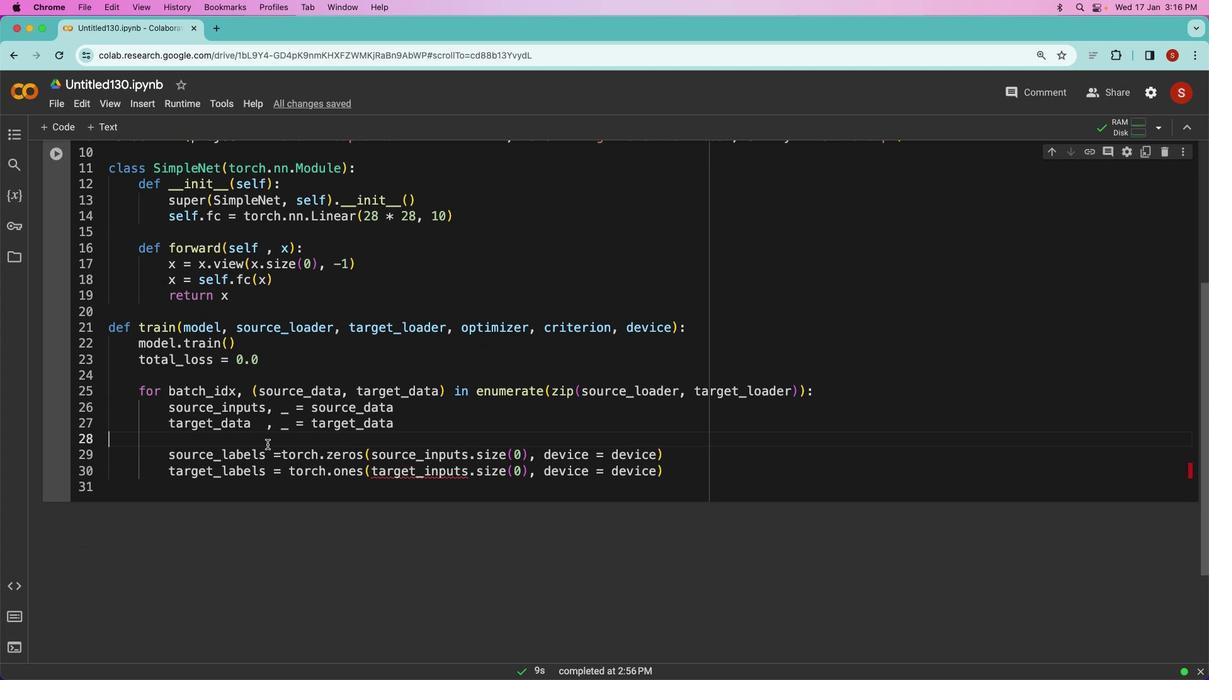 
Action: Mouse scrolled (667, 390) with delta (500, 248)
Screenshot: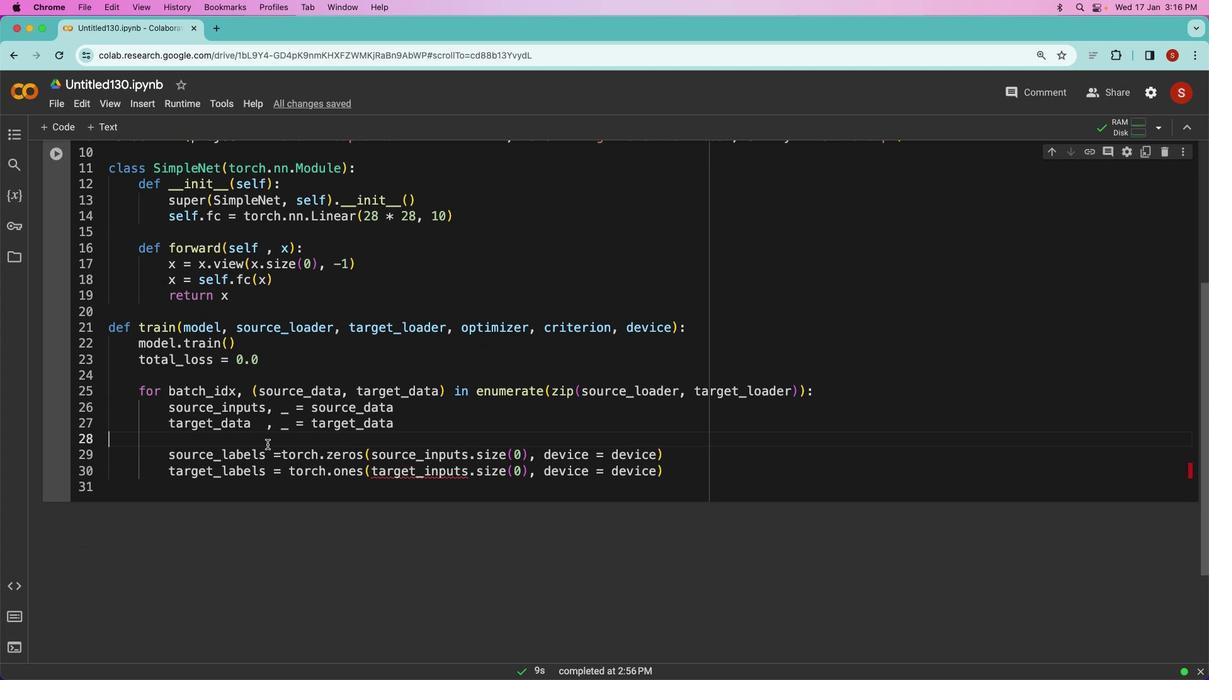 
Action: Mouse scrolled (667, 390) with delta (500, 248)
Screenshot: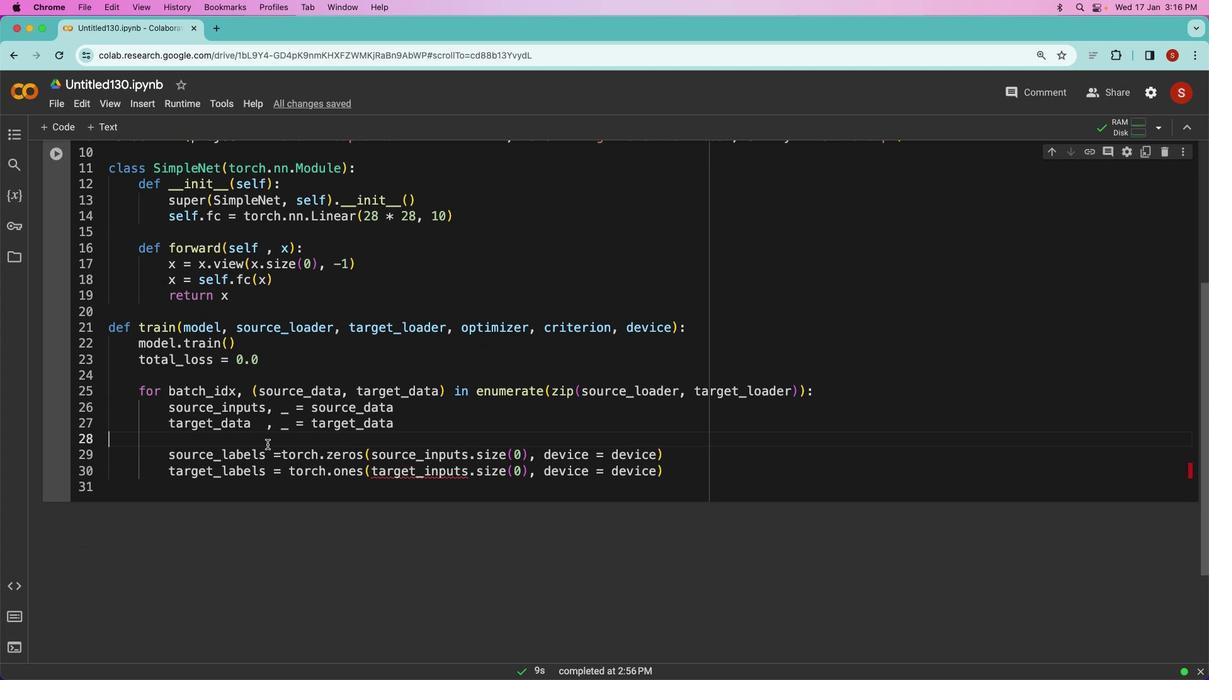 
Action: Mouse moved to (667, 390)
Screenshot: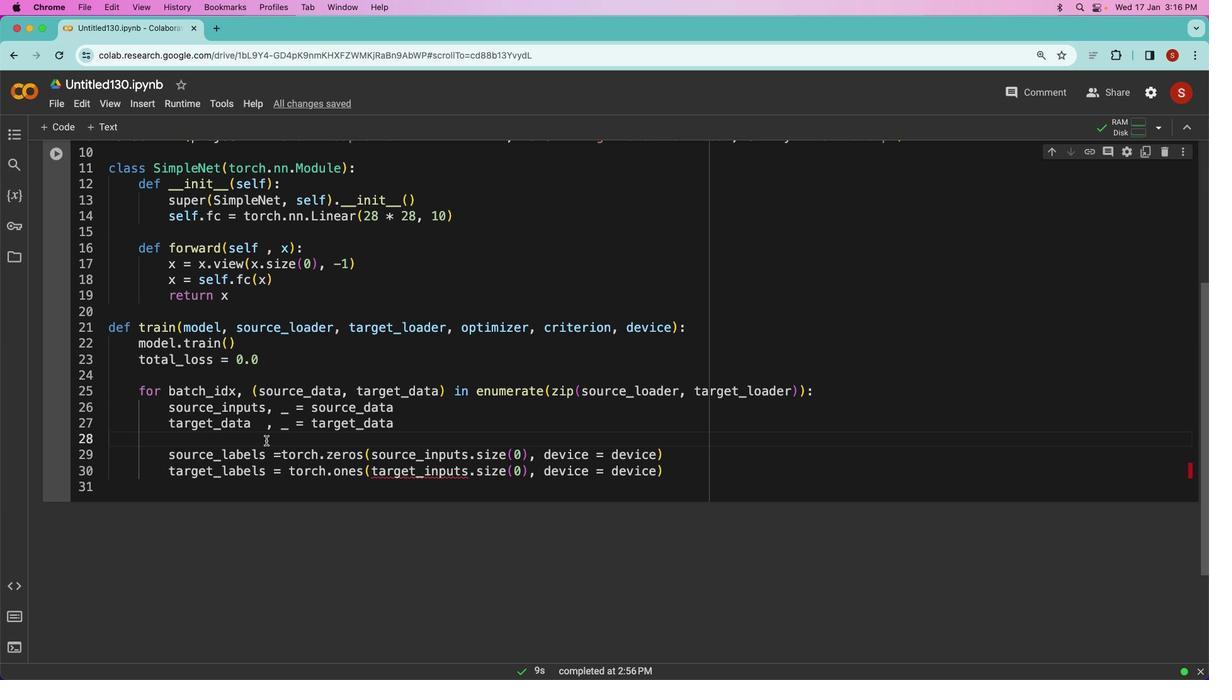
Action: Mouse scrolled (667, 390) with delta (500, 246)
Screenshot: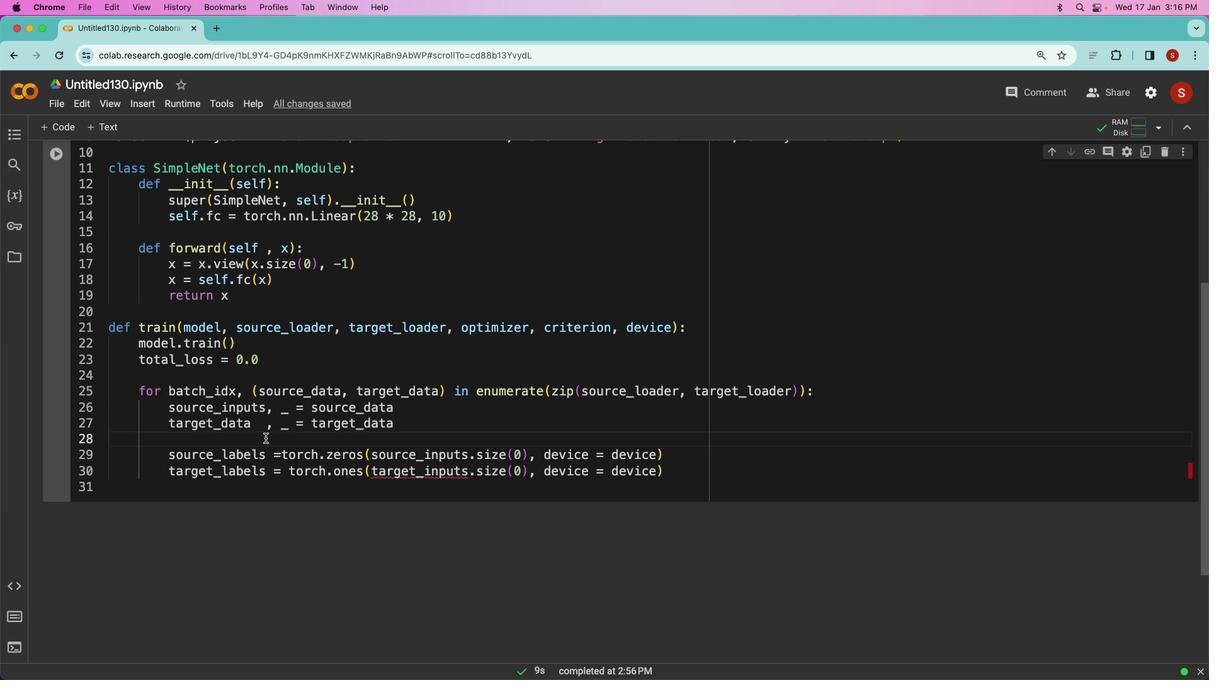 
Action: Mouse scrolled (667, 390) with delta (500, 246)
Screenshot: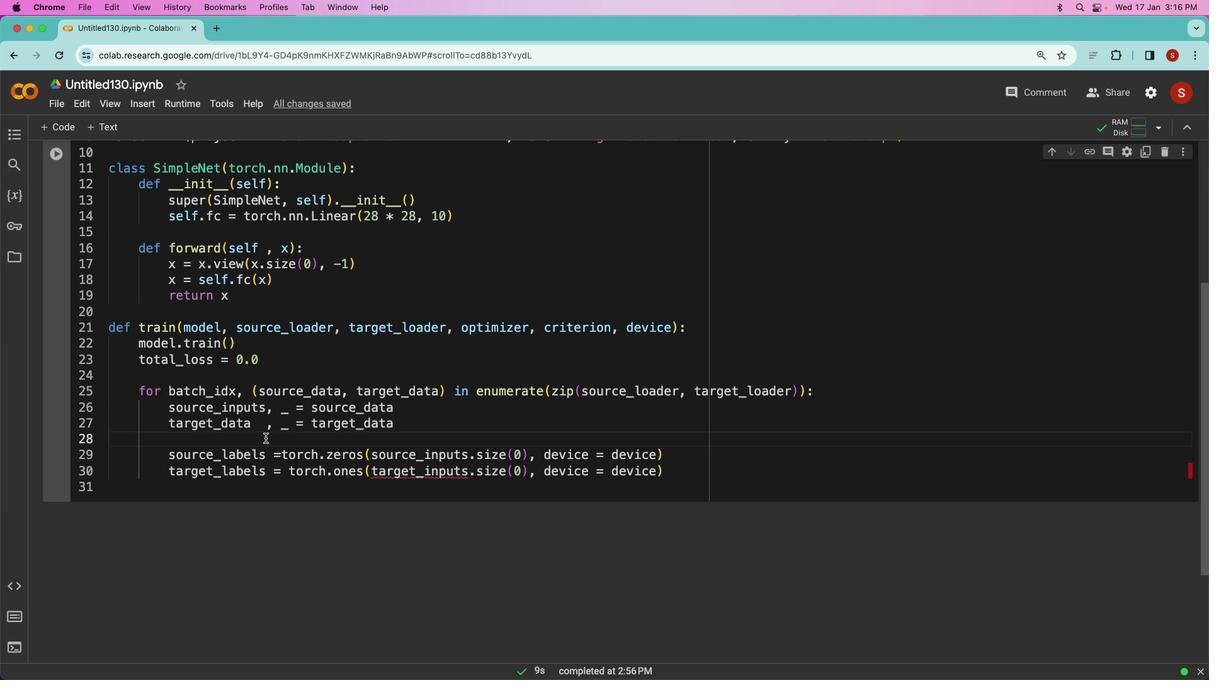
Action: Mouse scrolled (667, 390) with delta (500, 246)
Screenshot: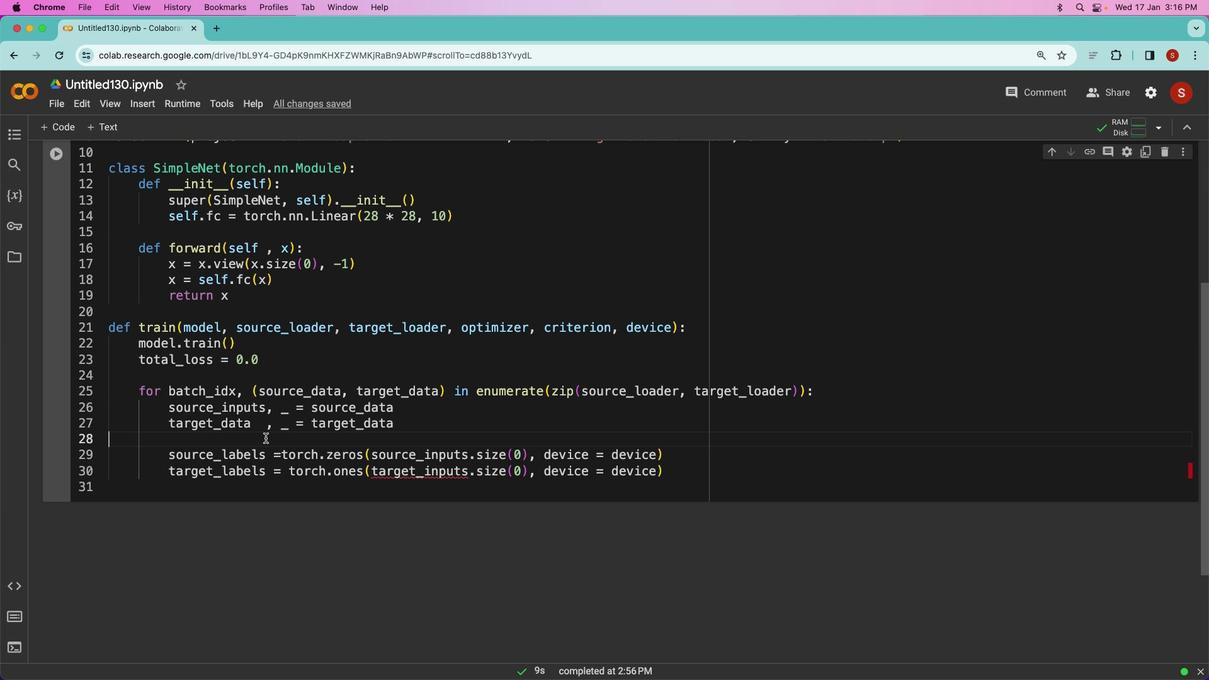 
Action: Mouse scrolled (667, 390) with delta (500, 246)
Screenshot: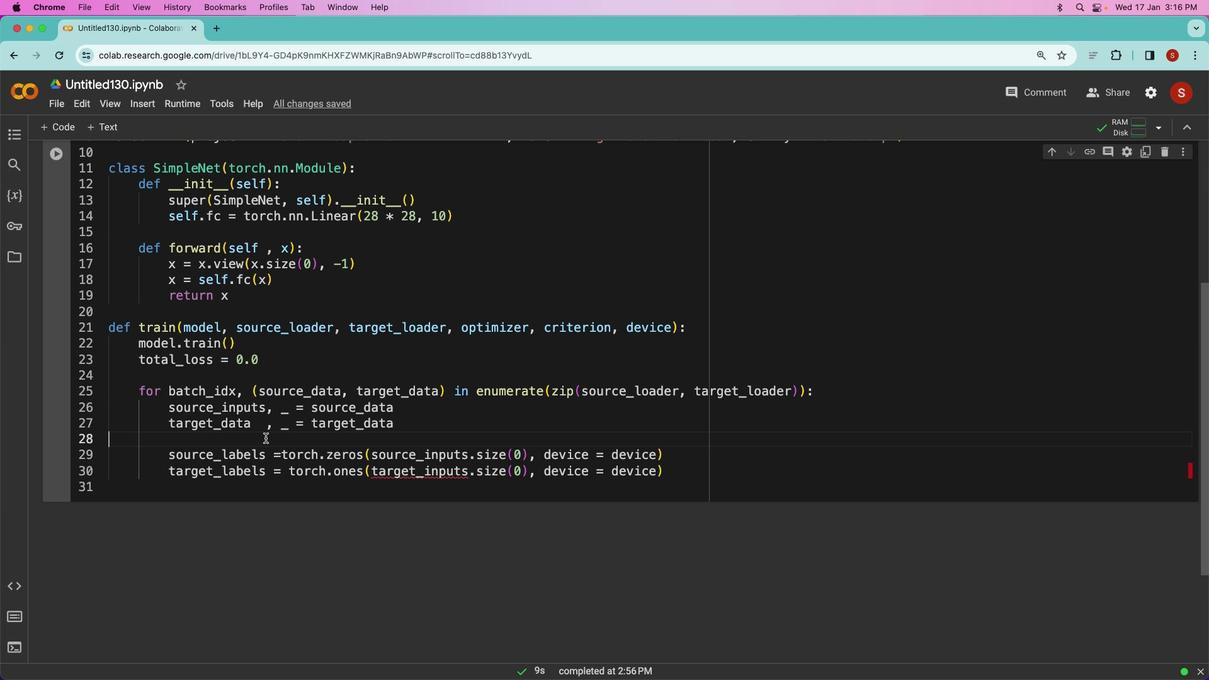 
Action: Mouse moved to (627, 425)
Screenshot: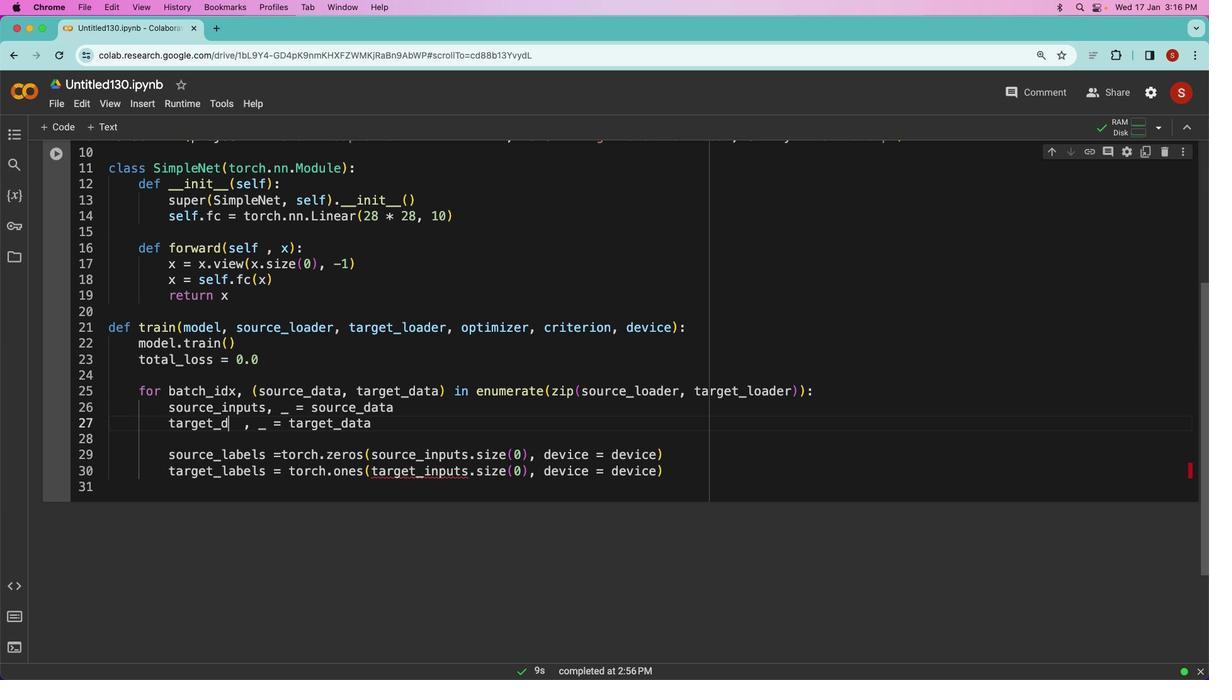 
Action: Mouse pressed left at (627, 425)
Screenshot: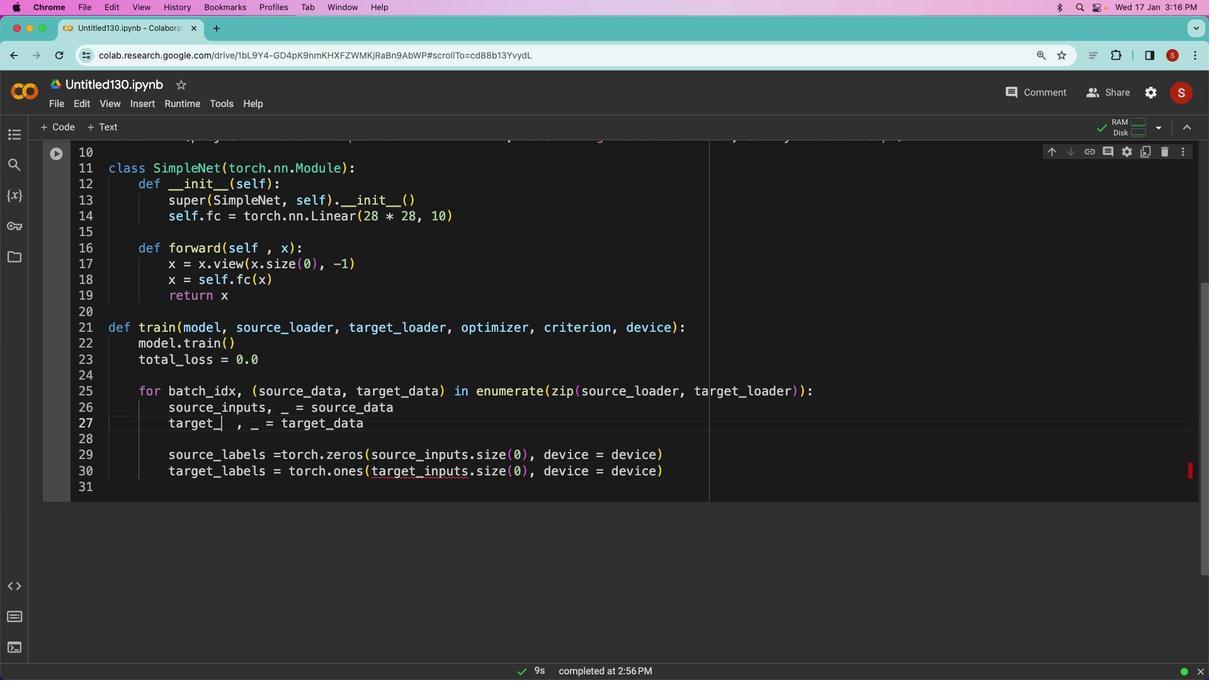 
Action: Mouse moved to (601, 419)
Screenshot: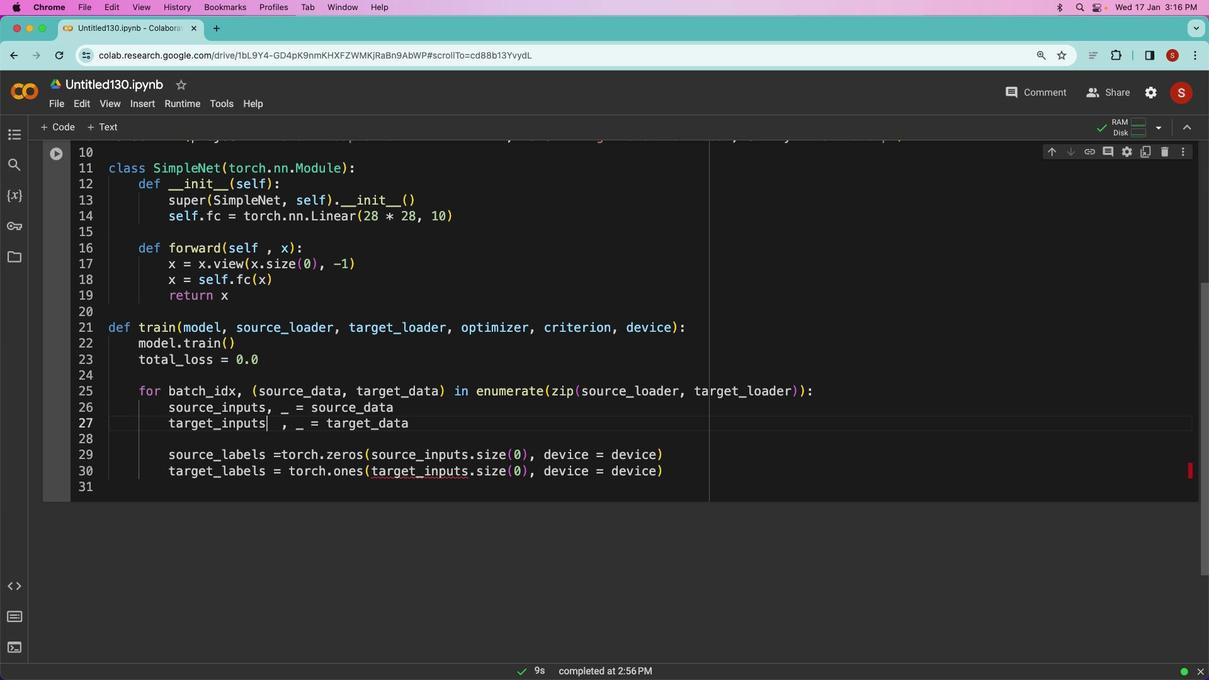 
Action: Mouse pressed left at (601, 419)
Screenshot: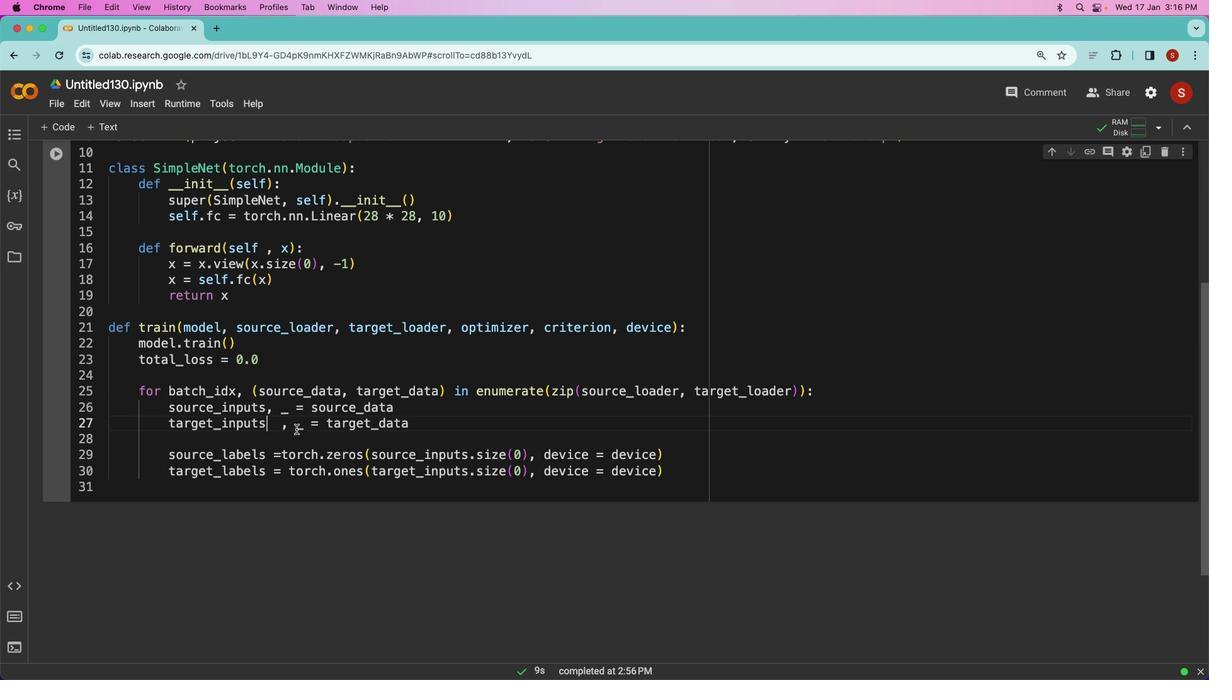 
Action: Mouse moved to (616, 428)
Screenshot: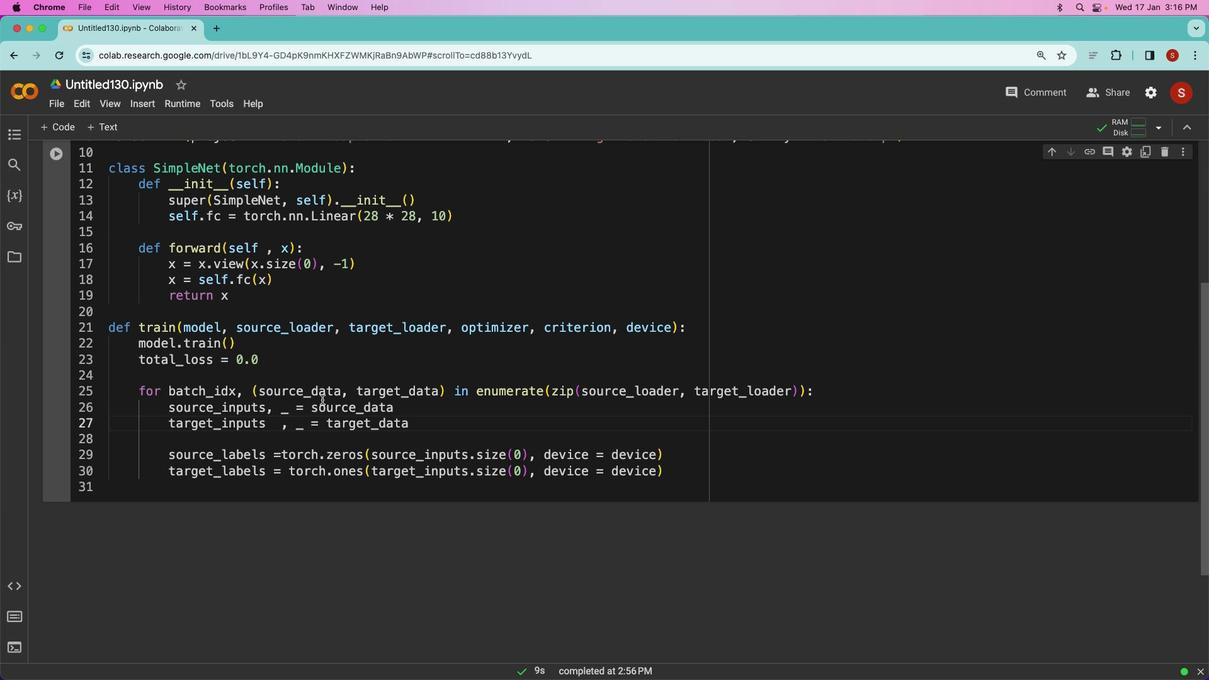 
Action: Key pressed Key.backspaceKey.backspaceKey.backspaceKey.backspace'i''n''p''u''t''s'
Screenshot: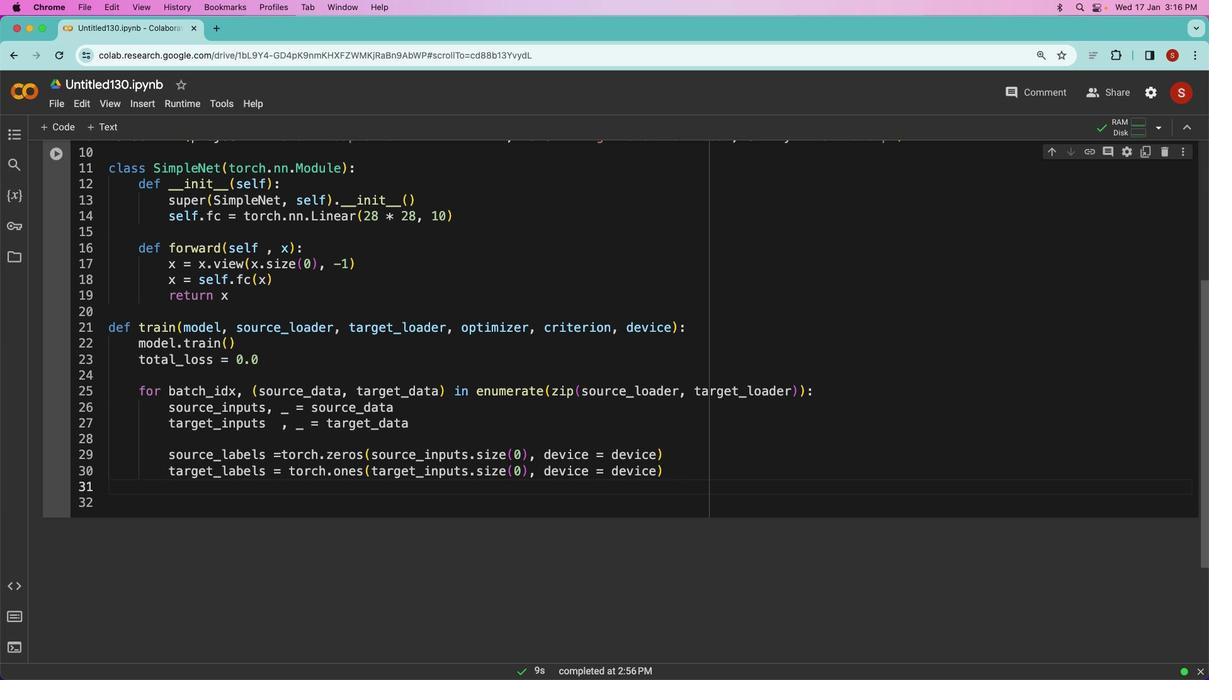 
Action: Mouse moved to (770, 440)
Screenshot: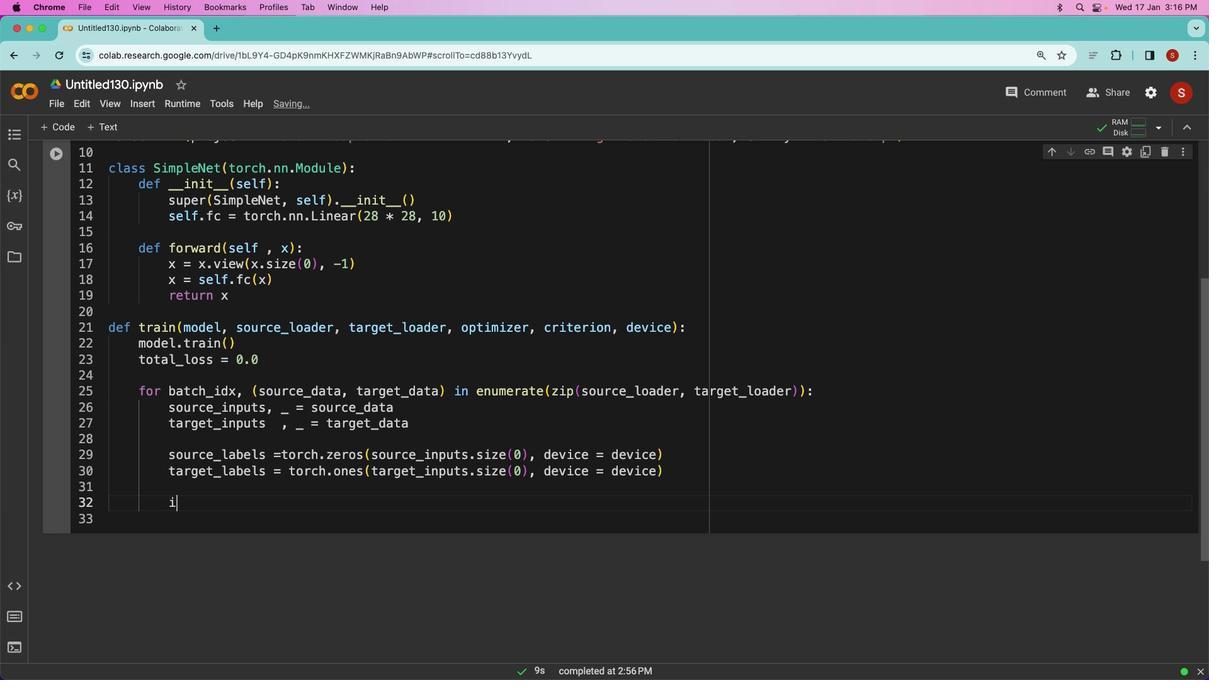 
Action: Mouse pressed left at (770, 440)
Screenshot: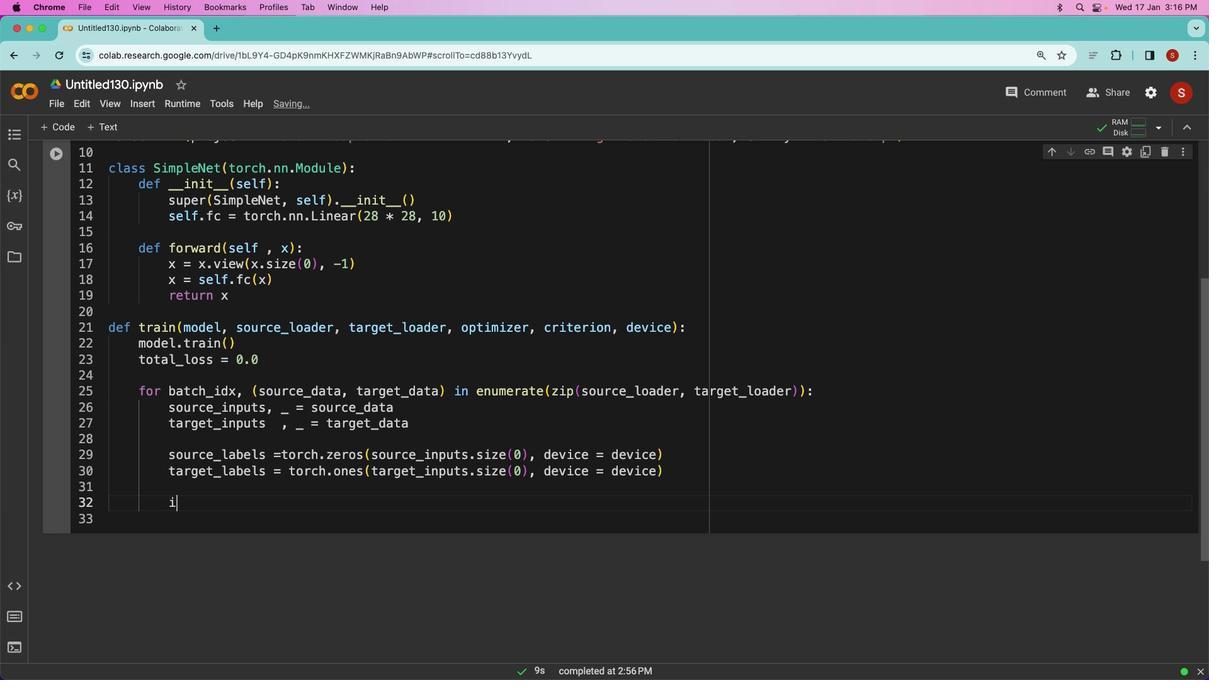 
Action: Mouse moved to (745, 444)
Screenshot: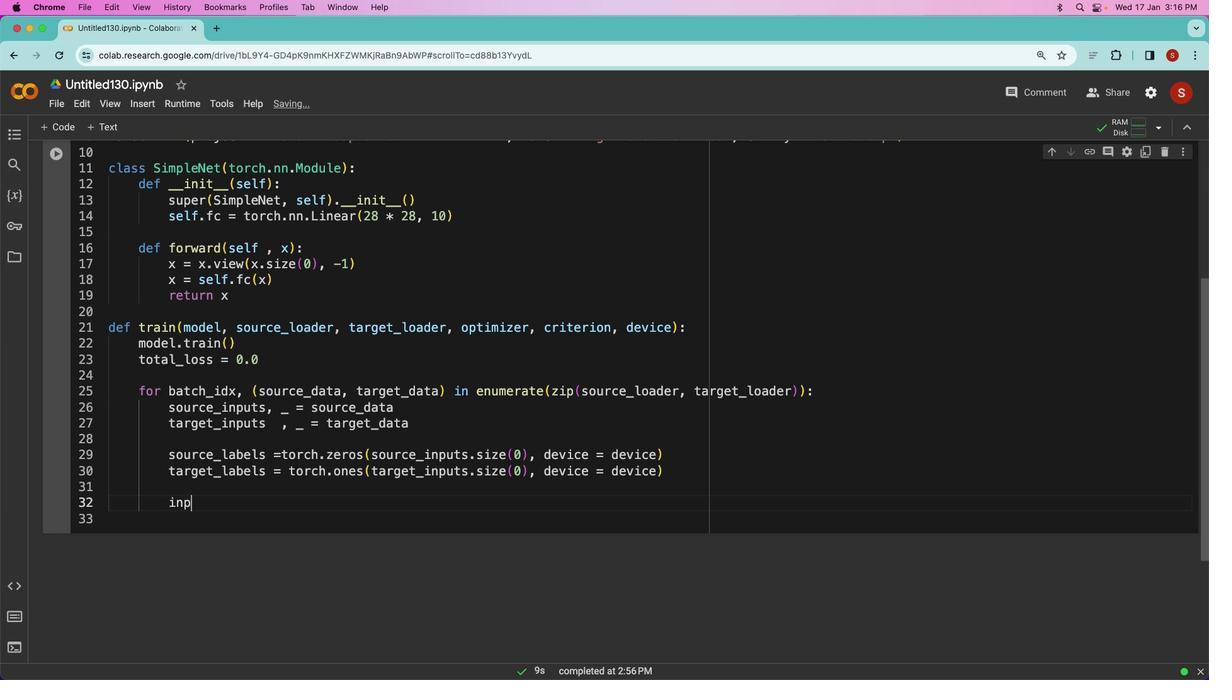 
Action: Key pressed Key.enterKey.enter'i''m'Key.backspace'n''p''u''t''s'Key.space'='Key.space't''o''r''c''h''.''c''a''t'Key.shift_r'(''[''s''o''u''r''c''e'Key.shift_r'_''i''n''p''u''t''s'','Key.space't''a''r''g''e''t'Key.shift_r')'Key.shift_rKey.backspaceKey.shift_r'_''i''n''p''u''t''s'']'','Key.space'd''i''m'Key.space'='Key.space'0'Key.shift_r')'Key.enter'l''a''b''e''l''s'Key.space'='Key.space't''o''r''c''h''.''c''a''t'Key.shift_r'(''s''o''u''r''c''e'Key.shift_r'_''l''a''b''e''l''s'','Key.space't''a''r''g''e''t'Key.shift_r'_''l''a''b''e''l''s'
Screenshot: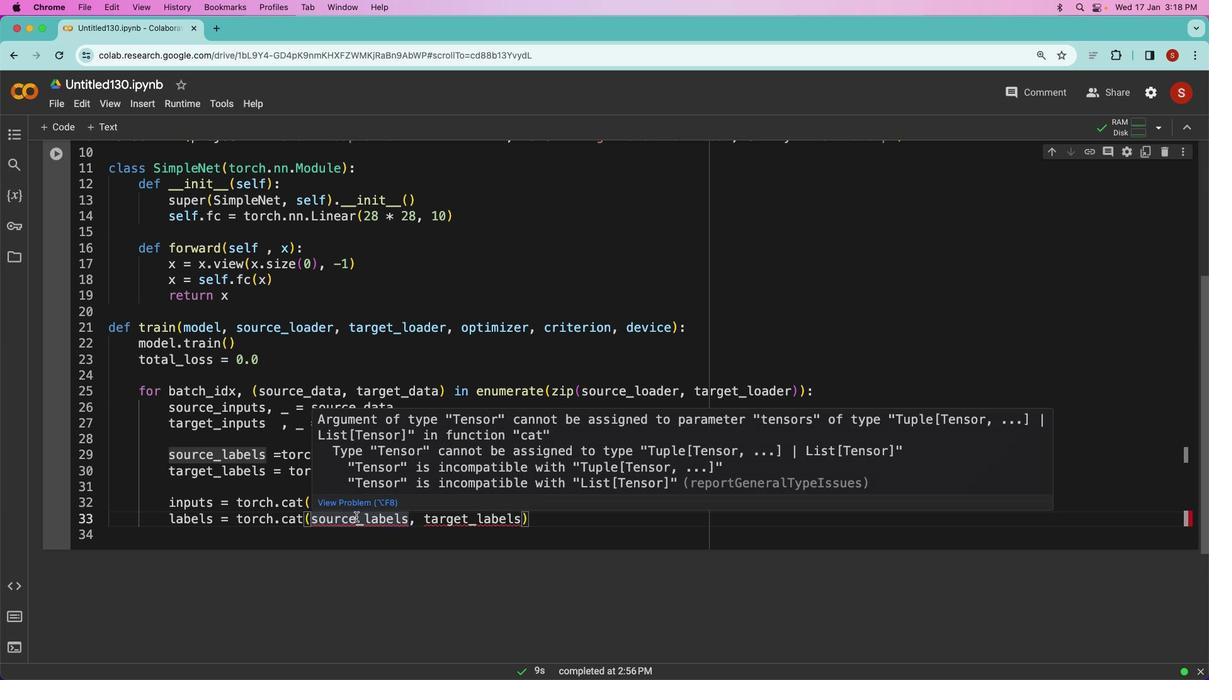 
Action: Mouse moved to (625, 456)
Screenshot: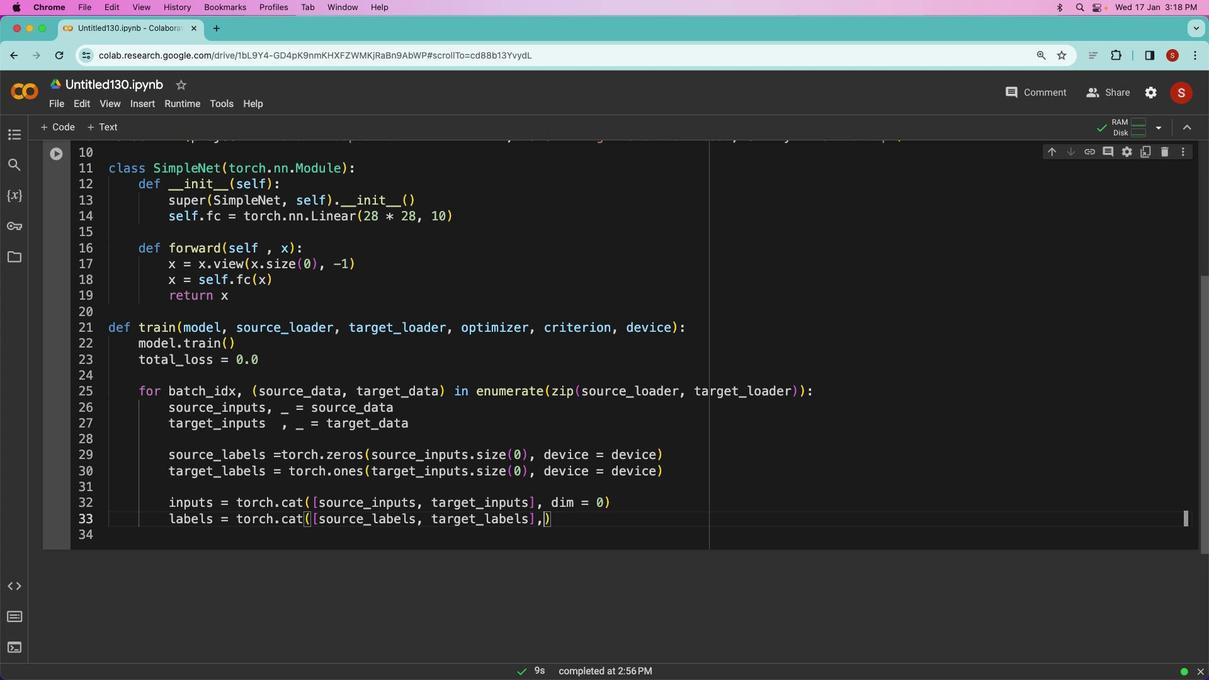 
Action: Mouse pressed left at (625, 456)
Screenshot: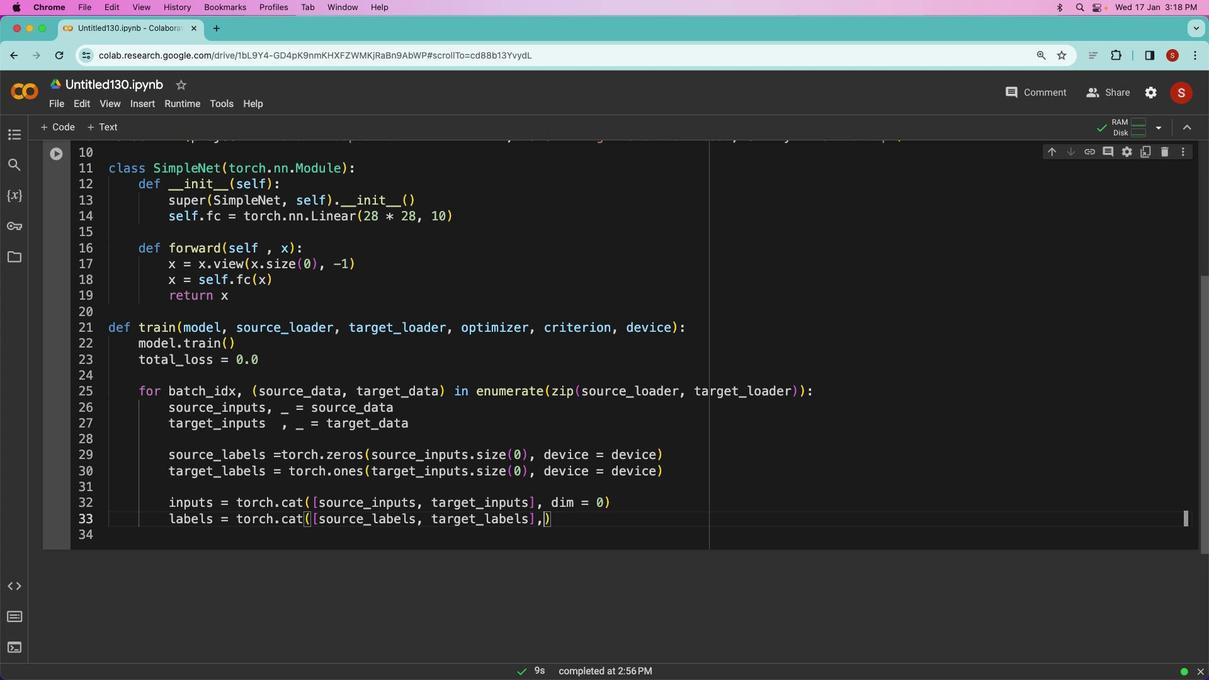 
Action: Mouse moved to (642, 457)
Screenshot: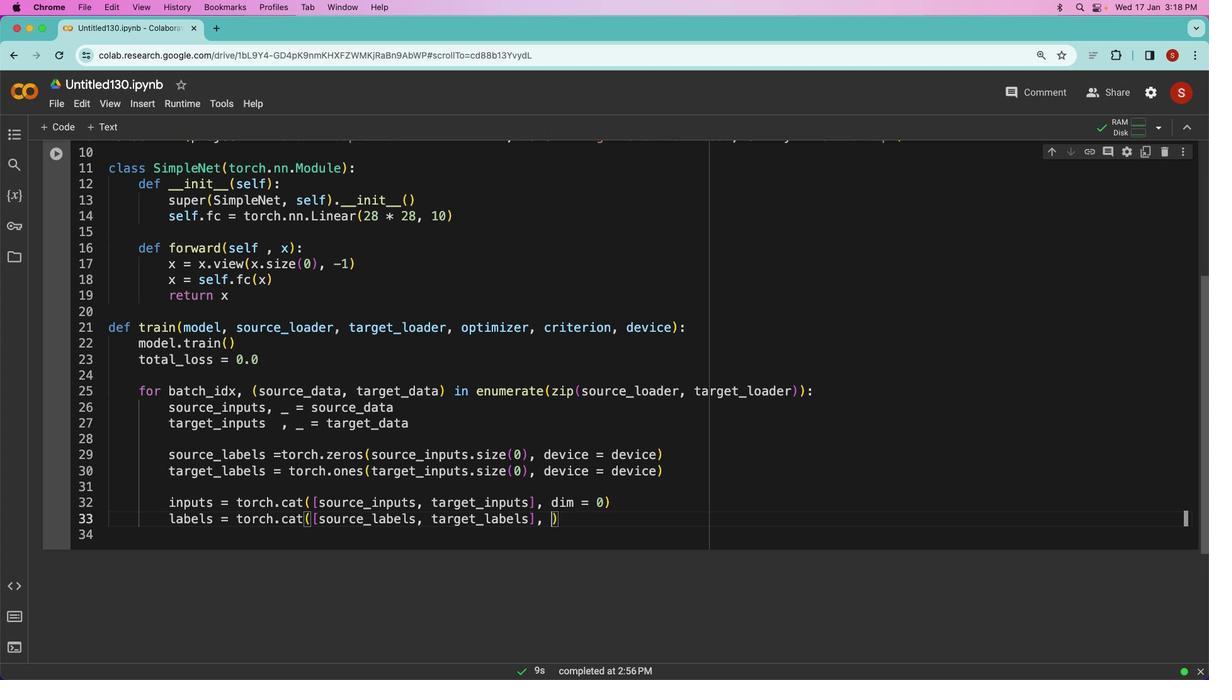
Action: Key pressed '['
Screenshot: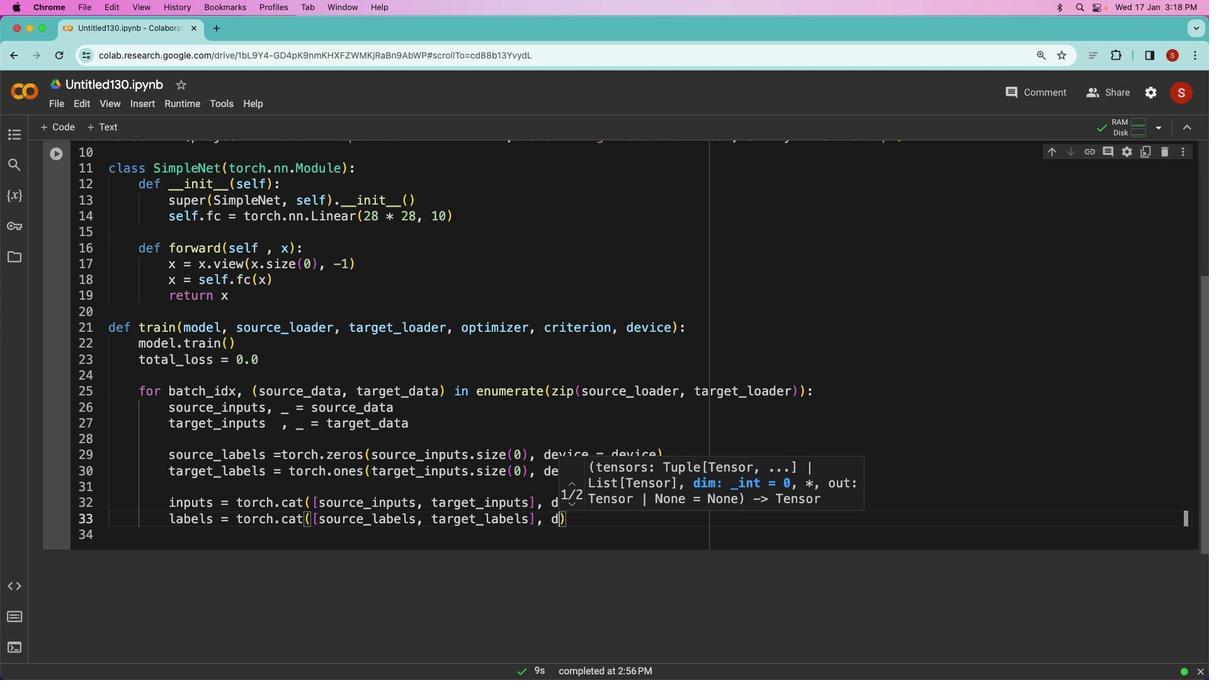 
Action: Mouse moved to (713, 459)
Screenshot: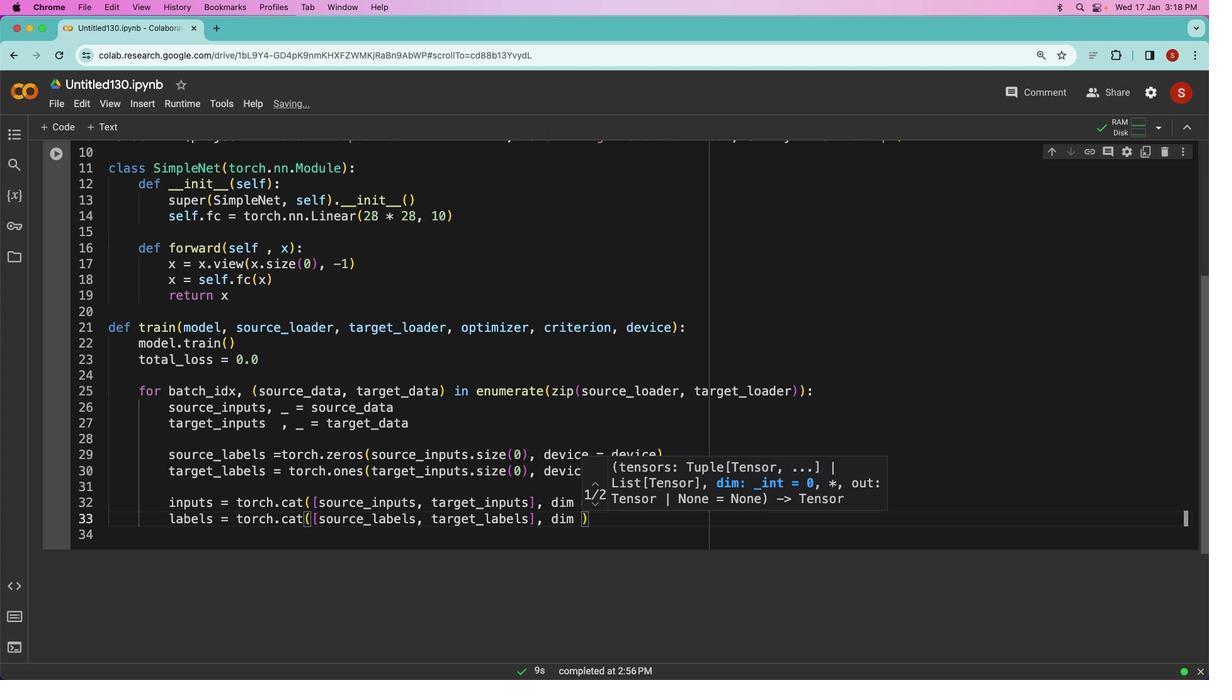 
Action: Mouse pressed left at (713, 459)
Screenshot: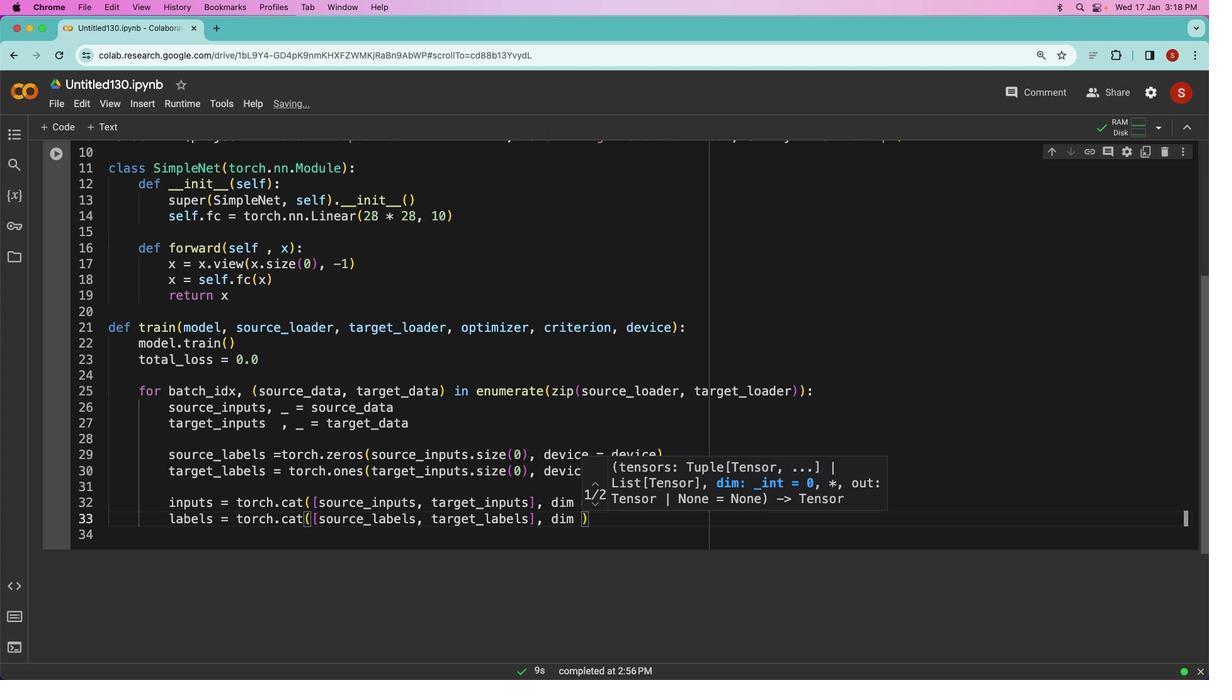 
Action: Mouse moved to (707, 451)
Screenshot: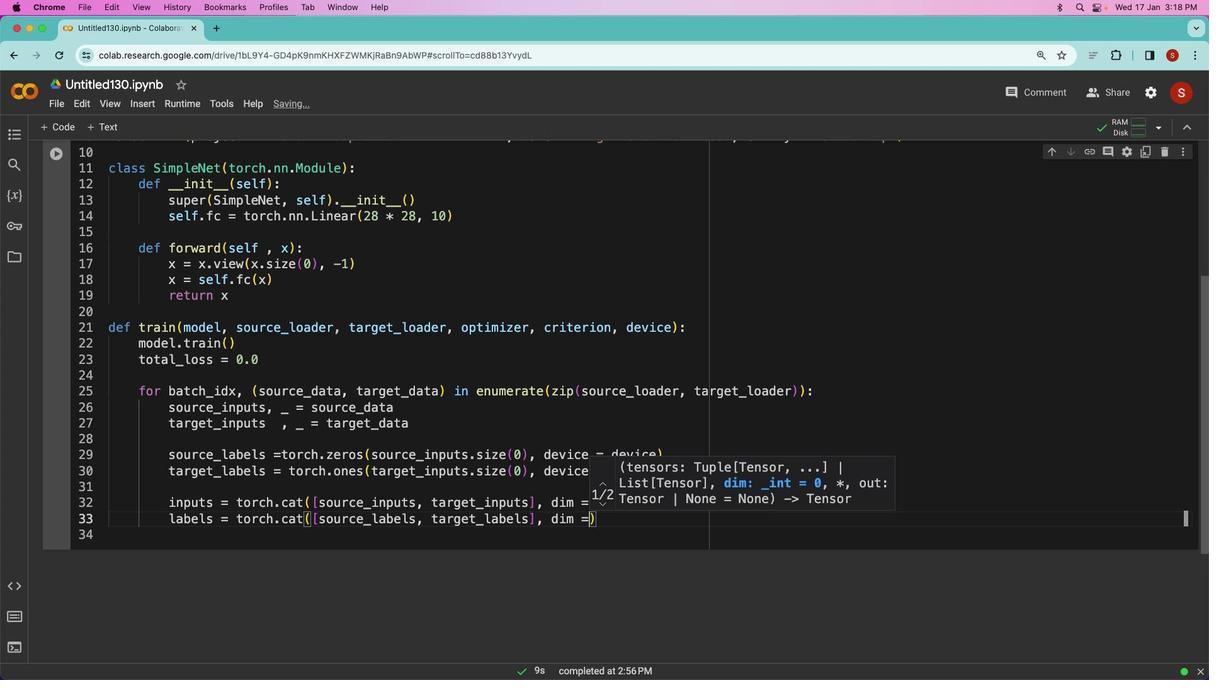 
Action: Key pressed ']'','Key.space'd''i''m'Key.space'='Key.space'0'Key.shift_r')'Key.enterKey.enter'o''p''t''i''m''i''z''e''r''.''z''e''r''o'Key.shift_r'_''g''r''a''d'Key.shift_r'('')'Key.enter'o''u''t''p''u''t''s'Key.space'='Key.space'm''o''d''e''l''.'Key.backspaceKey.shift_r'(''i''n''p''u''t''s'Key.shift_r')'Key.enterKey.enter'l''o''s''s'Key.space'='Key.space'v'Key.backspace'c''r''i''t''e''r''i''o''n'Key.spaceKey.backspaceKey.shift'(''o''u''t''p''u''t''s'','Key.space'l''a''b''e''l''s''.'';'Key.backspace'l''o''n''g'Key.shift'('')'Key.shift')'Key.enter'l''o''s''s''.''b''a''c''k''w''a''r''d'Key.shift'('')'Key.enter'o''p''t''i''m''i''z''e''r''.''z''e''r''o''.'Key.backspaceKey.shift'_''g''r''a''d'Key.shiftKey.backspaceKey.backspaceKey.backspaceKey.backspaceKey.backspaceKey.backspaceKey.backspaceKey.backspaceKey.backspace's''t''e''p'Key.shift'('Key.shift')'Key.enterKey.enter't'
Screenshot: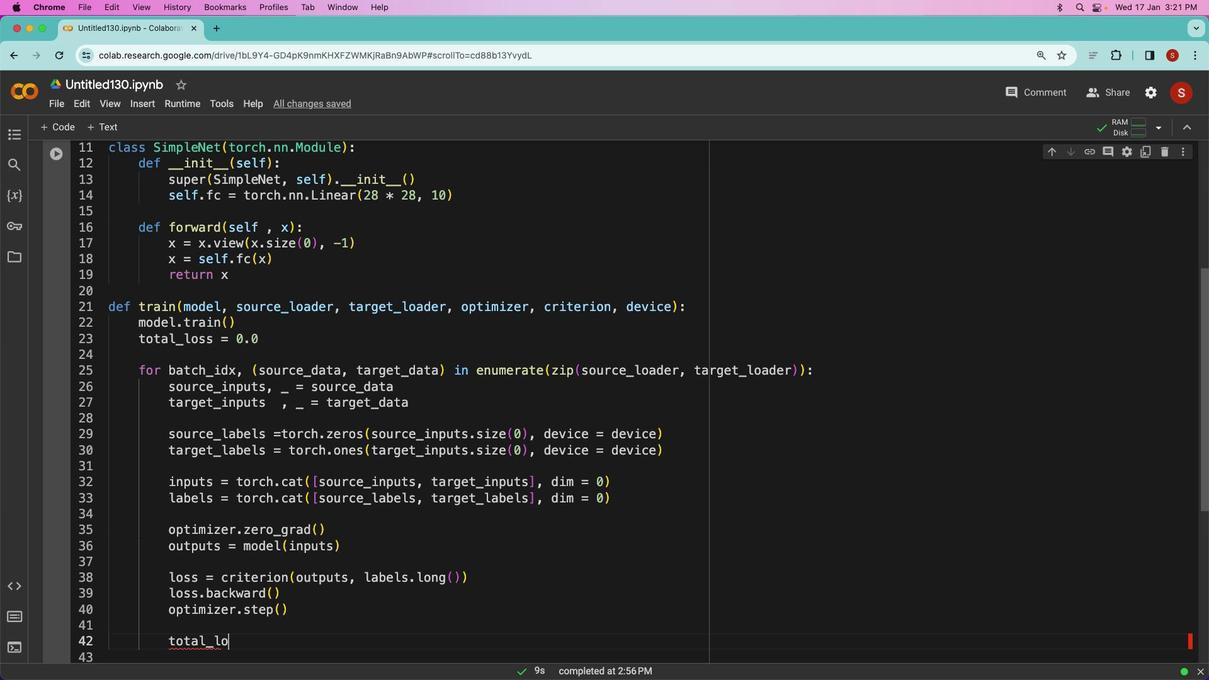 
Action: Mouse moved to (707, 451)
Screenshot: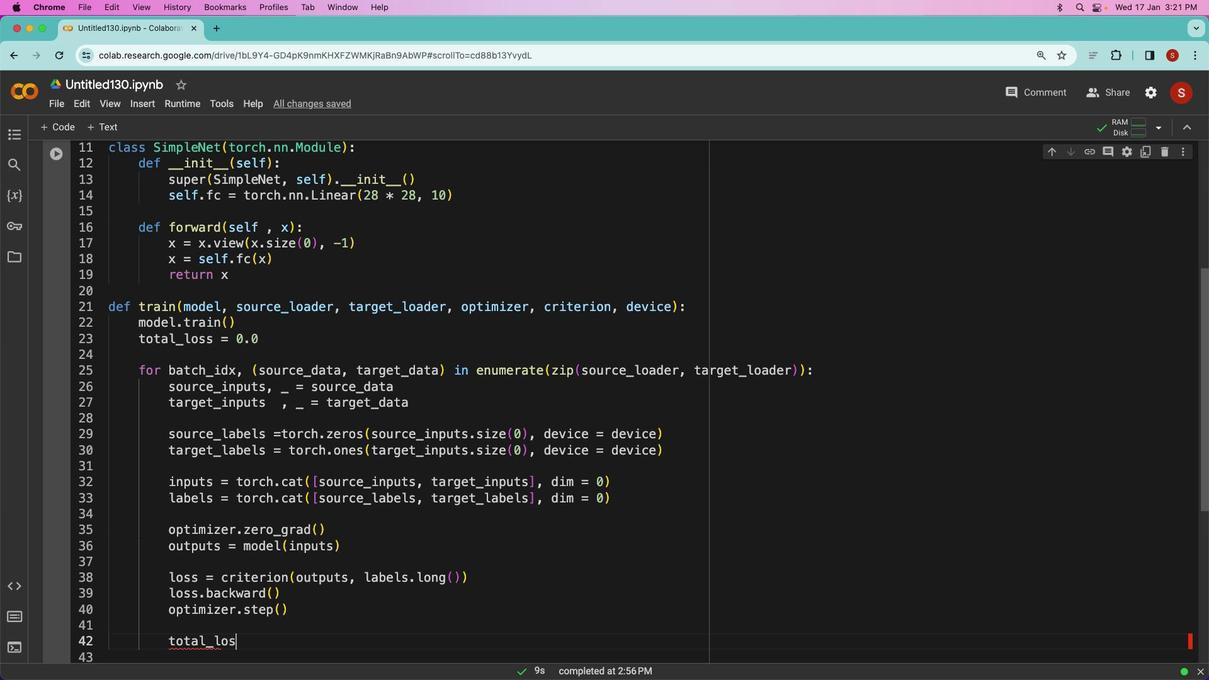 
Action: Key pressed 'o''t'
Screenshot: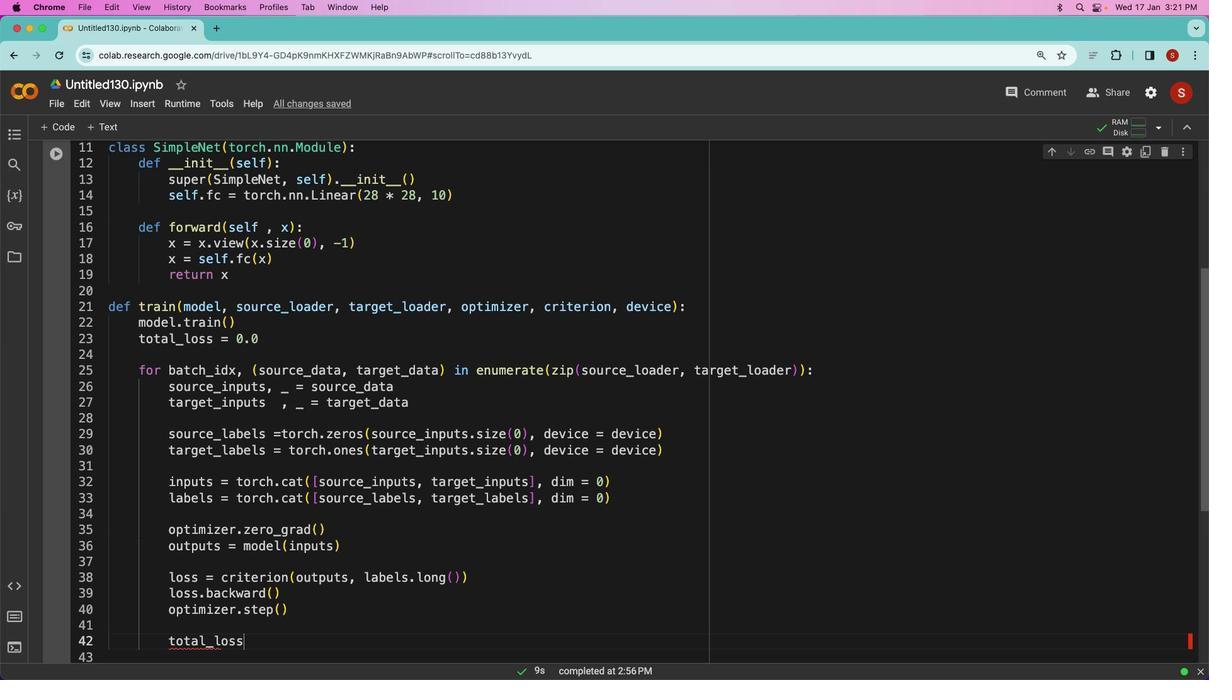 
Action: Mouse moved to (707, 451)
Screenshot: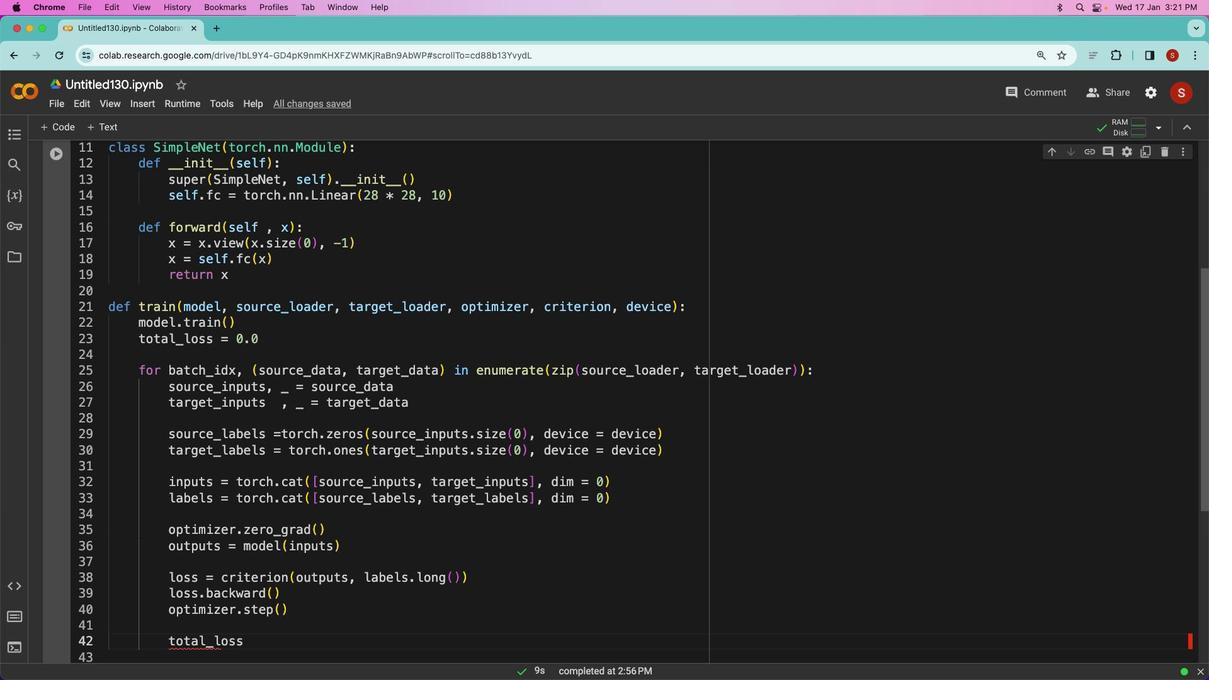 
Action: Key pressed 'a''l'Key.shift'_''l''o''s''s'Key.spaceKey.shift'+''='Key.space'l''o''s''s''.''i''t''e''m'Key.shift'('Key.shift')'Key.enterKey.enterKey.backspace'a''b'Key.backspace'v''g'Key.shift'_''l''o''s''s'Key.space'='Key.space't''o''t''a''l'Key.shift'_''l''o''s''s'Key.shiftKey.space'.'Key.backspace'/'Key.spaceKey.shift'(''b''a''t''c''h'Key.shift'_''i''d''x'Key.spaceKey.shift'+'Key.space'1'Key.shift')'Key.enter'r''e''t''u''r''n'Key.space'a''b'Key.backspace'v''g'Key.shift'_''l''o''s''s'Key.enterKey.enterKey.backspace'd''e''f'Key.space'v''a''l''i''d''a''t''e'Key.shift'(''m''o''d''e''l'','Key.space'v''a''l'Key.shift'_''l''o''a''d''e''r'','Key.space'c''r''i''t''e''r''i''o''n'','Key.space'd''e''v''i''c''e'Key.shift')'Key.shift':'Key.enter'm''o''d''e''l''.''e''v''a''l'Key.shift'('Key.shift')'Key.enter't''o''t''a''l'Key.shift'_''l''o''s''s'Key.space'='Key.space'0''.''0'Key.enter'c''o''r''r''e''c''t'Key.space'='Key.space'0'Key.enter't''o''t''a''l'Key.shift'_''s''a''m''p''l''e''s'Key.space'='Key.space'0'Key.enterKey.enter'w''i''t''h'Key.space't''o''r''c''h''.''n''o'Key.shift'_''g''r''a''d'Key.shift'('Key.shift')'Key.shift':'Key.enter'f''o''r'Key.space'i''n''p''u''t''s'','Key.space'l''a''b''e''l''s'Key.space'i''n'Key.space'v''a''l'Key.shift'_''l''o''a''d''e''r'Key.shift':'Key.enter'i''n''p''u''t'','Key.backspace's'Key.space','Key.space'l''a''b''e''l''s'Key.space'='Key.space'i''f'Key.backspace'n''p''u''t''s''.''t''o'Key.shift'(''d''e''v''i''c''e'Key.shift')'','Key.space'l''a''b''e''l''s''.''t''o'Key.shift'(''d''e''v''i''c''e'Key.shift')'Key.enterKey.enter'j''o''u'Key.backspaceKey.backspaceKey.backspace'o''u''t''p''u''t''s'Key.spaceKey.space'='Key.space'm''o''d''e''l'Key.shift'(''i''n''p''u''t''s'Key.shift')'Key.enter'l''o''s''s'Key.space'='Key.space'c''r''i''t''e''r''i''o''n'Key.shift'(''o''u''t''p''u''t''d'Key.backspace's'','Key.space'l''a''b''e''l''s'Key.shiftKey.shift')'Key.enterKey.enter't''o''t''a''l'Key.spaceKey.backspaceKey.shift'_''l''o''s''s'Key.spaceKey.shift'+''='Key.space'l''o''s''s''.''i''t''e''m'Key.shift'('Key.shift')'Key.enterKey.enterKey.shift'_'','Key.space'p''r''e''d''i''c''t''e''d'Key.spaceKey.backspaceKey.space'='Key.space'o''u''t''p''u''t''s''.''m''a''x'Key.shift'(''1'Key.shift')'Key.enter'c''o''r''r''e''c''t'Key.spaceKey.shift'+''='Key.space'p''r''e''d''i''c''t''e''d''.''e''q'Key.shift'(''l''a''b''e''l''s'Key.shift')''.''e'Key.backspace's''u''m'Key.shift'('Key.shift')''.''i''t''e''m'Key.shift'('Key.shift')'Key.enter't''o''t''a''l'Key.shift'_''s''a''m''p''l''e''s'Key.spaceKey.shift'+''='Key.space'l''a''b''e''l''s''.''s''i''z''e'Key.shift'(''0'Key.shift')'Key.enterKey.enterKey.backspaceKey.backspace'a''v''g'Key.shift'_''l''o''s''s'Key.space'='Key.space't''o''t''a''l'Key.shift'_''l''o''s''s'Key.space'.'Key.backspace'/'Key.space'l''e''n'Key.shift'(''v''a''l'Key.shift'_''l''o''a''d''e''r'Key.shift'('Key.backspaceKey.shift')'Key.enter'a''c''c''u''r''a''c''y'Key.space'='Key.space'c''o''r''r''e''c''t'Key.space'/'Key.space't''o''t''a''l'Key.shift_r'_''s''a''m''p''l''e''s'Key.enterKey.enter'r''e''t''u''r''n'Key.space'a''v''g'Key.shift_r'_''l''o''s''s'','Key.space'a''c''c''u''r''a''c''y'Key.enter
Screenshot: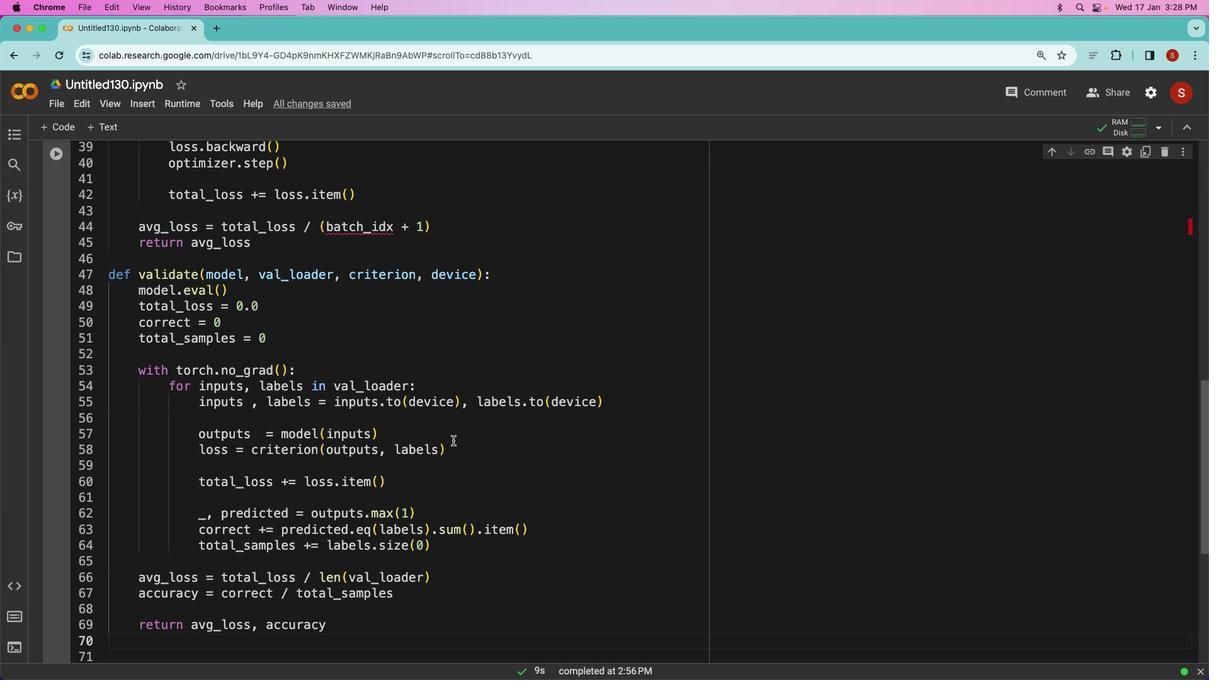 
Action: Mouse moved to (309, 435)
Screenshot: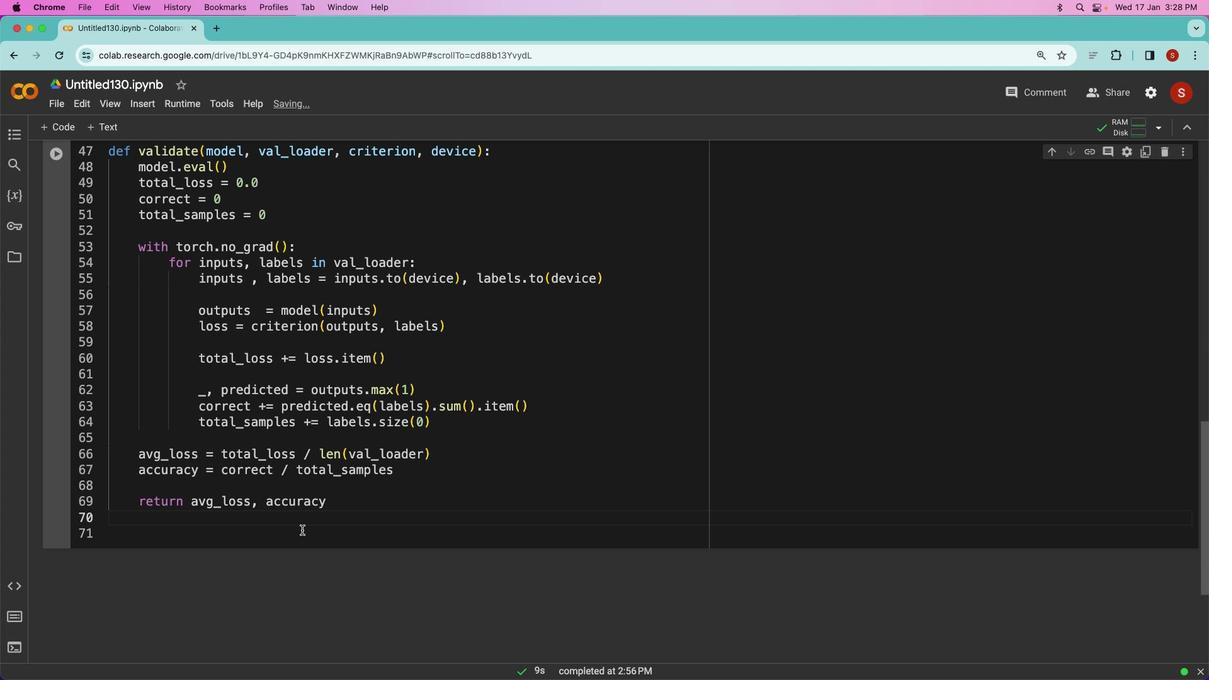 
Action: Mouse scrolled (309, 435) with delta (500, 246)
Screenshot: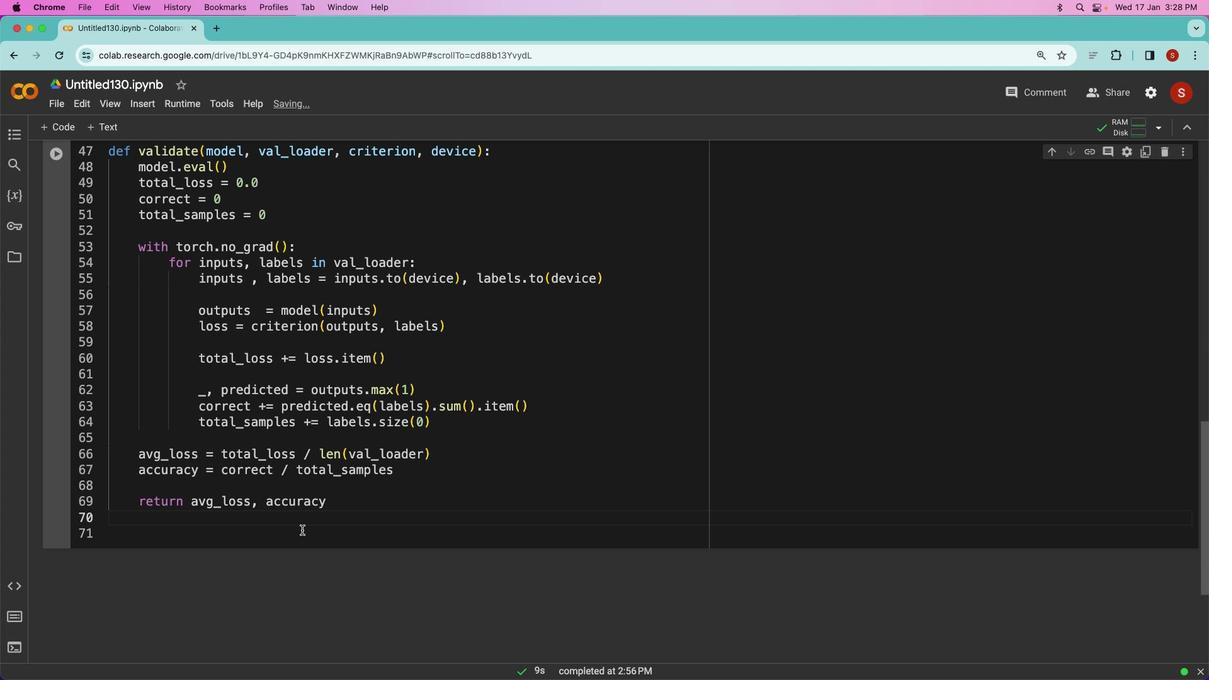 
Action: Mouse moved to (309, 435)
Screenshot: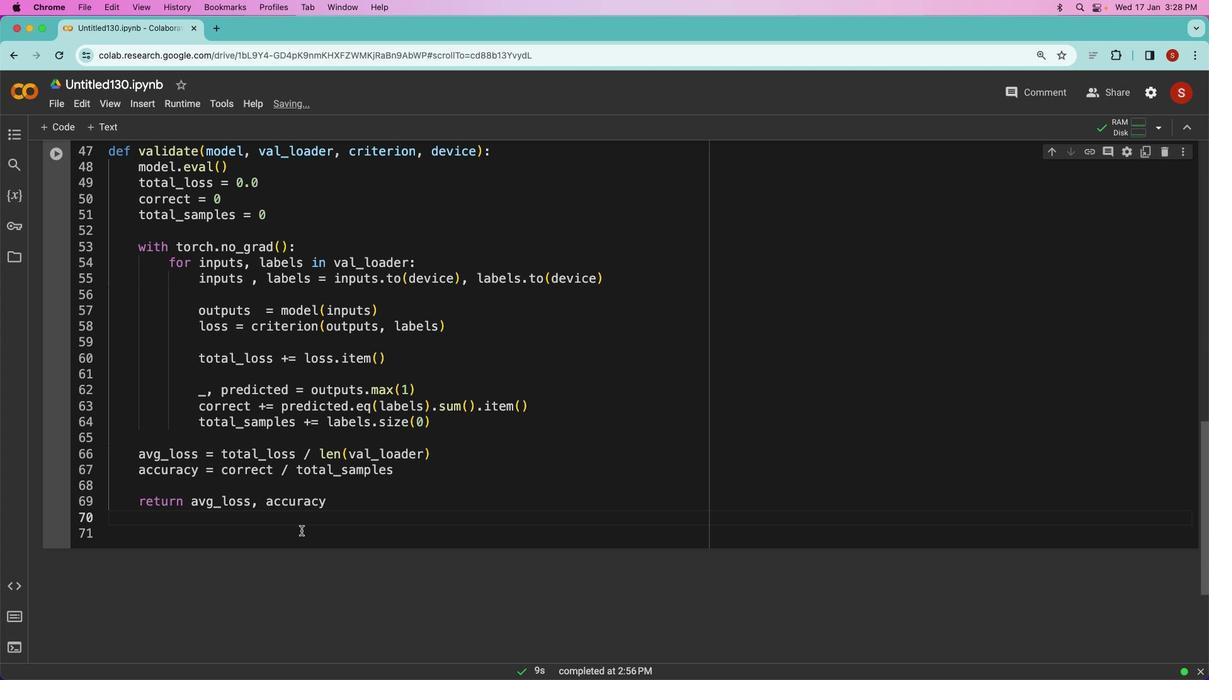 
Action: Mouse scrolled (309, 435) with delta (500, 246)
Screenshot: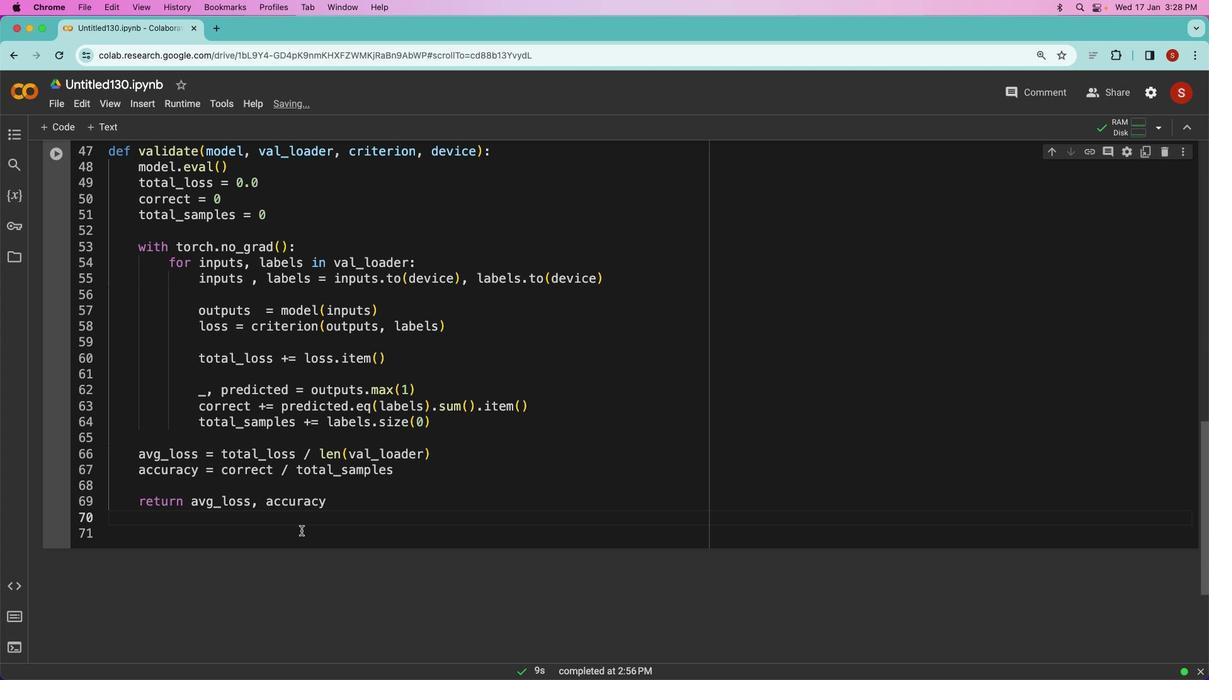 
Action: Mouse moved to (309, 434)
Screenshot: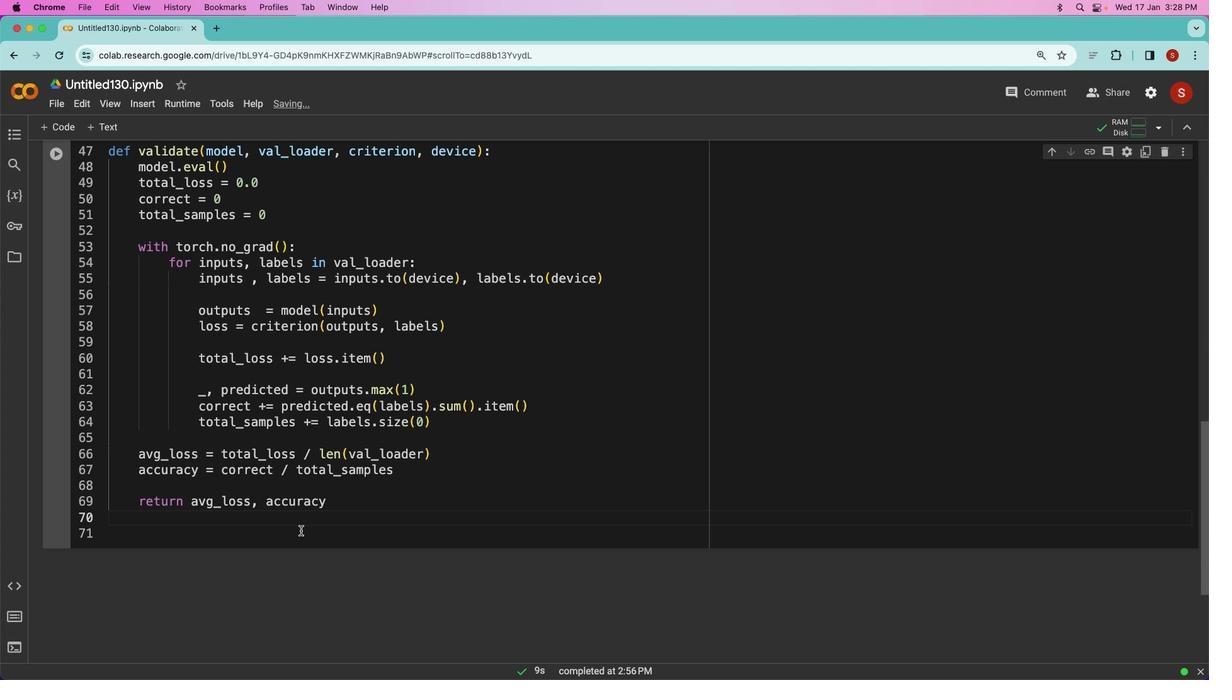 
Action: Mouse scrolled (309, 434) with delta (500, 246)
Screenshot: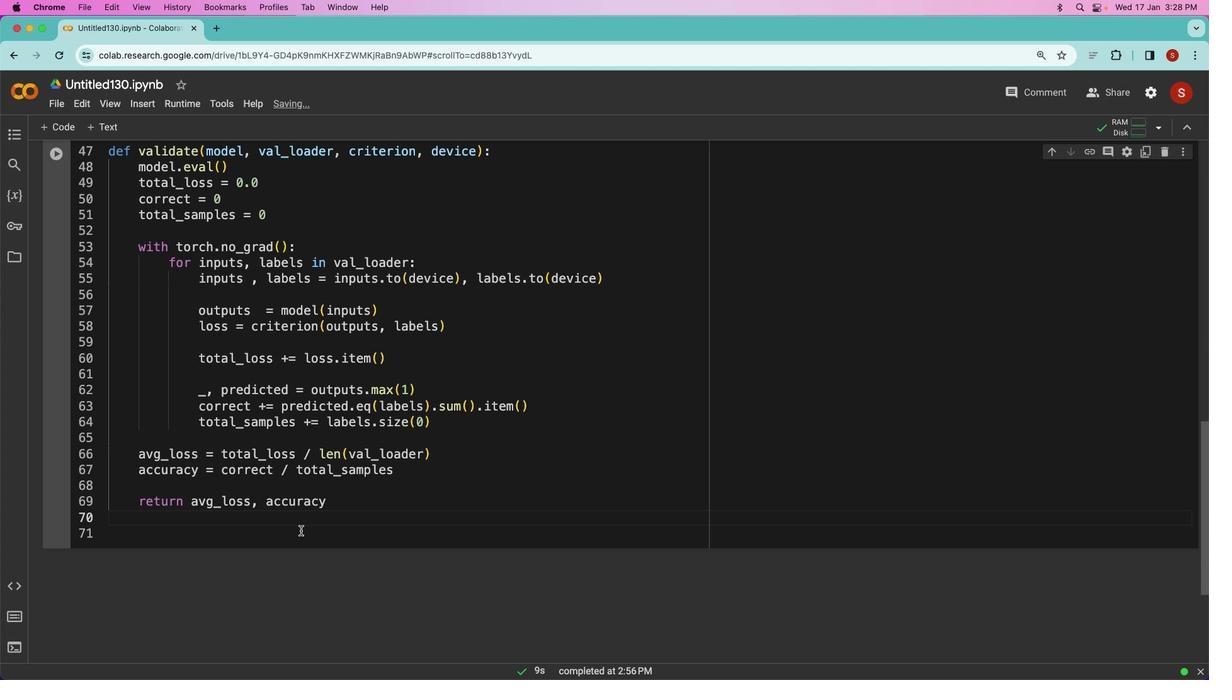 
Action: Mouse moved to (309, 434)
Screenshot: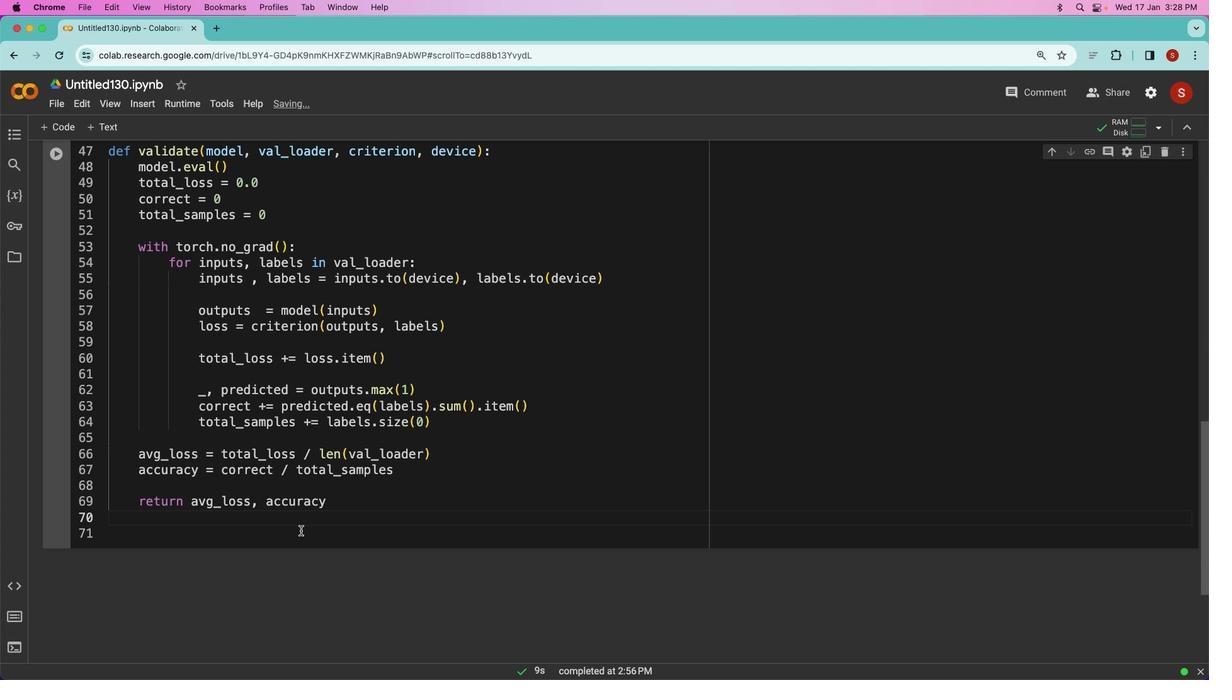 
Action: Mouse scrolled (309, 434) with delta (500, 246)
Screenshot: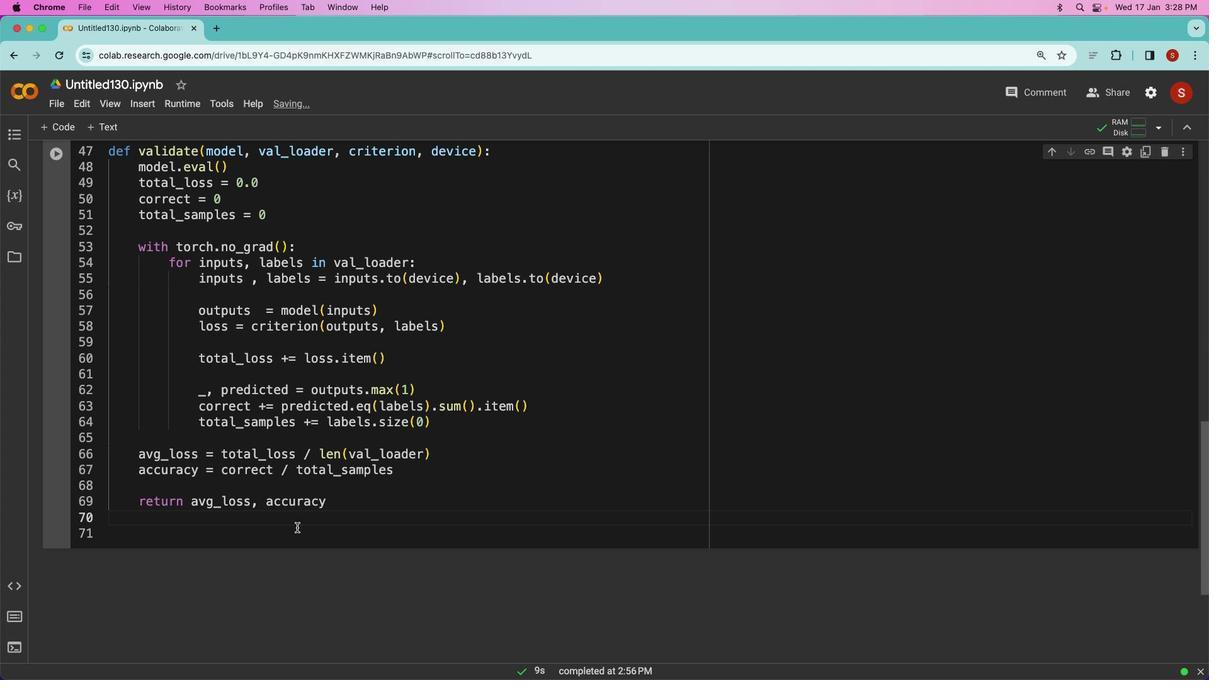 
Action: Mouse moved to (310, 434)
Screenshot: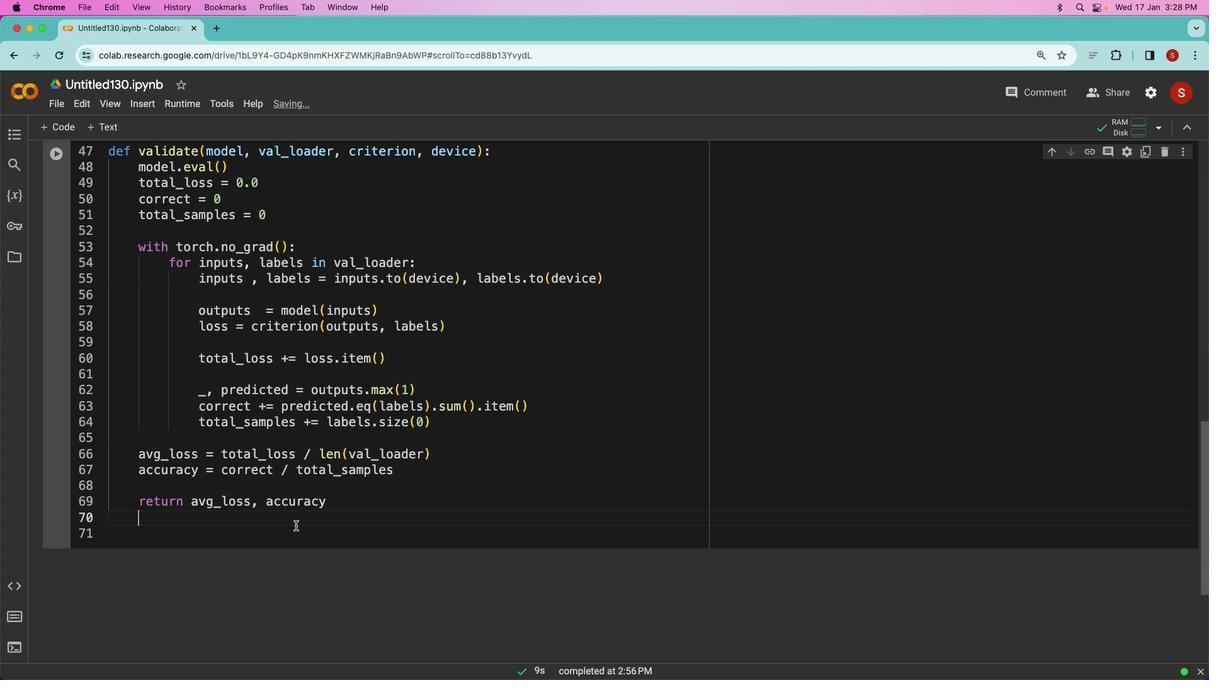 
Action: Mouse scrolled (310, 434) with delta (500, 246)
Screenshot: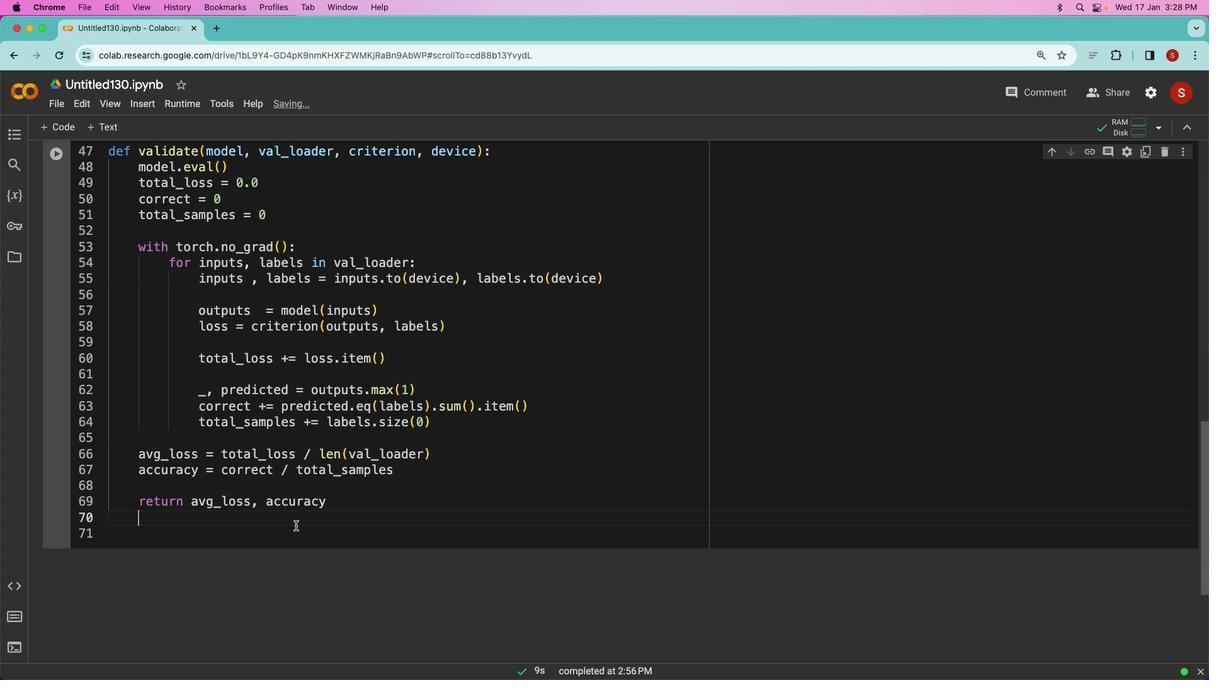 
Action: Mouse moved to (311, 434)
Screenshot: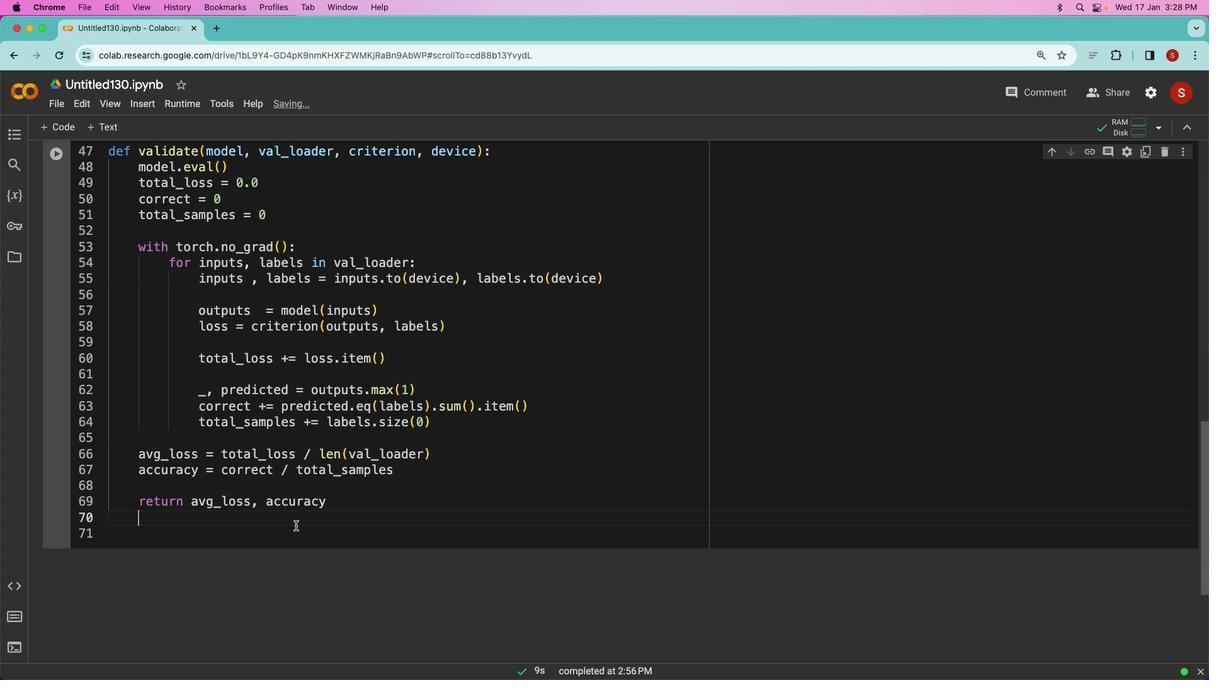 
Action: Mouse scrolled (311, 434) with delta (500, 246)
Screenshot: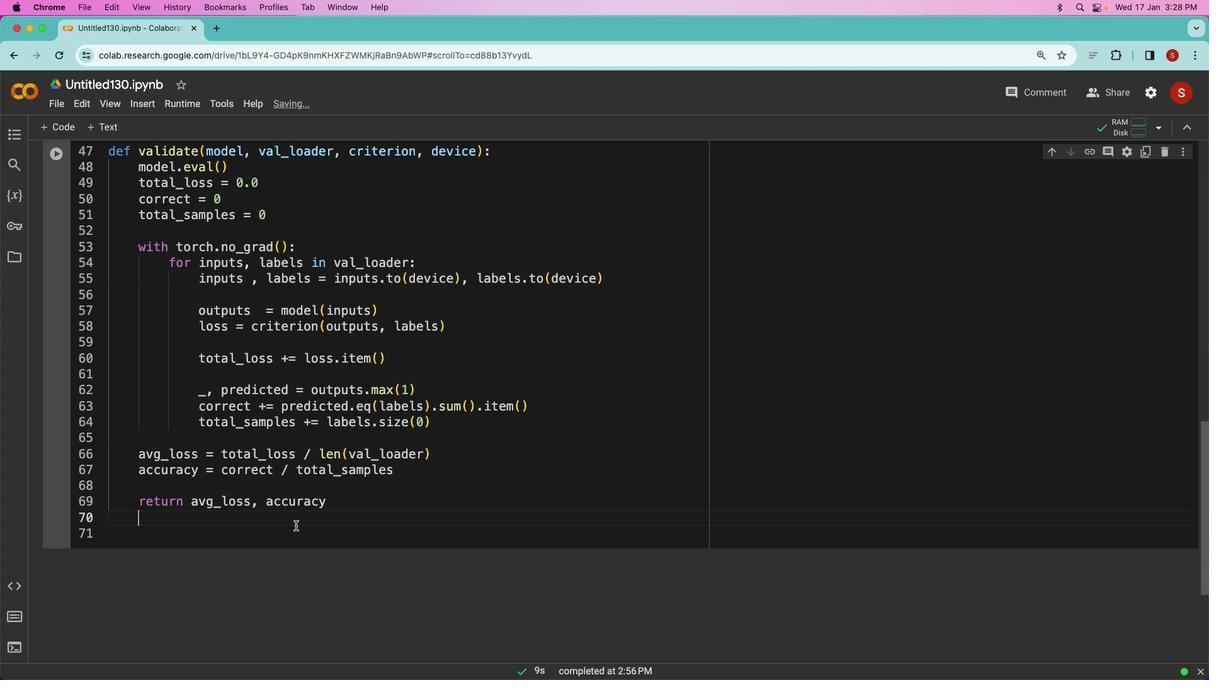 
Action: Mouse moved to (311, 432)
Screenshot: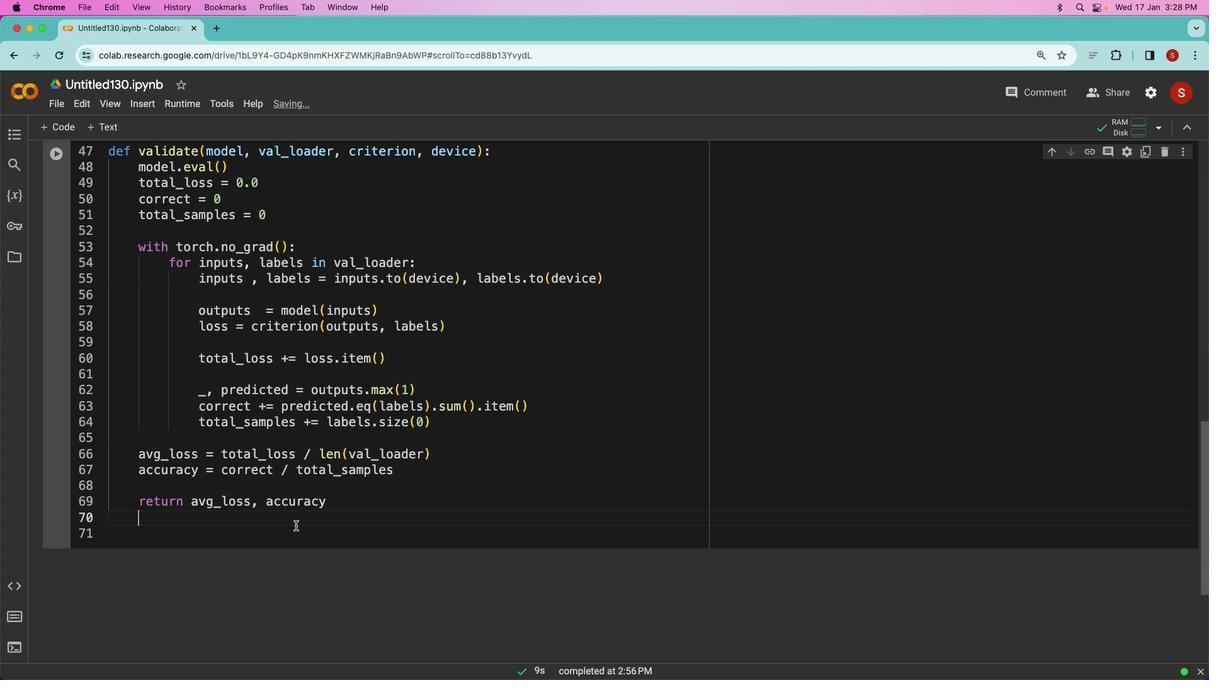 
Action: Mouse scrolled (311, 432) with delta (500, 246)
Screenshot: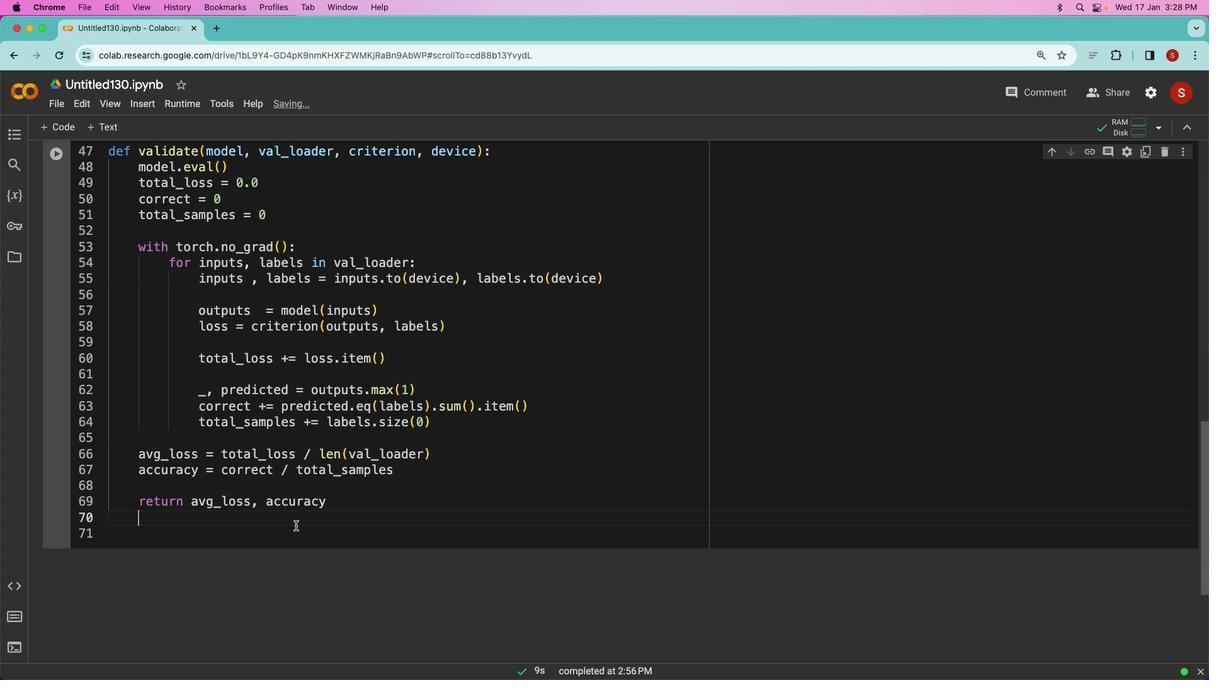 
Action: Mouse moved to (311, 432)
Screenshot: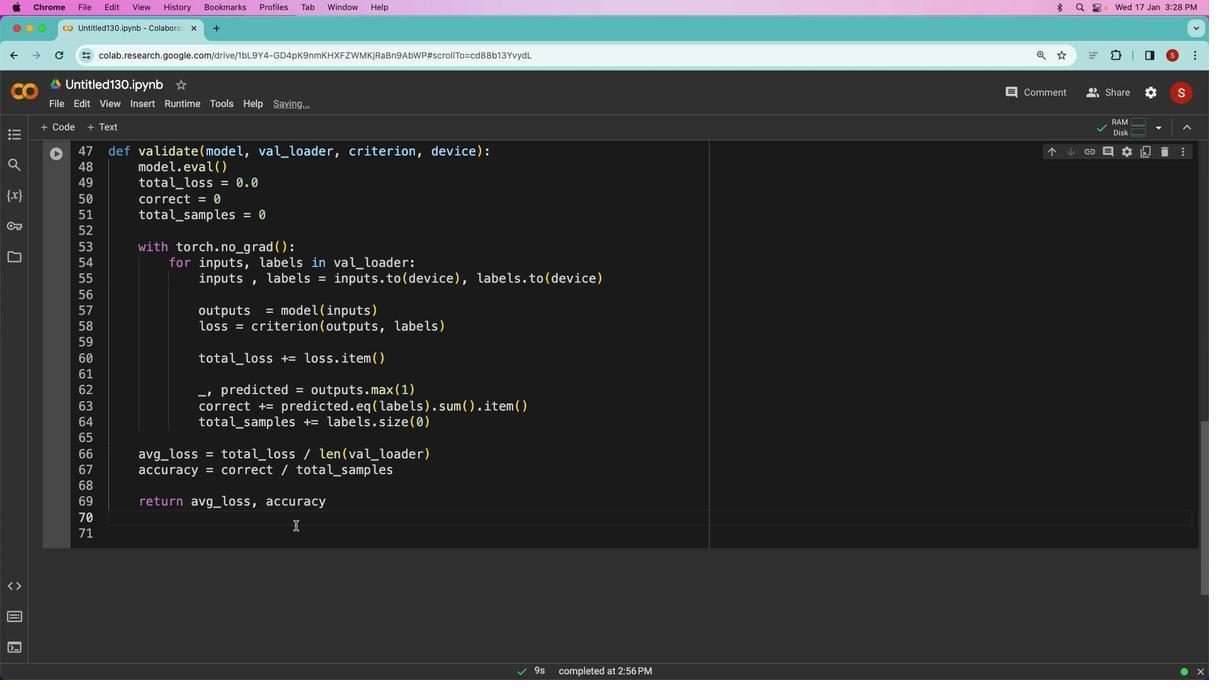 
Action: Mouse scrolled (311, 432) with delta (500, 246)
Screenshot: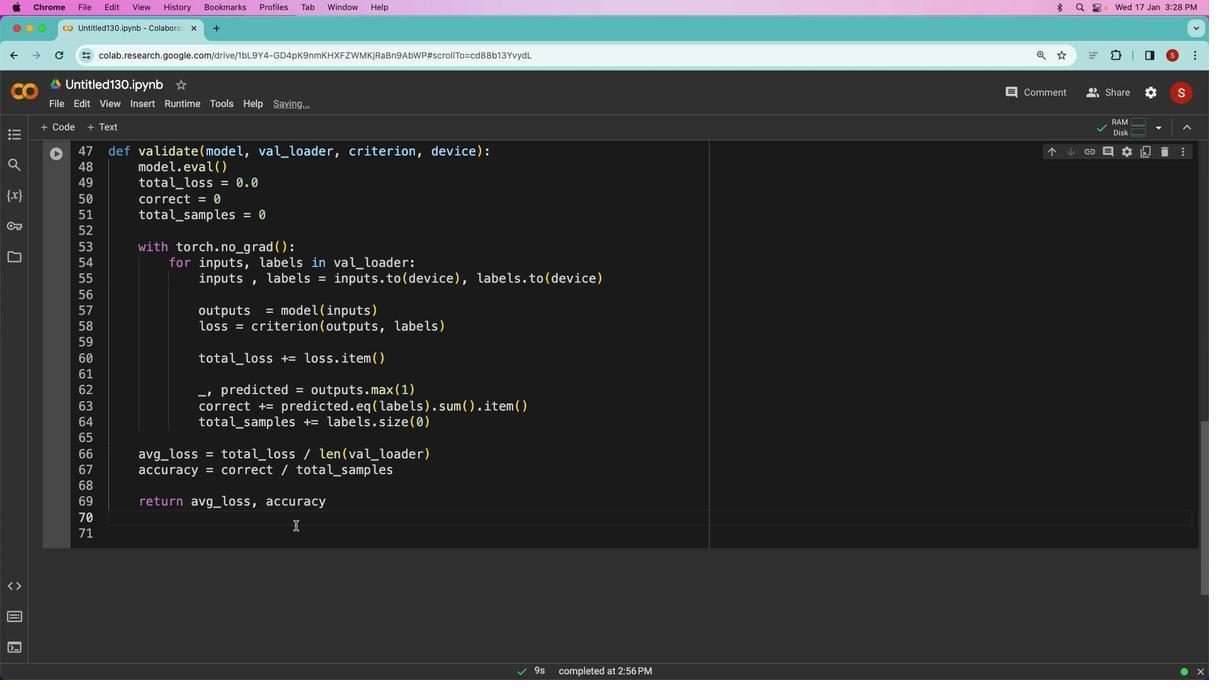 
Action: Mouse moved to (311, 432)
Screenshot: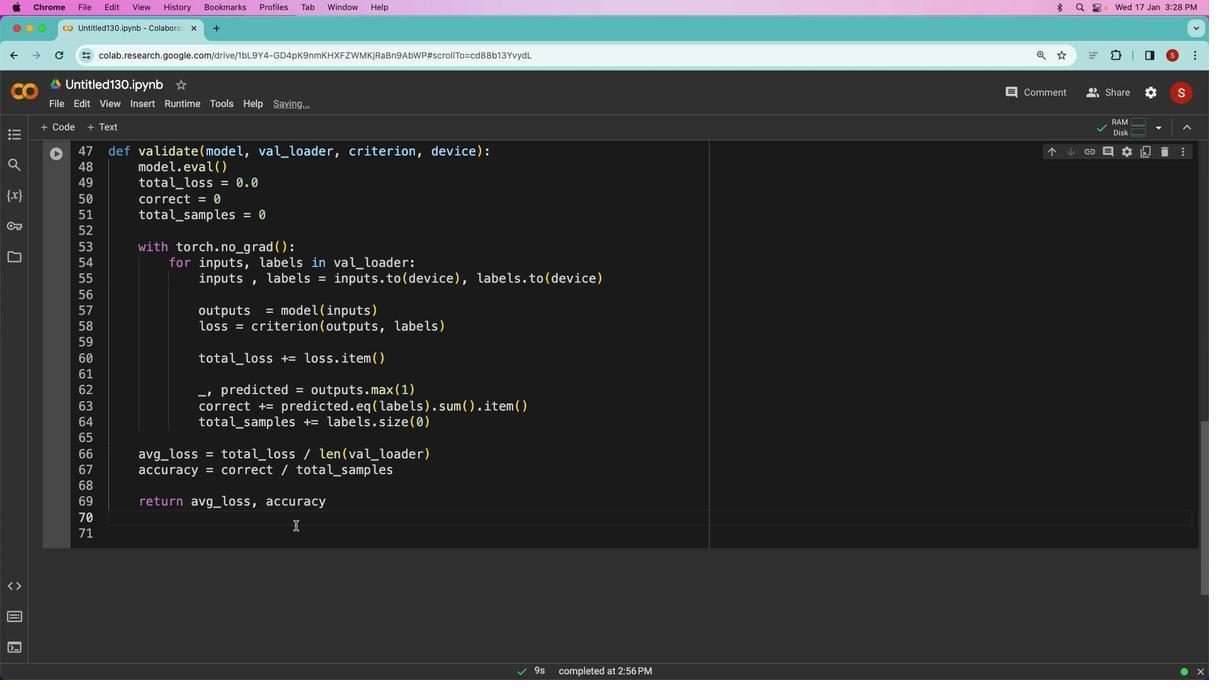
Action: Mouse scrolled (311, 432) with delta (500, 246)
Screenshot: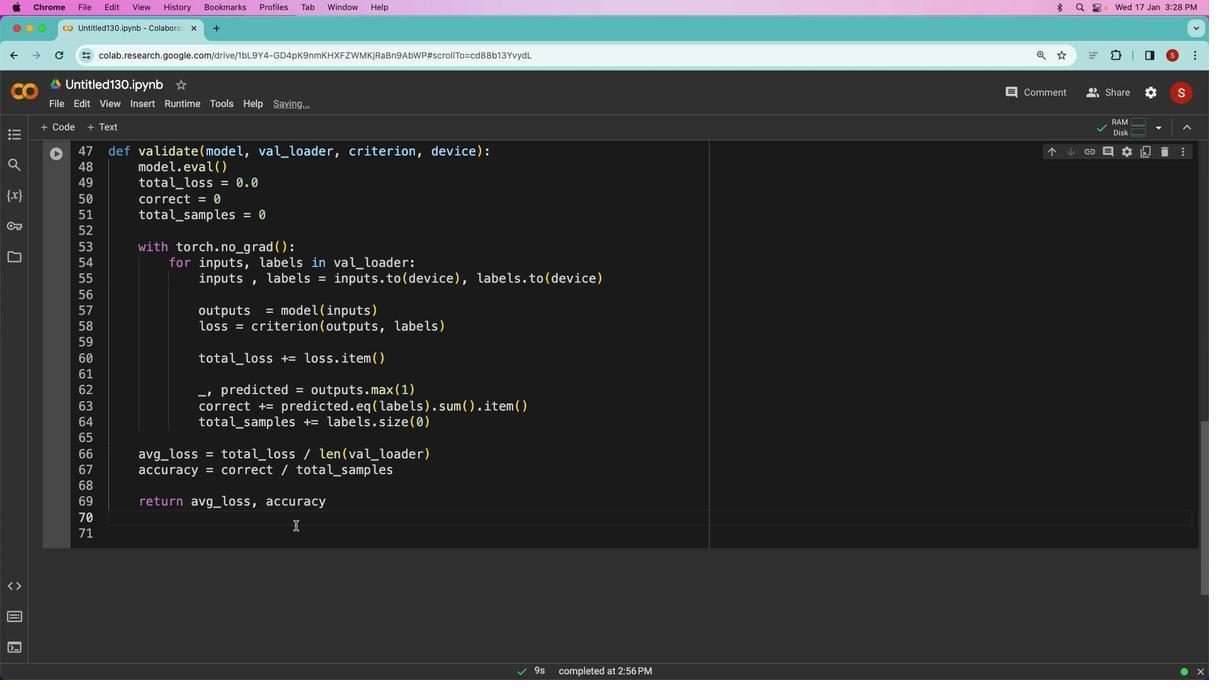 
Action: Mouse moved to (311, 432)
Screenshot: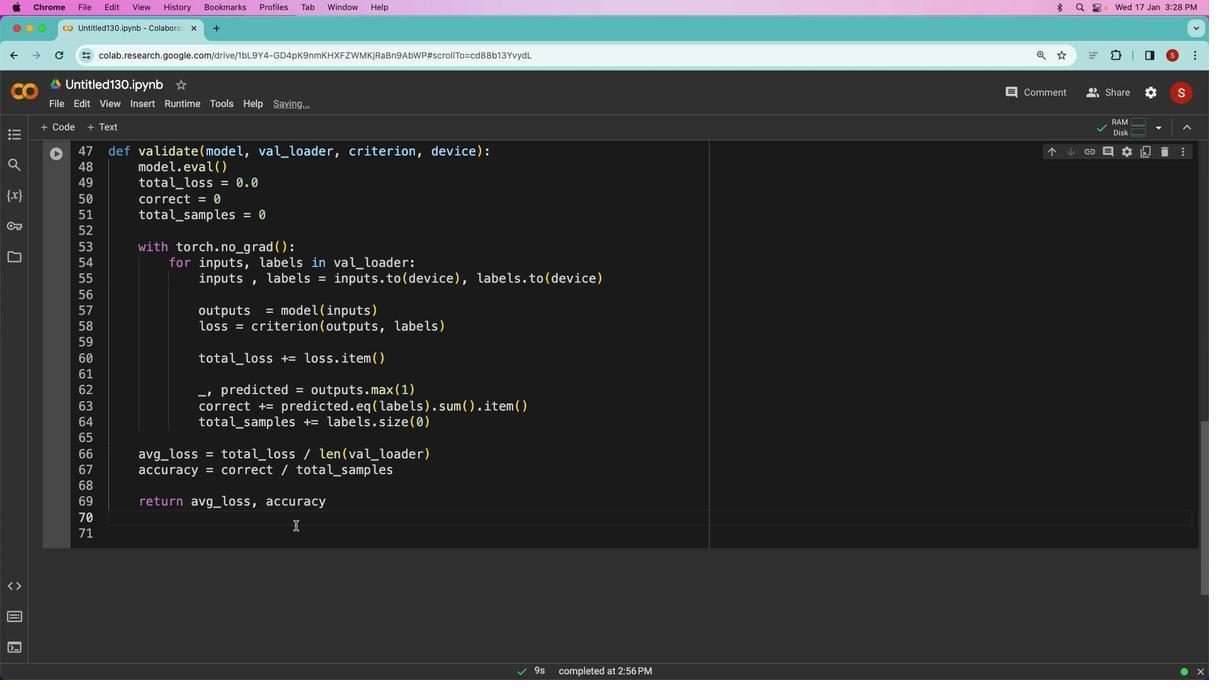 
Action: Mouse scrolled (311, 432) with delta (500, 246)
Screenshot: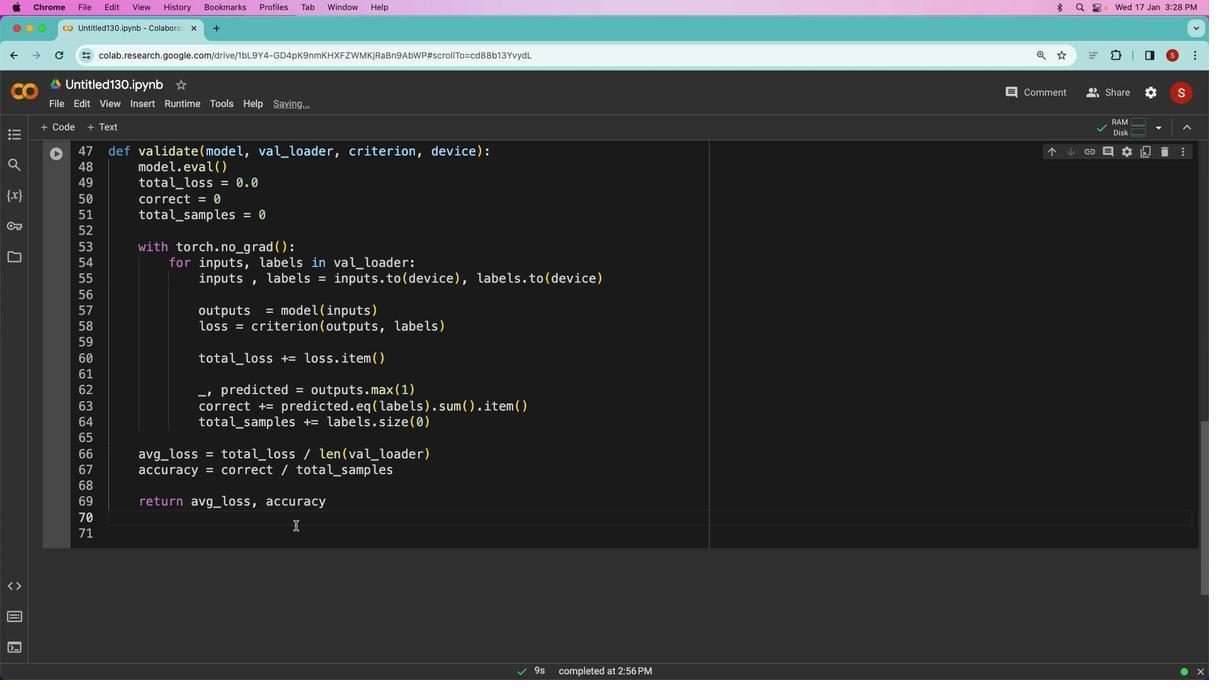 
Action: Mouse moved to (311, 432)
Screenshot: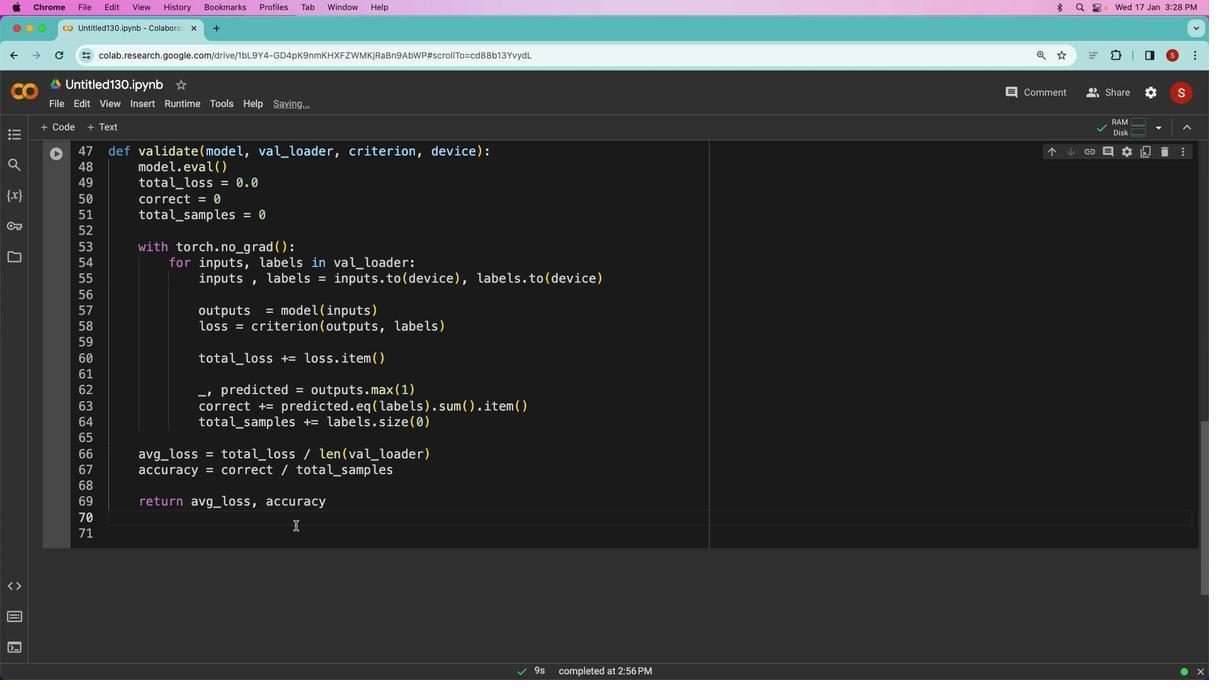 
Action: Mouse scrolled (311, 432) with delta (500, 246)
Screenshot: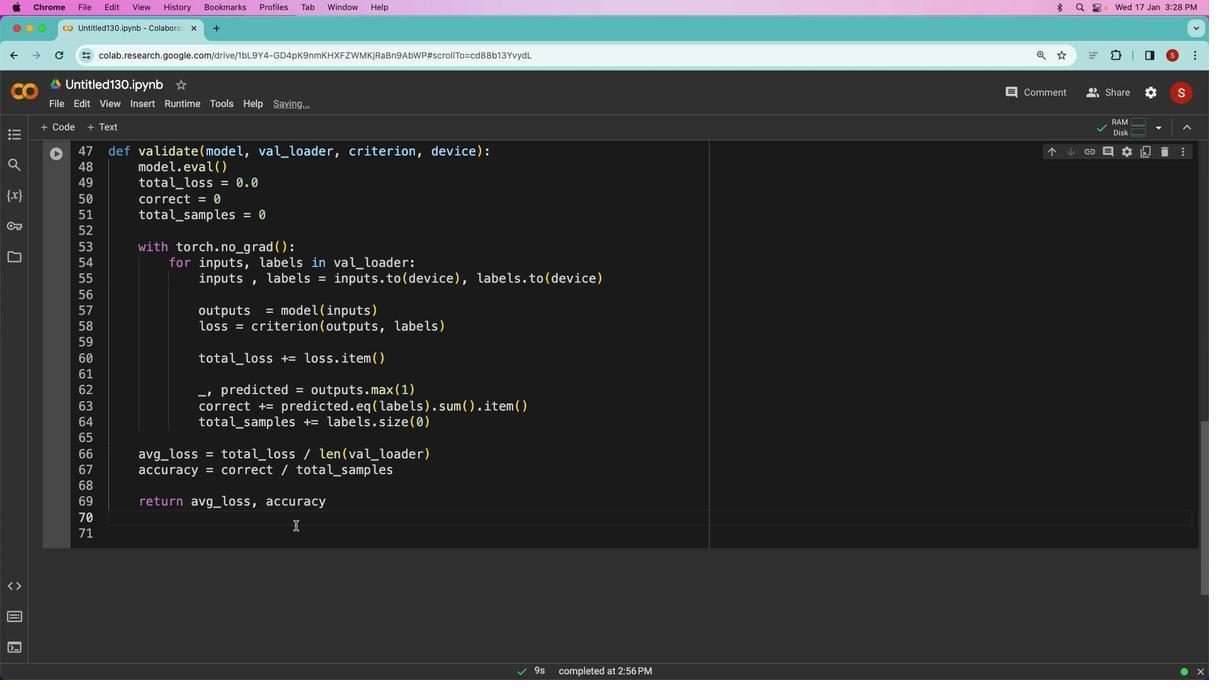 
Action: Mouse scrolled (311, 432) with delta (500, 246)
Screenshot: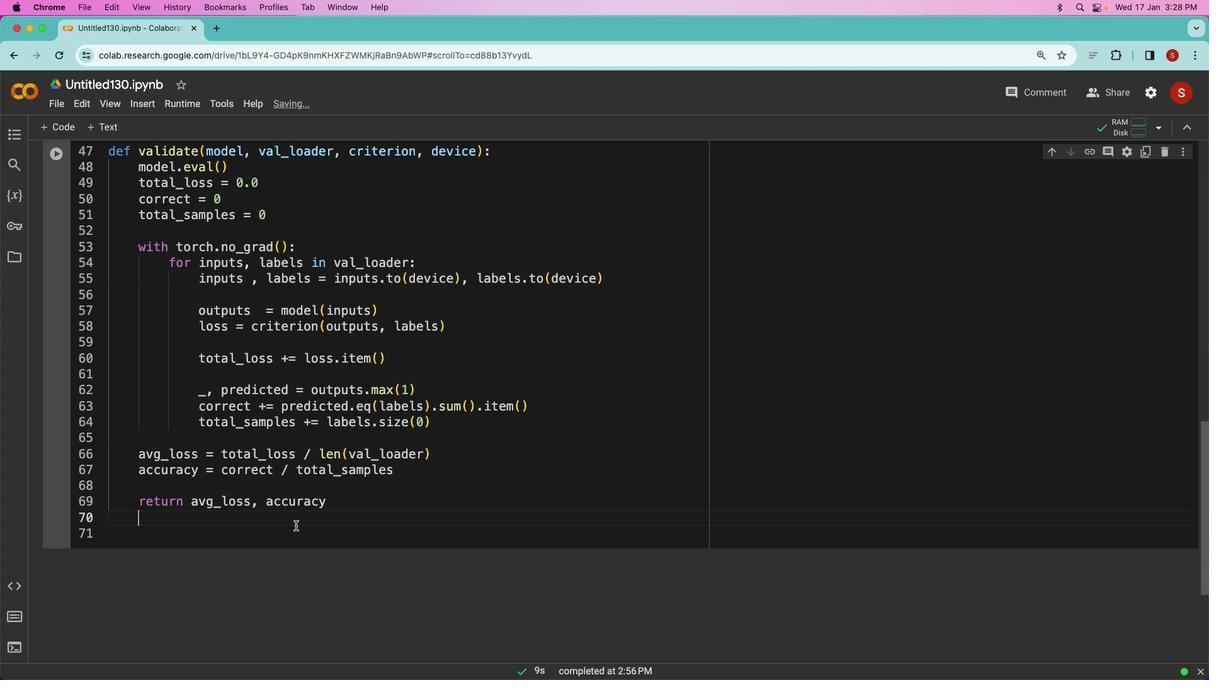 
Action: Mouse moved to (311, 430)
Screenshot: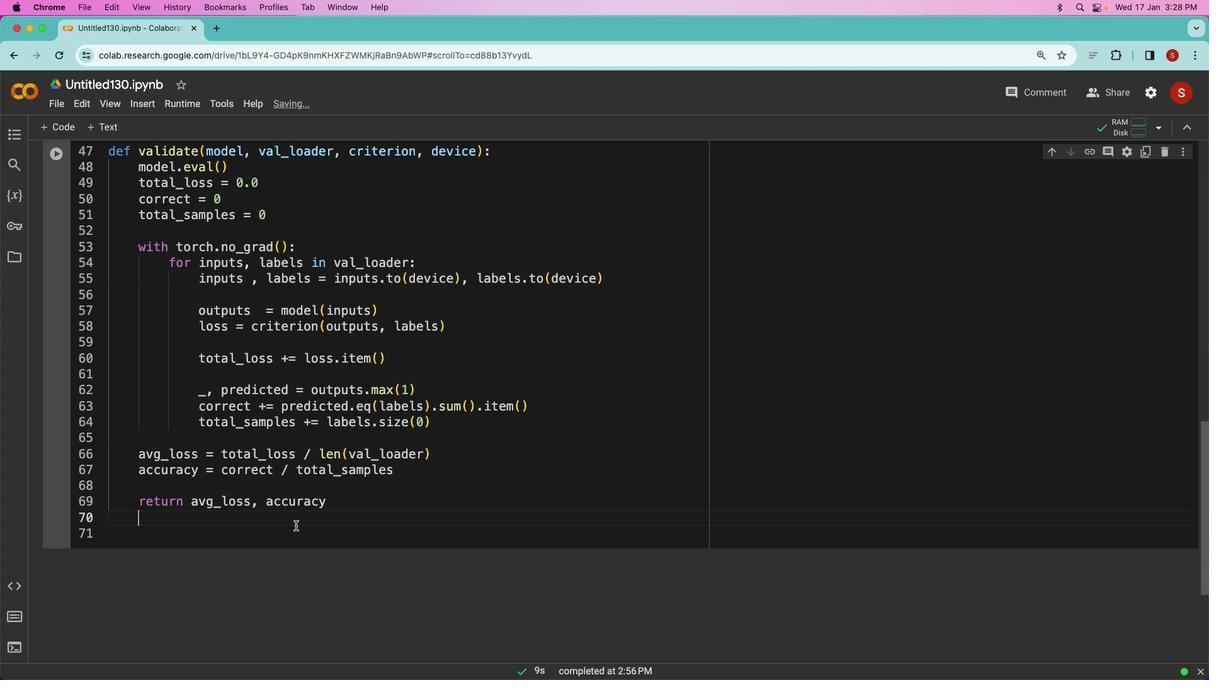 
Action: Mouse scrolled (311, 430) with delta (500, 246)
Screenshot: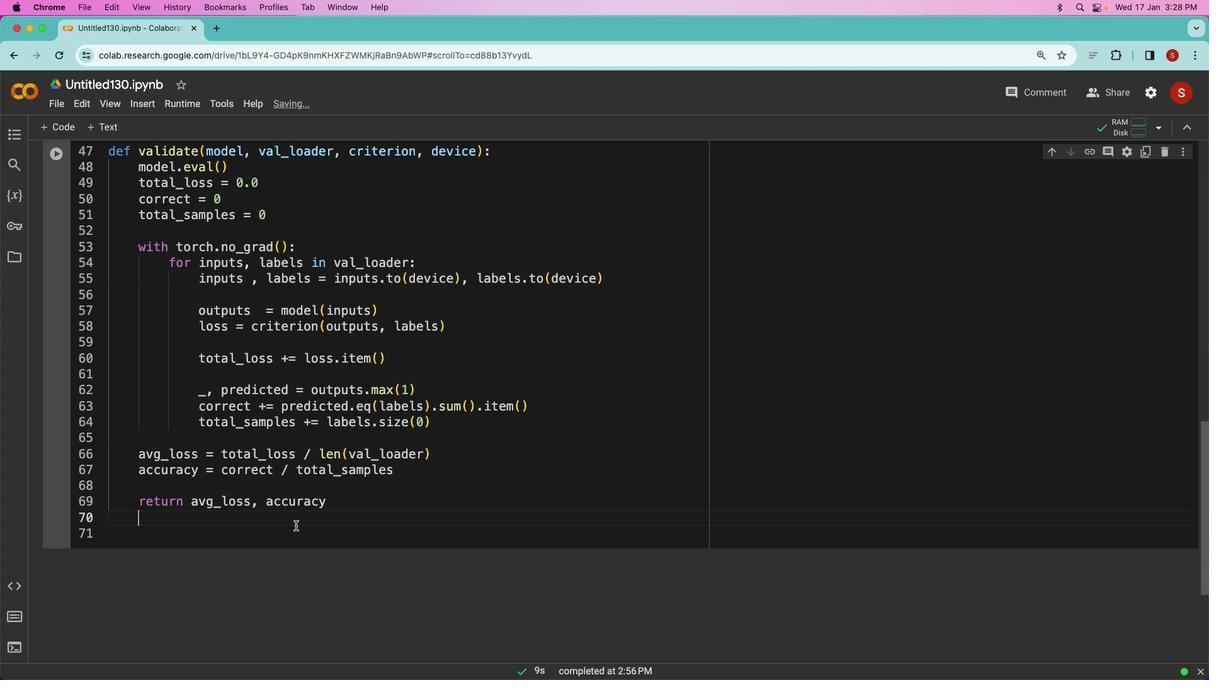 
Action: Mouse moved to (312, 430)
Screenshot: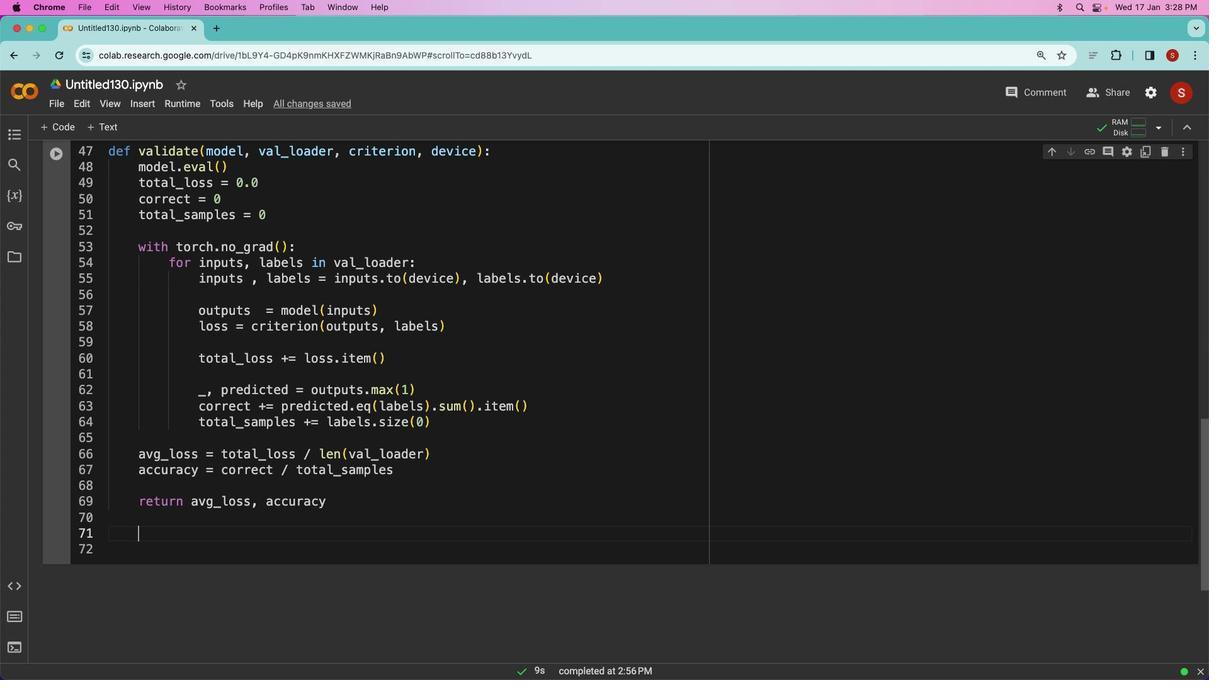 
Action: Mouse scrolled (312, 430) with delta (500, 246)
Screenshot: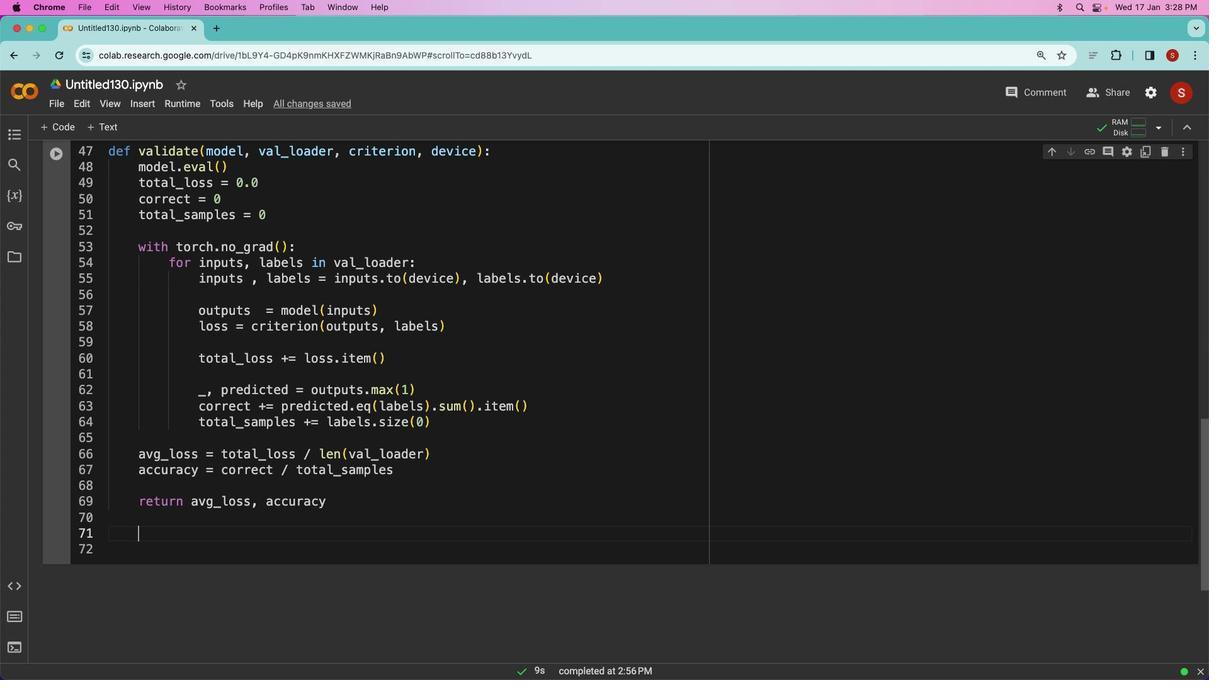 
Action: Mouse moved to (312, 430)
Screenshot: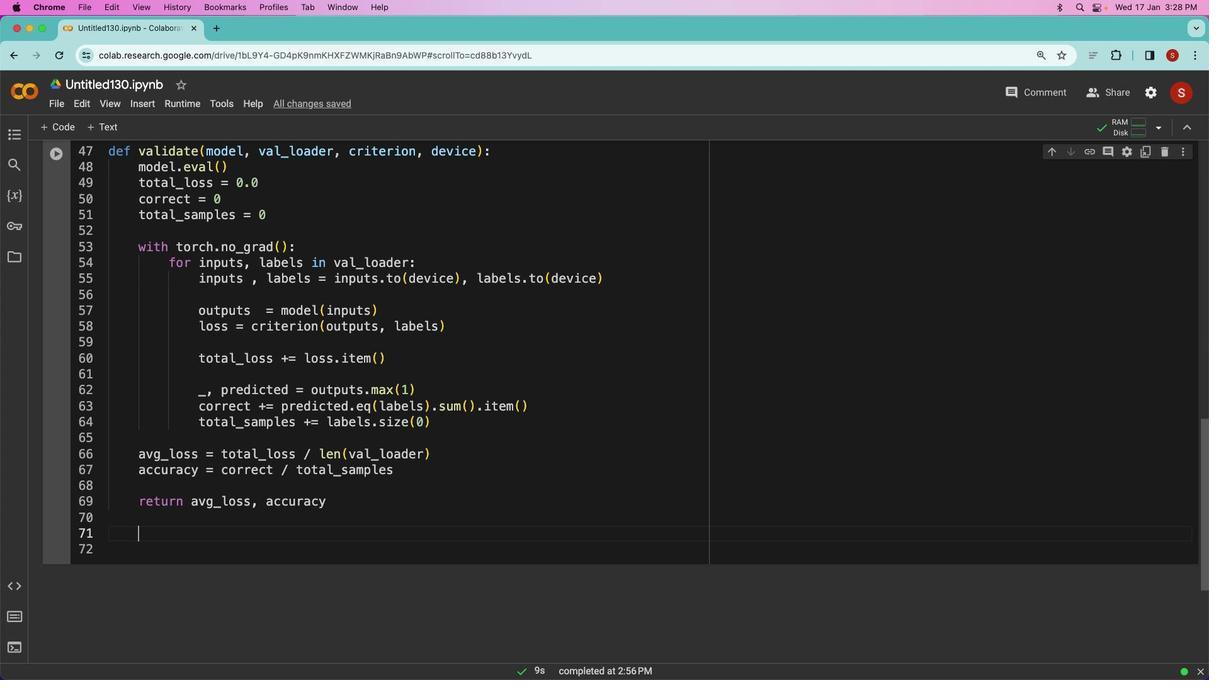 
Action: Mouse scrolled (312, 430) with delta (500, 246)
Screenshot: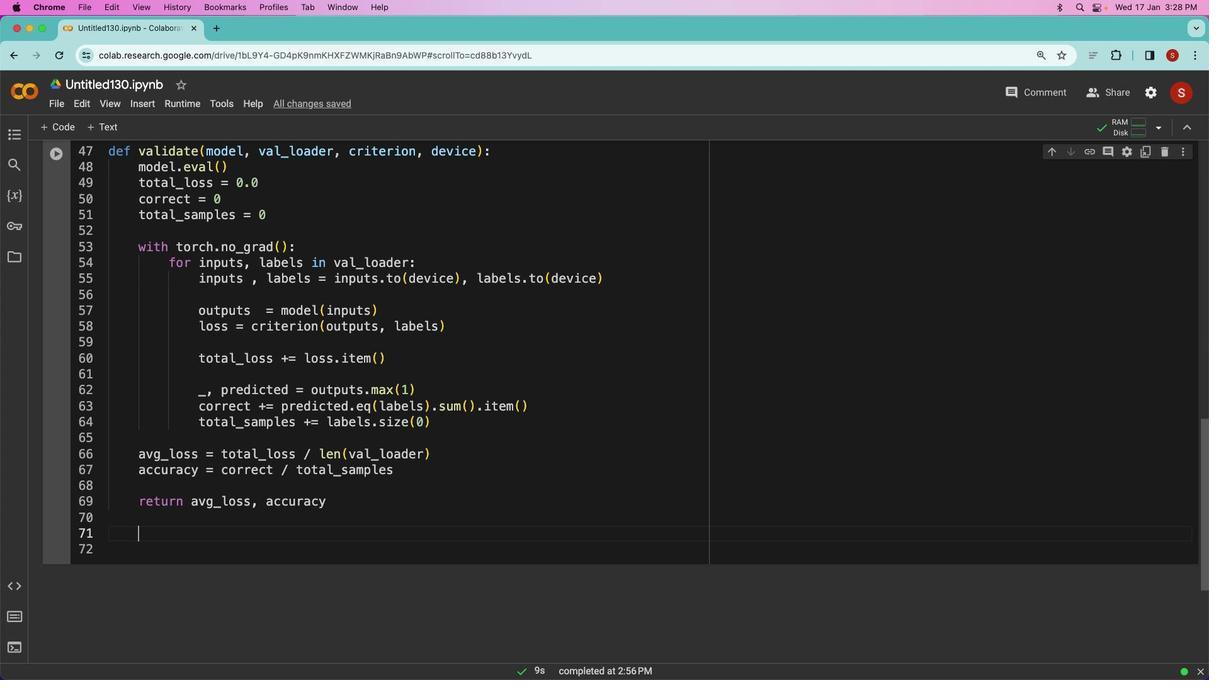 
Action: Mouse moved to (312, 429)
Screenshot: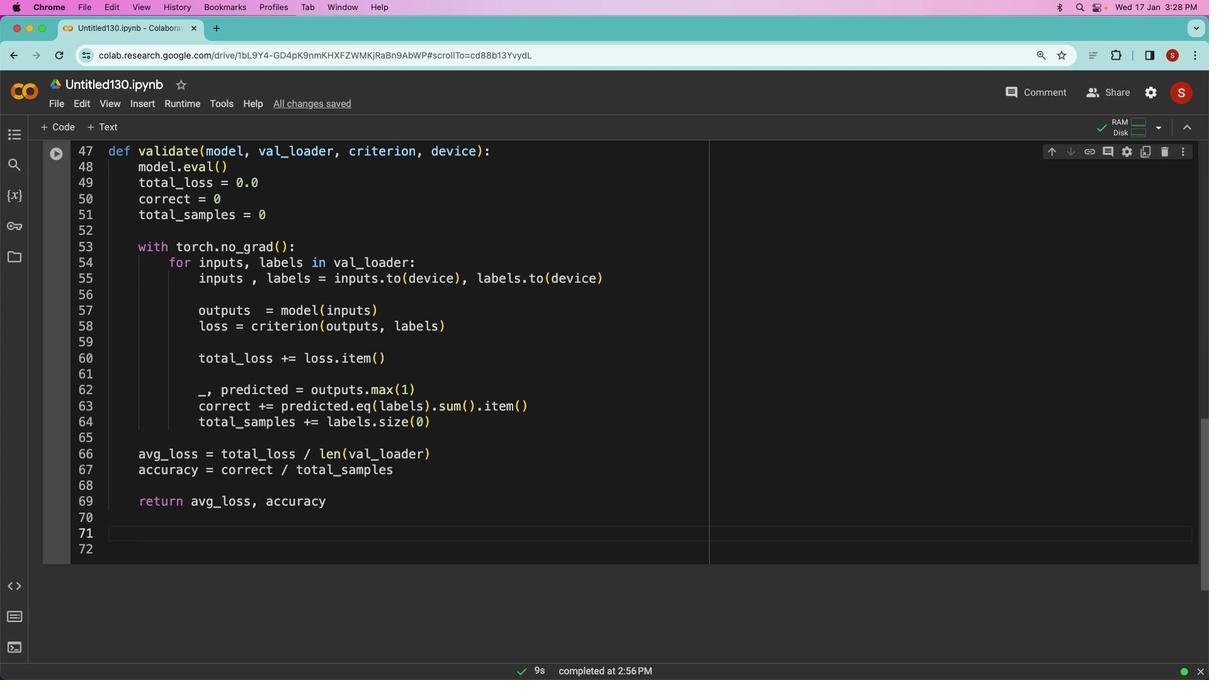 
Action: Mouse scrolled (312, 429) with delta (500, 246)
Screenshot: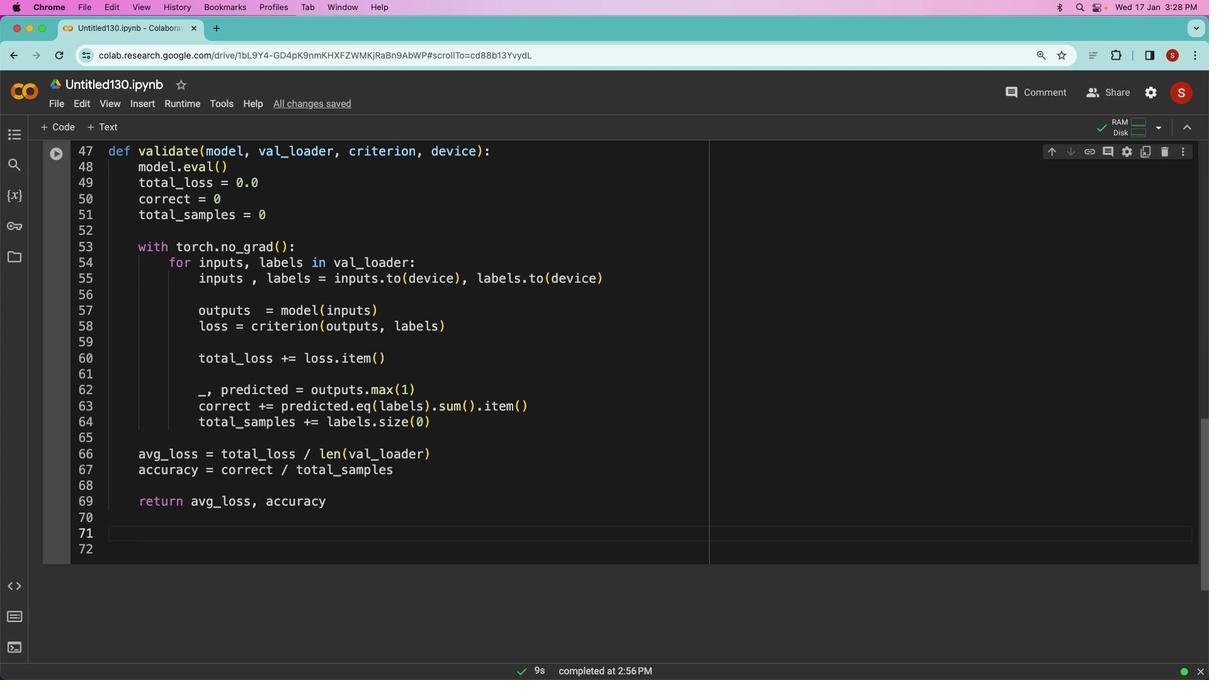 
Action: Mouse scrolled (312, 429) with delta (500, 246)
Screenshot: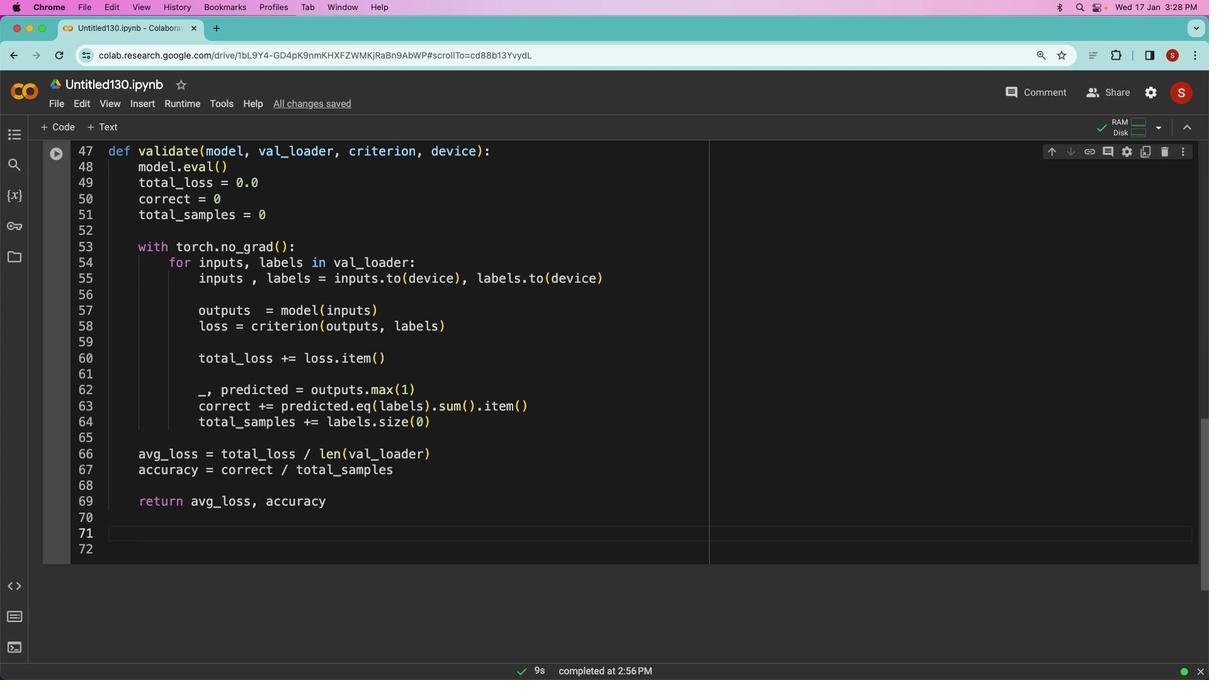 
Action: Mouse moved to (312, 429)
Screenshot: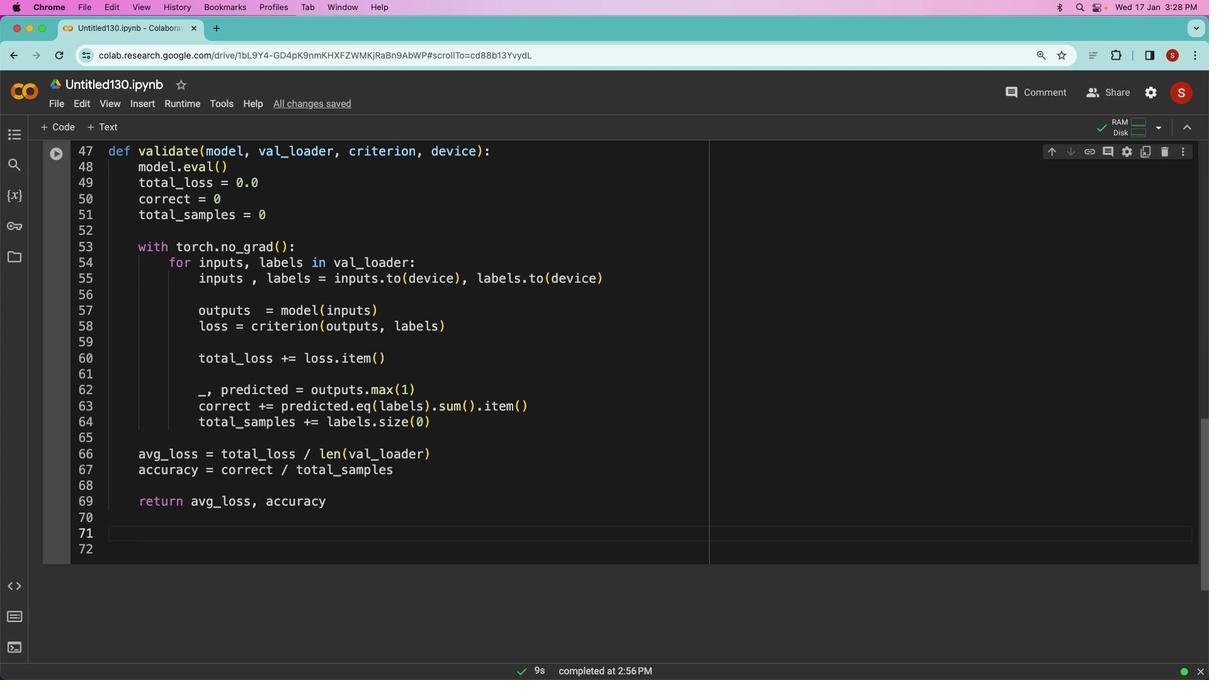 
Action: Mouse scrolled (312, 429) with delta (500, 246)
Screenshot: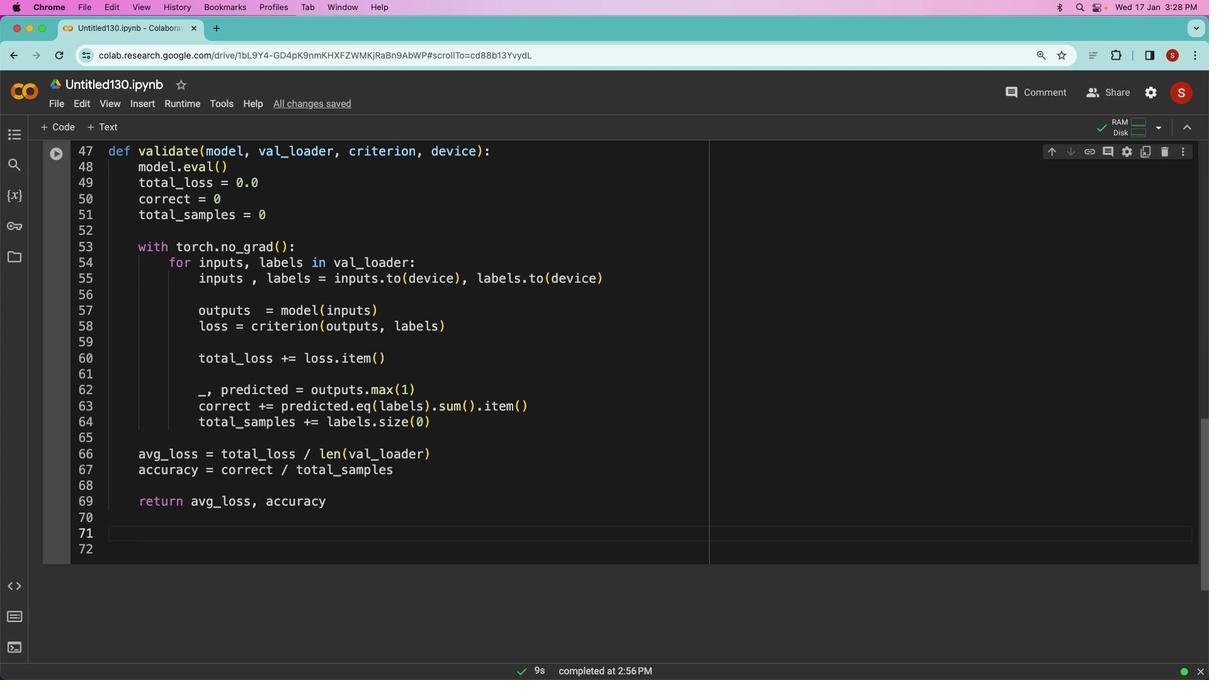 
Action: Mouse moved to (312, 430)
Screenshot: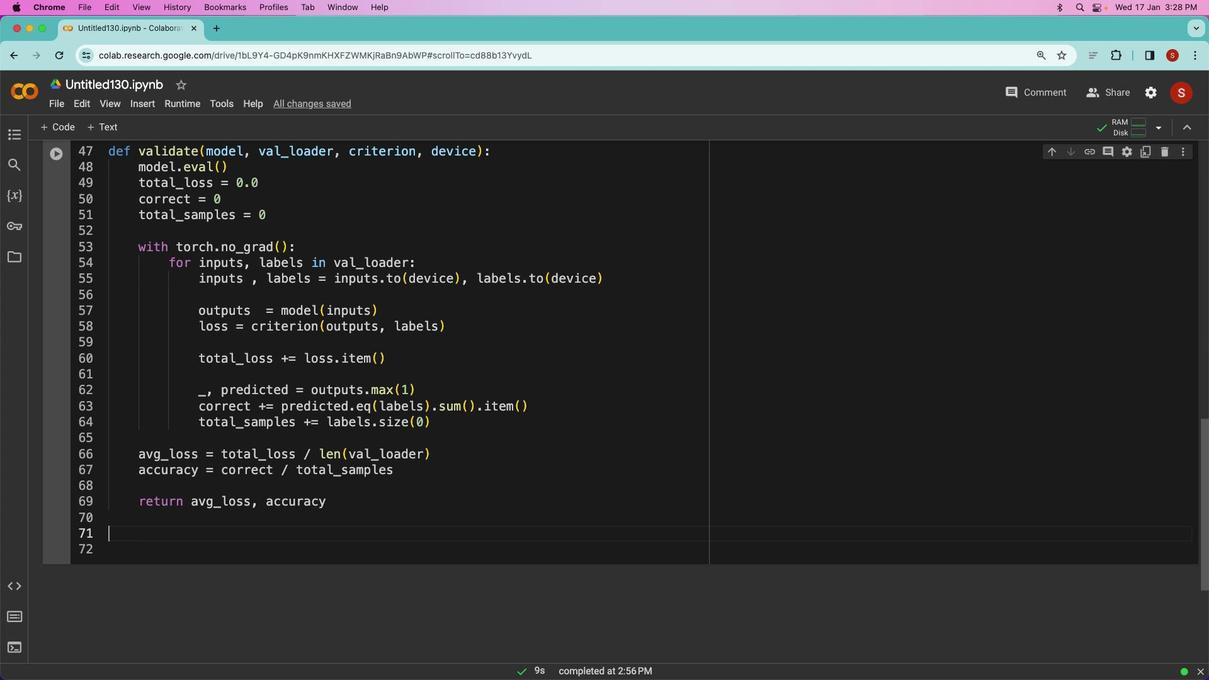 
Action: Mouse scrolled (312, 430) with delta (500, 247)
Screenshot: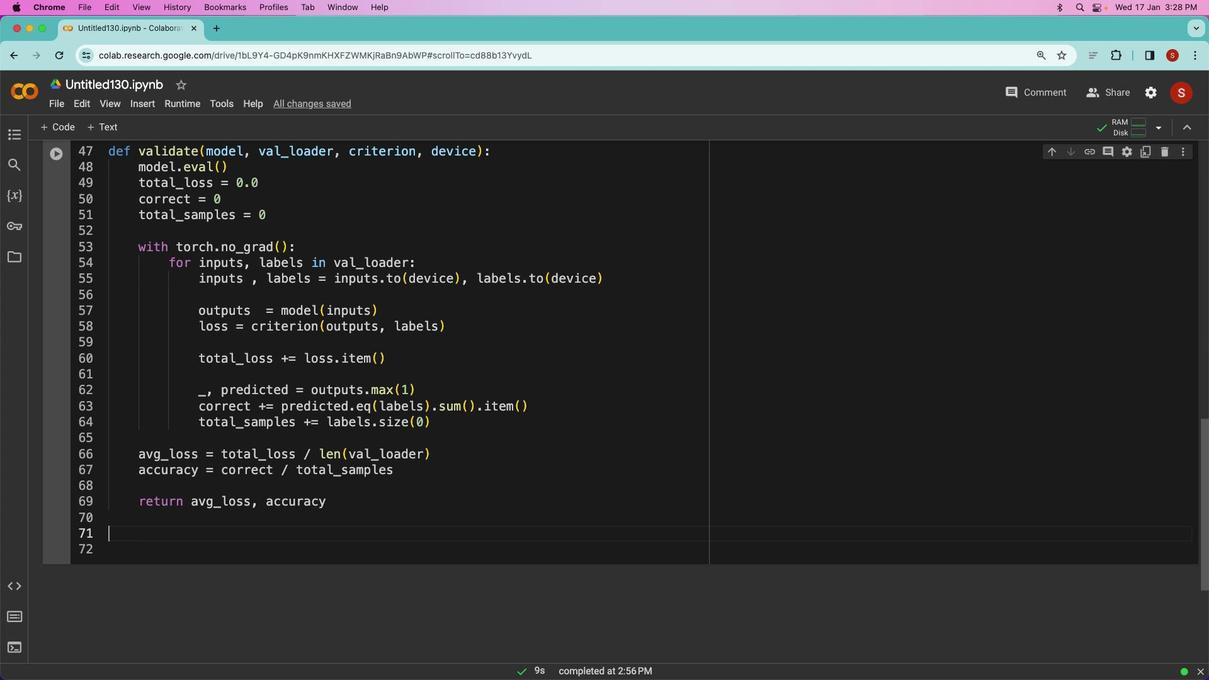 
Action: Mouse moved to (312, 430)
Screenshot: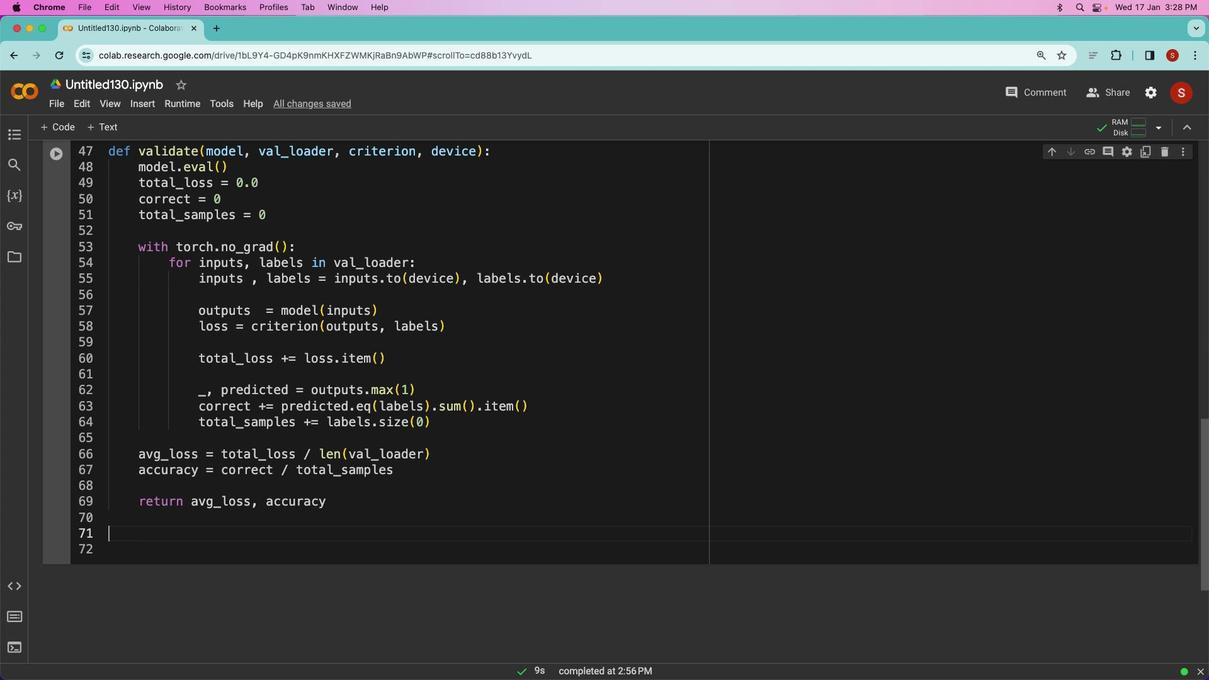 
Action: Mouse scrolled (312, 430) with delta (500, 247)
Screenshot: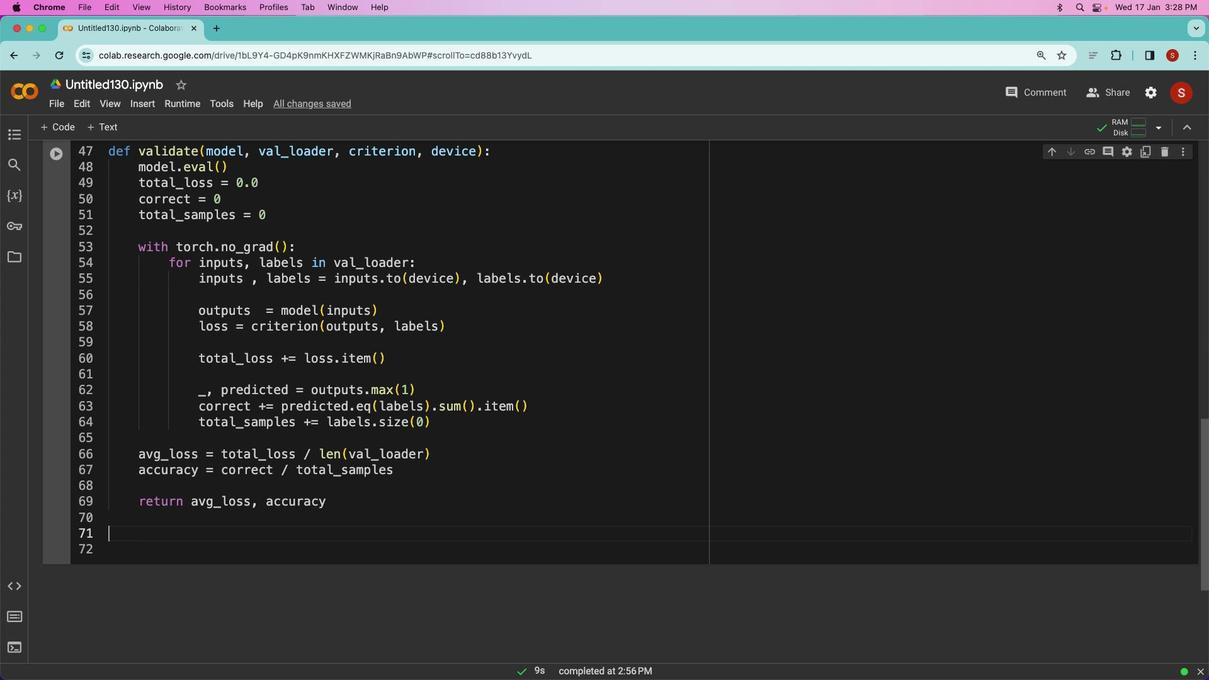 
Action: Mouse moved to (313, 432)
Screenshot: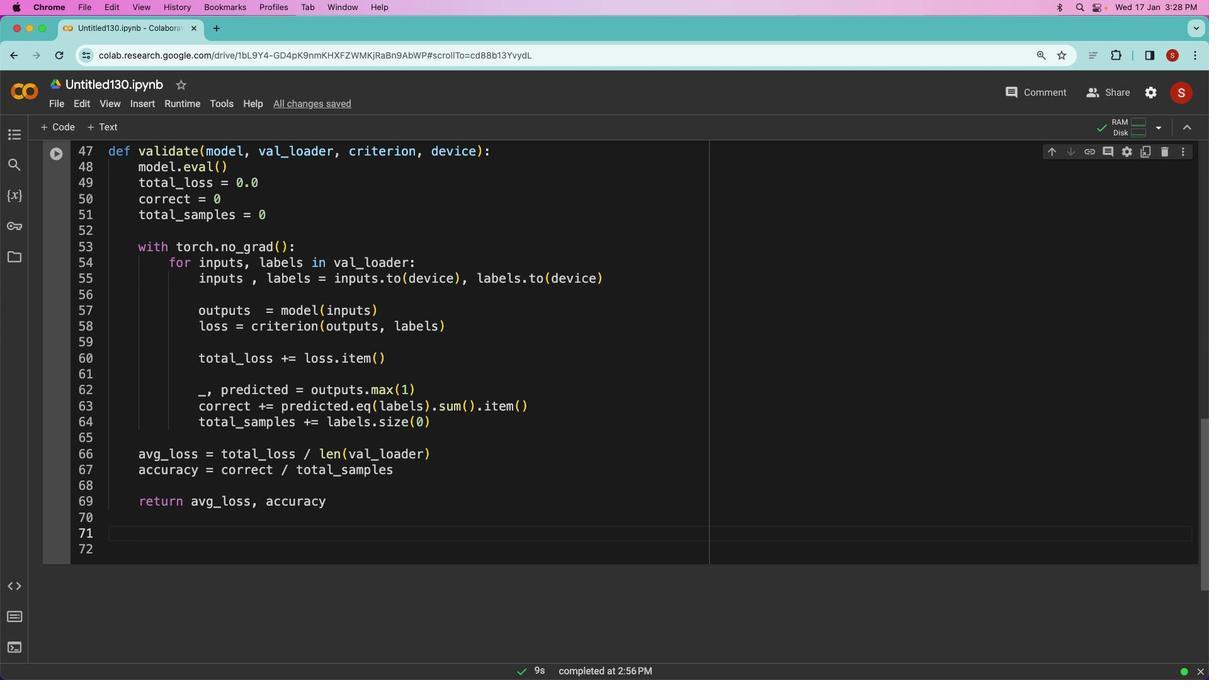 
Action: Mouse scrolled (313, 432) with delta (500, 247)
Screenshot: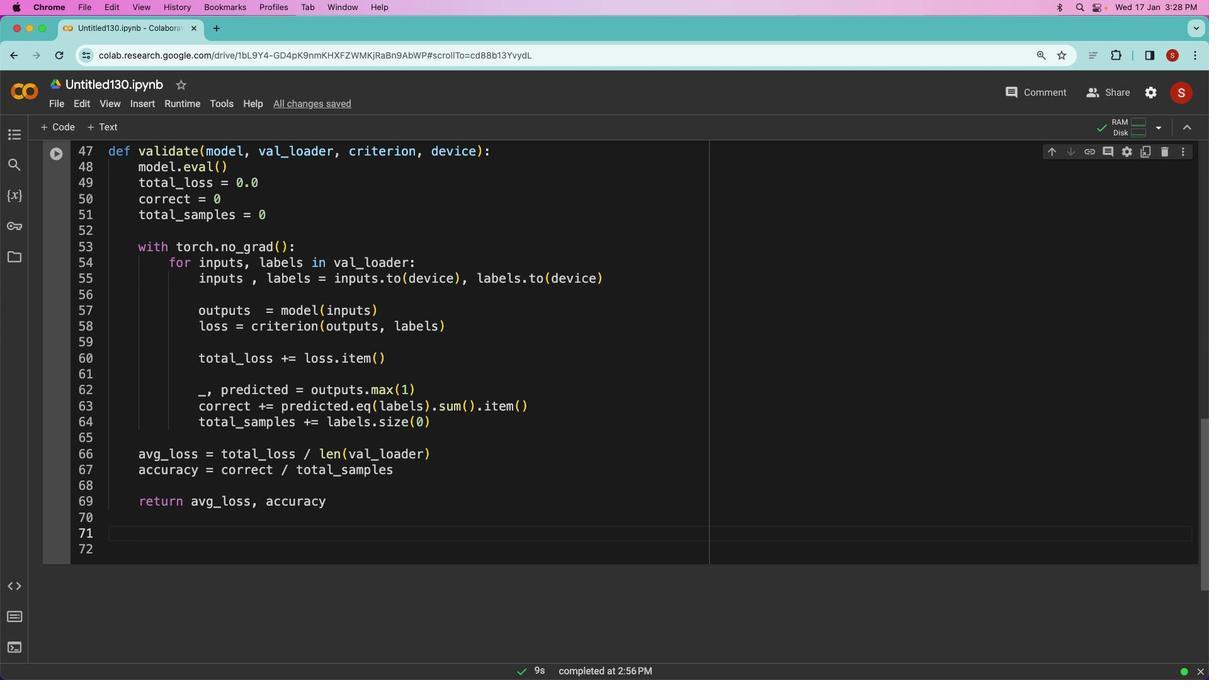 
Action: Mouse scrolled (313, 432) with delta (500, 247)
Screenshot: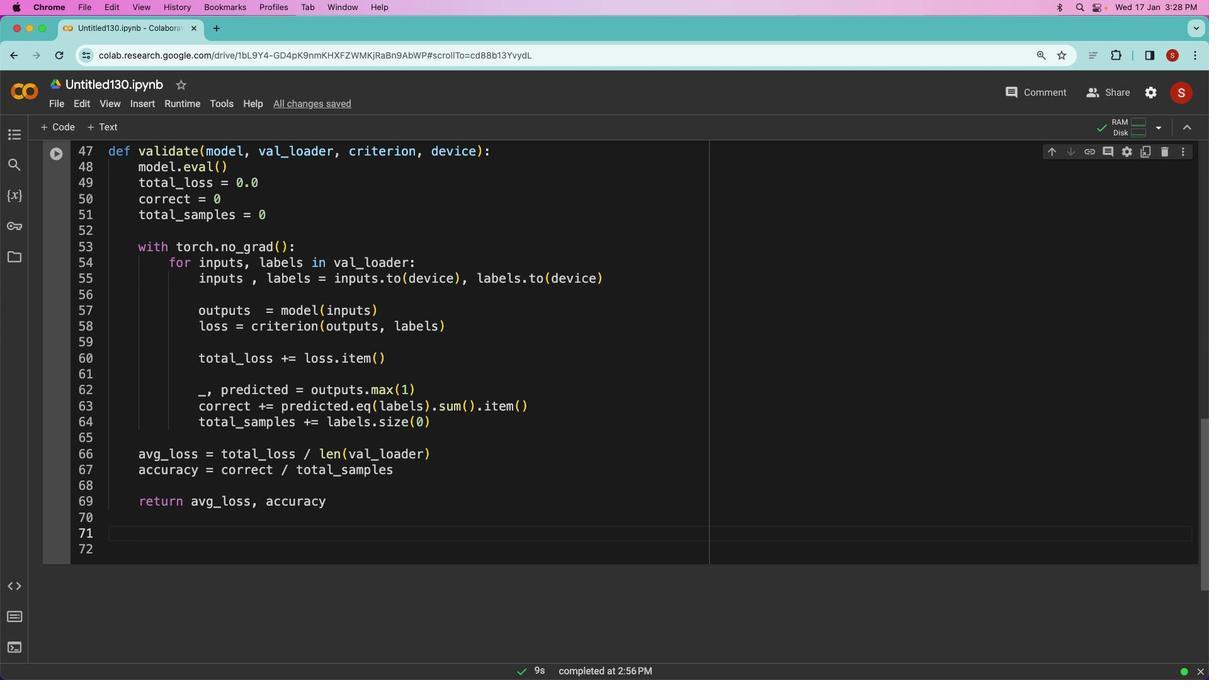 
Action: Mouse moved to (681, 426)
Screenshot: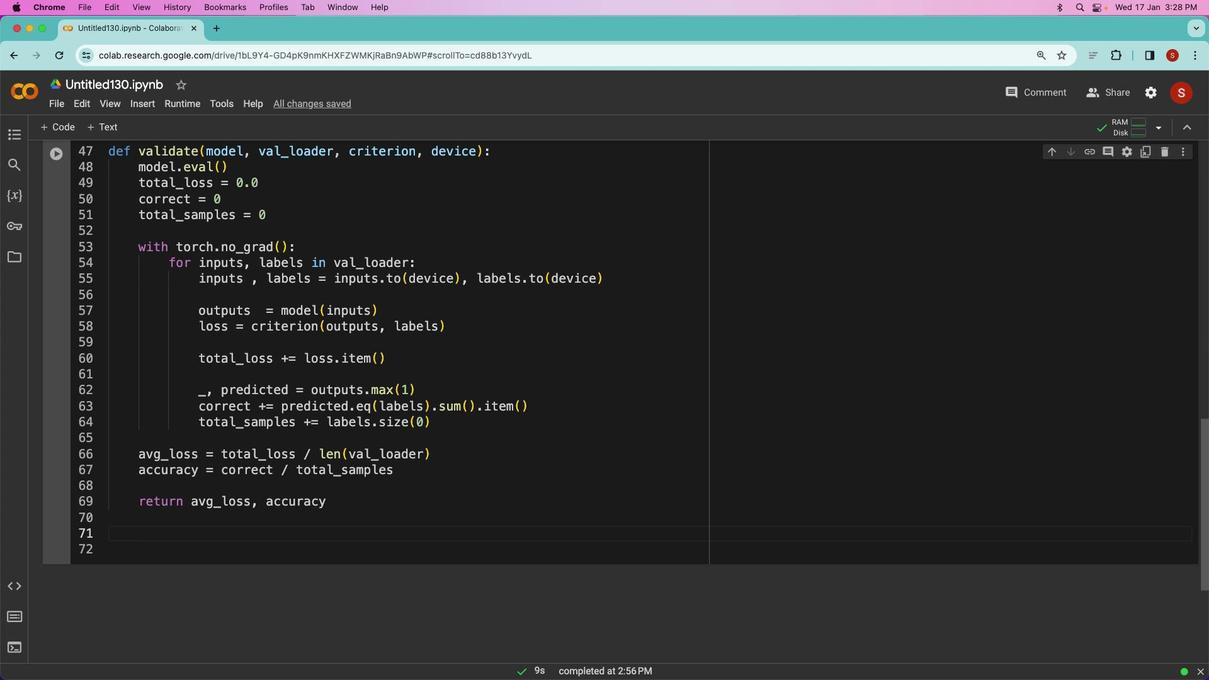 
Action: Mouse scrolled (681, 426) with delta (500, 246)
Screenshot: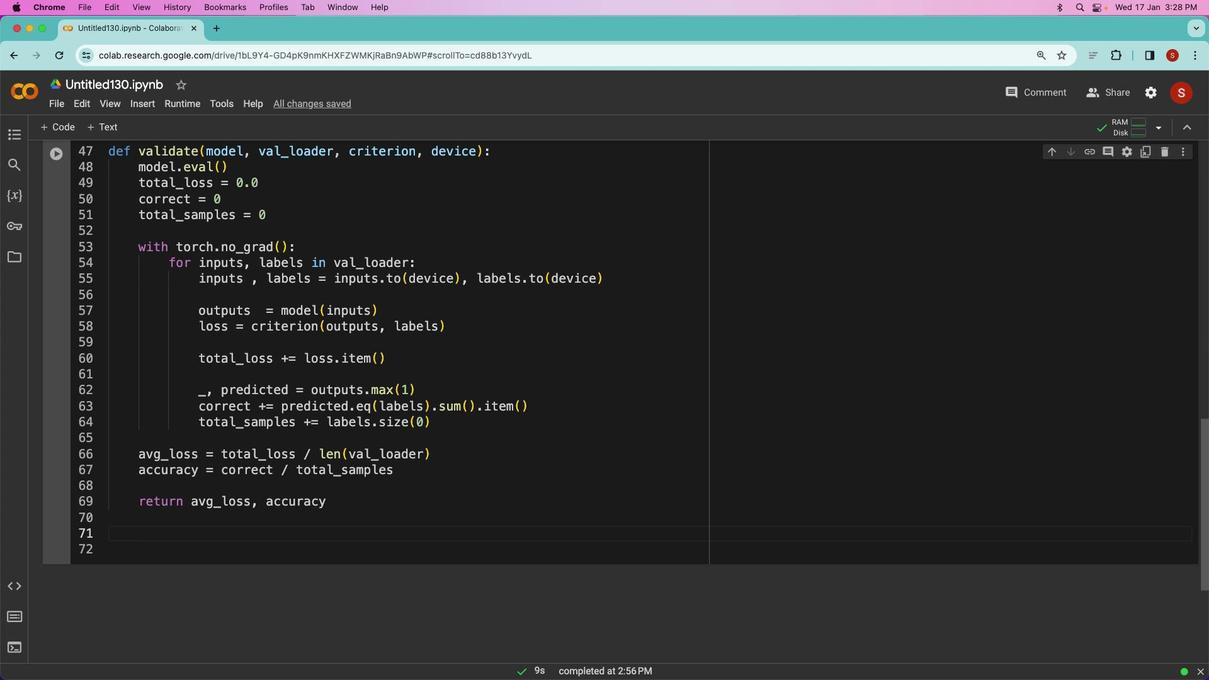 
Action: Mouse scrolled (681, 426) with delta (500, 246)
Screenshot: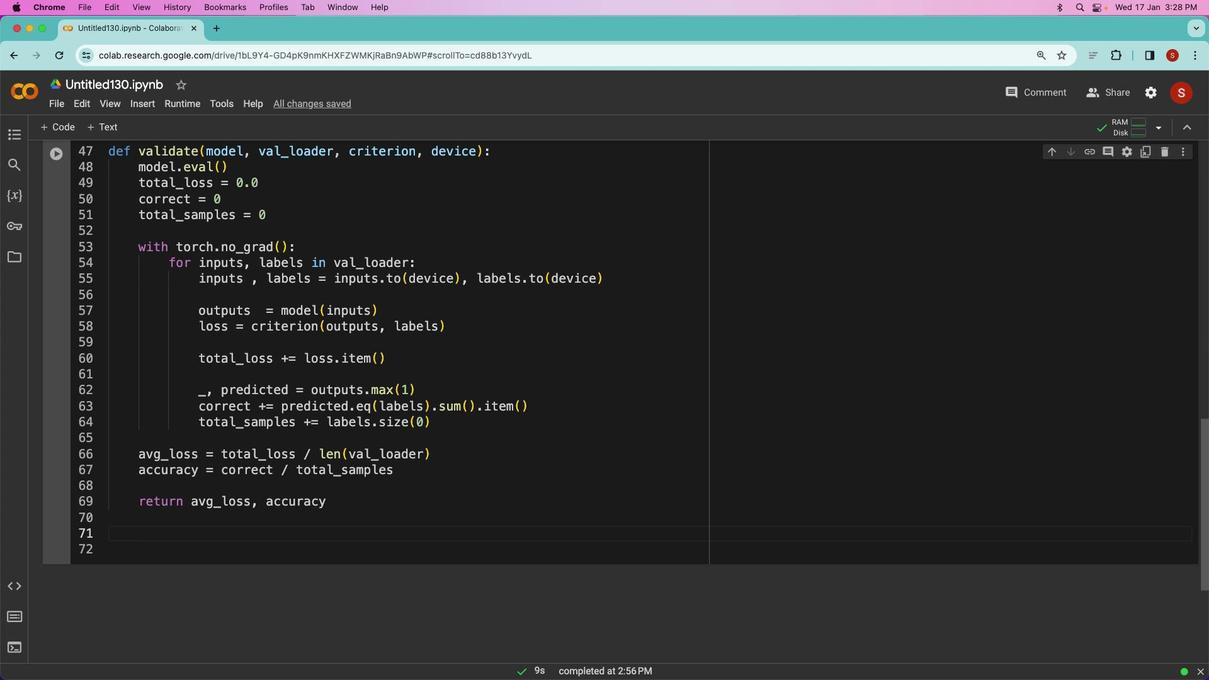 
Action: Mouse moved to (681, 425)
Screenshot: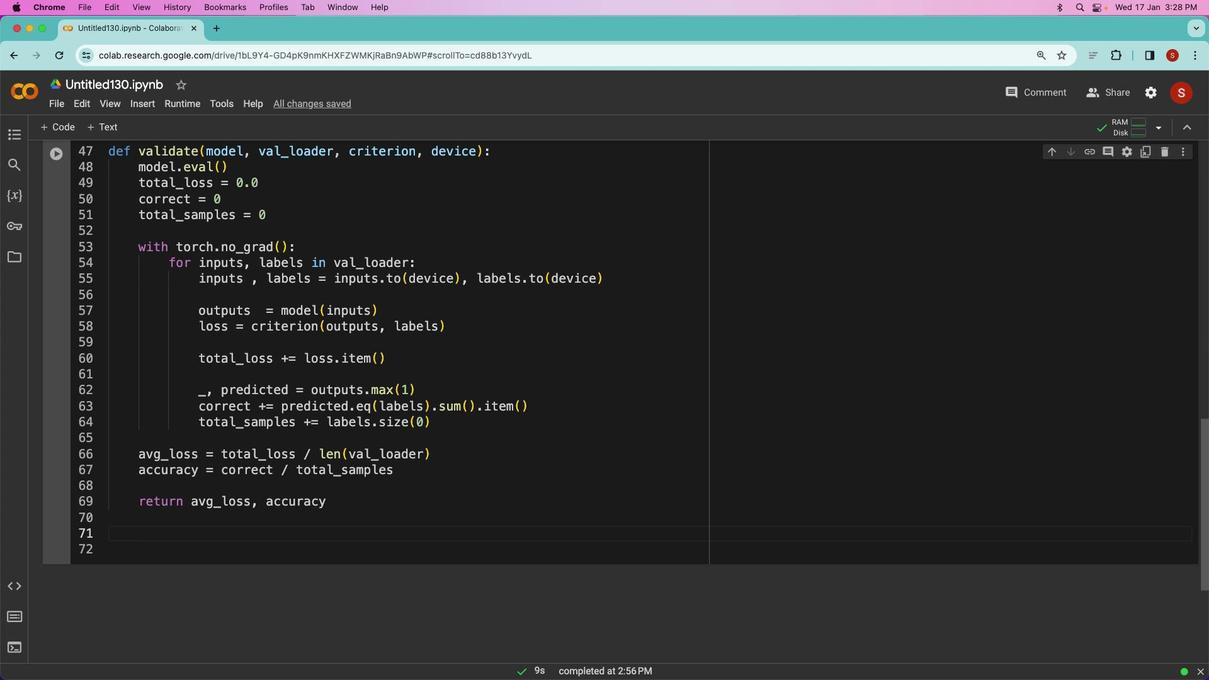 
Action: Mouse scrolled (681, 425) with delta (500, 246)
Screenshot: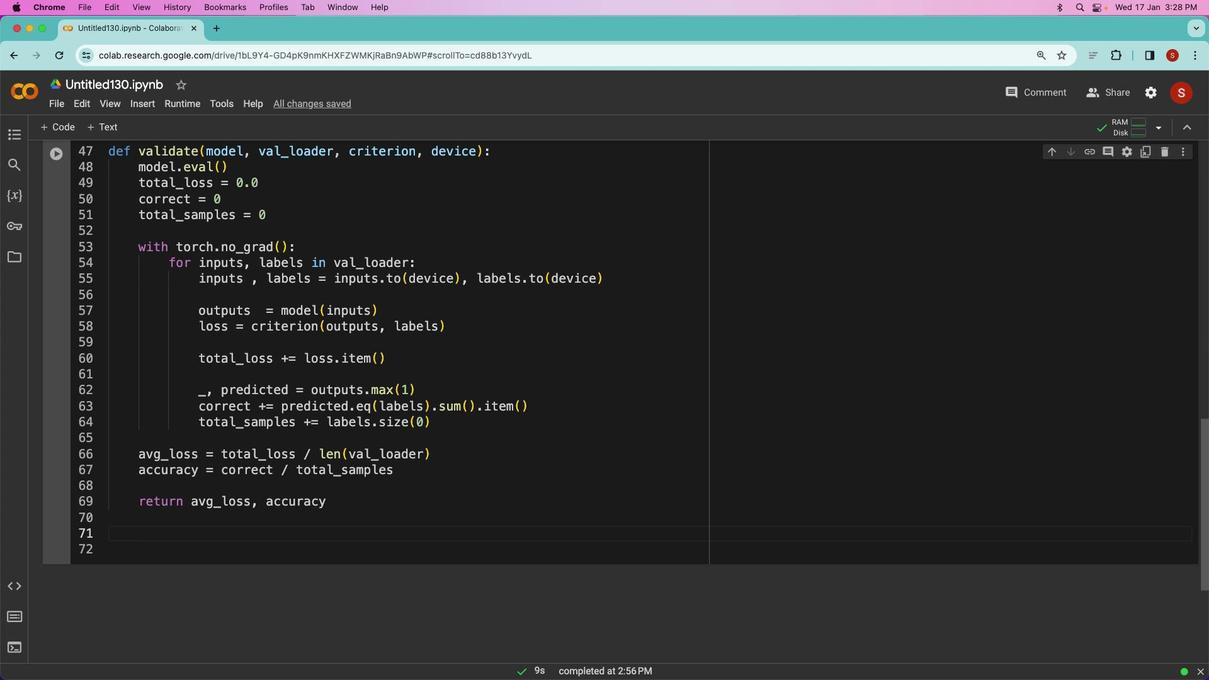 
Action: Mouse moved to (618, 461)
Screenshot: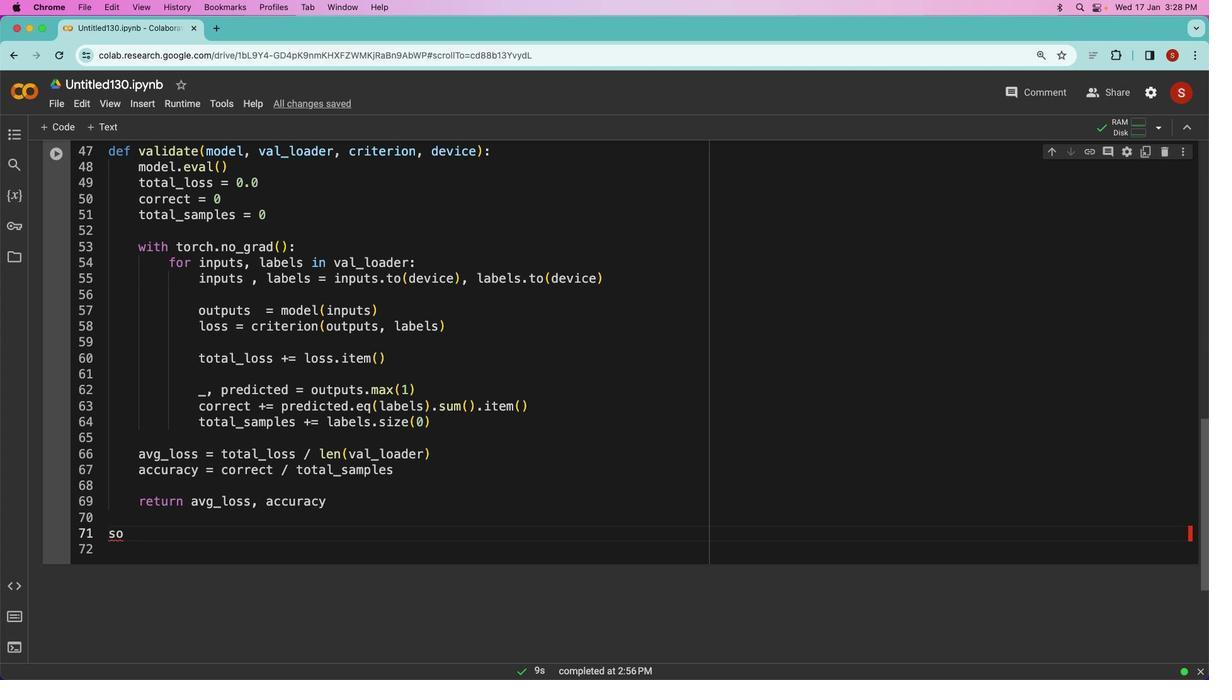 
Action: Key pressed Key.enterKey.backspace's''o''u''r''c''e'Key.shift'_''t''r''a''n''s''f''o''r''m'Key.spaceKey.backspaceKey.space'='Key.space't''r''a''n''s''f''o''r''m''s''.'Key.shift_r'C''o''m''p''o''s''e'Key.shift'(''[''t''r''a''n''s''f''o''r''m''s''.'Key.shift'T''o'Key.shift'T''e''n''s''o''r'Key.shift'('Key.shift')'']'Key.shift')'Key.enter't''a''r''g''e''t'Key.shift'_''t''r''a''n''s''f''o''r''m'Key.space'='Key.space't''r''a''n''s''f''o''r''m''s''.'Key.shift_r'C''o''m''p''o''s''e'Key.shift'(''[''t''r''a''n''s''f''o''r''m''s''.'Key.shift'T''o'Key.shift'T''e''n''s''o''r'Key.spaceKey.backspaceKey.shift'('Key.shift')'']'Key.shift')'Key.enterKey.enter's''o''u''r''c''e'Key.shift'_''l''o''a''d''e''r'Key.space'='Key.spaceKey.shift_r'D''a''t''a'Key.shift'L''o''a''d''e''r''.'Key.caps_lock'M''N''I''S''T'Key.caps_lockKey.shift'(''r''o''o''t''j'';'Key.backspaceKey.backspaceKey.space'='Key.spaceKey.shift'"''.''/''a''t''a'Key.leftKey.leftKey.left'd'Key.shift_r'"'Key.backspaceKey.rightKey.rightKey.rightKey.right','Key.space't''r''a''n''s''o''r''m'Key.space'='Key.space's''o''u''r'
Screenshot: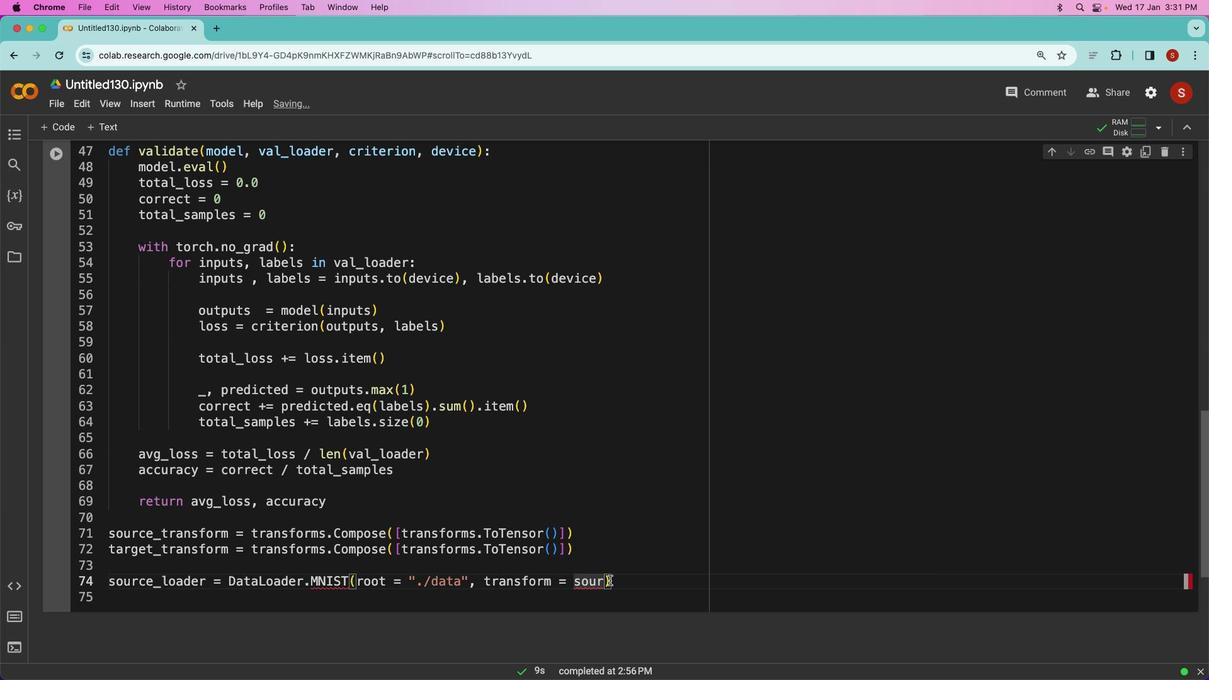 
Action: Mouse moved to (709, 483)
Screenshot: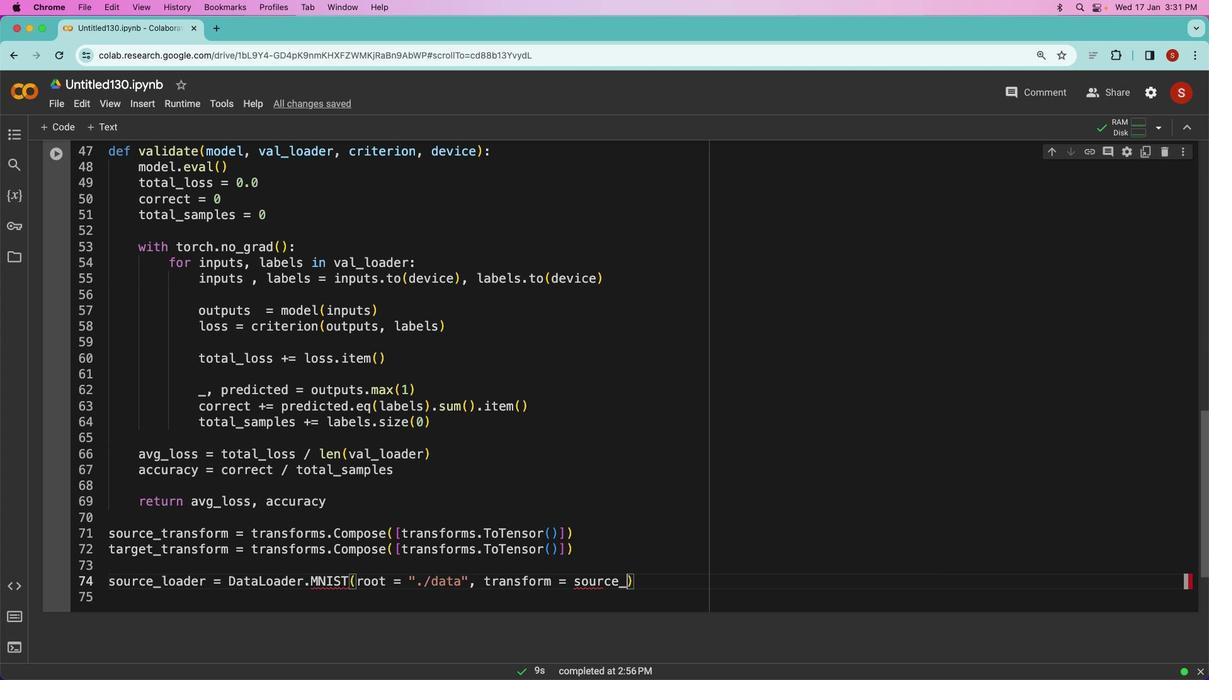 
Action: Mouse pressed left at (709, 483)
Screenshot: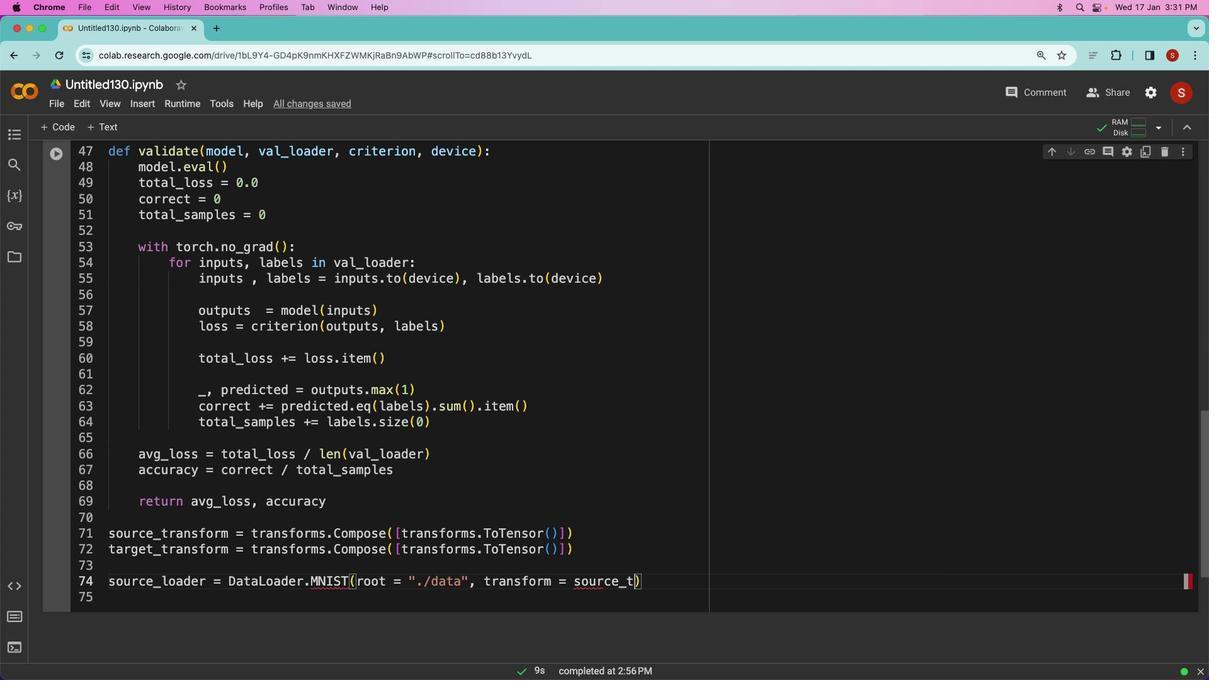 
Action: Mouse moved to (710, 483)
Screenshot: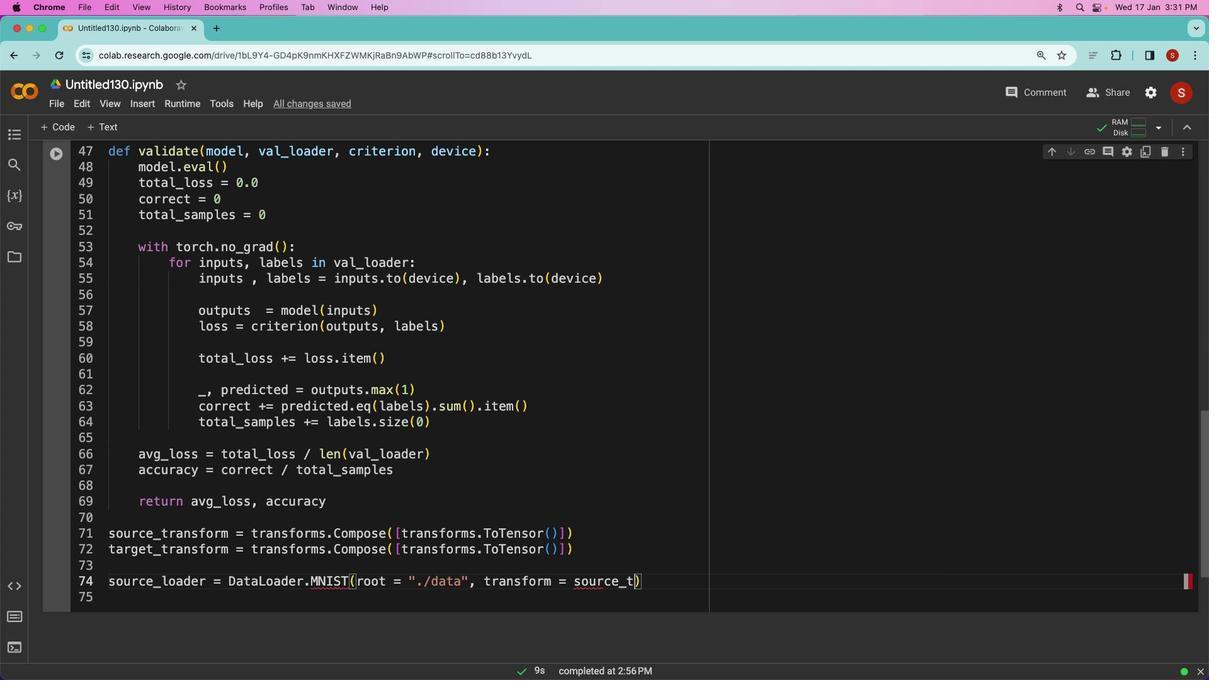 
Action: Key pressed 'f'
Screenshot: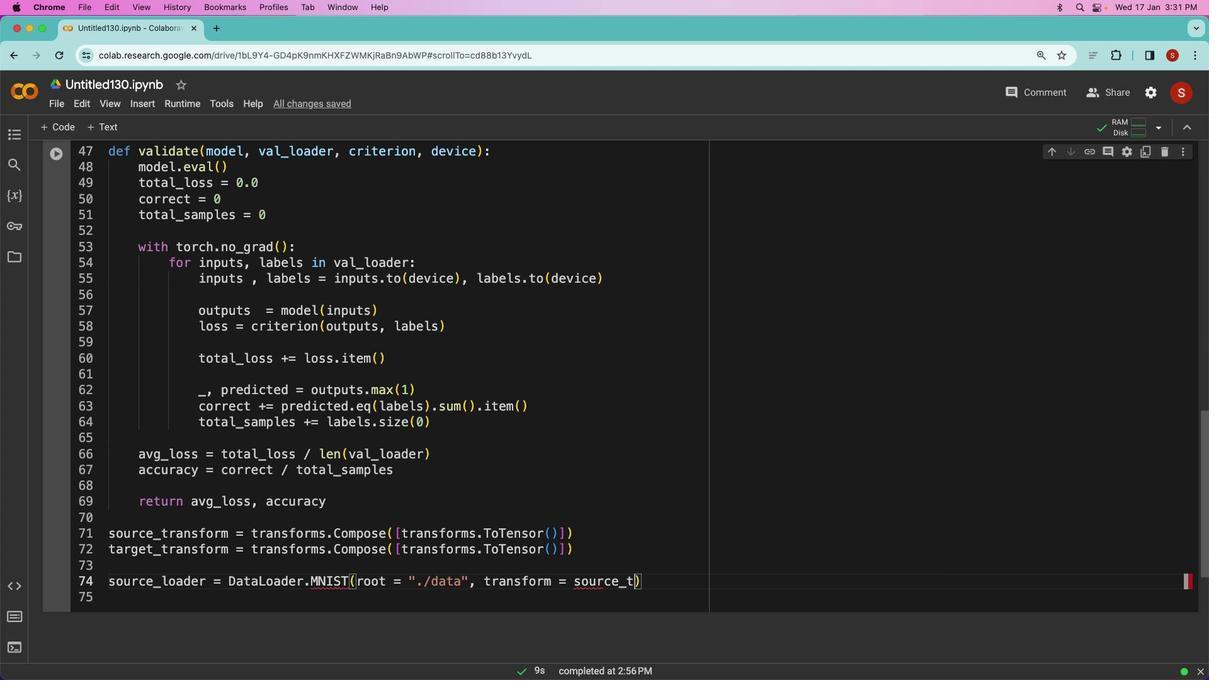
Action: Mouse moved to (743, 482)
Screenshot: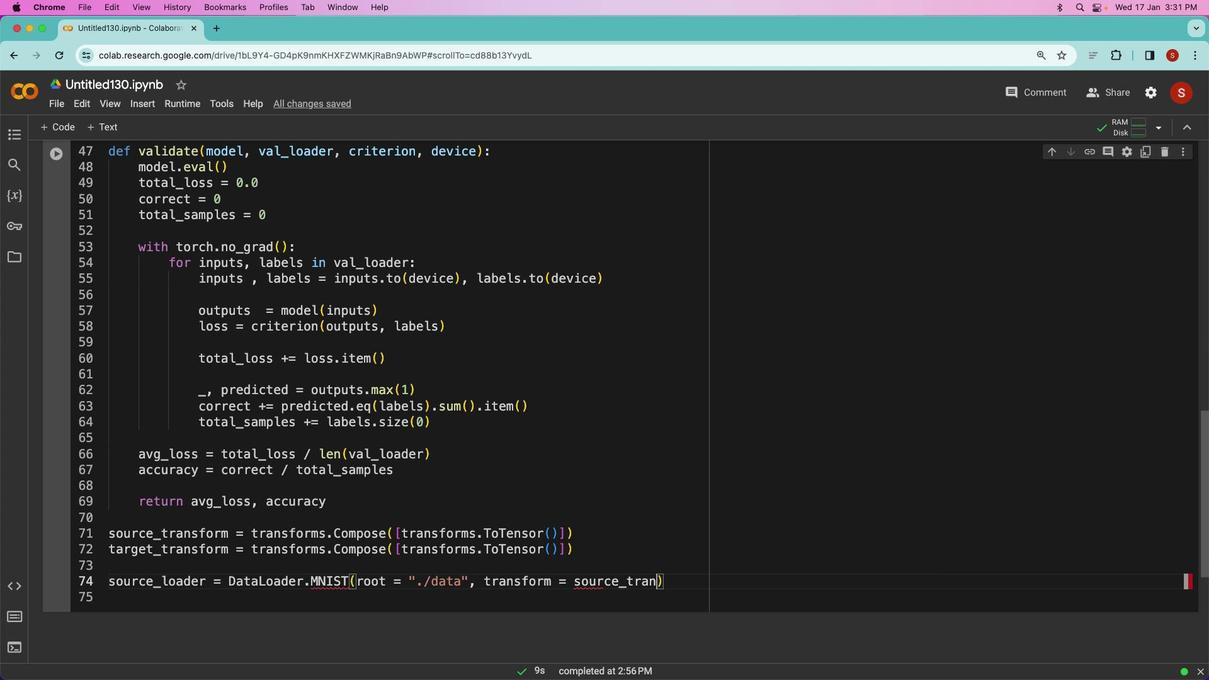 
Action: Mouse pressed left at (743, 482)
Screenshot: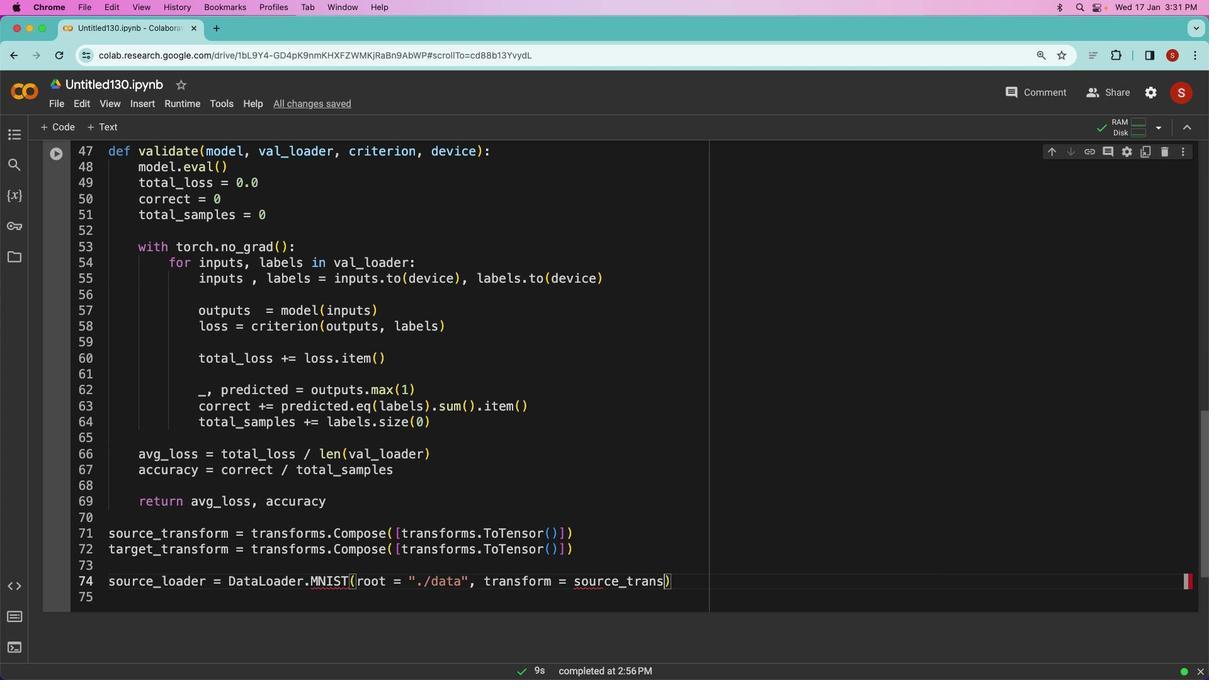 
Action: Mouse moved to (732, 481)
Screenshot: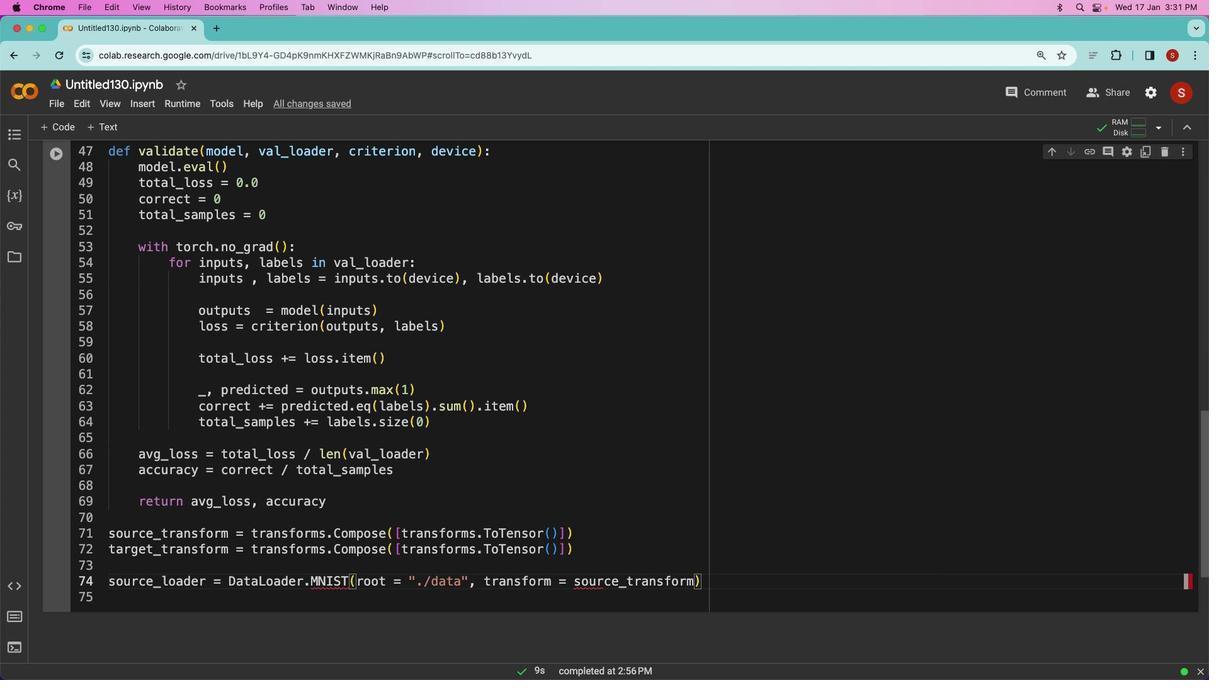 
Action: Key pressed 'c''e'Key.shift'_''t''r''a''n''s''f''o''r''m'','Key.space
Screenshot: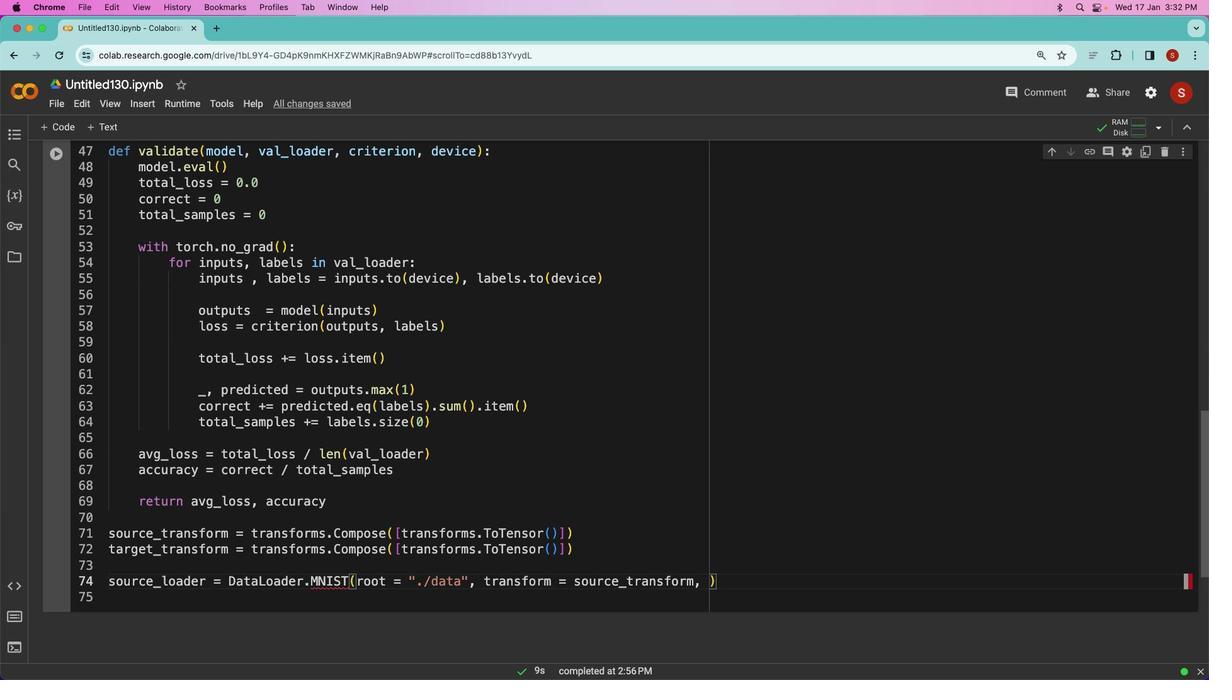 
Action: Mouse moved to (583, 483)
Screenshot: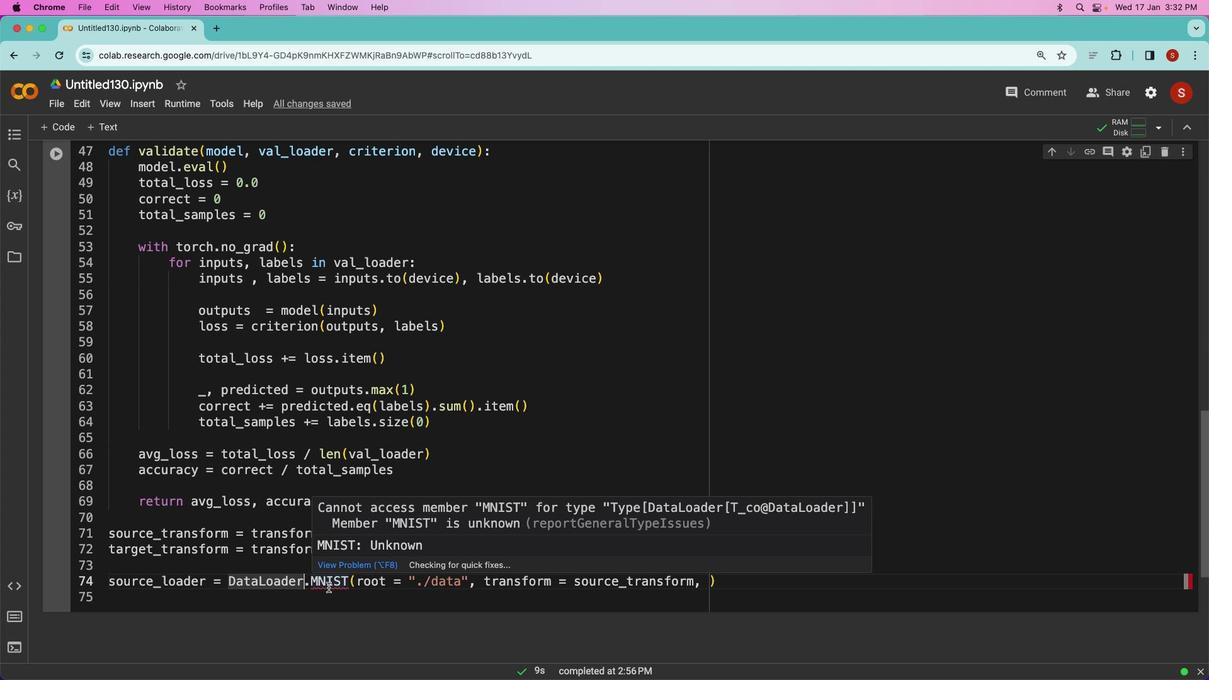 
Action: Mouse pressed left at (583, 483)
Screenshot: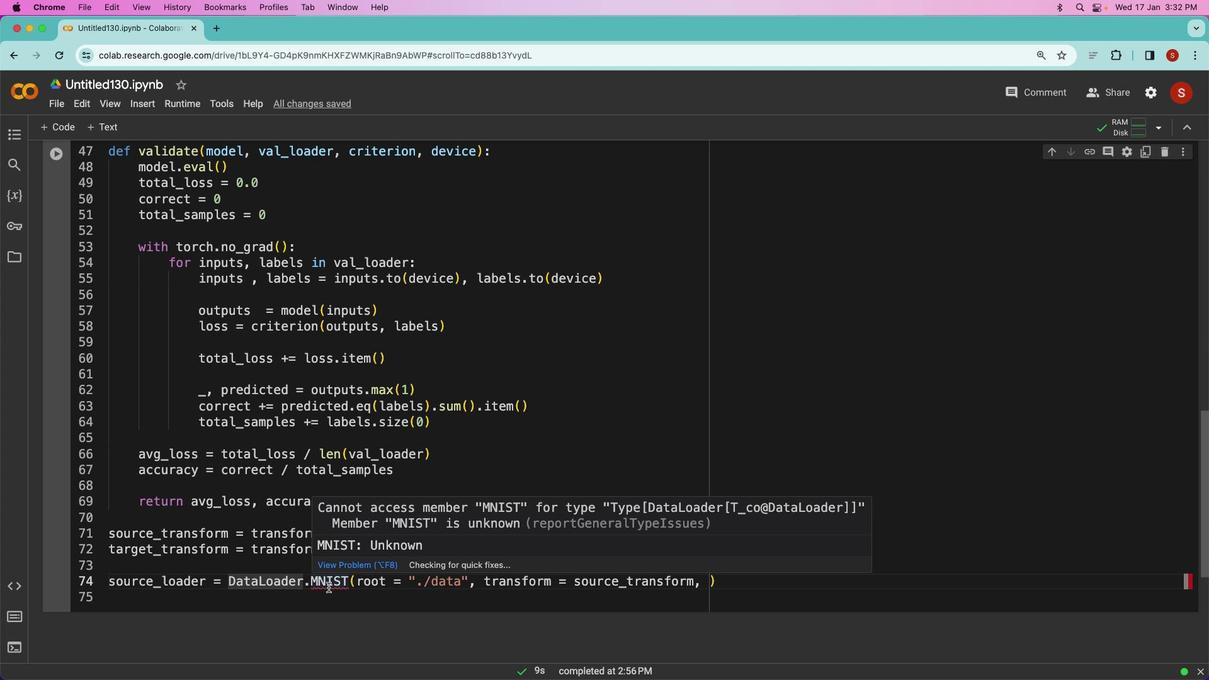 
Action: Mouse moved to (621, 483)
Screenshot: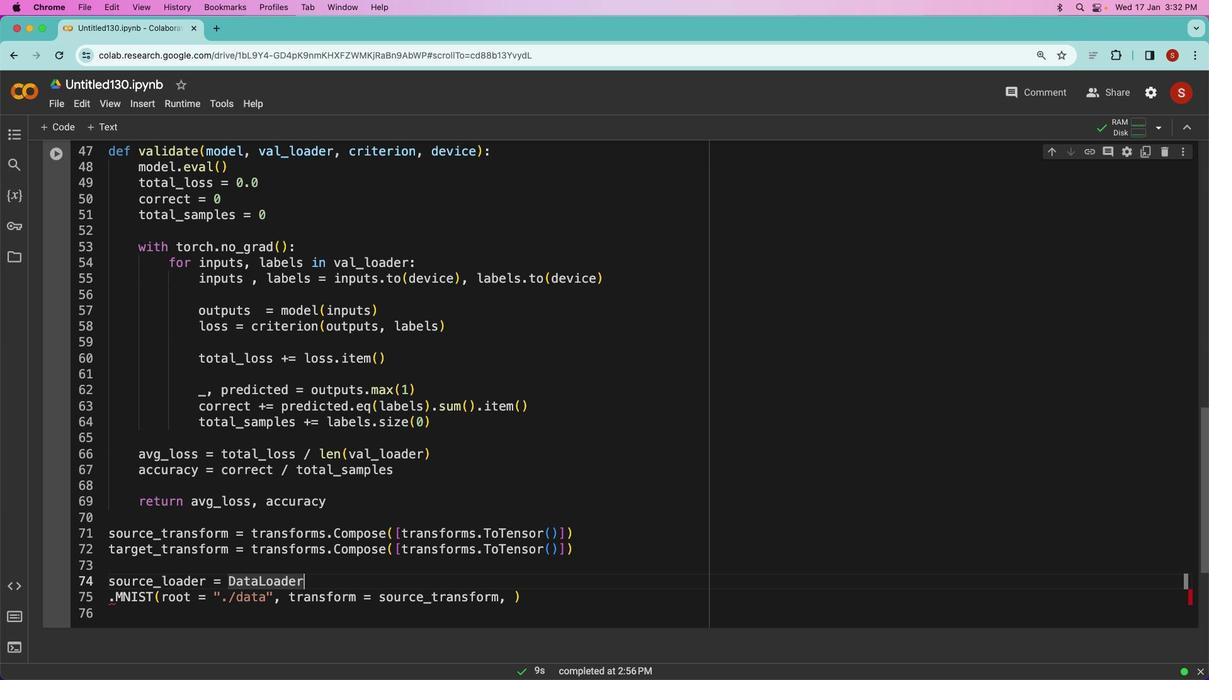 
Action: Mouse pressed left at (621, 483)
Screenshot: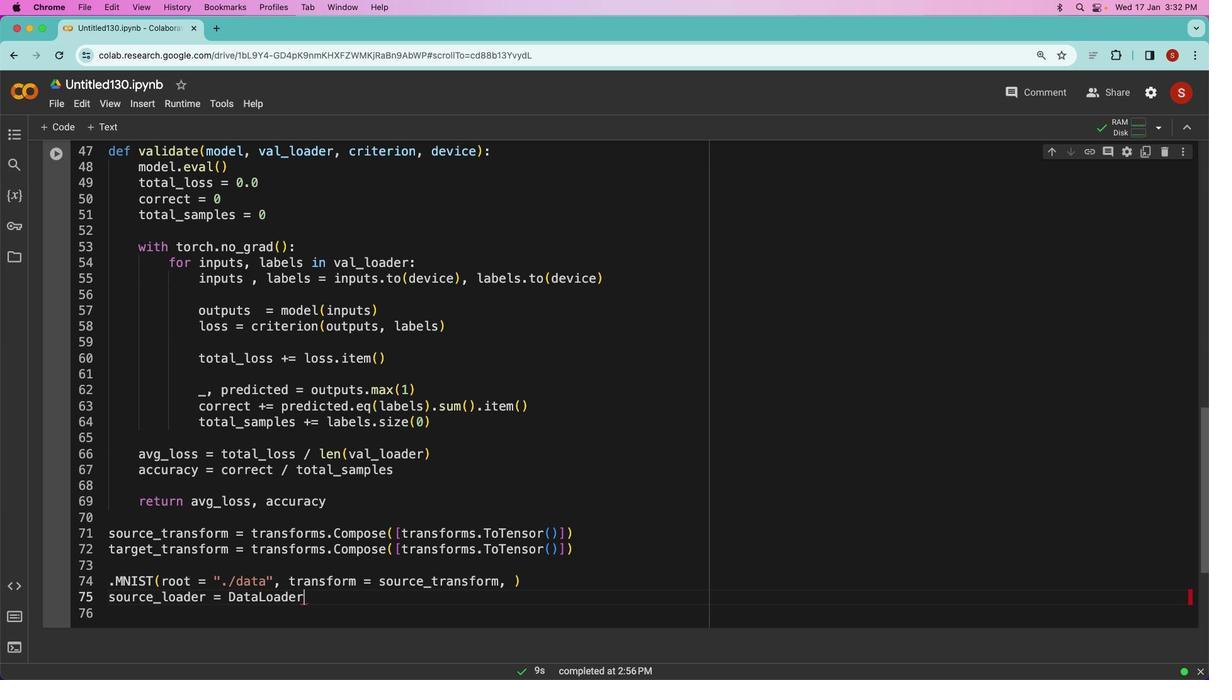 
Action: Mouse moved to (631, 485)
Screenshot: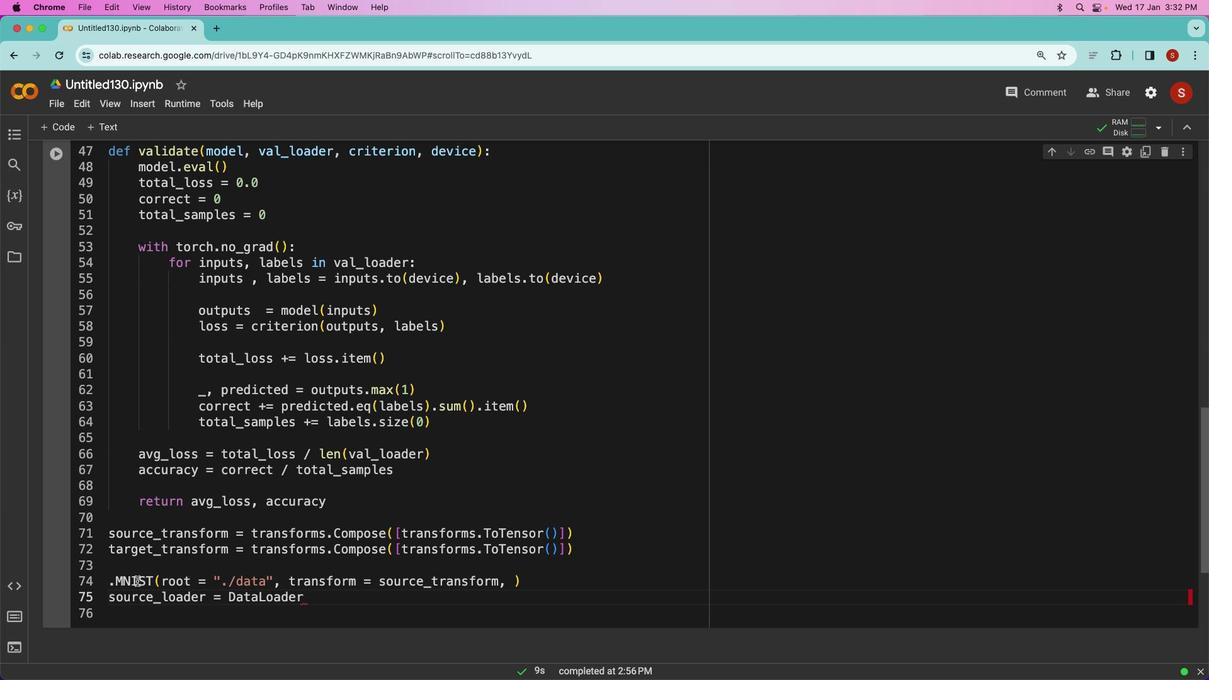
Action: Key pressed Key.enter
Screenshot: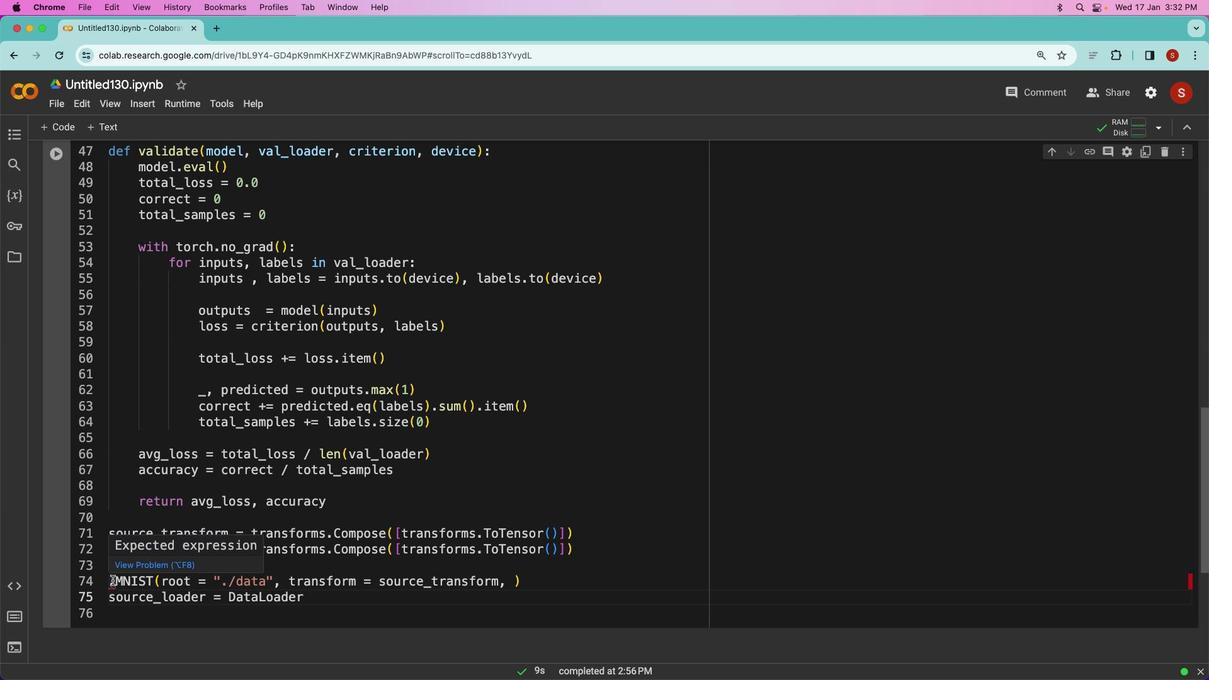 
Action: Mouse moved to (638, 481)
Screenshot: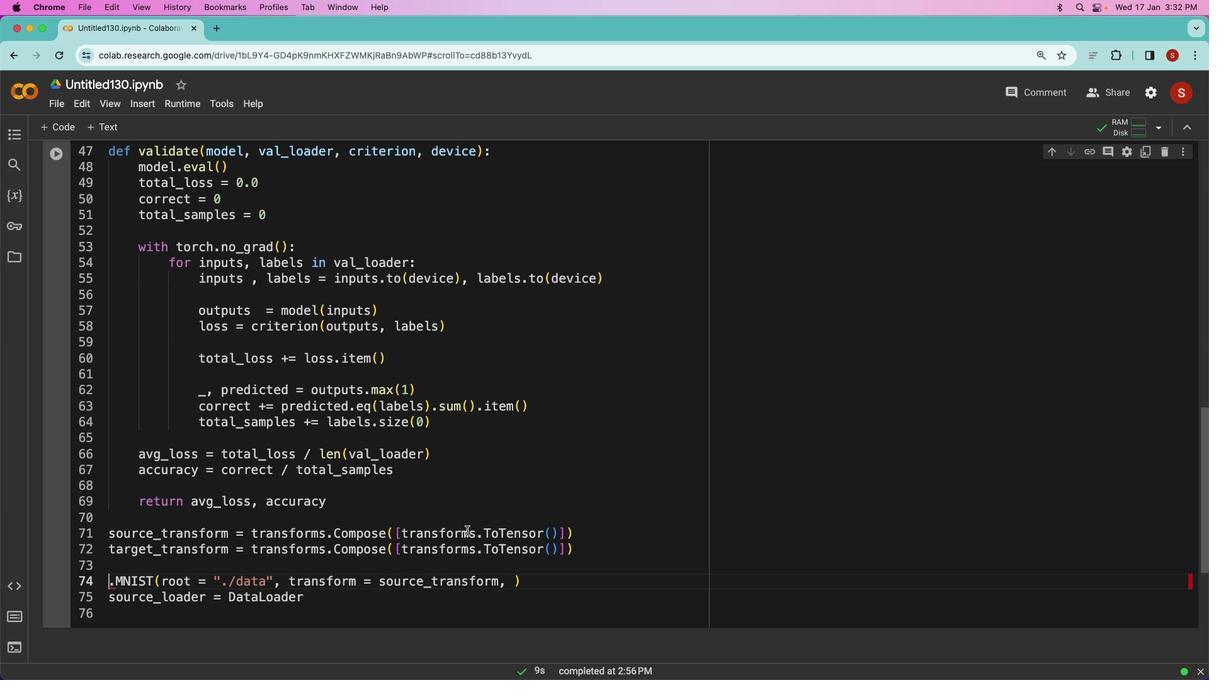 
Action: Mouse pressed left at (638, 481)
Screenshot: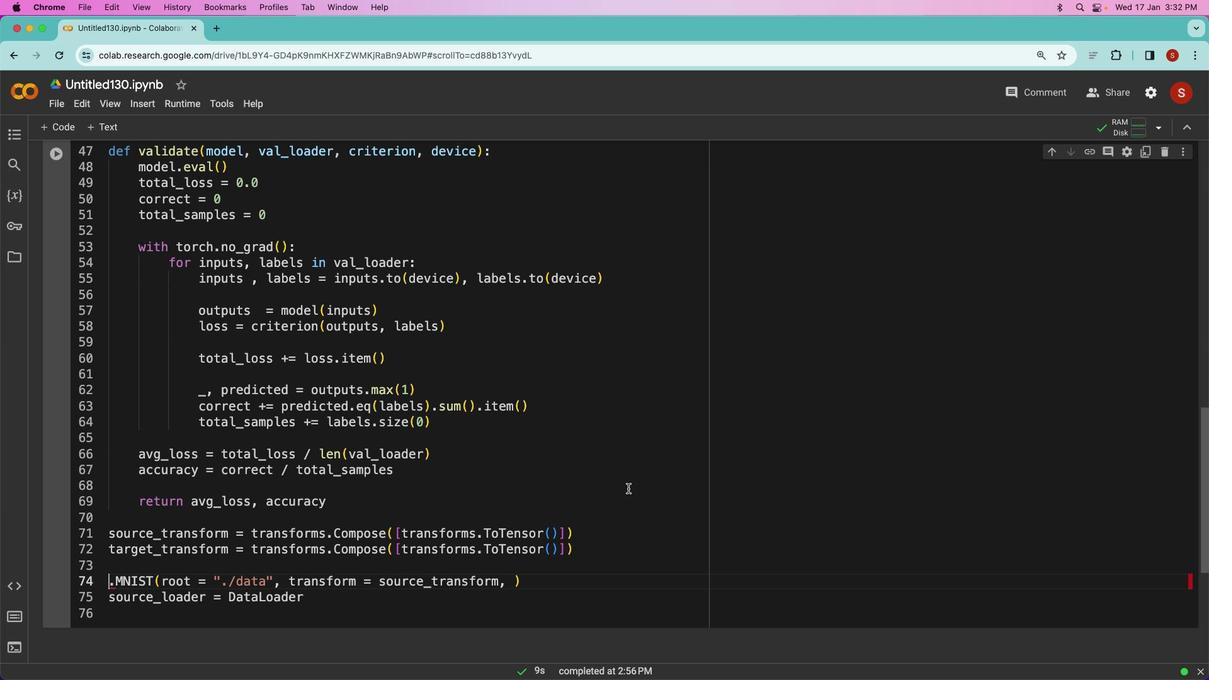 
Action: Key pressed Key.altKey.down
Screenshot: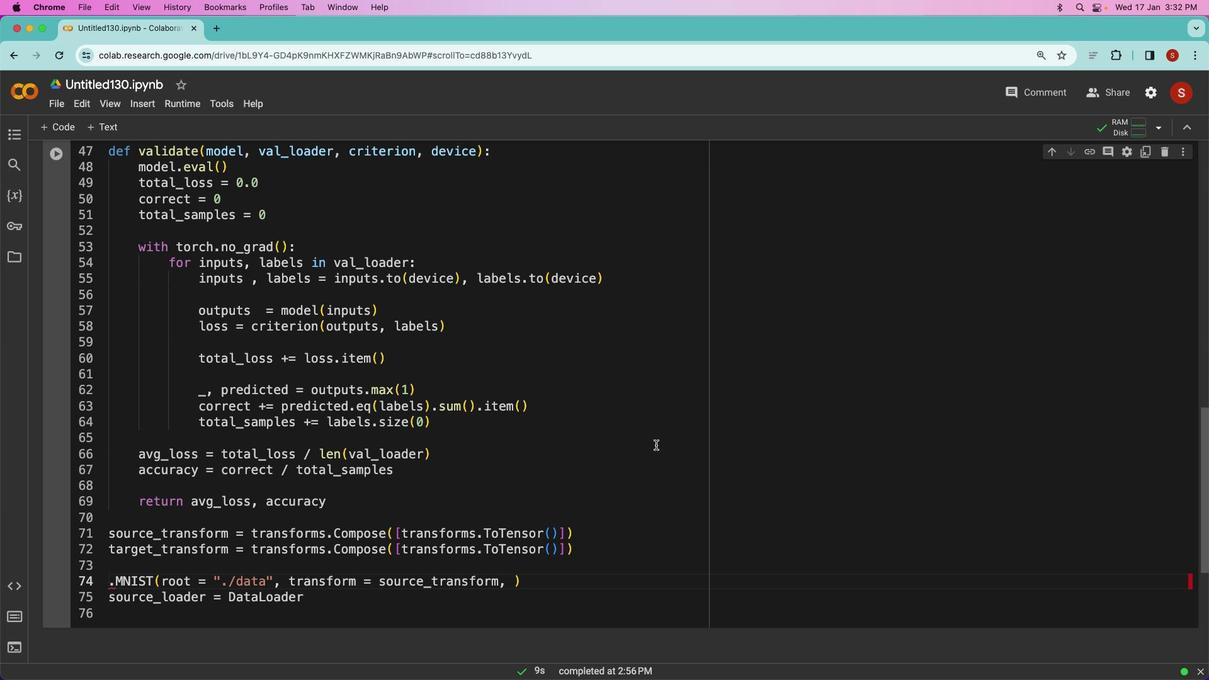 
Action: Mouse moved to (545, 482)
Screenshot: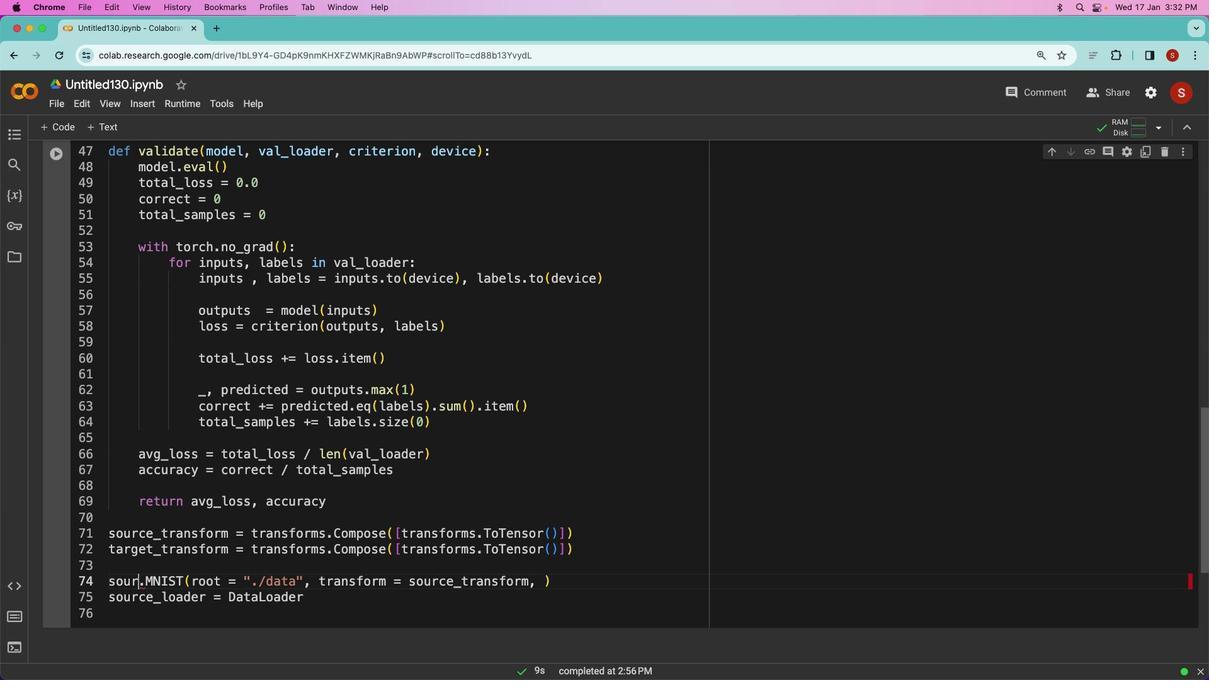 
Action: Mouse pressed left at (545, 482)
